 Task: Explore the project management tool and familiarize yourself with its features, including boards, templates, dashboards, and timelines.
Action: Mouse pressed left at (126, 115)
Screenshot: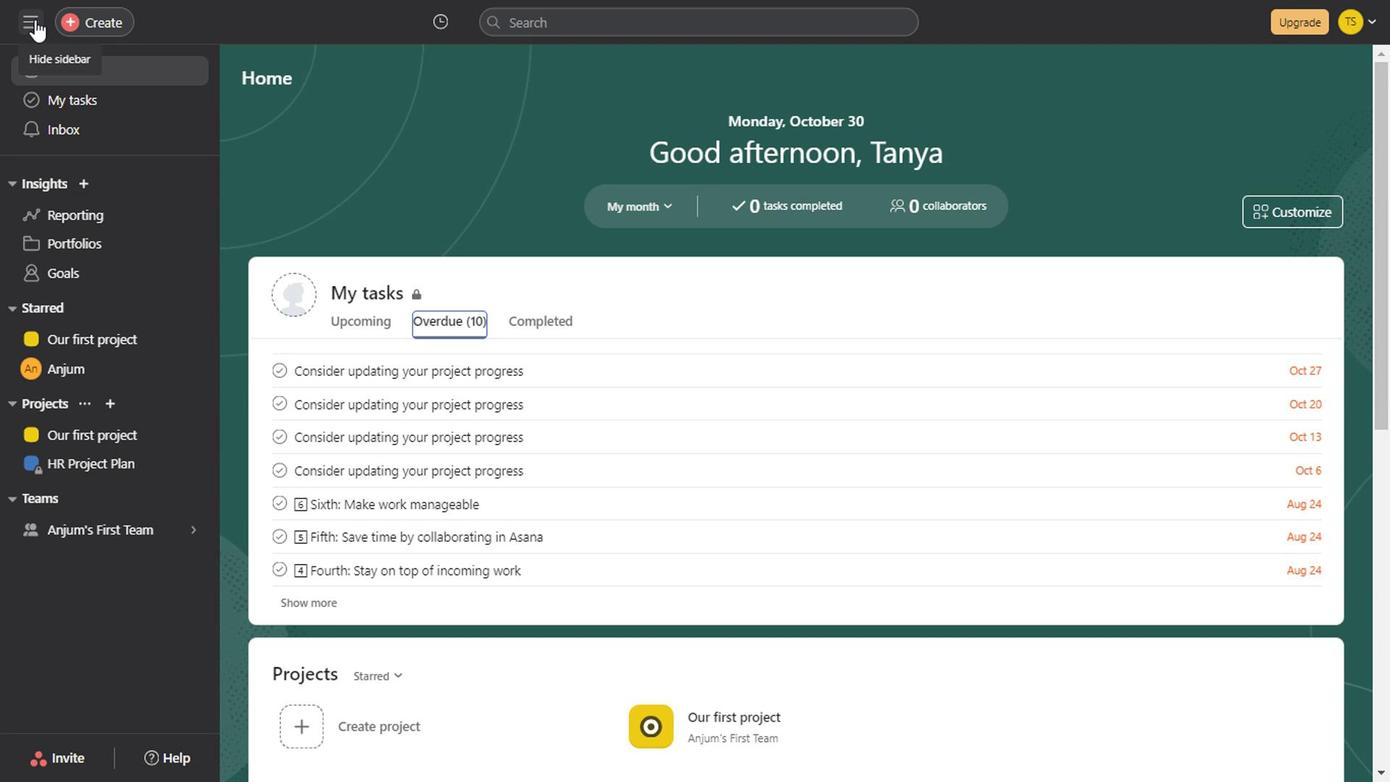 
Action: Mouse pressed left at (126, 115)
Screenshot: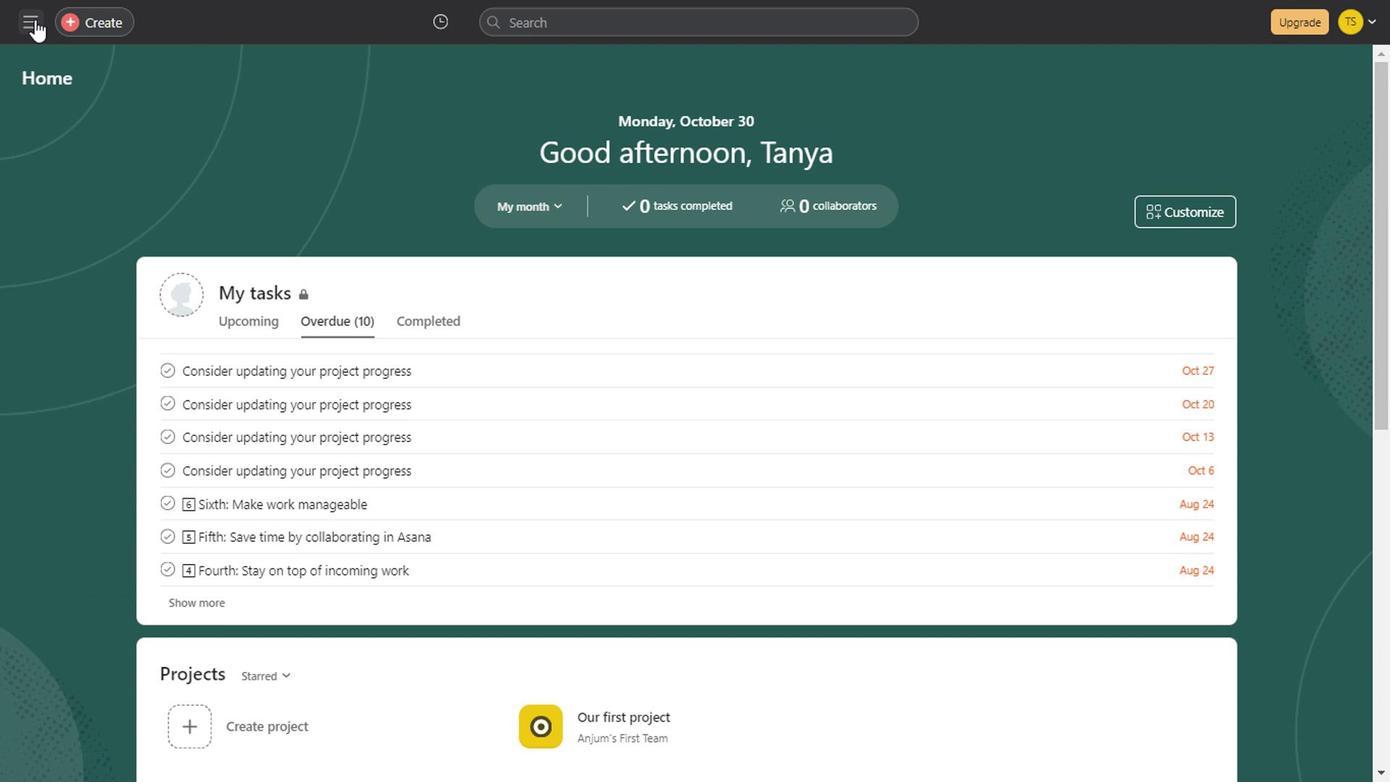 
Action: Mouse moved to (189, 336)
Screenshot: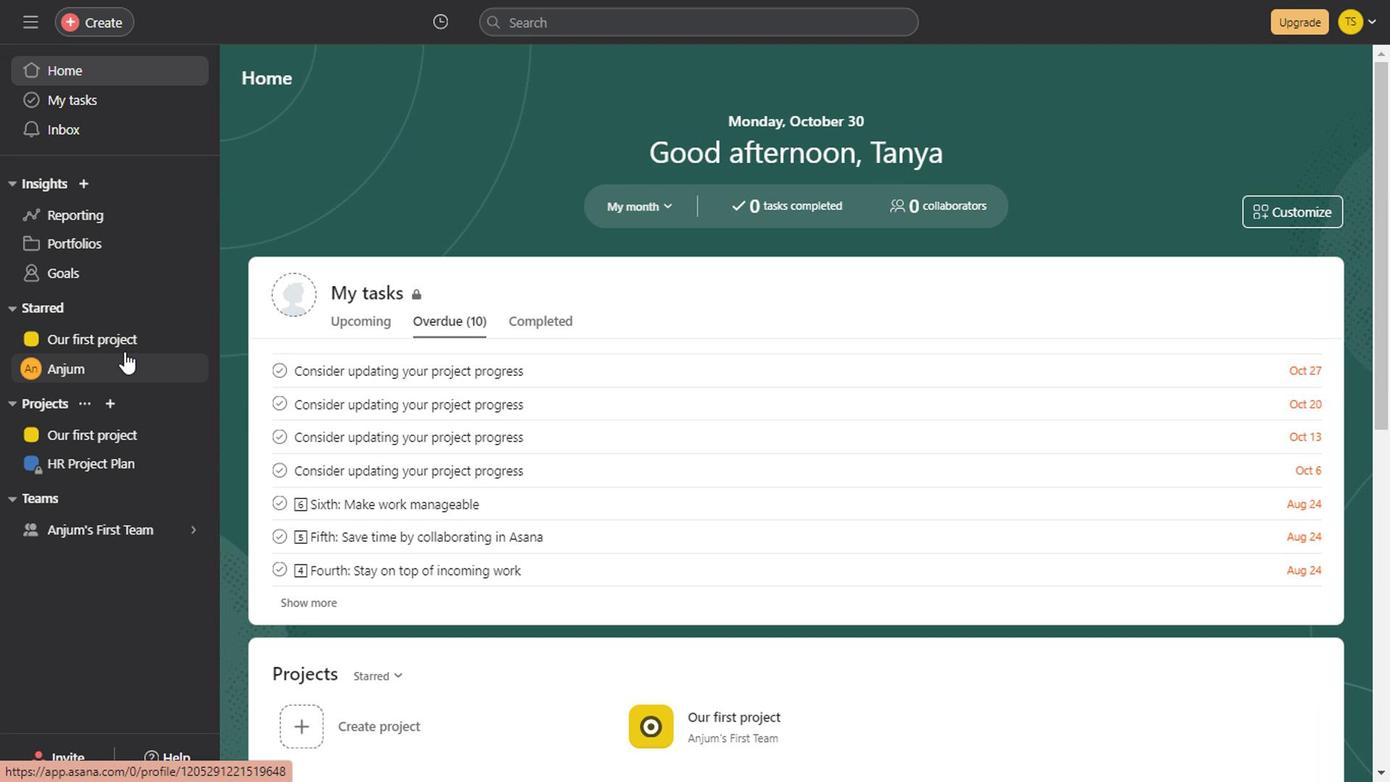 
Action: Mouse pressed left at (189, 336)
Screenshot: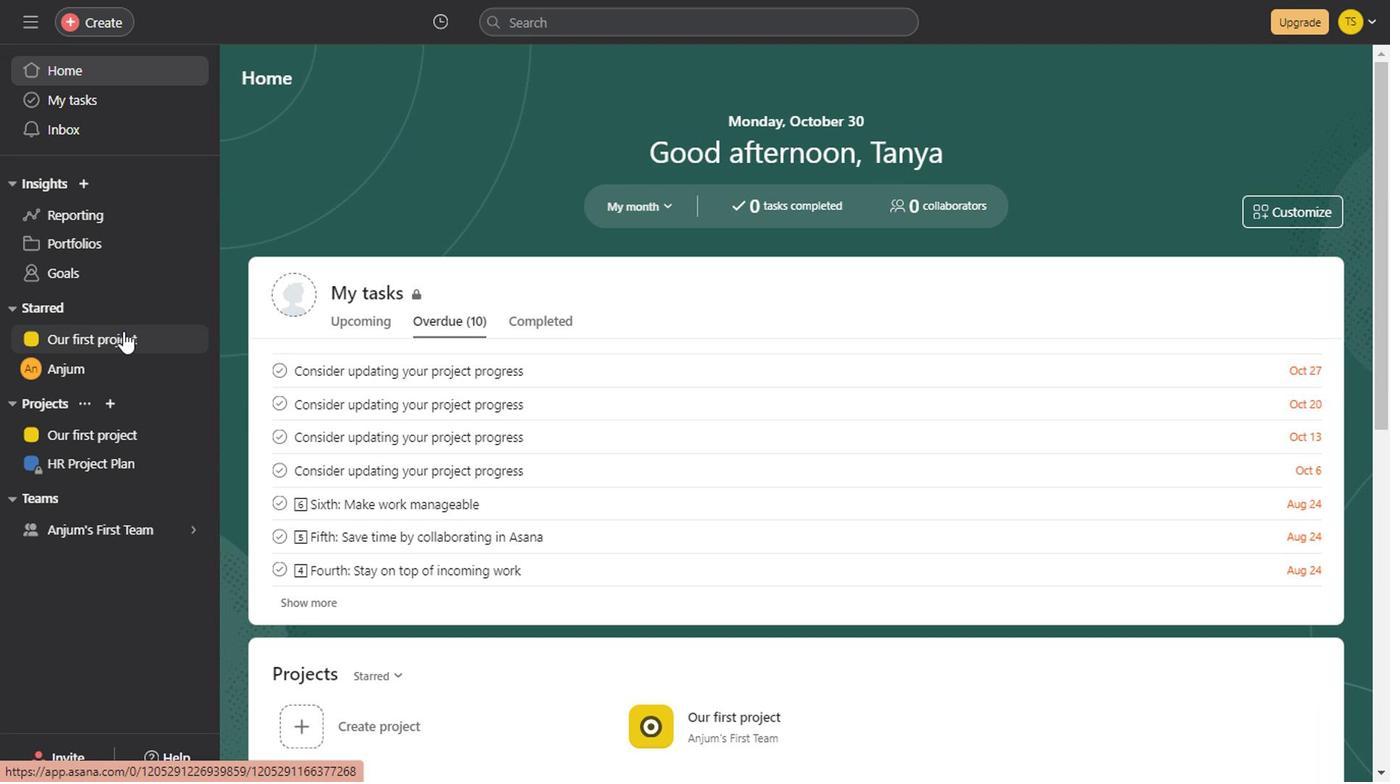 
Action: Mouse moved to (349, 179)
Screenshot: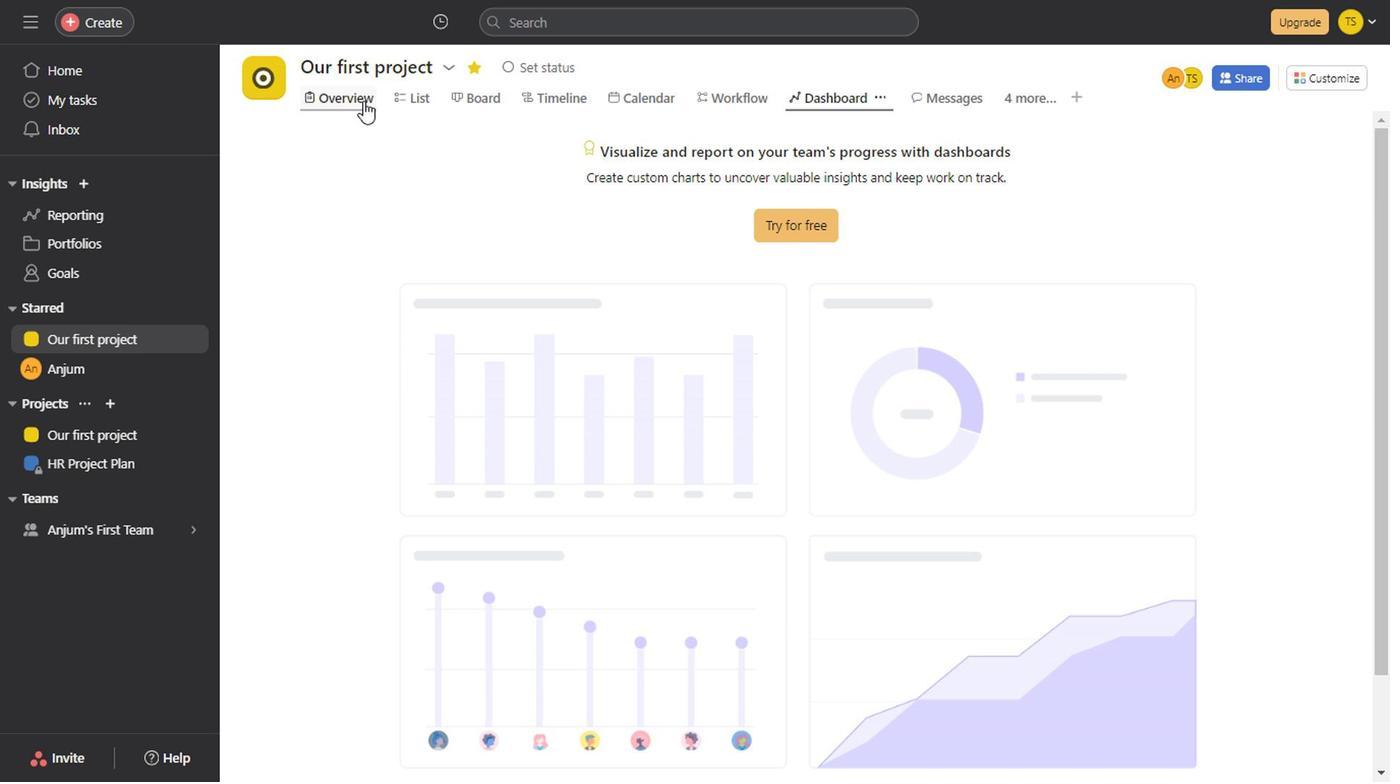 
Action: Mouse pressed left at (349, 179)
Screenshot: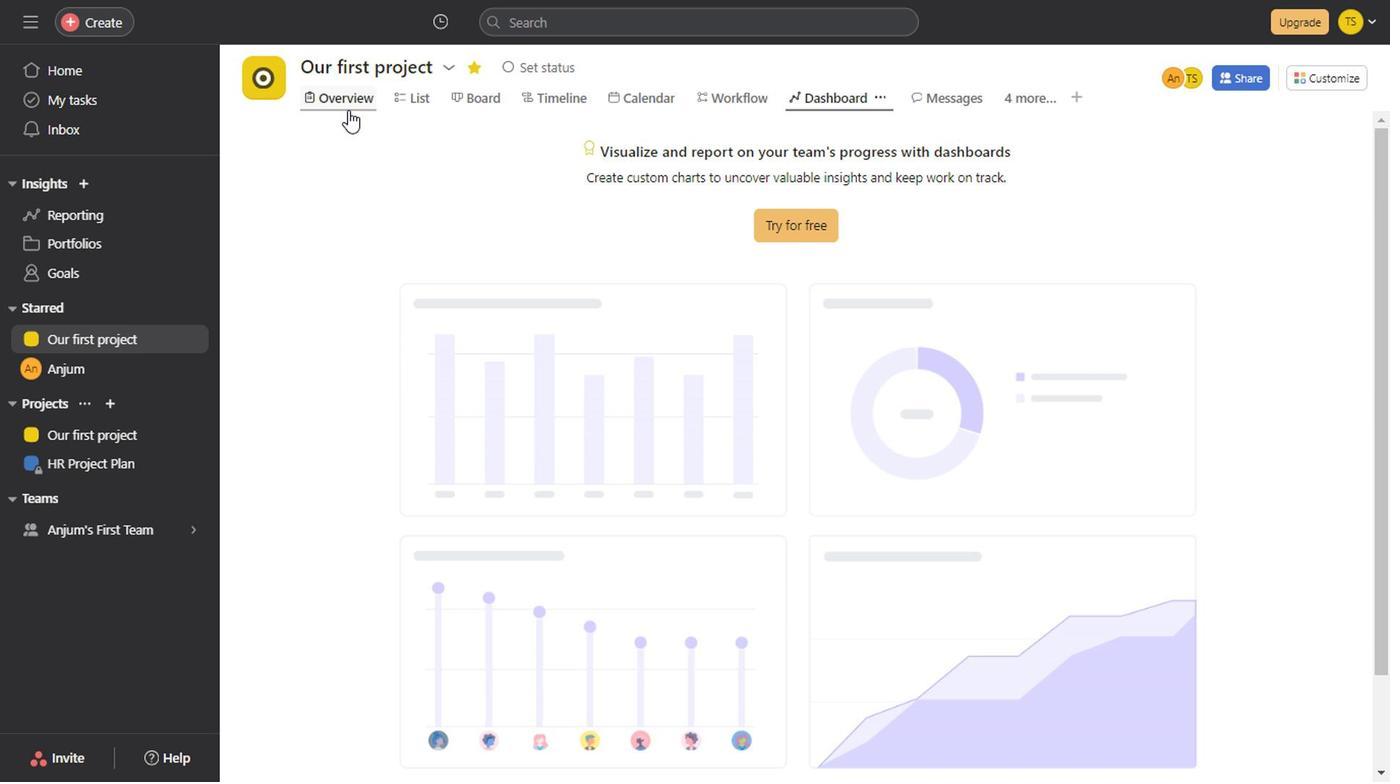 
Action: Mouse moved to (293, 152)
Screenshot: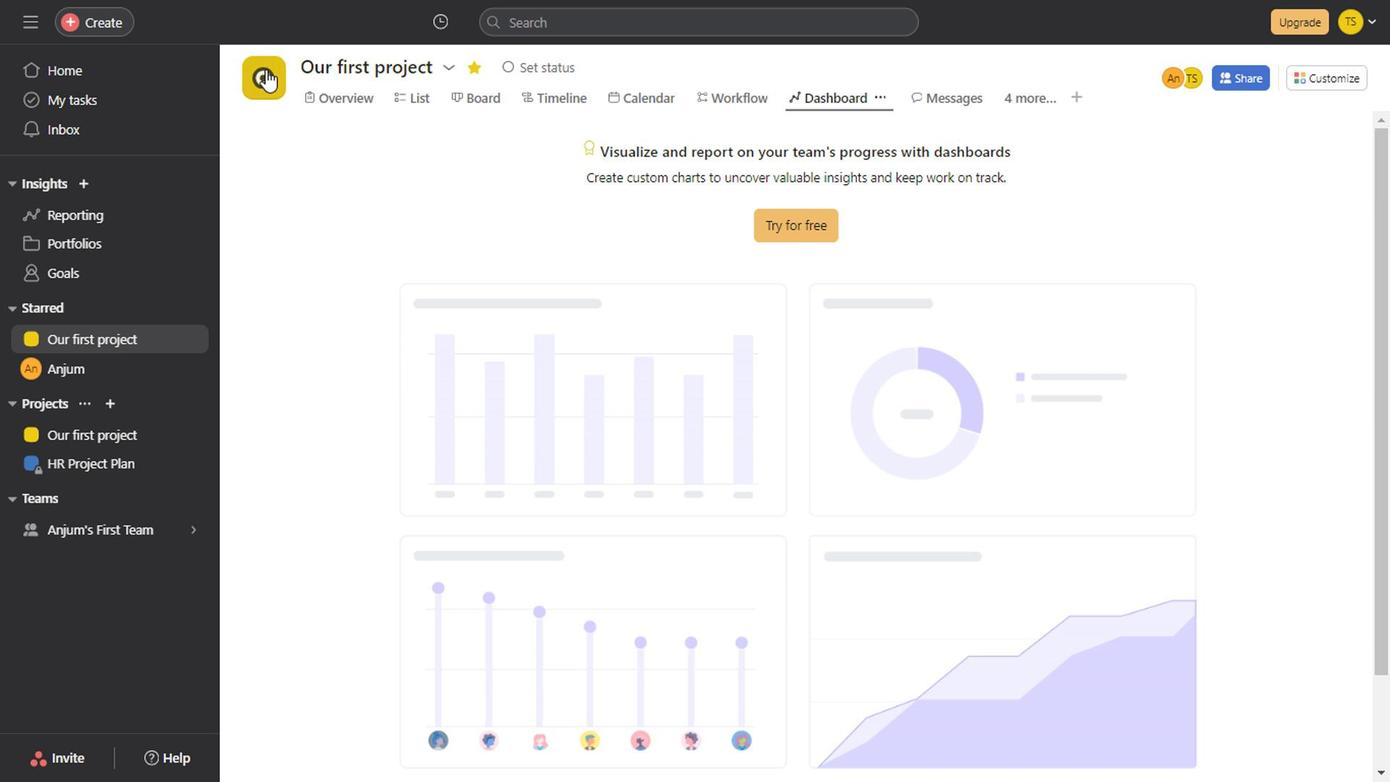 
Action: Mouse pressed left at (293, 152)
Screenshot: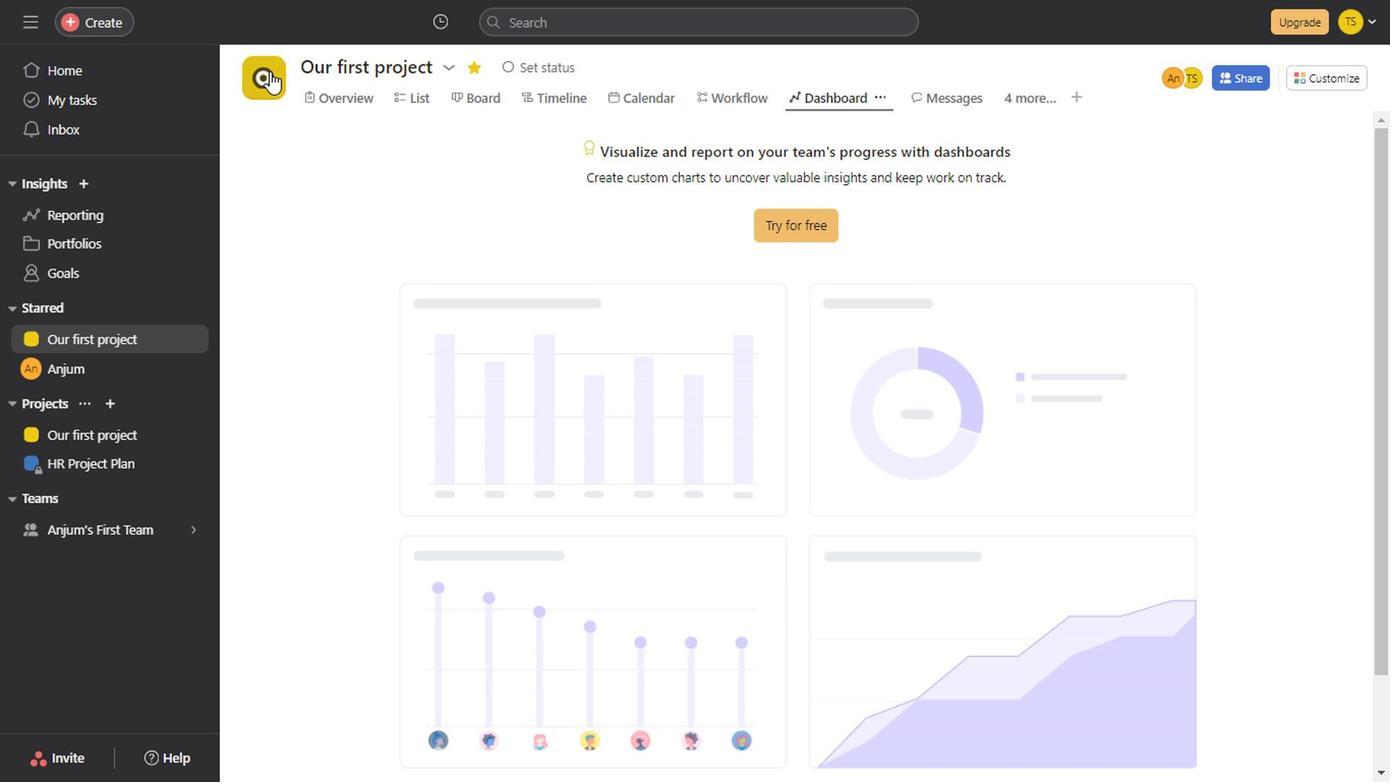 
Action: Mouse moved to (296, 216)
Screenshot: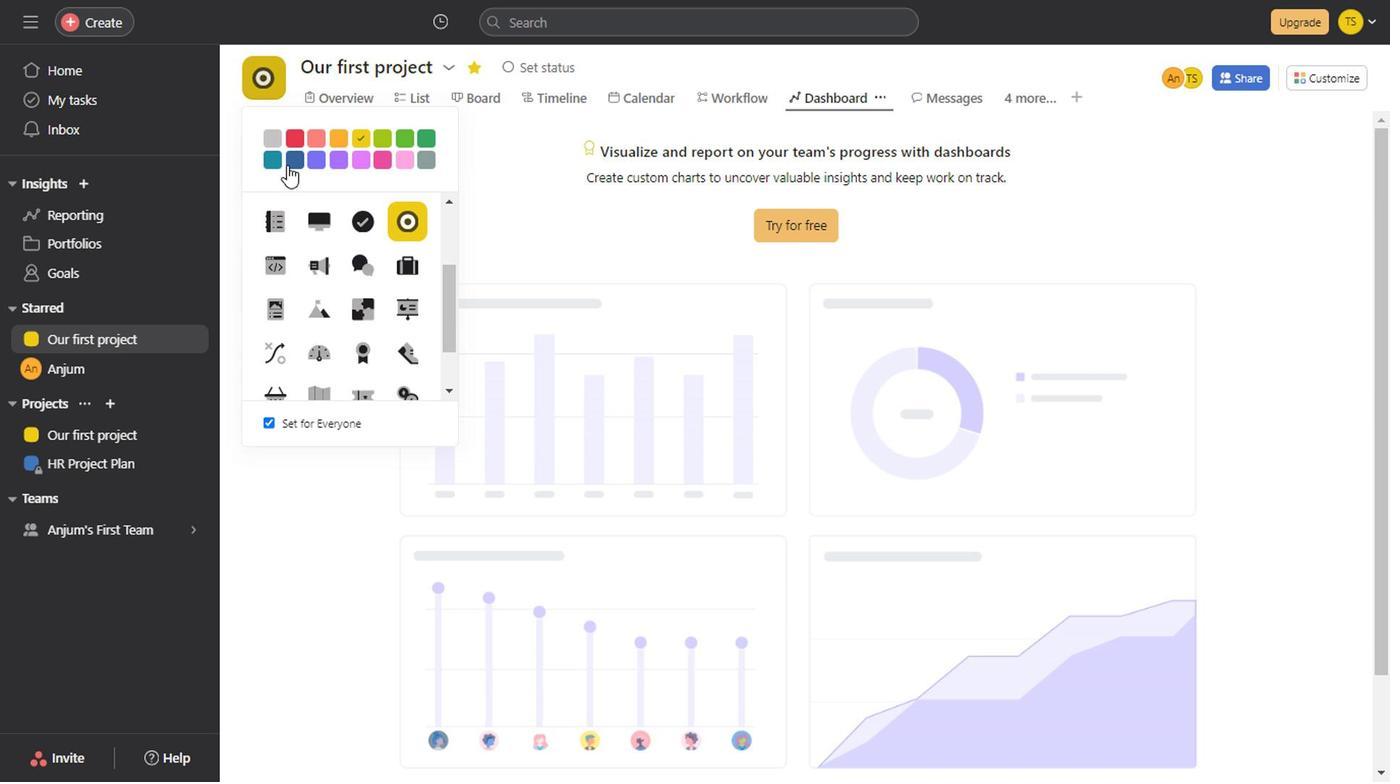 
Action: Mouse pressed left at (296, 216)
Screenshot: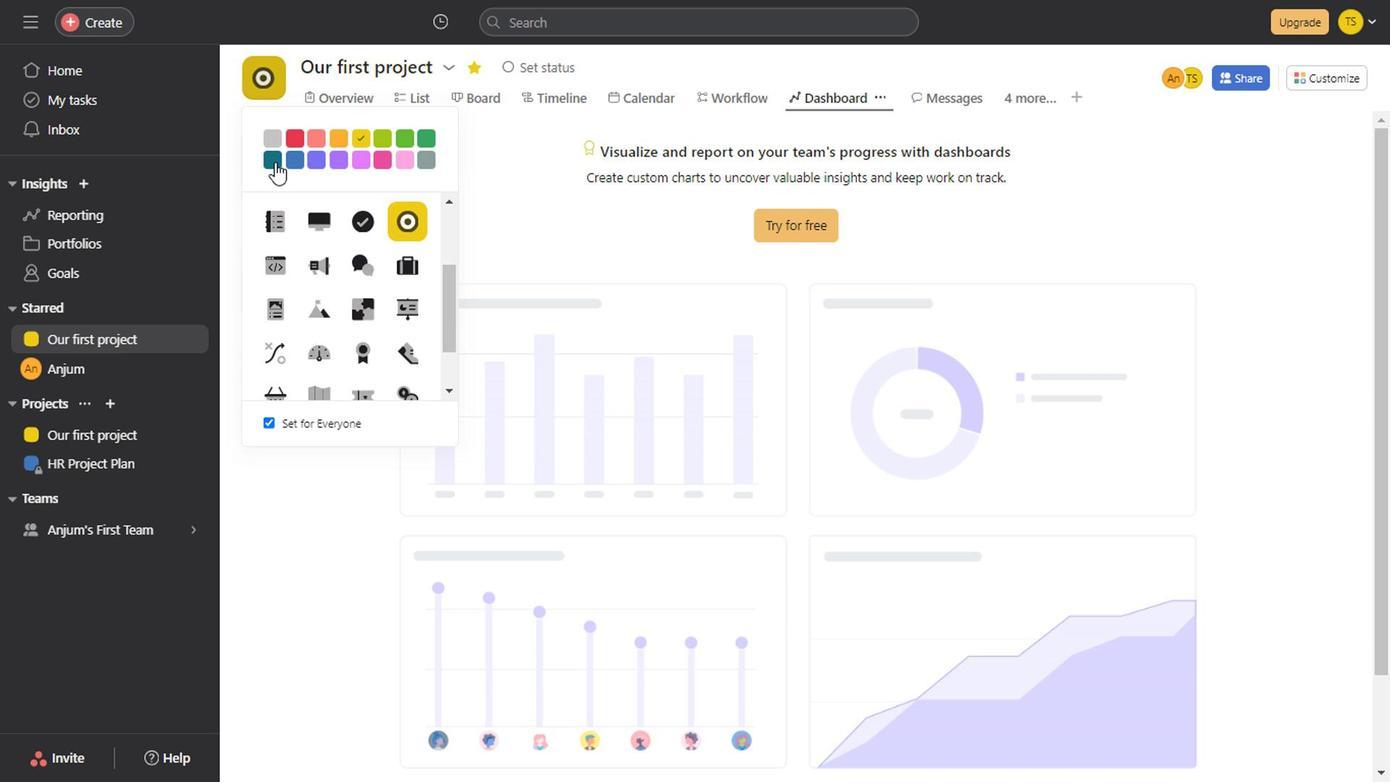 
Action: Mouse moved to (446, 212)
Screenshot: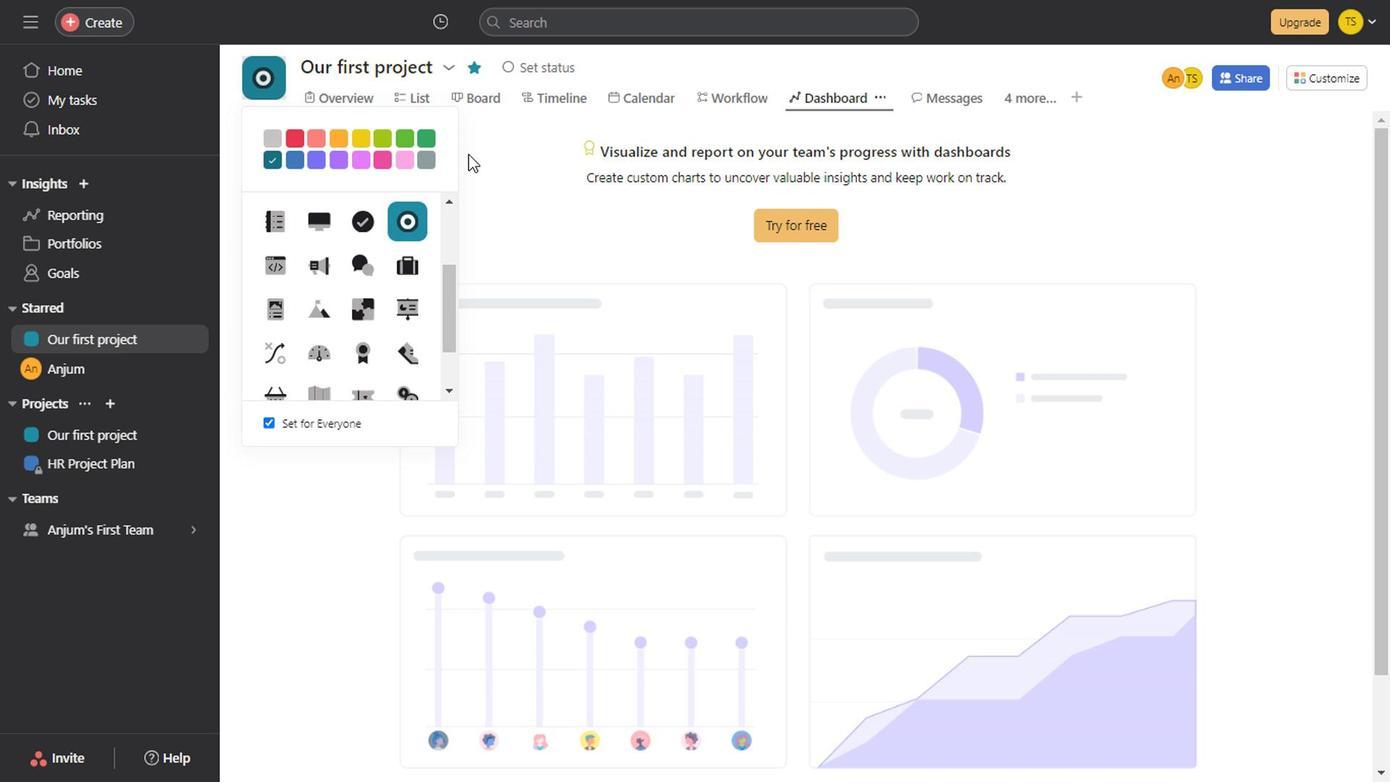 
Action: Mouse pressed left at (446, 212)
Screenshot: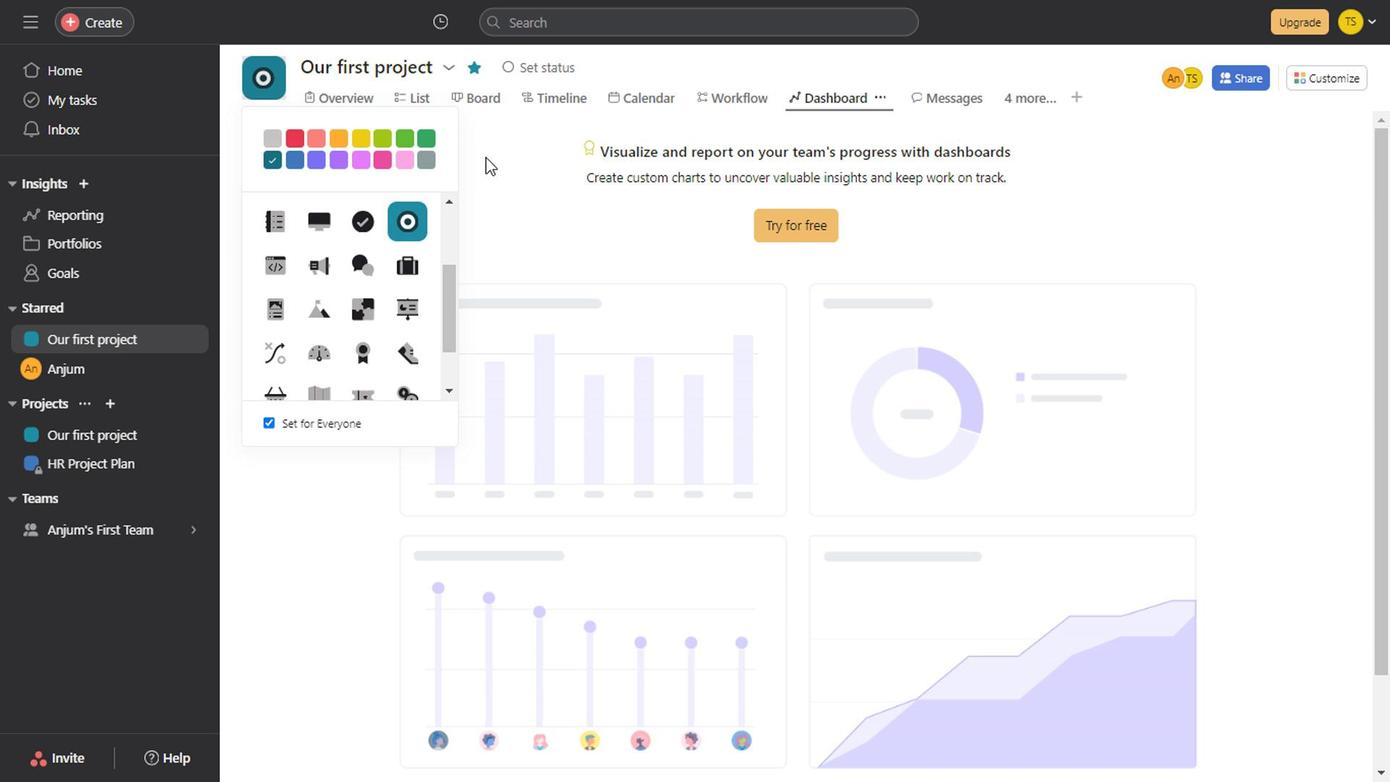 
Action: Mouse moved to (333, 171)
Screenshot: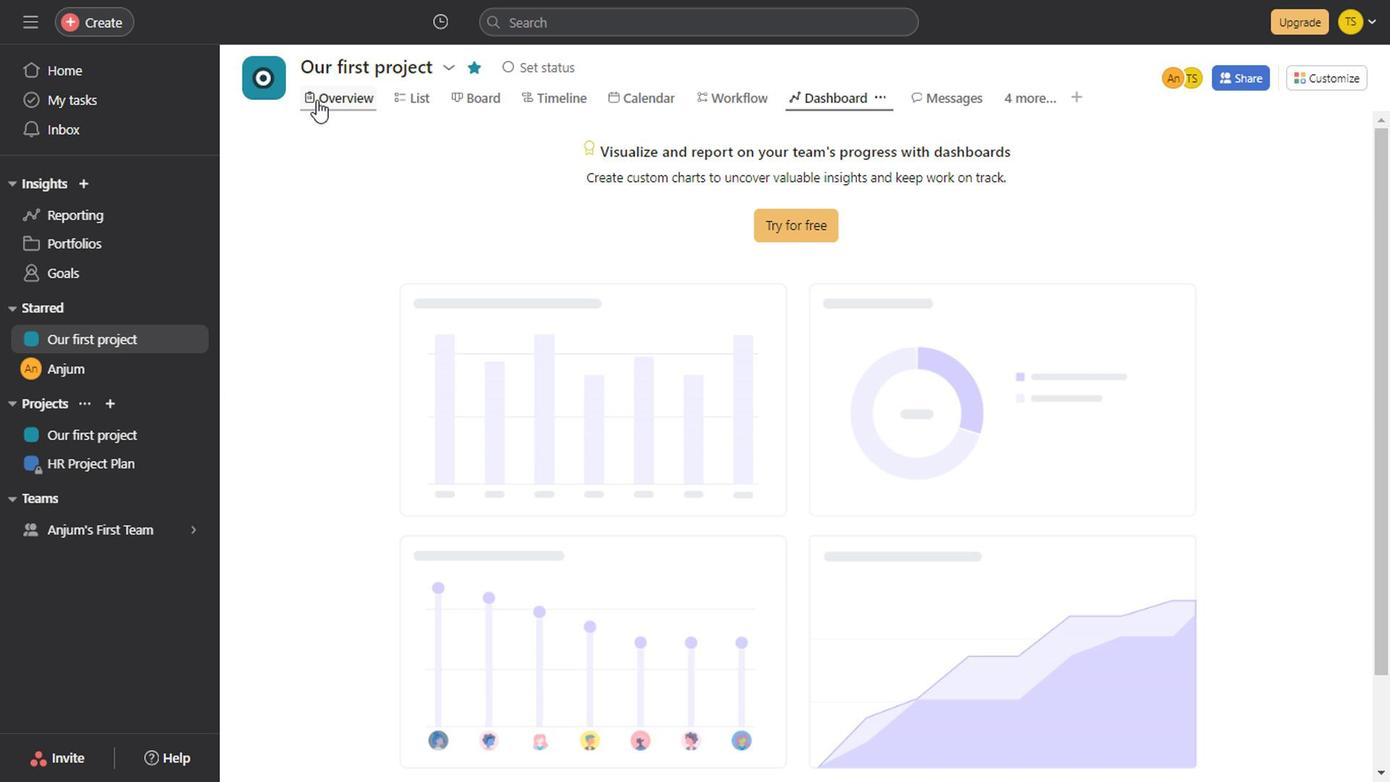 
Action: Mouse pressed left at (333, 171)
Screenshot: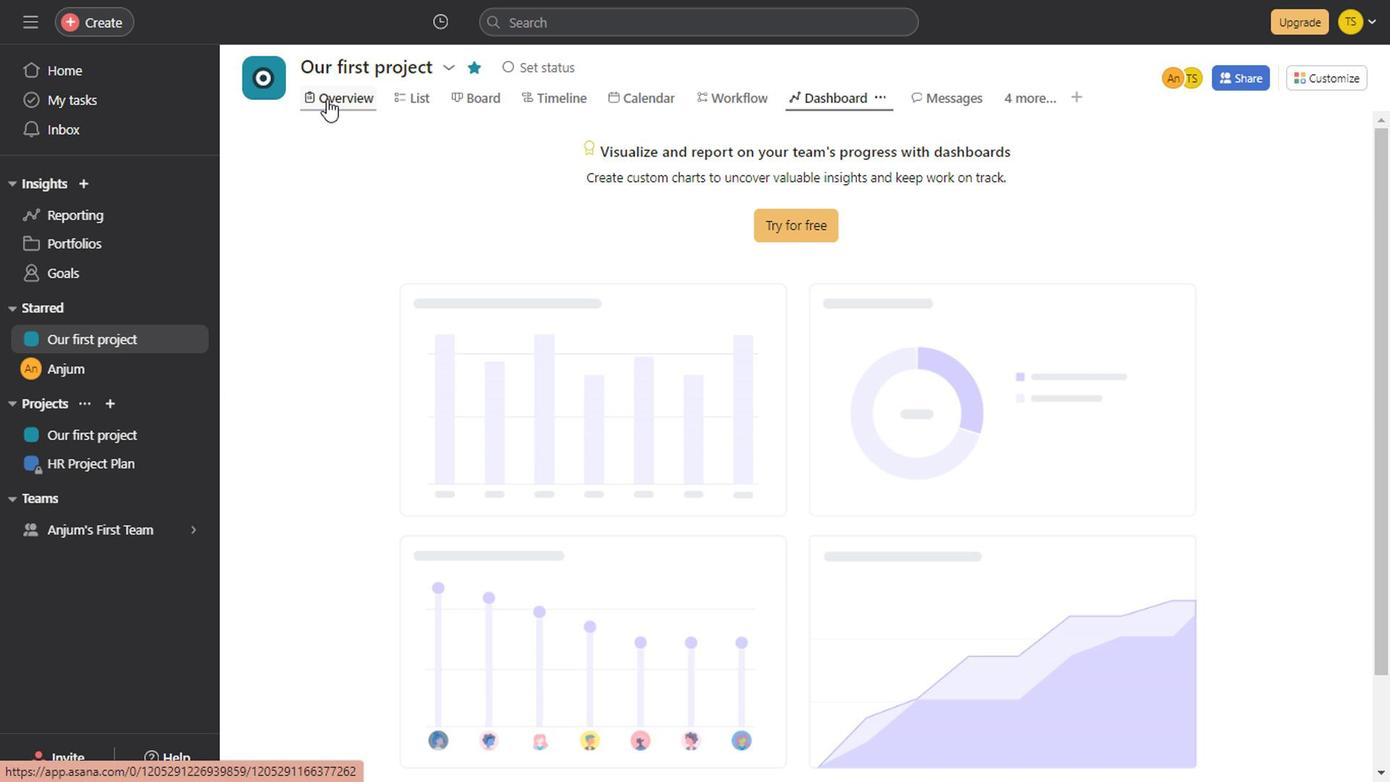 
Action: Mouse moved to (416, 169)
Screenshot: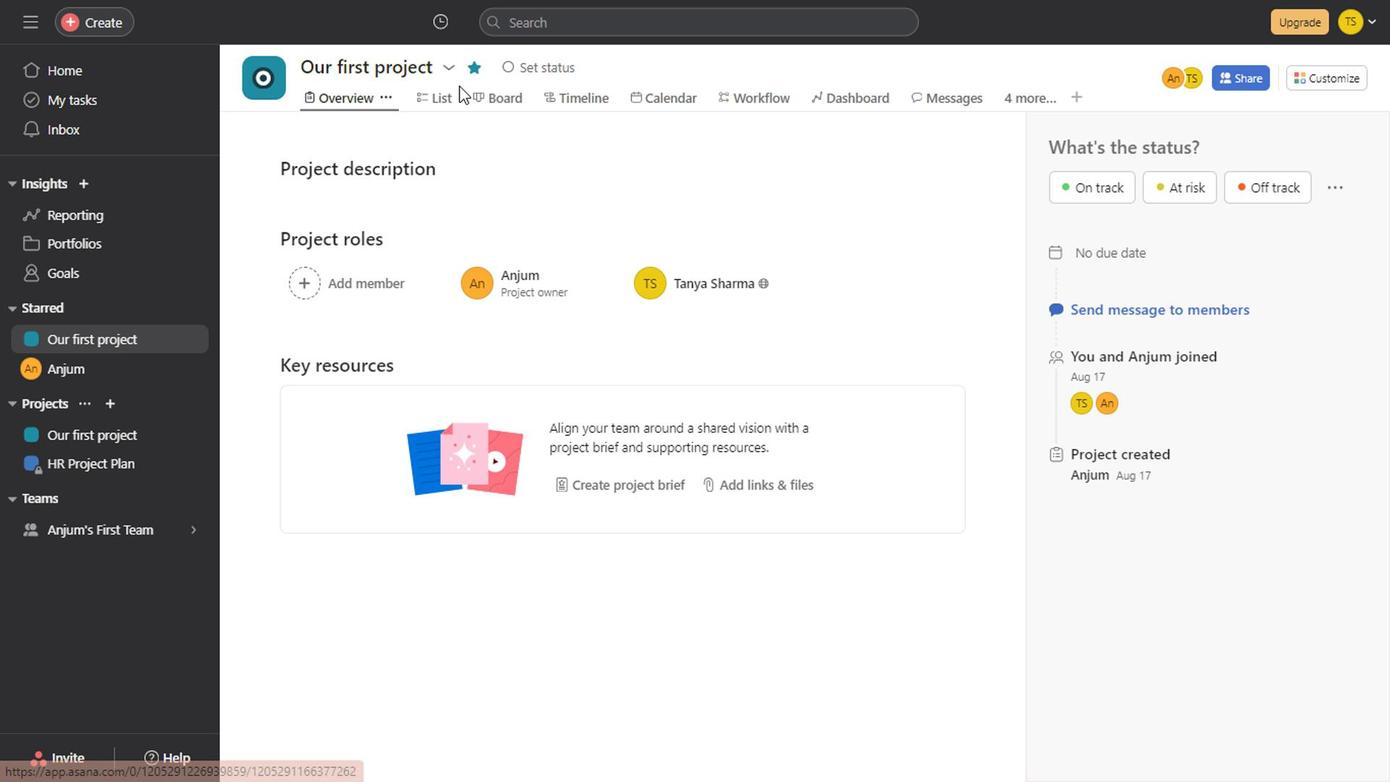 
Action: Mouse pressed left at (416, 169)
Screenshot: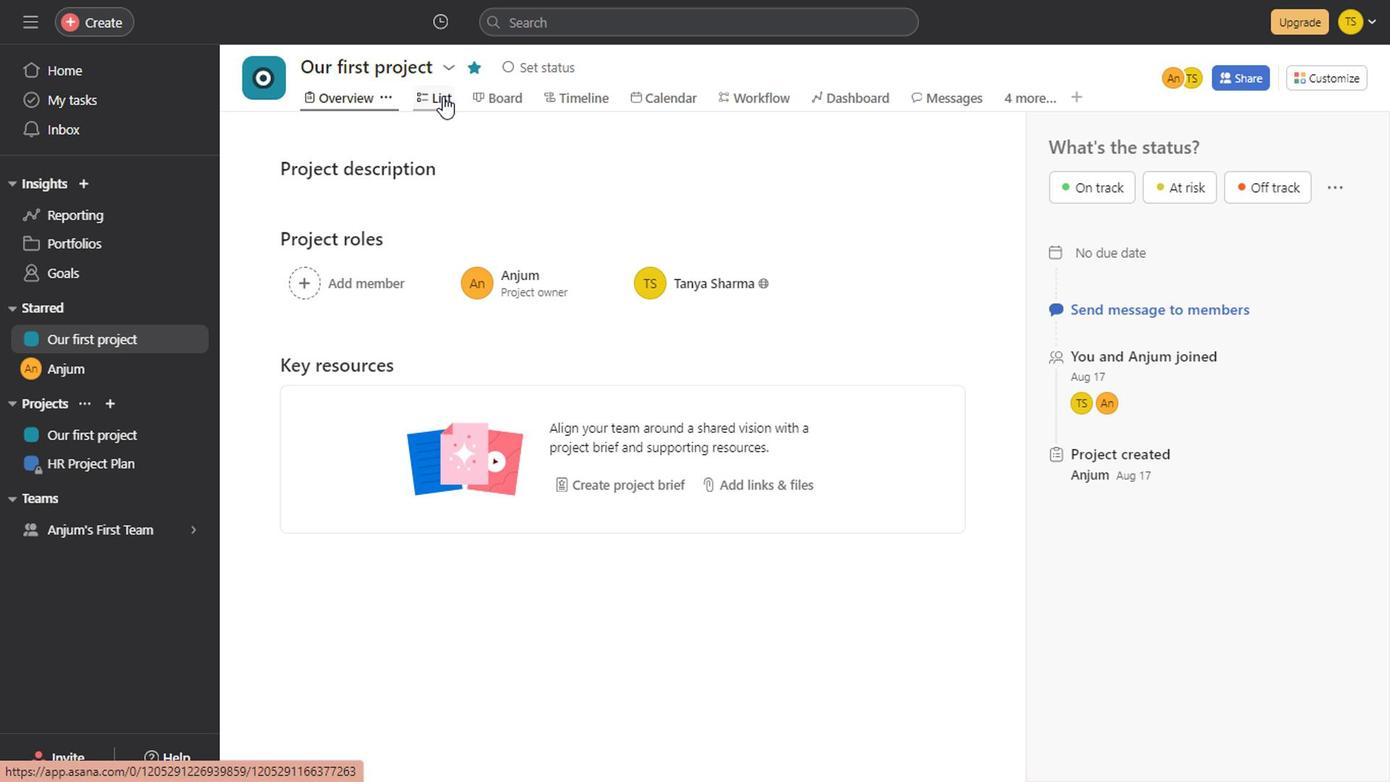 
Action: Mouse moved to (583, 464)
Screenshot: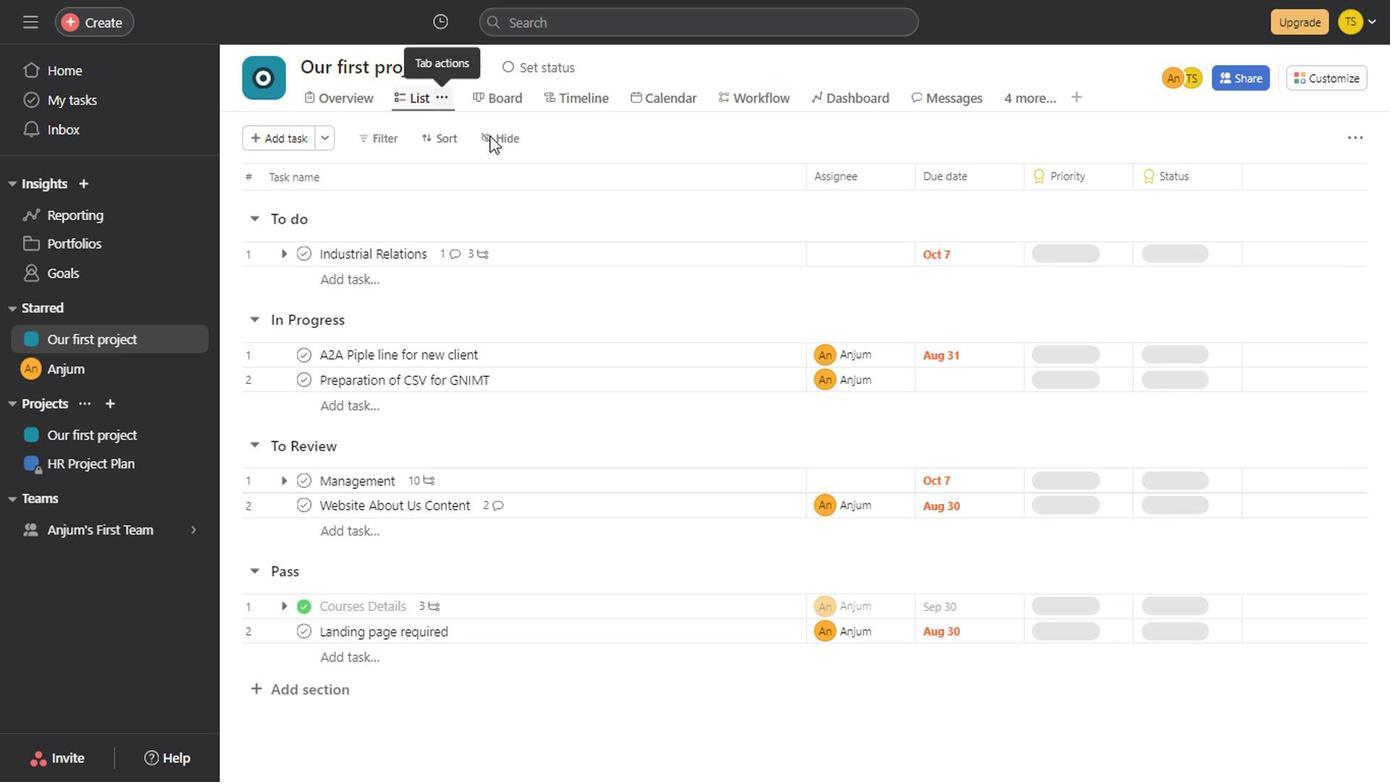 
Action: Mouse scrolled (583, 464) with delta (0, 0)
Screenshot: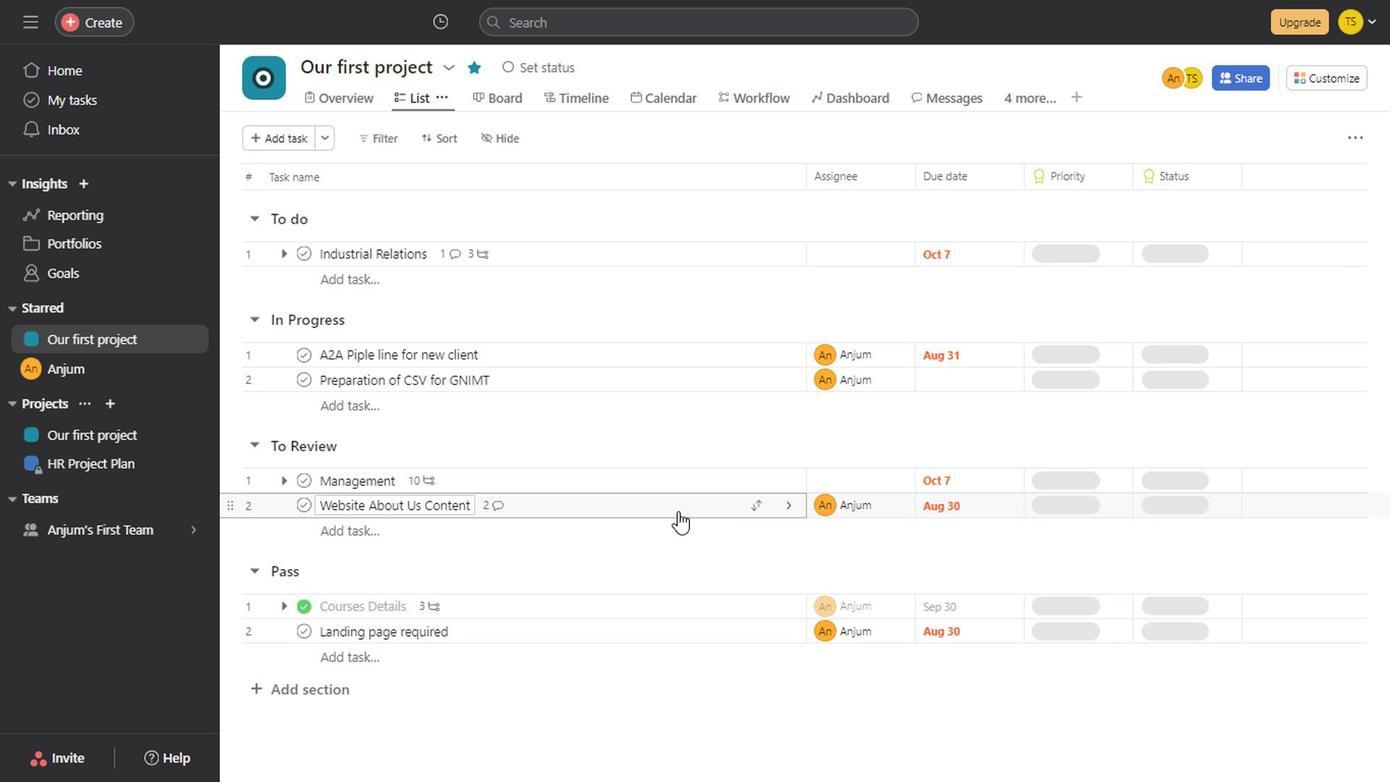 
Action: Mouse scrolled (583, 464) with delta (0, 0)
Screenshot: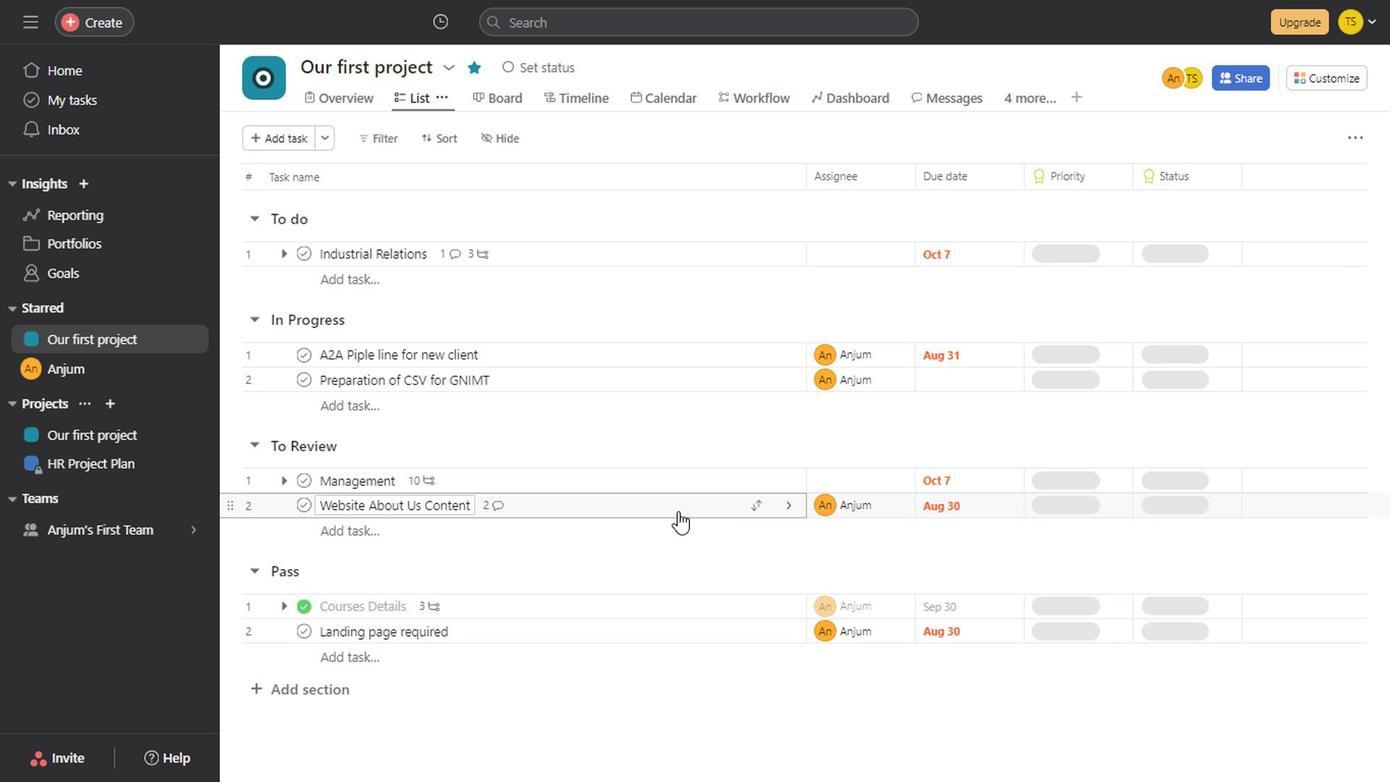 
Action: Mouse scrolled (583, 464) with delta (0, 0)
Screenshot: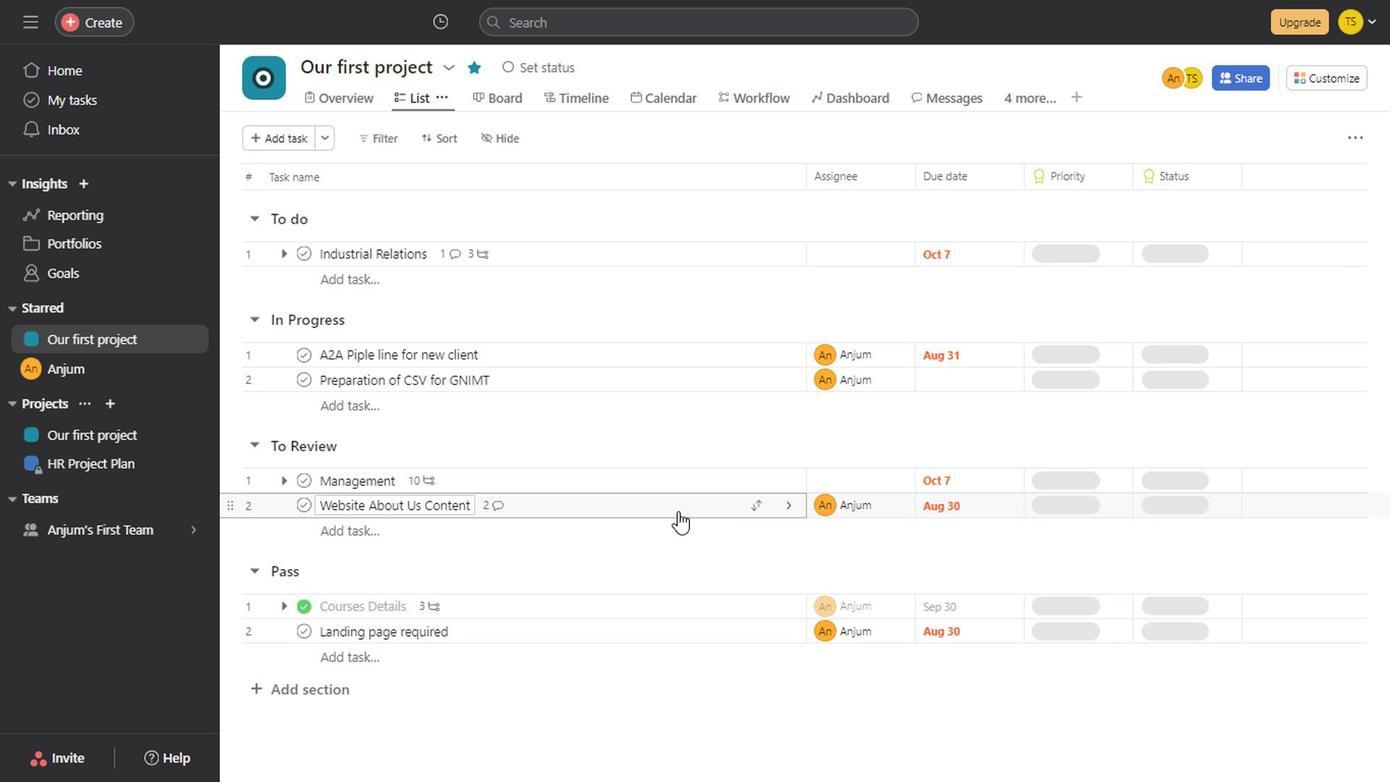 
Action: Mouse scrolled (583, 464) with delta (0, 0)
Screenshot: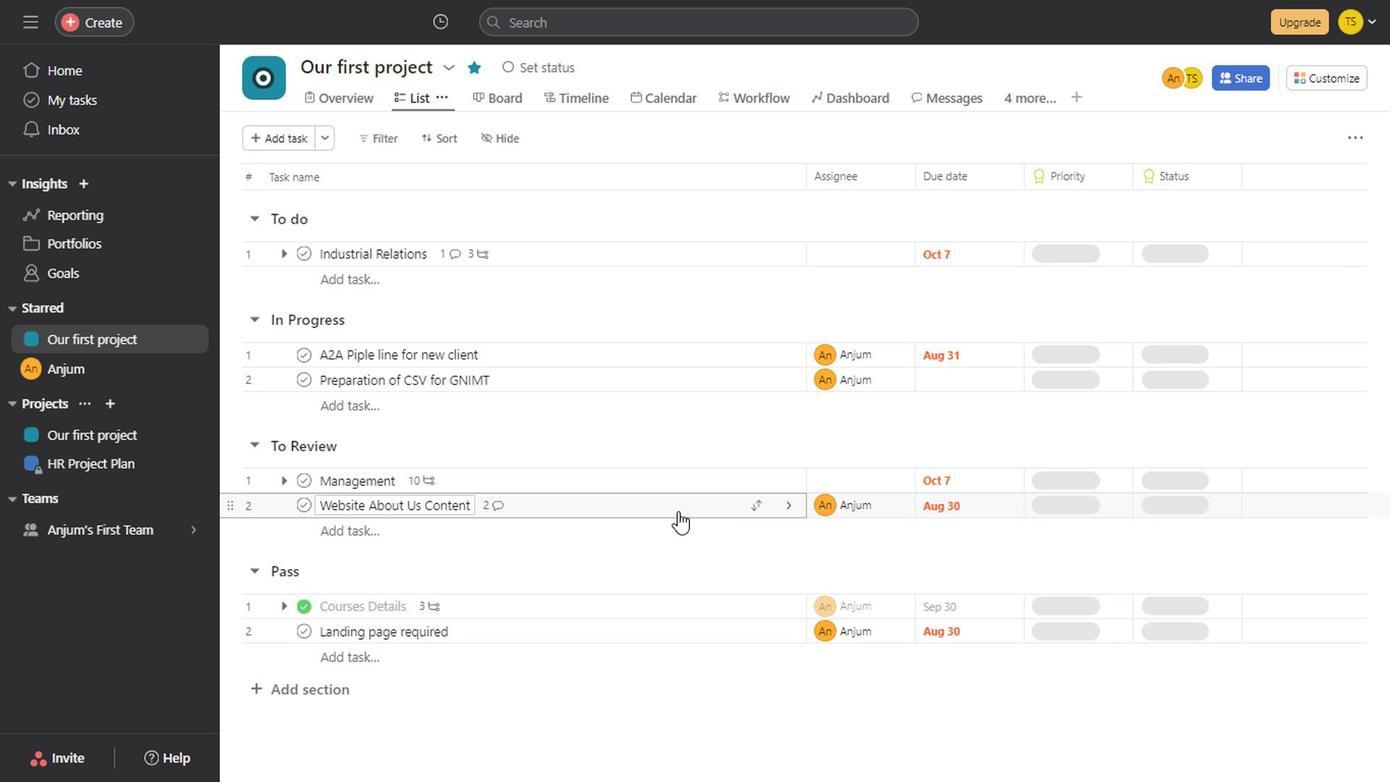 
Action: Mouse scrolled (583, 464) with delta (0, 0)
Screenshot: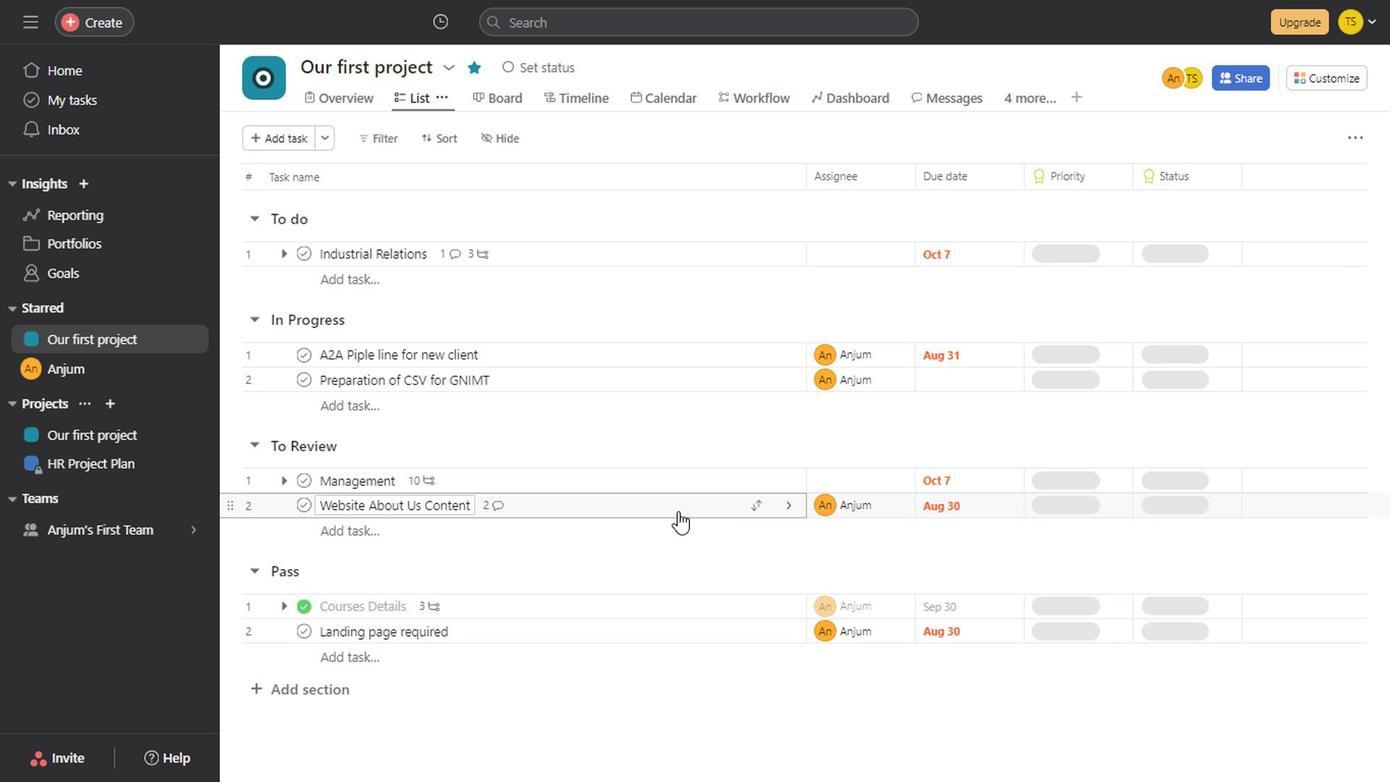
Action: Mouse scrolled (583, 464) with delta (0, 0)
Screenshot: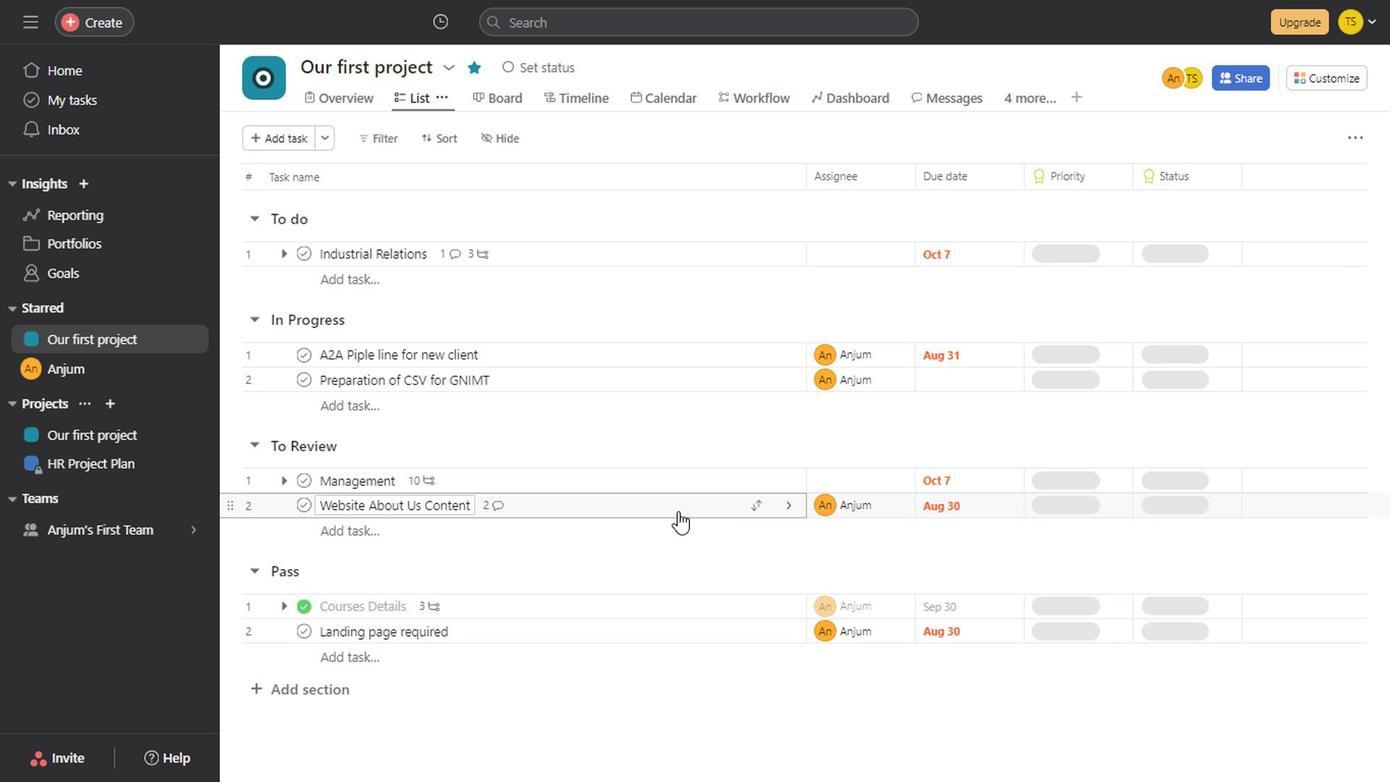 
Action: Mouse scrolled (583, 464) with delta (0, 0)
Screenshot: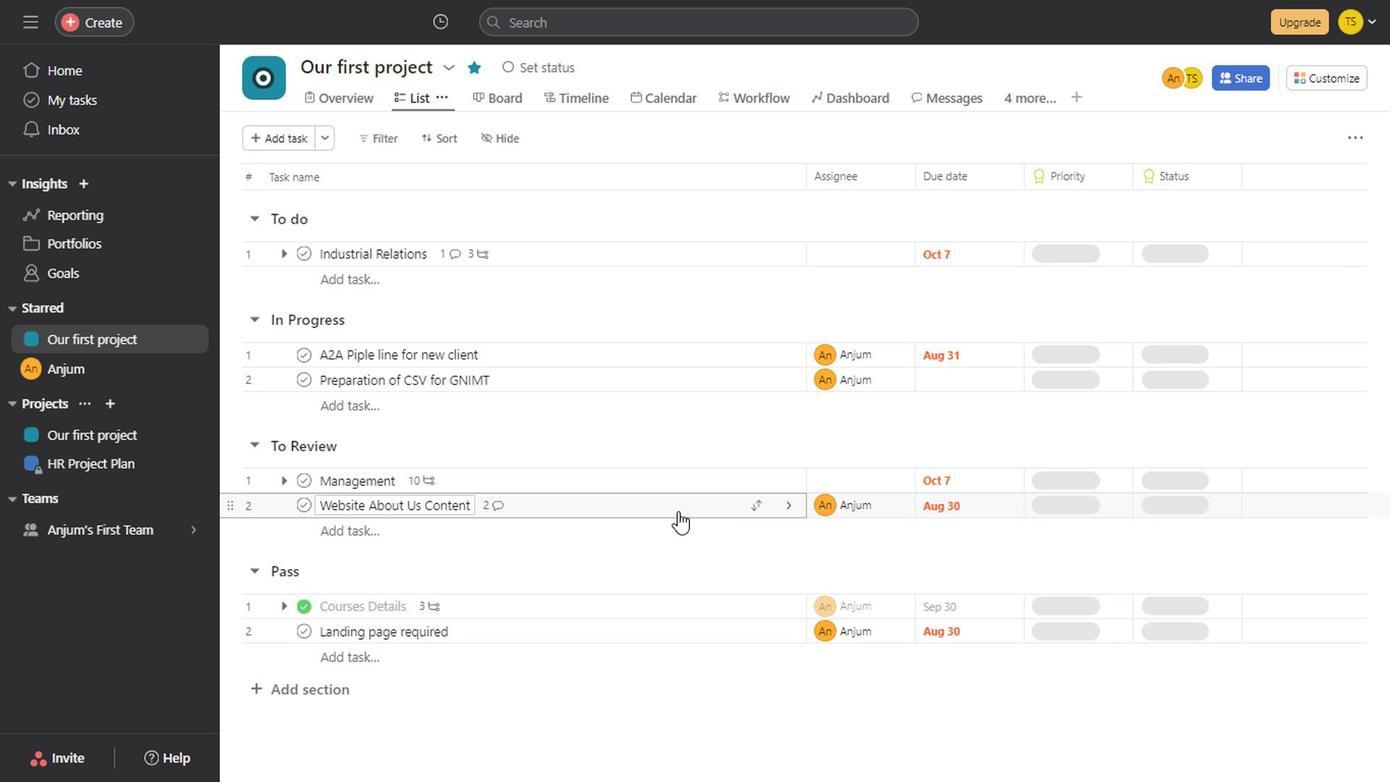 
Action: Mouse scrolled (583, 464) with delta (0, 0)
Screenshot: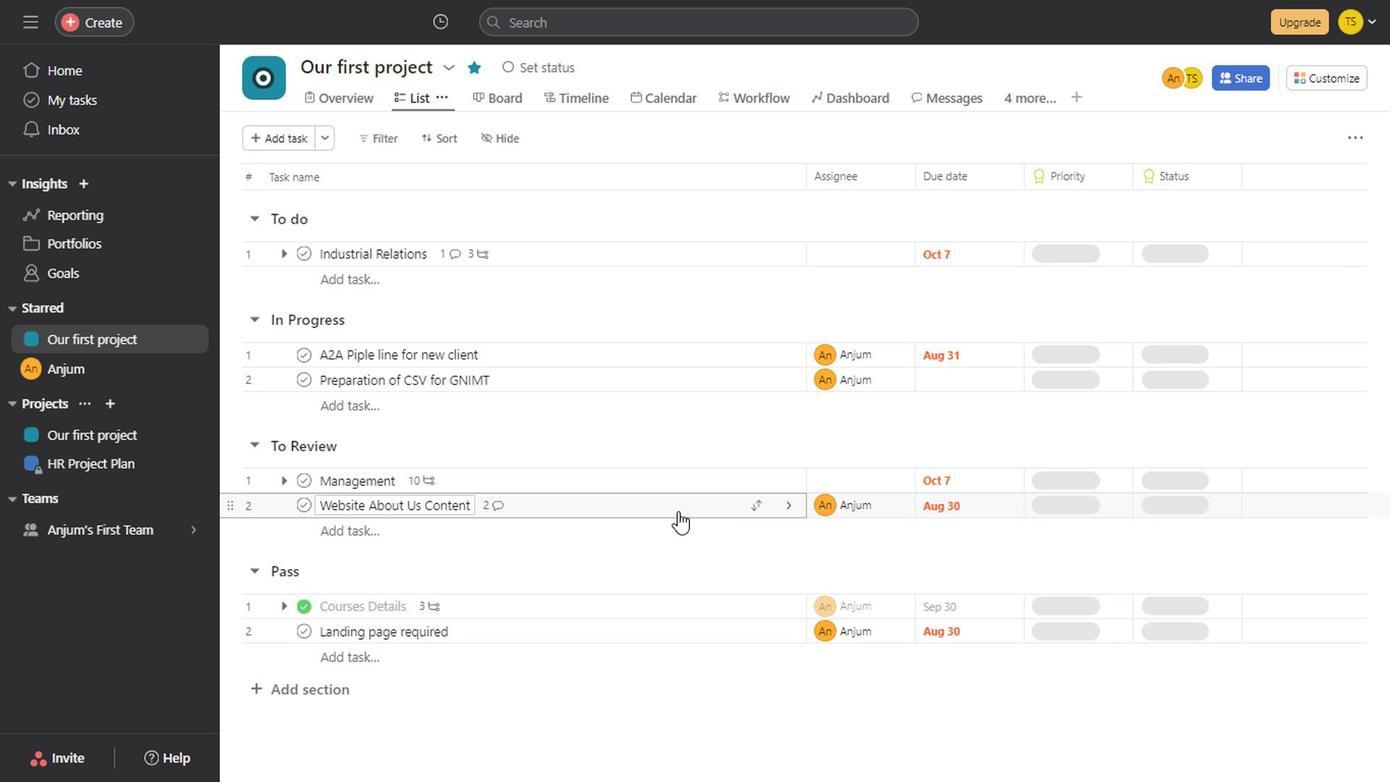 
Action: Mouse scrolled (583, 464) with delta (0, 0)
Screenshot: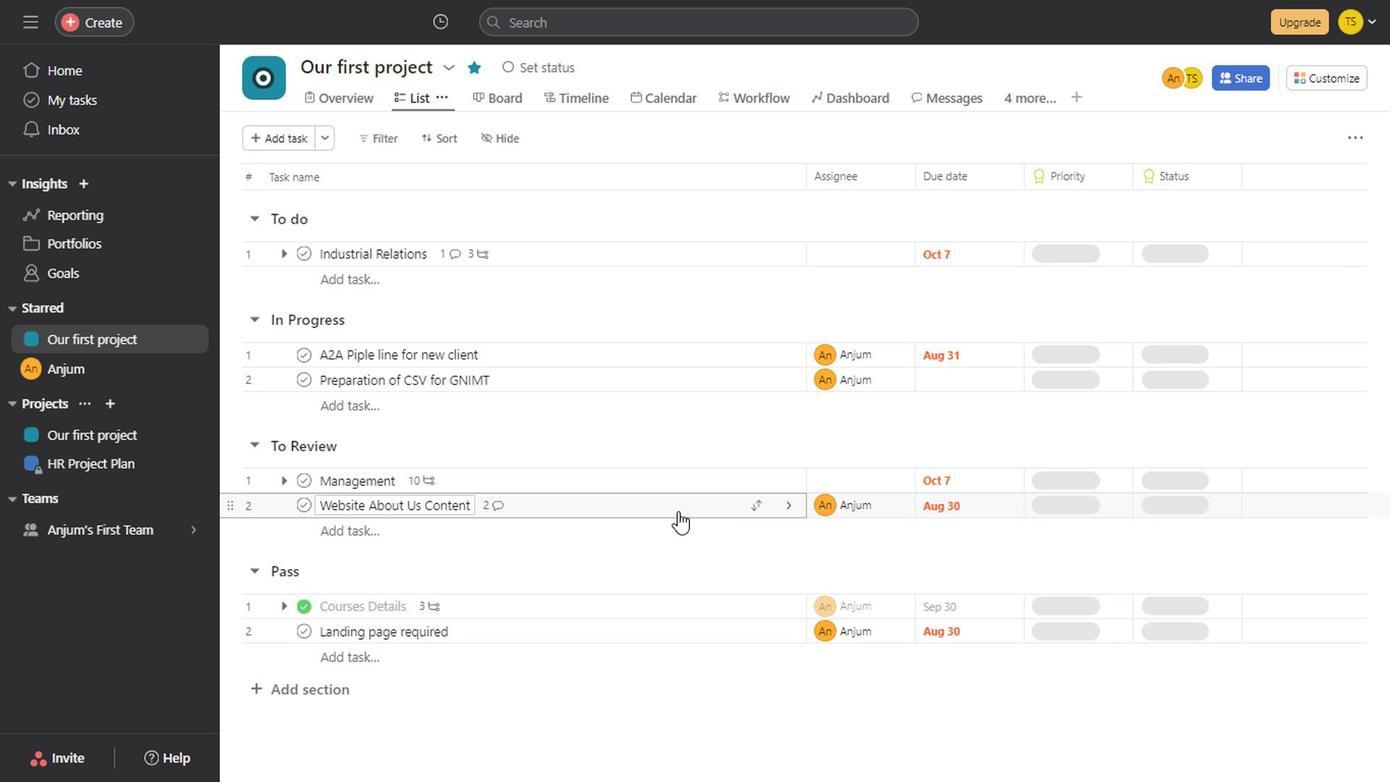 
Action: Mouse scrolled (583, 464) with delta (0, 0)
Screenshot: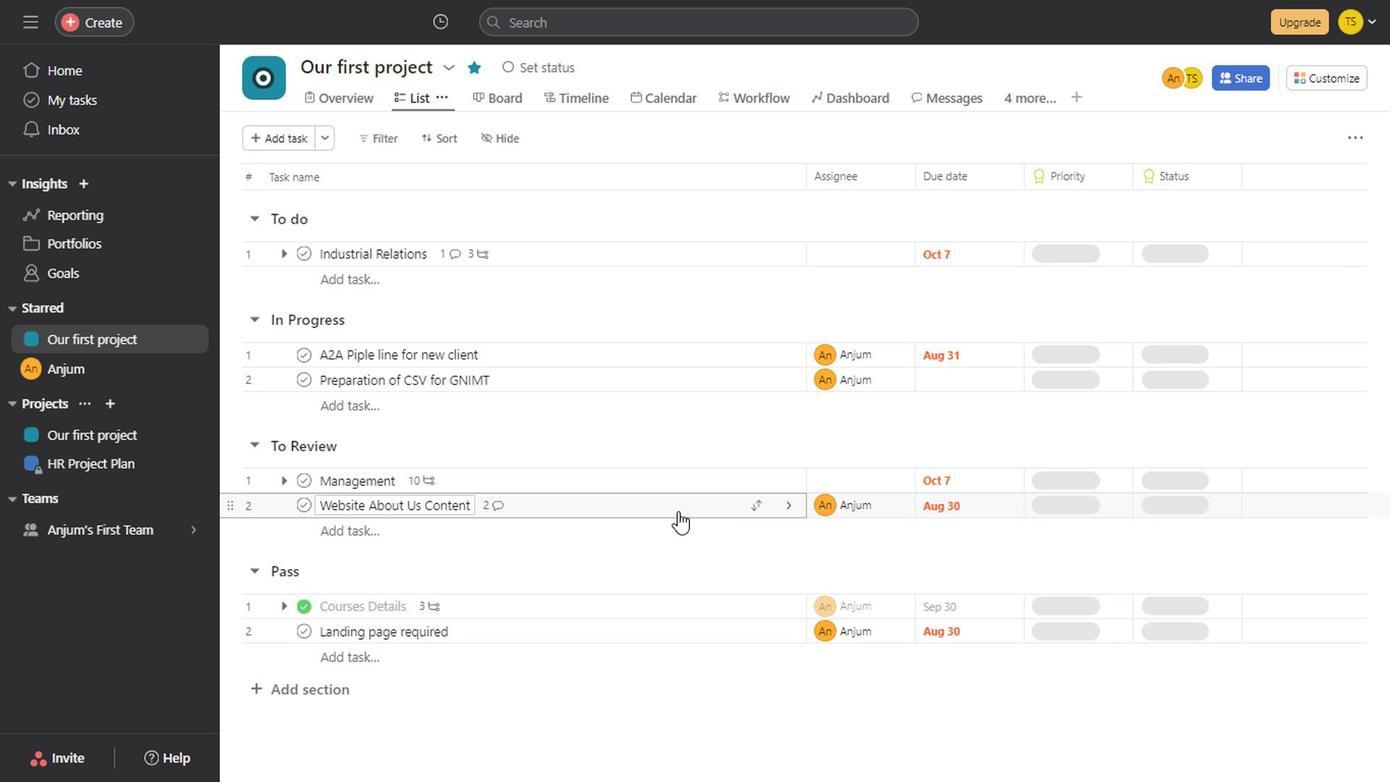 
Action: Mouse scrolled (583, 464) with delta (0, 0)
Screenshot: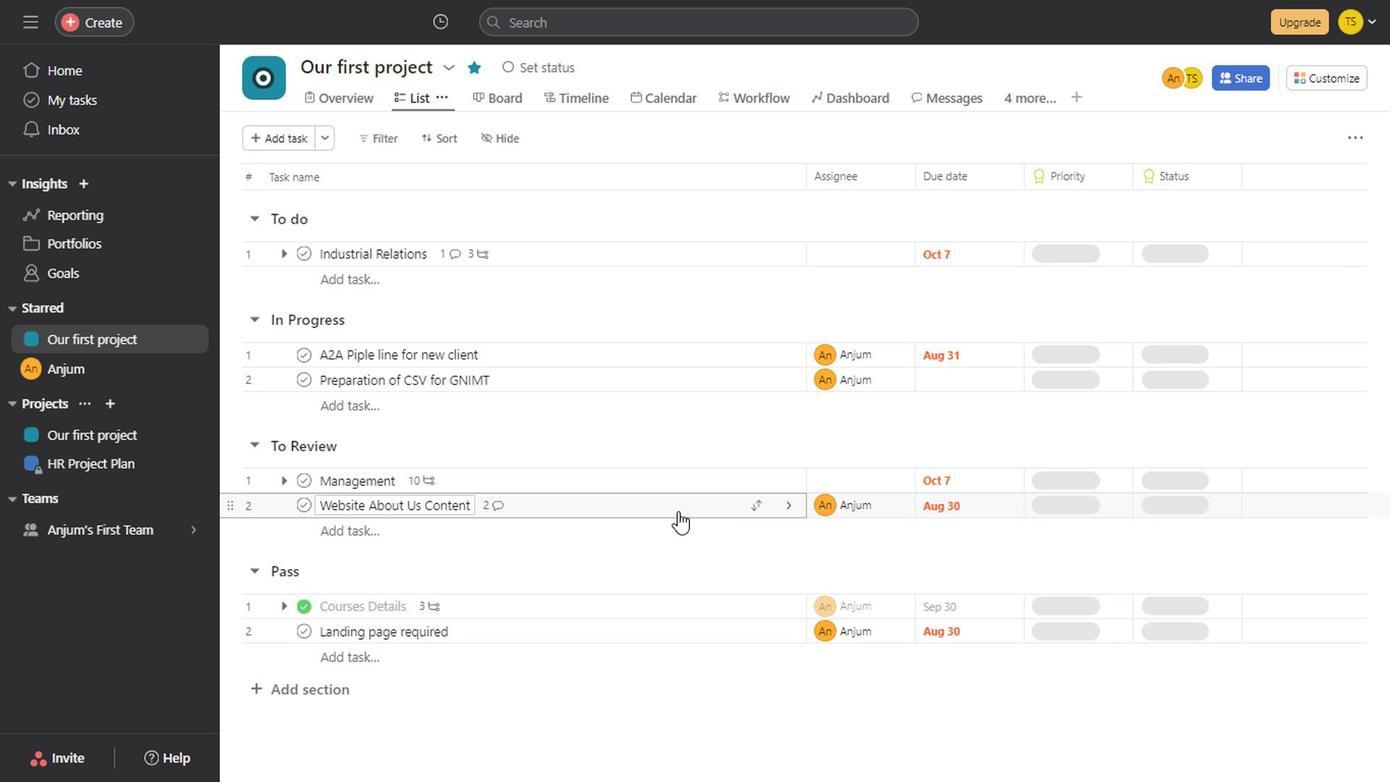 
Action: Mouse scrolled (583, 464) with delta (0, 0)
Screenshot: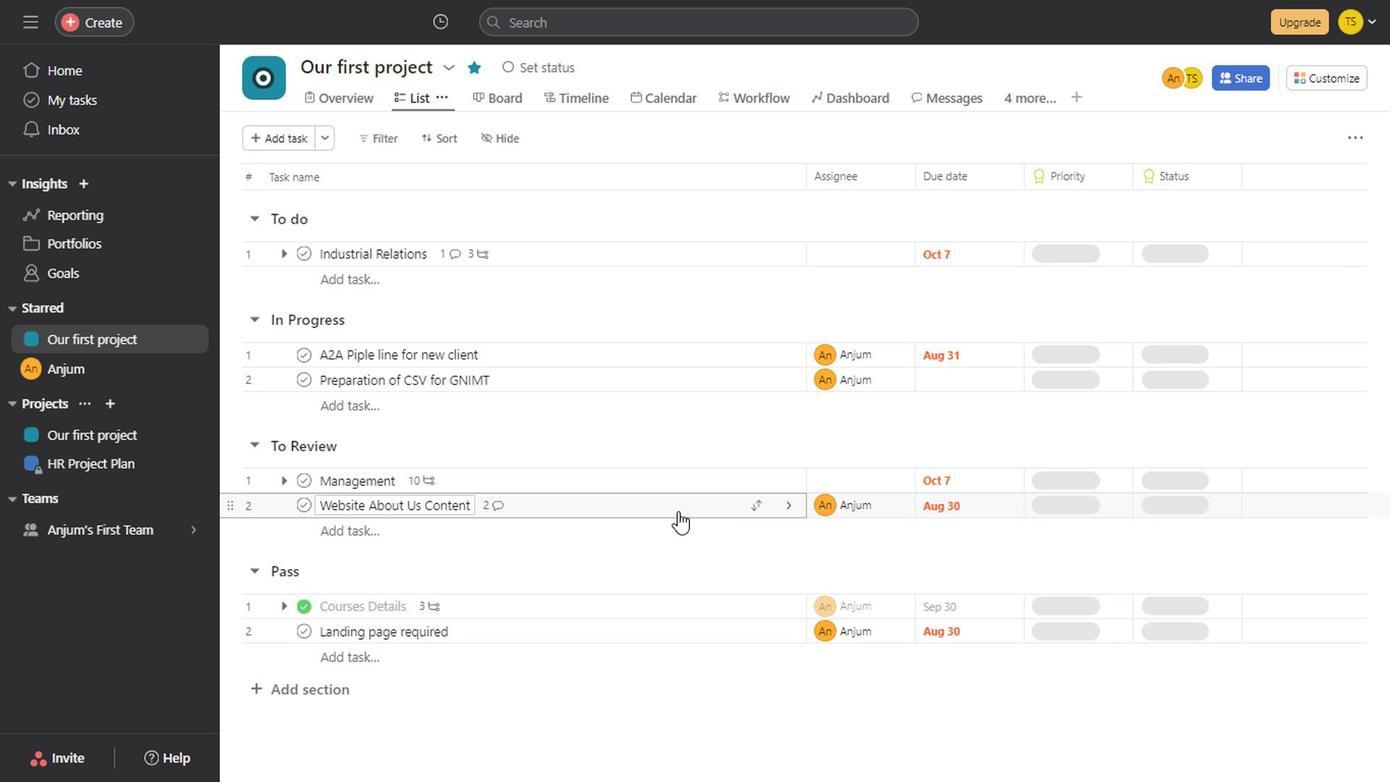 
Action: Mouse scrolled (583, 464) with delta (0, 0)
Screenshot: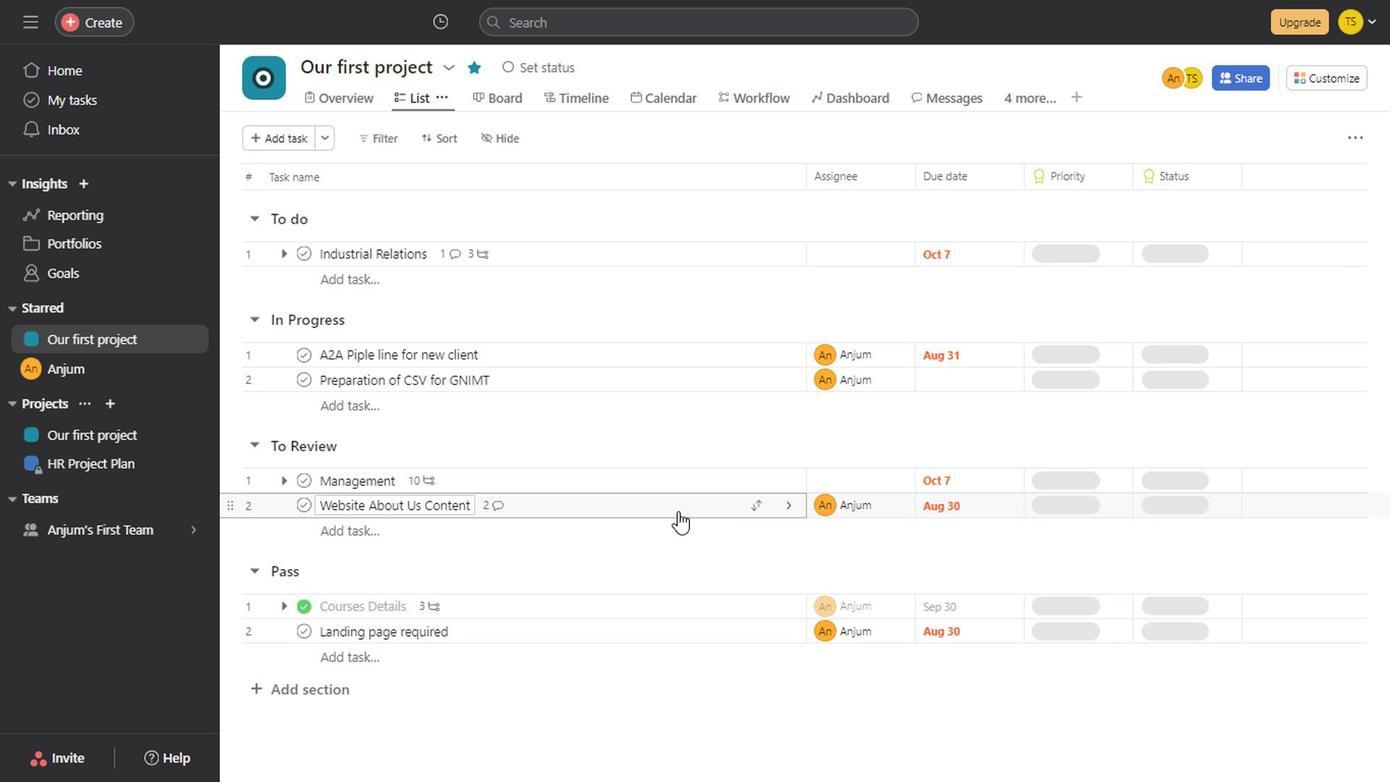 
Action: Mouse moved to (441, 284)
Screenshot: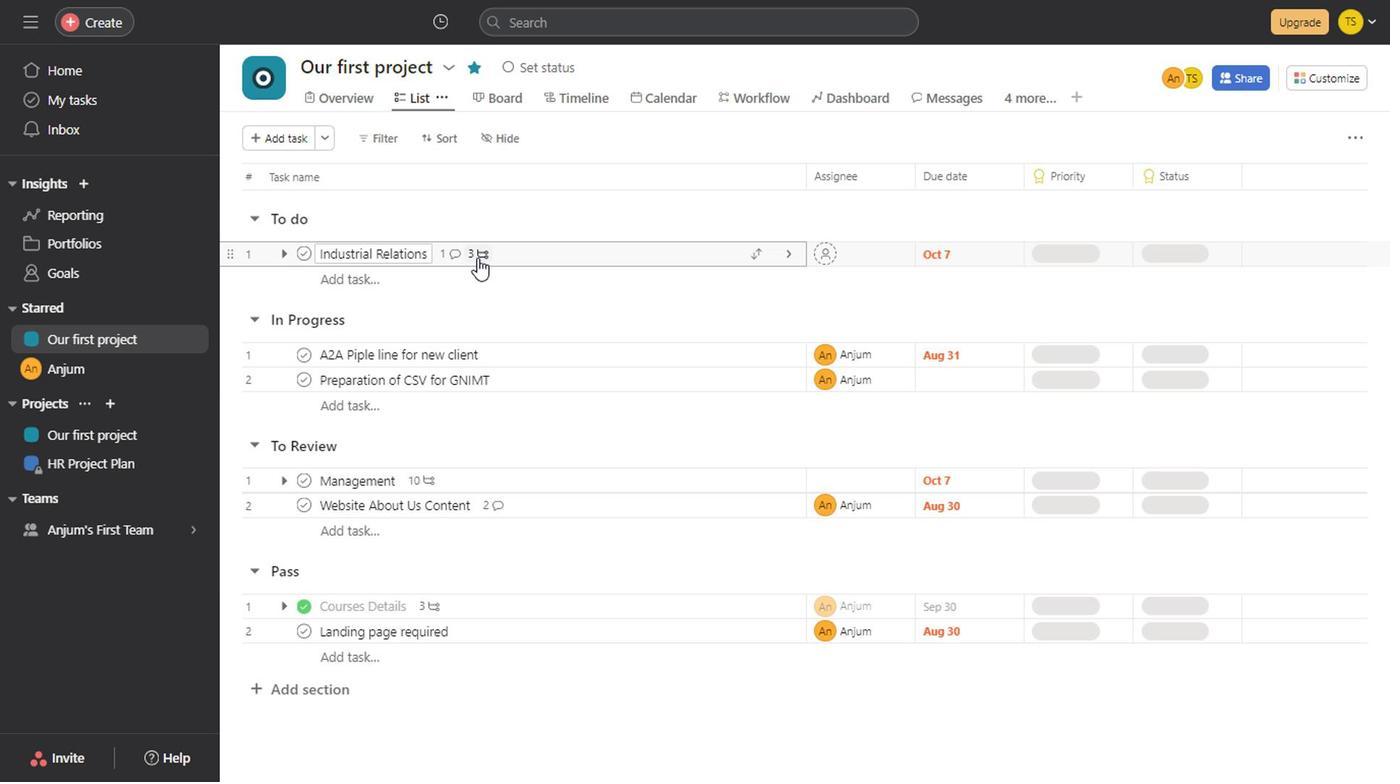 
Action: Mouse pressed left at (441, 284)
Screenshot: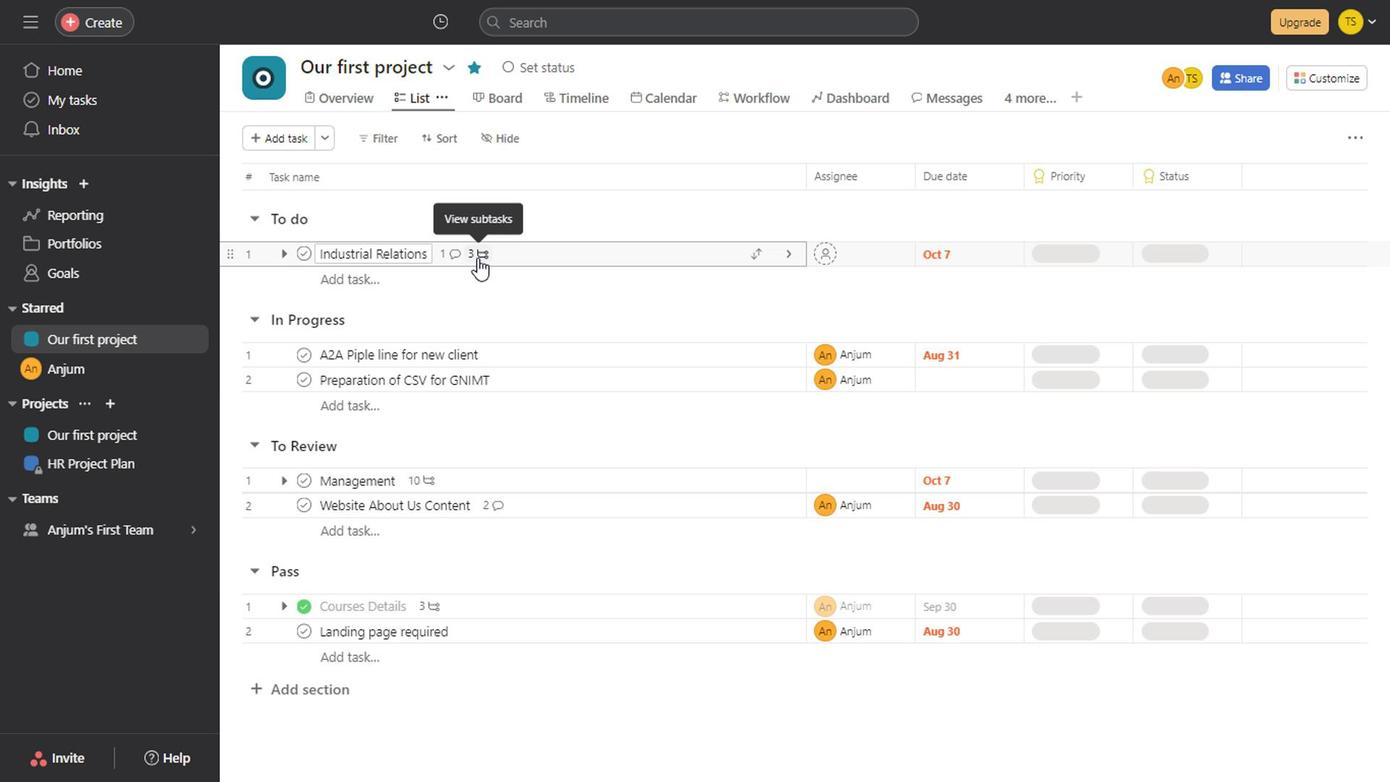 
Action: Mouse moved to (828, 438)
Screenshot: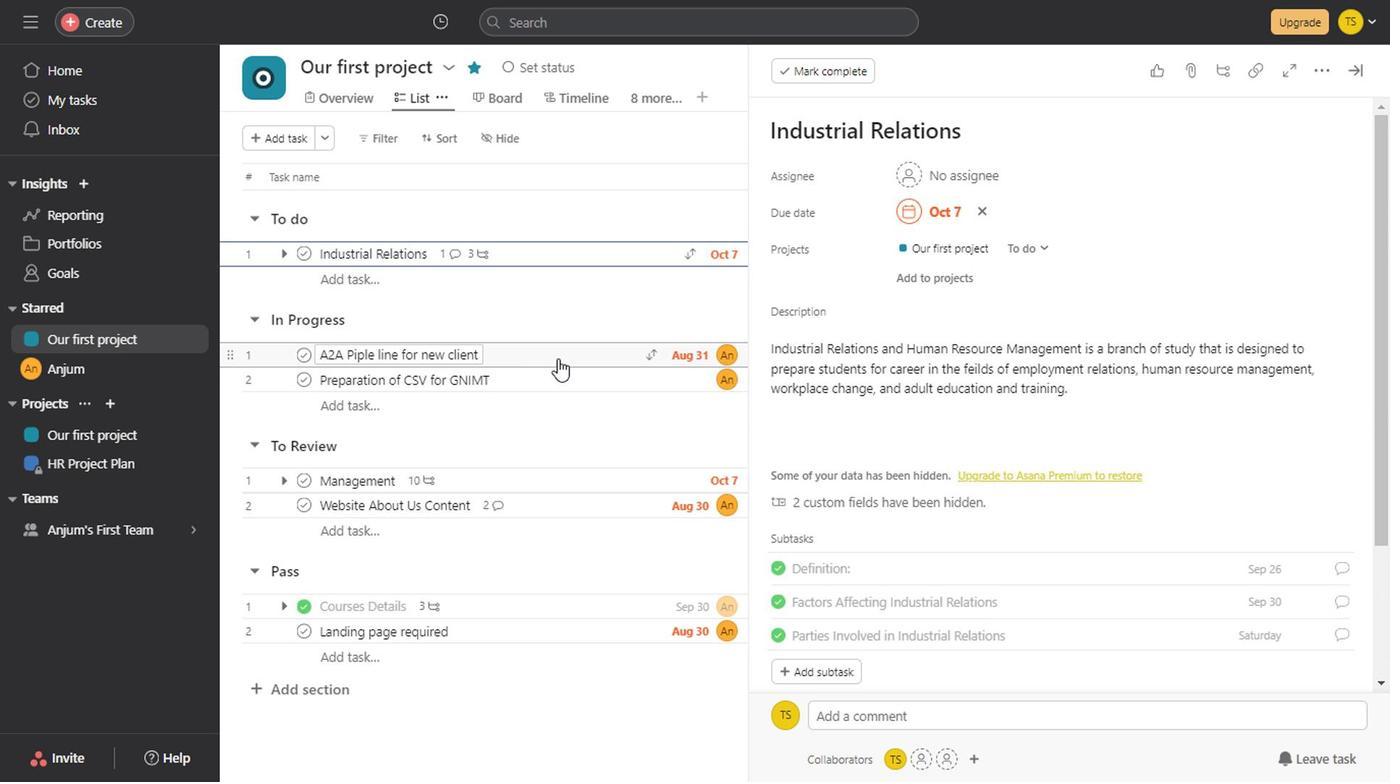 
Action: Mouse scrolled (828, 438) with delta (0, 0)
Screenshot: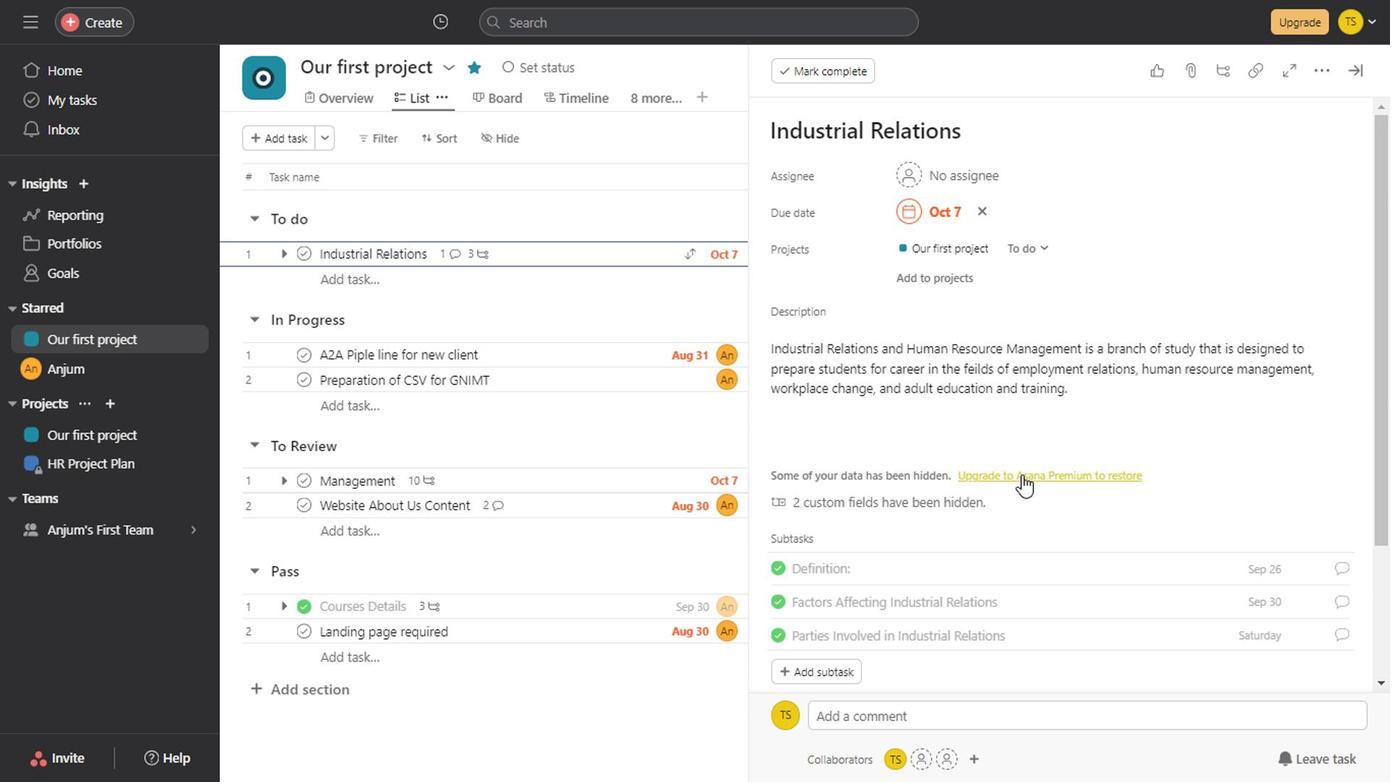 
Action: Mouse scrolled (828, 438) with delta (0, 0)
Screenshot: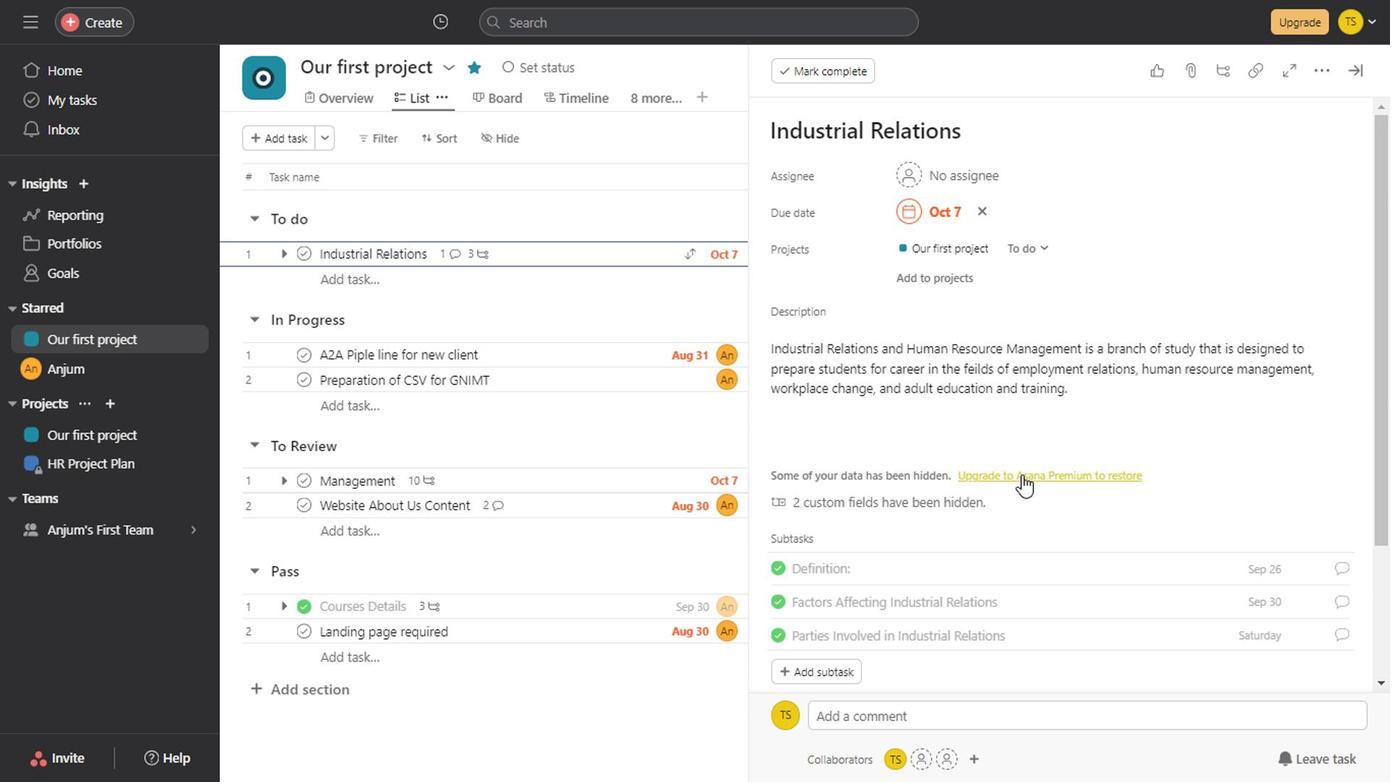 
Action: Mouse scrolled (828, 438) with delta (0, 0)
Screenshot: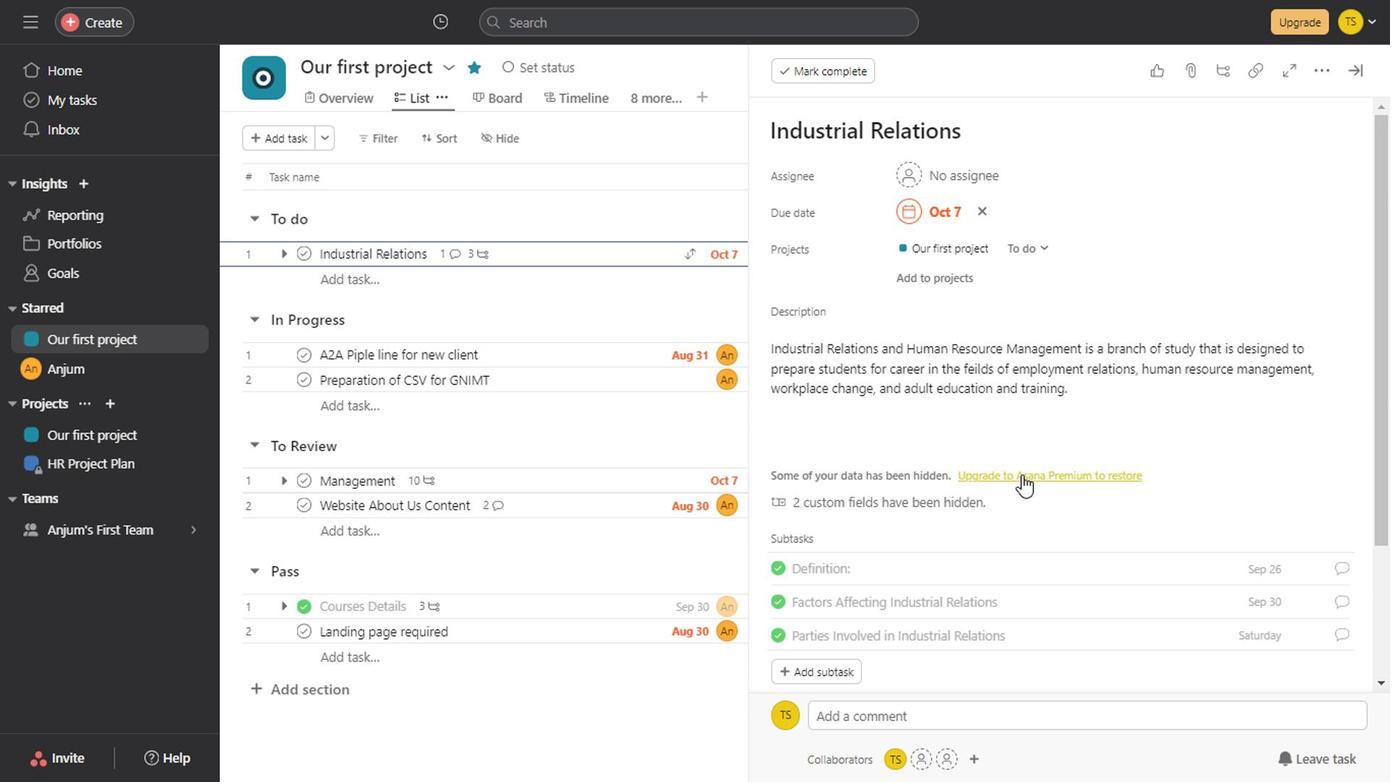 
Action: Mouse scrolled (828, 438) with delta (0, 0)
Screenshot: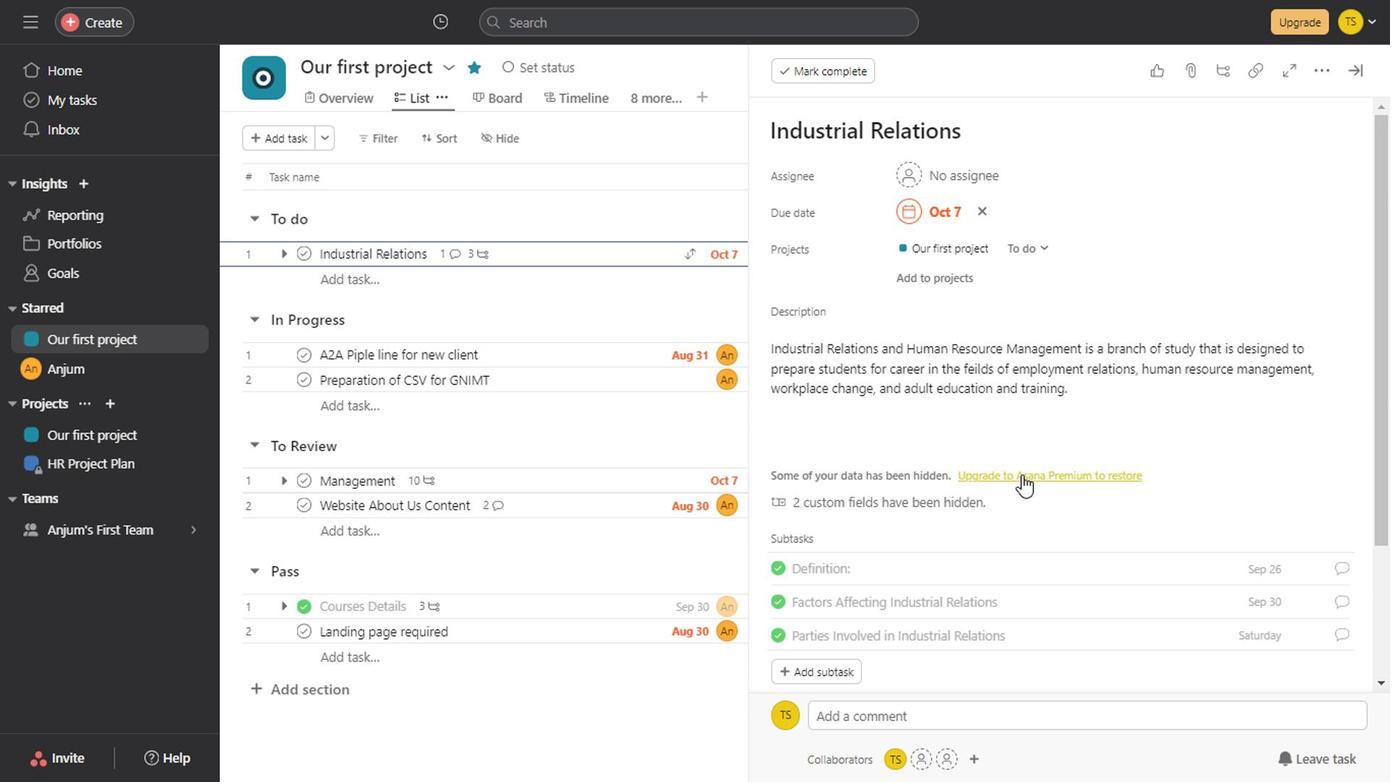 
Action: Mouse scrolled (828, 438) with delta (0, 0)
Screenshot: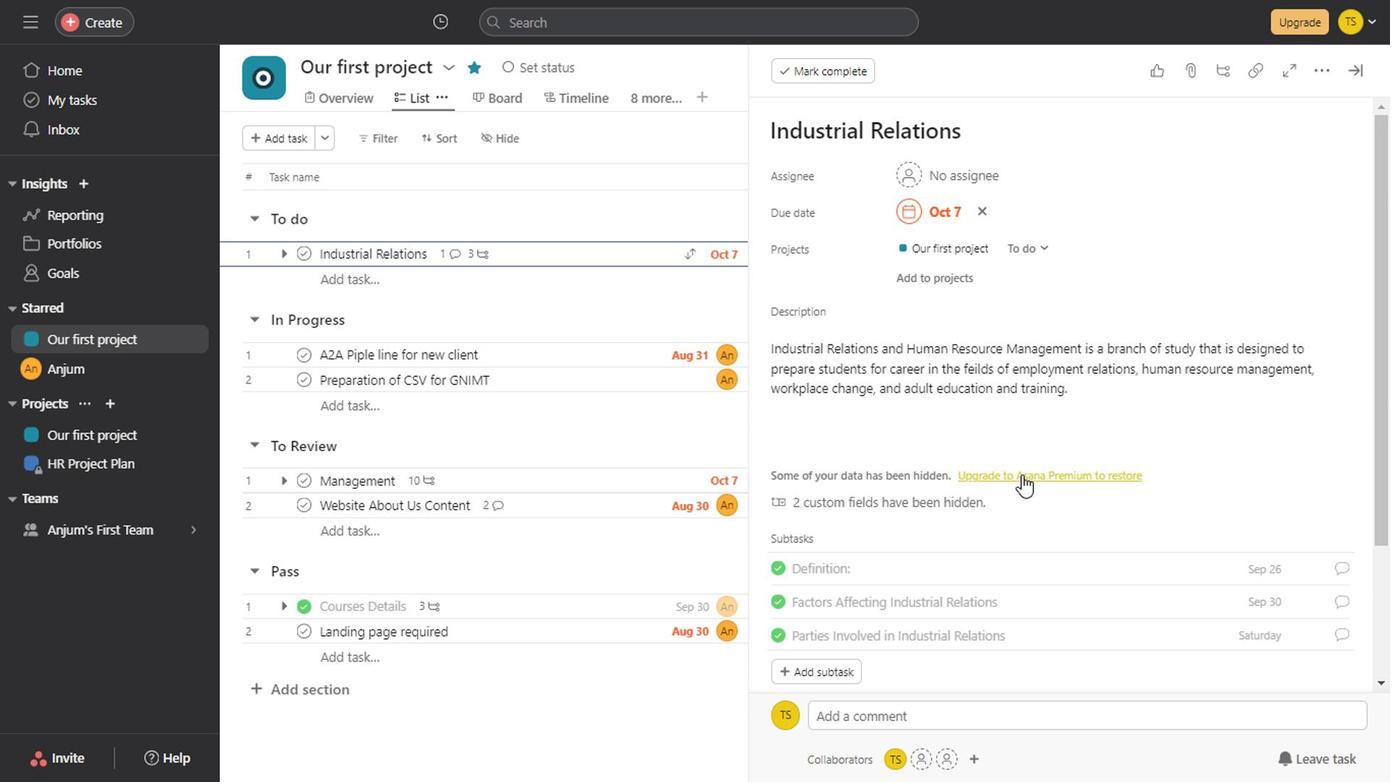 
Action: Mouse scrolled (828, 438) with delta (0, 0)
Screenshot: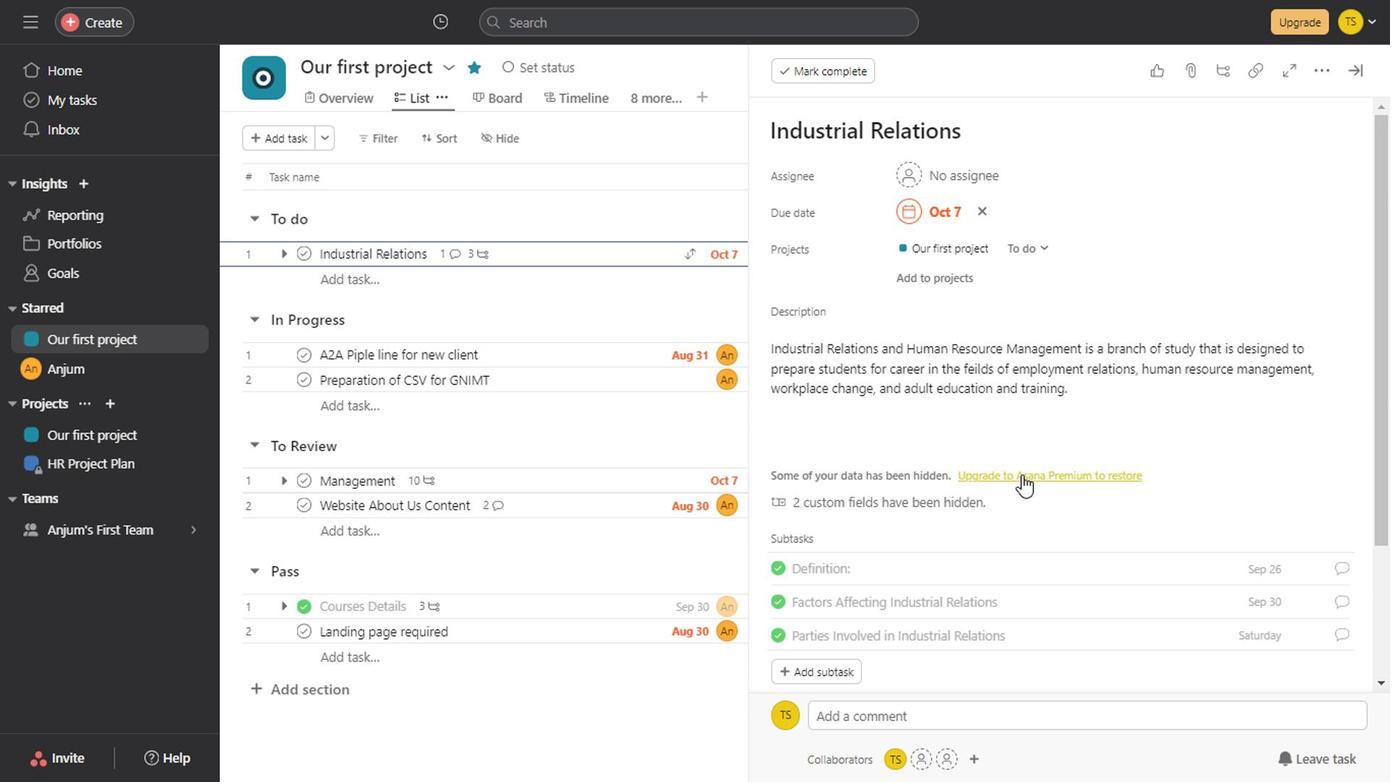 
Action: Mouse scrolled (828, 438) with delta (0, 0)
Screenshot: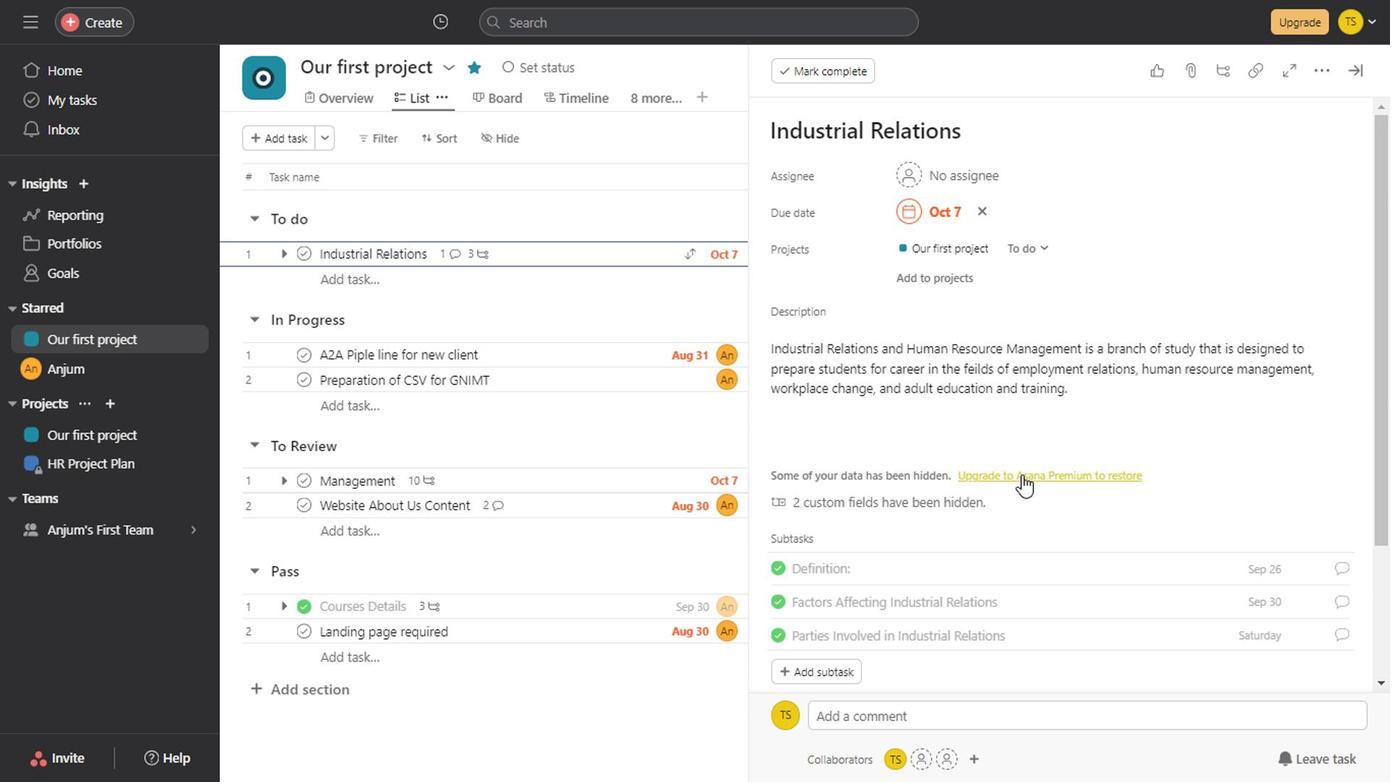 
Action: Mouse scrolled (828, 438) with delta (0, 0)
Screenshot: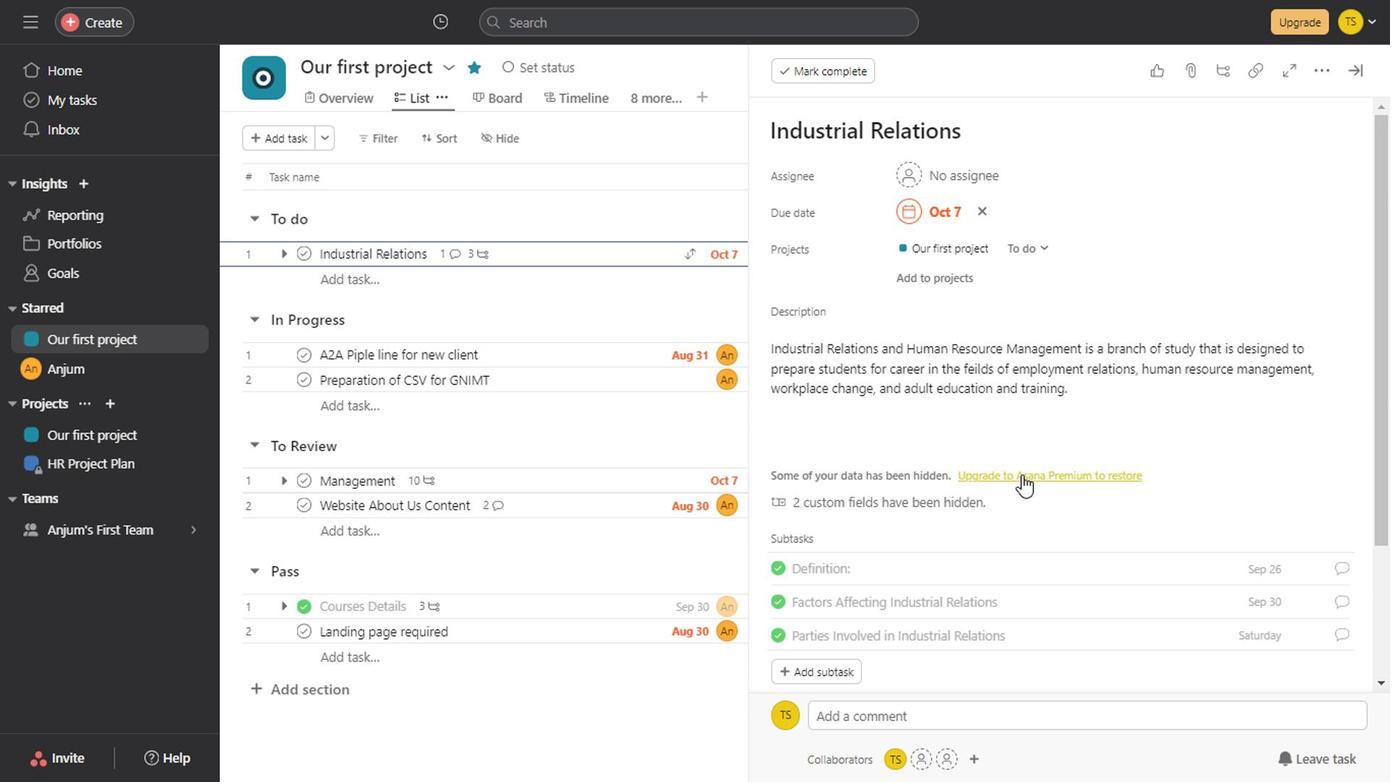 
Action: Mouse scrolled (828, 438) with delta (0, 0)
Screenshot: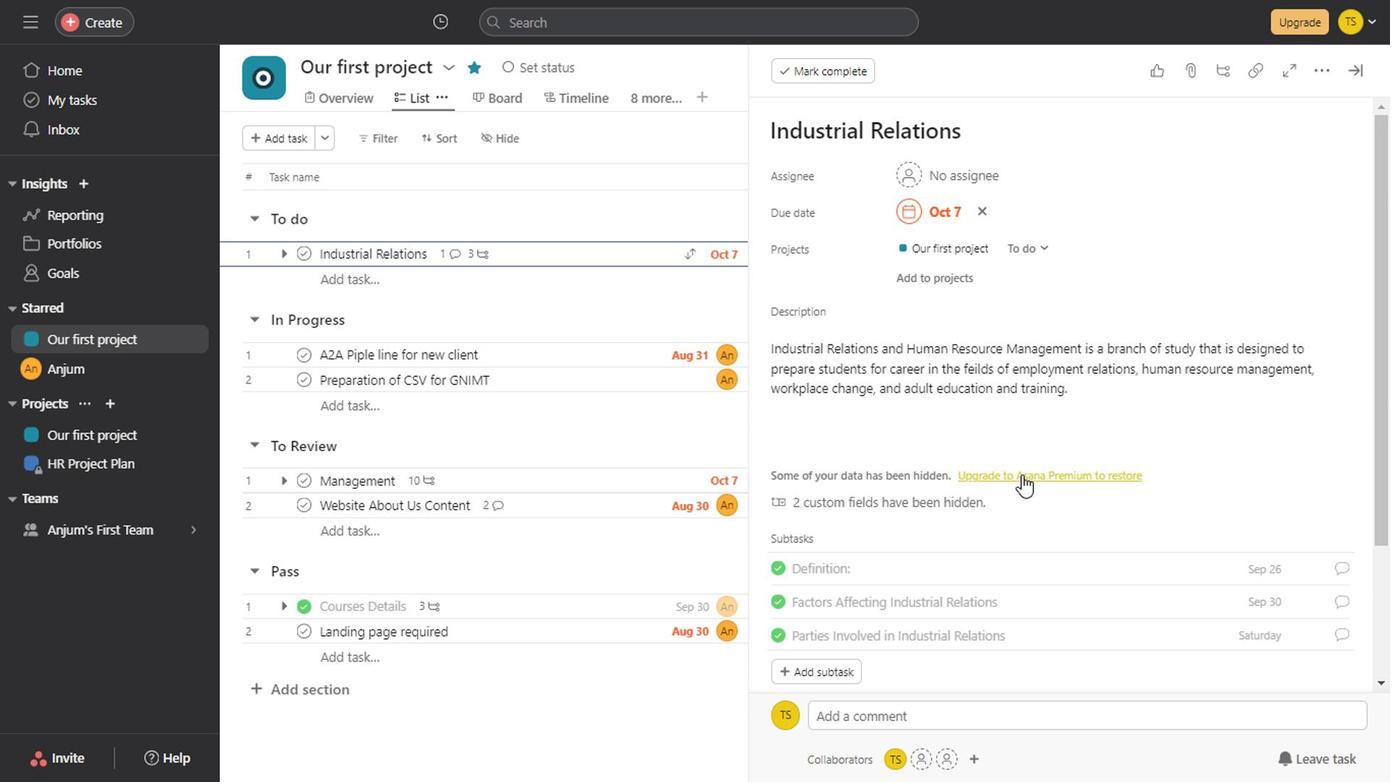 
Action: Mouse scrolled (828, 438) with delta (0, 0)
Screenshot: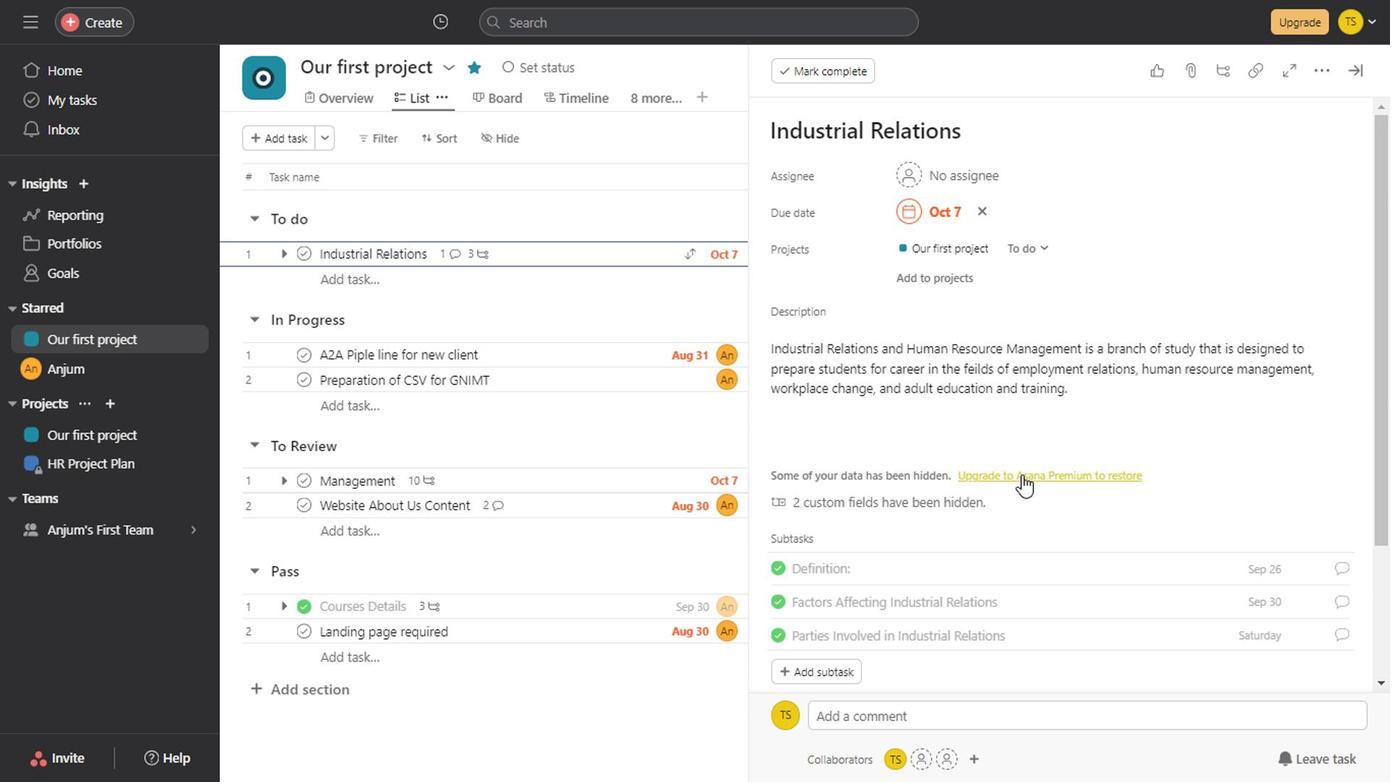 
Action: Mouse scrolled (828, 438) with delta (0, 0)
Screenshot: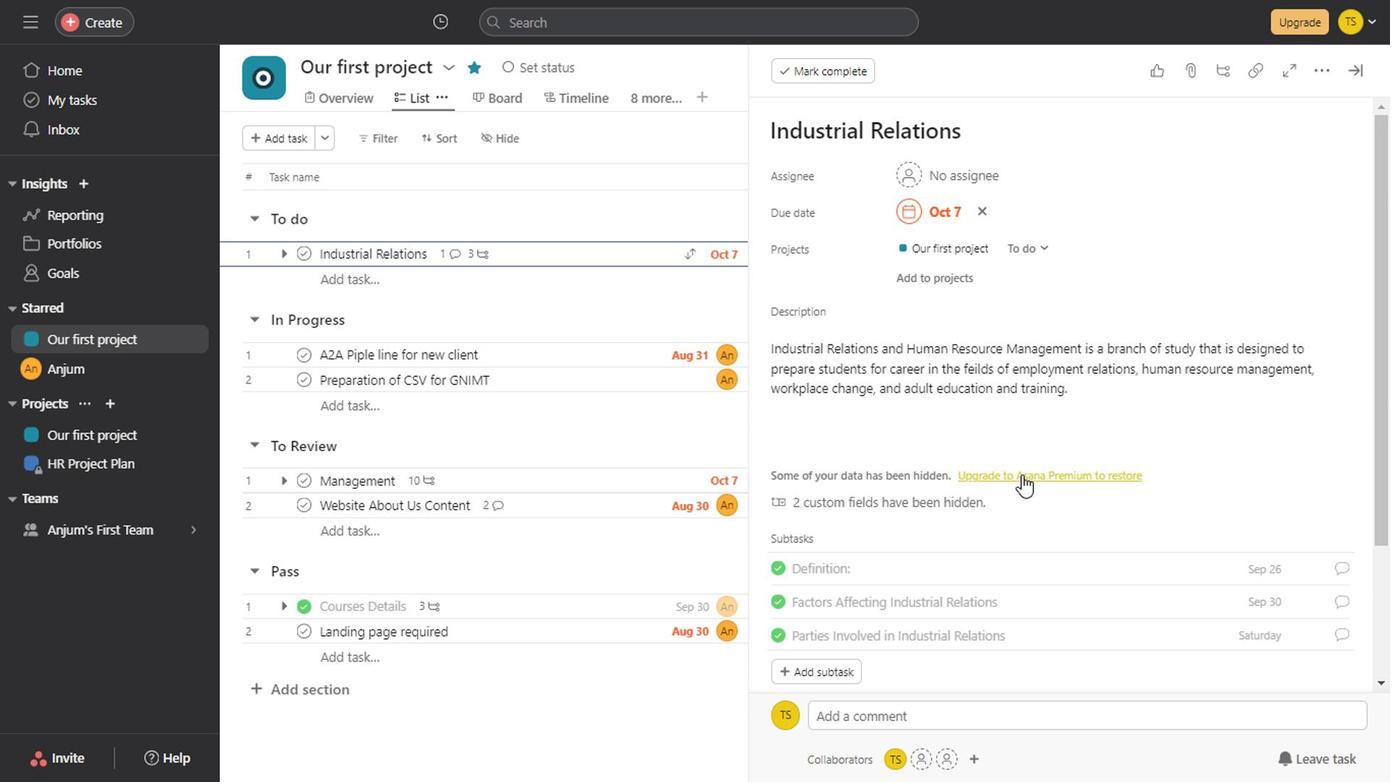 
Action: Mouse scrolled (828, 438) with delta (0, 0)
Screenshot: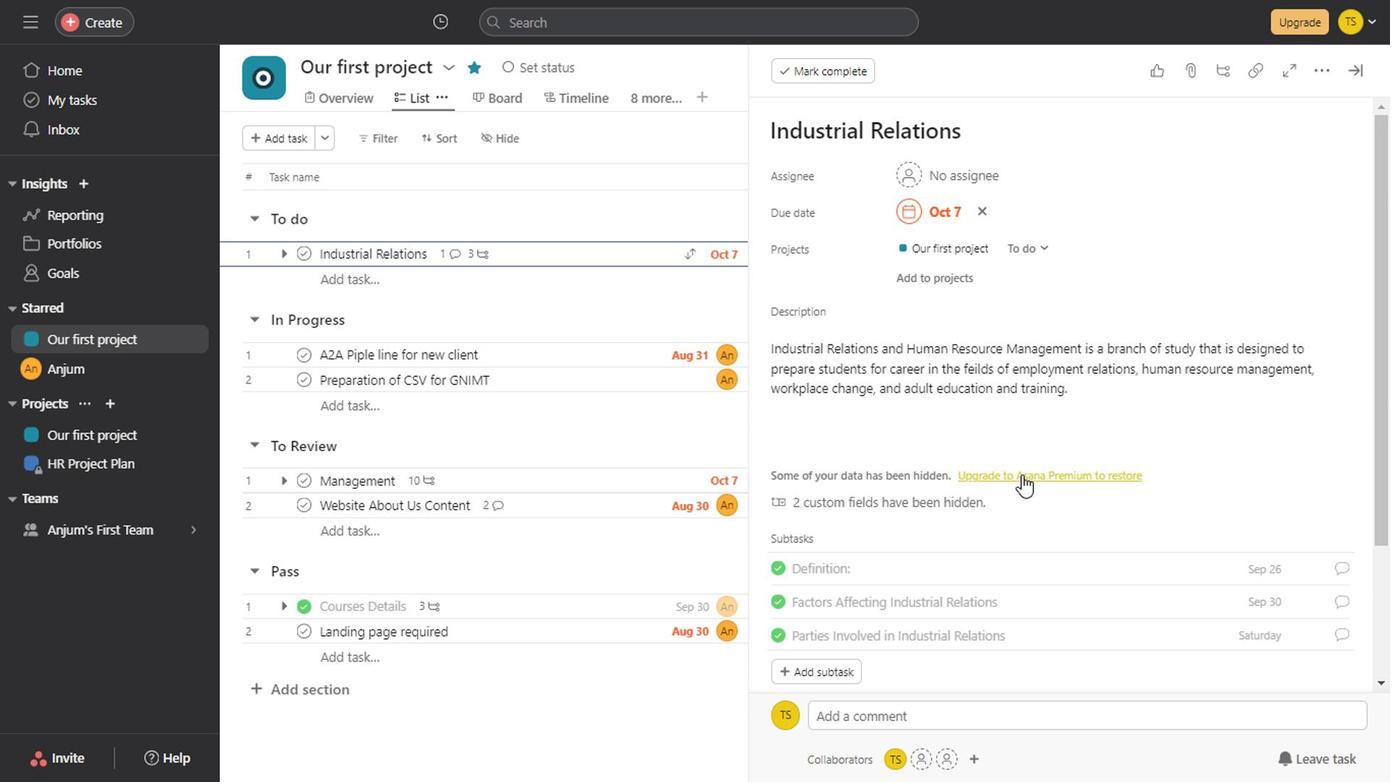 
Action: Mouse scrolled (828, 438) with delta (0, 0)
Screenshot: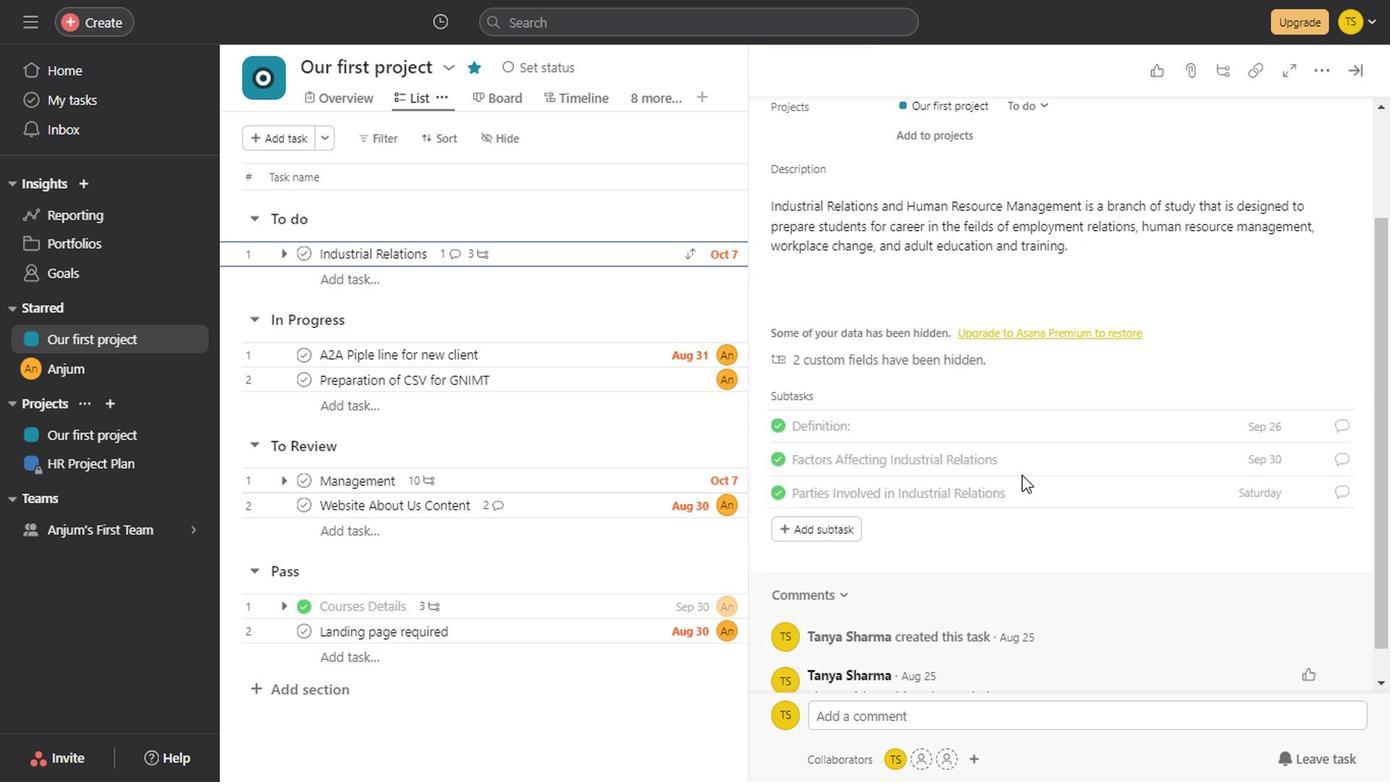 
Action: Mouse scrolled (828, 438) with delta (0, 0)
Screenshot: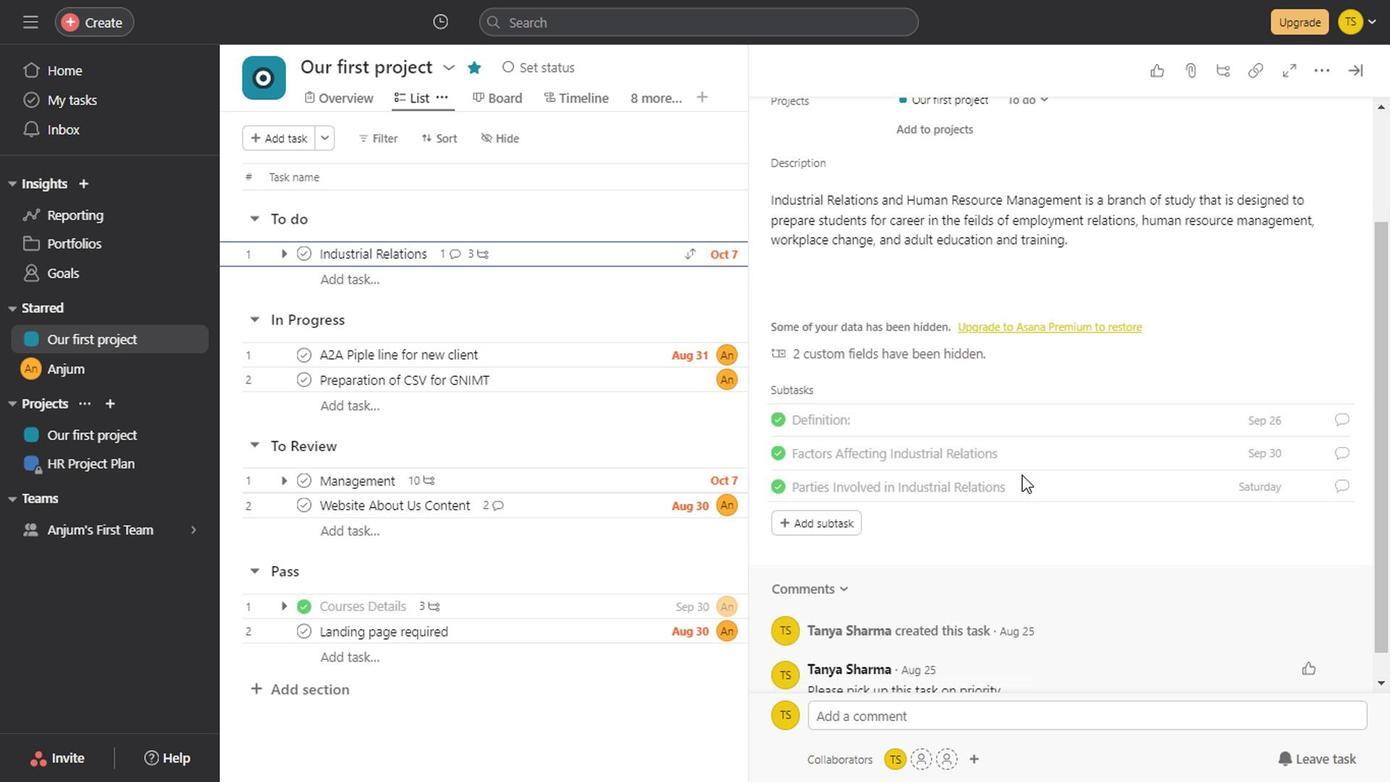 
Action: Mouse scrolled (828, 438) with delta (0, 0)
Screenshot: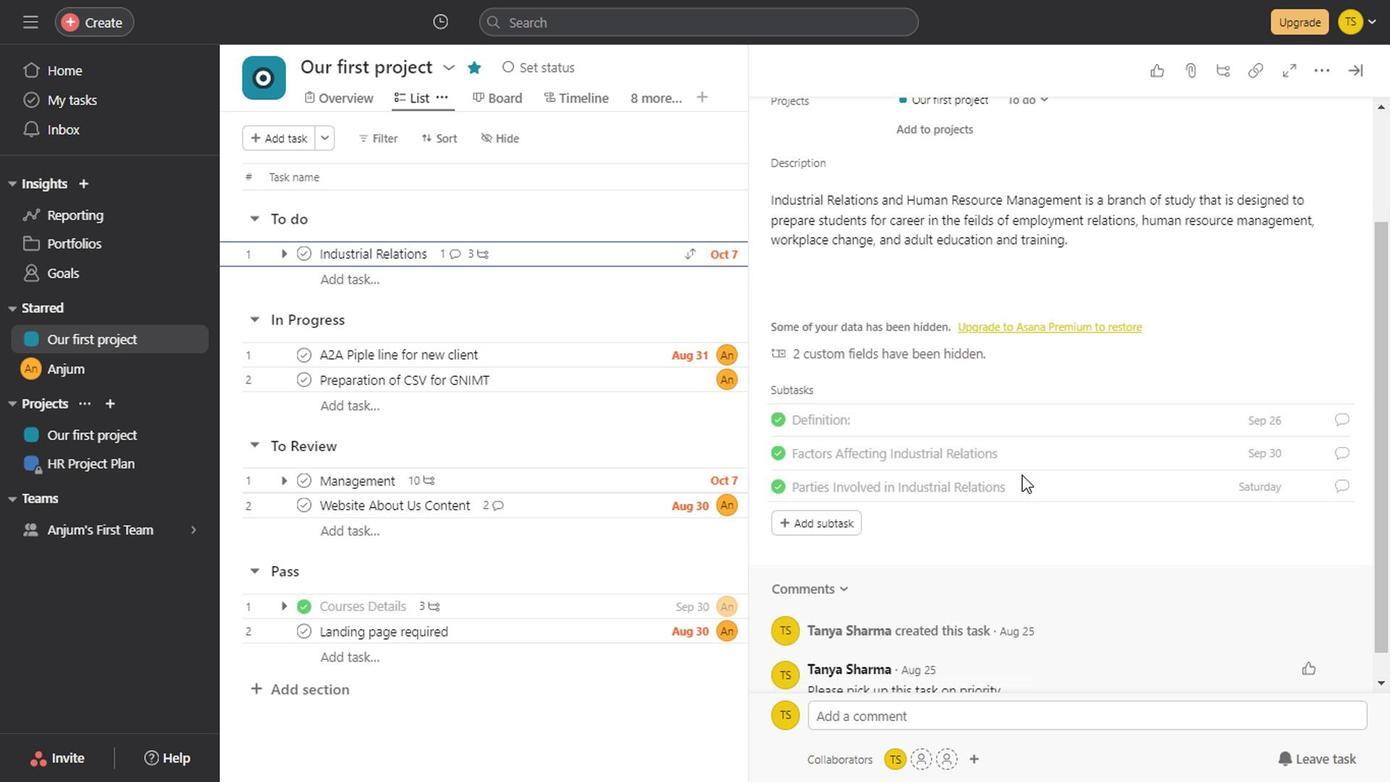 
Action: Mouse scrolled (828, 438) with delta (0, 0)
Screenshot: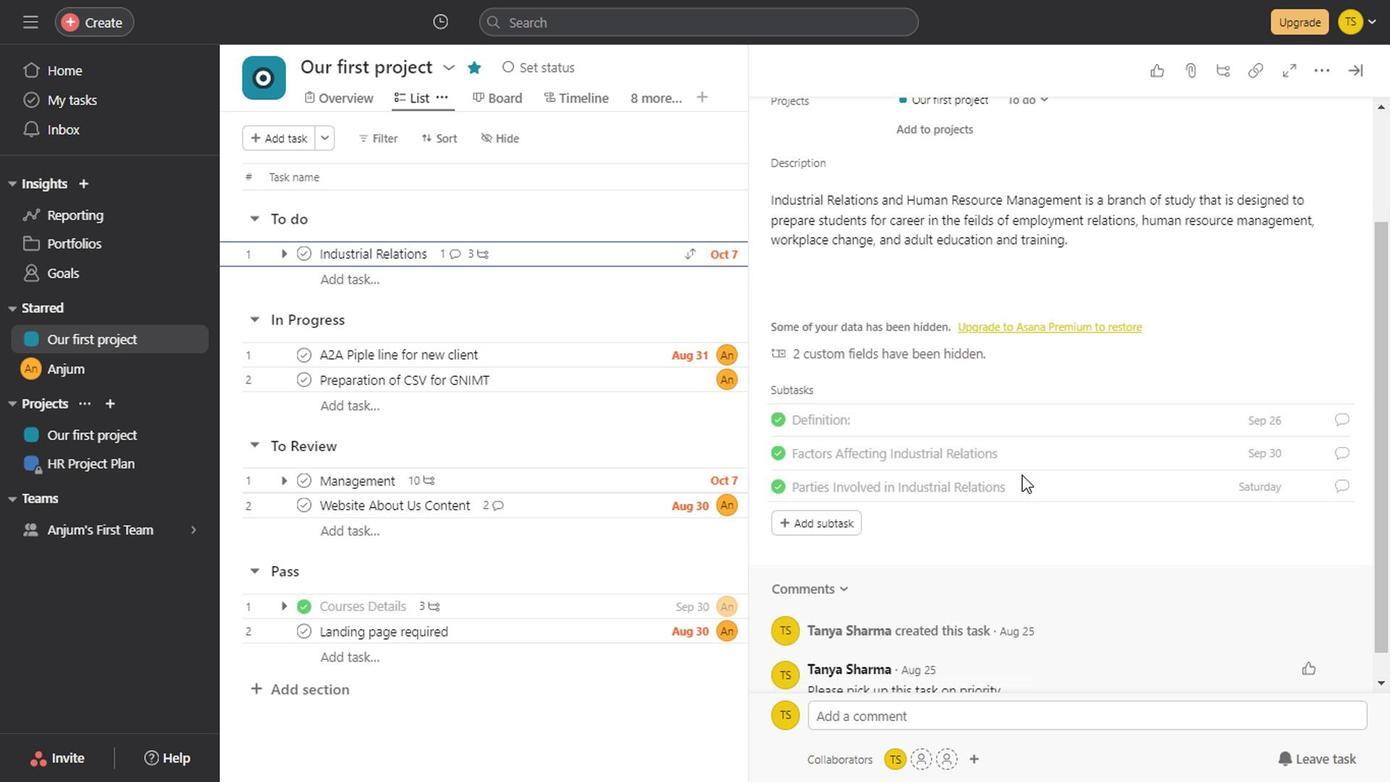 
Action: Mouse scrolled (828, 438) with delta (0, 0)
Screenshot: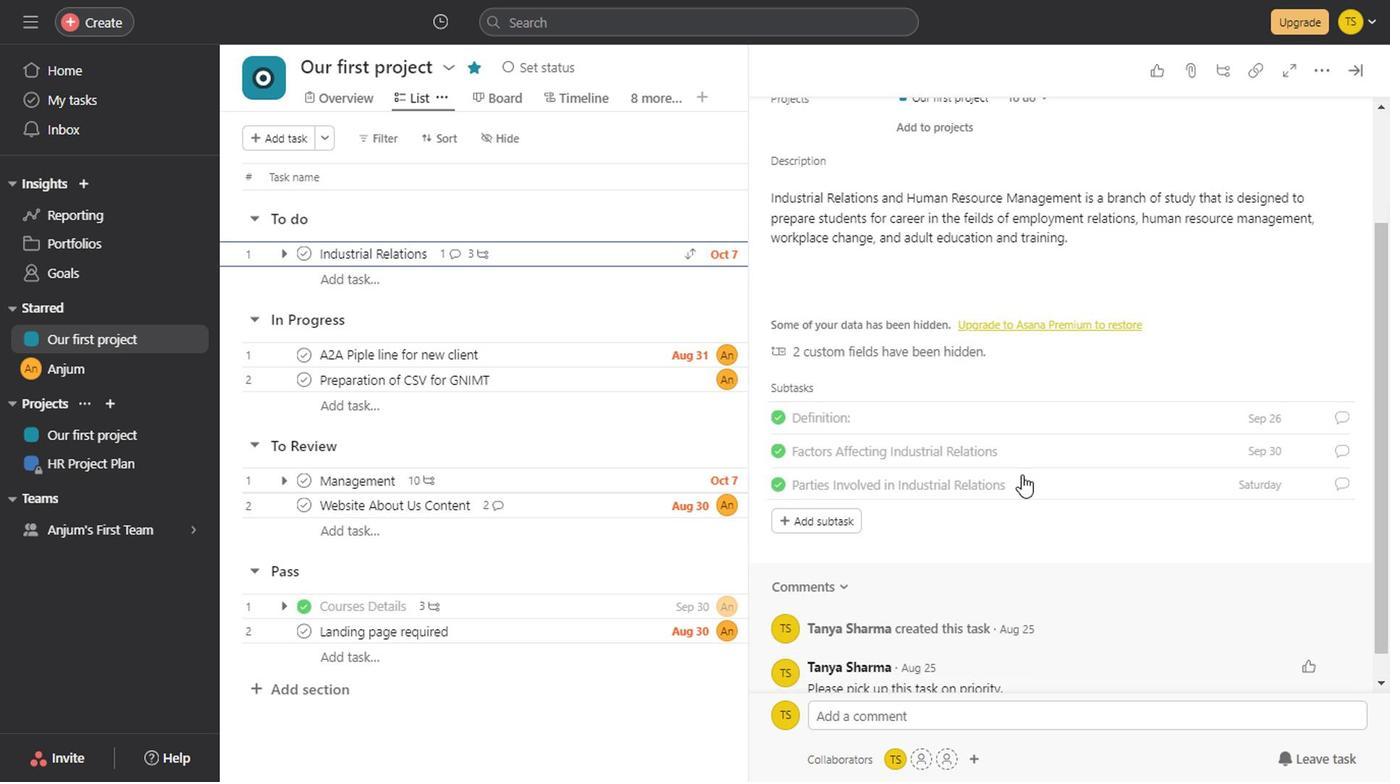 
Action: Mouse scrolled (828, 438) with delta (0, 0)
Screenshot: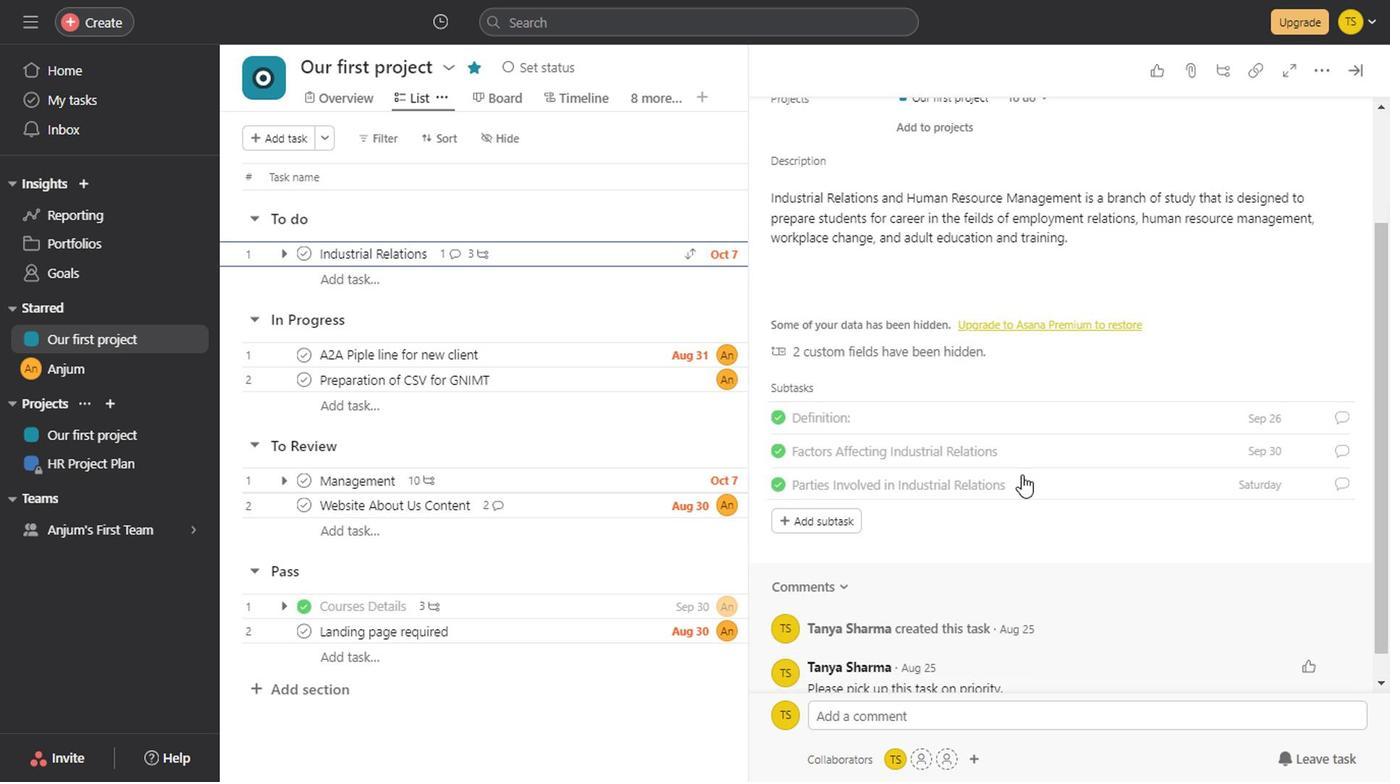 
Action: Mouse scrolled (828, 438) with delta (0, 0)
Screenshot: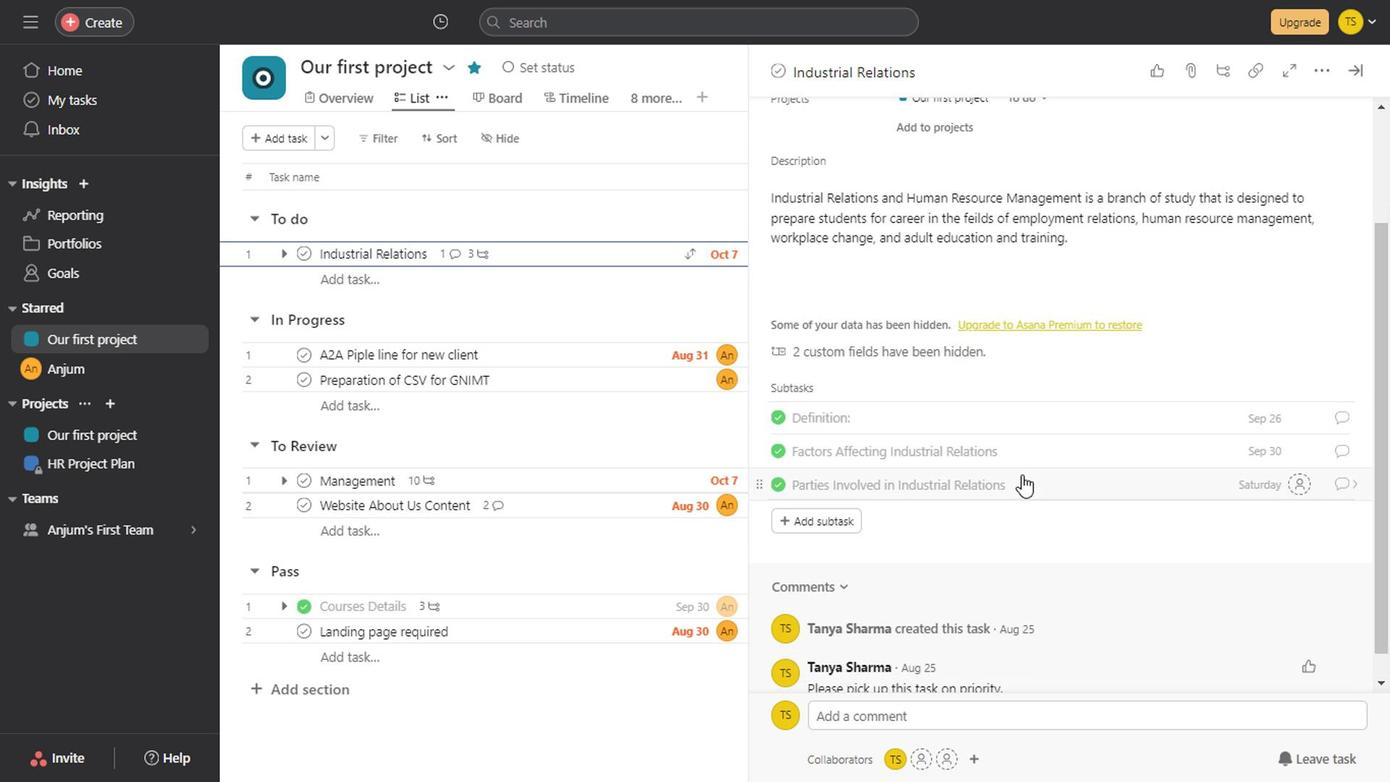 
Action: Mouse scrolled (828, 438) with delta (0, 0)
Screenshot: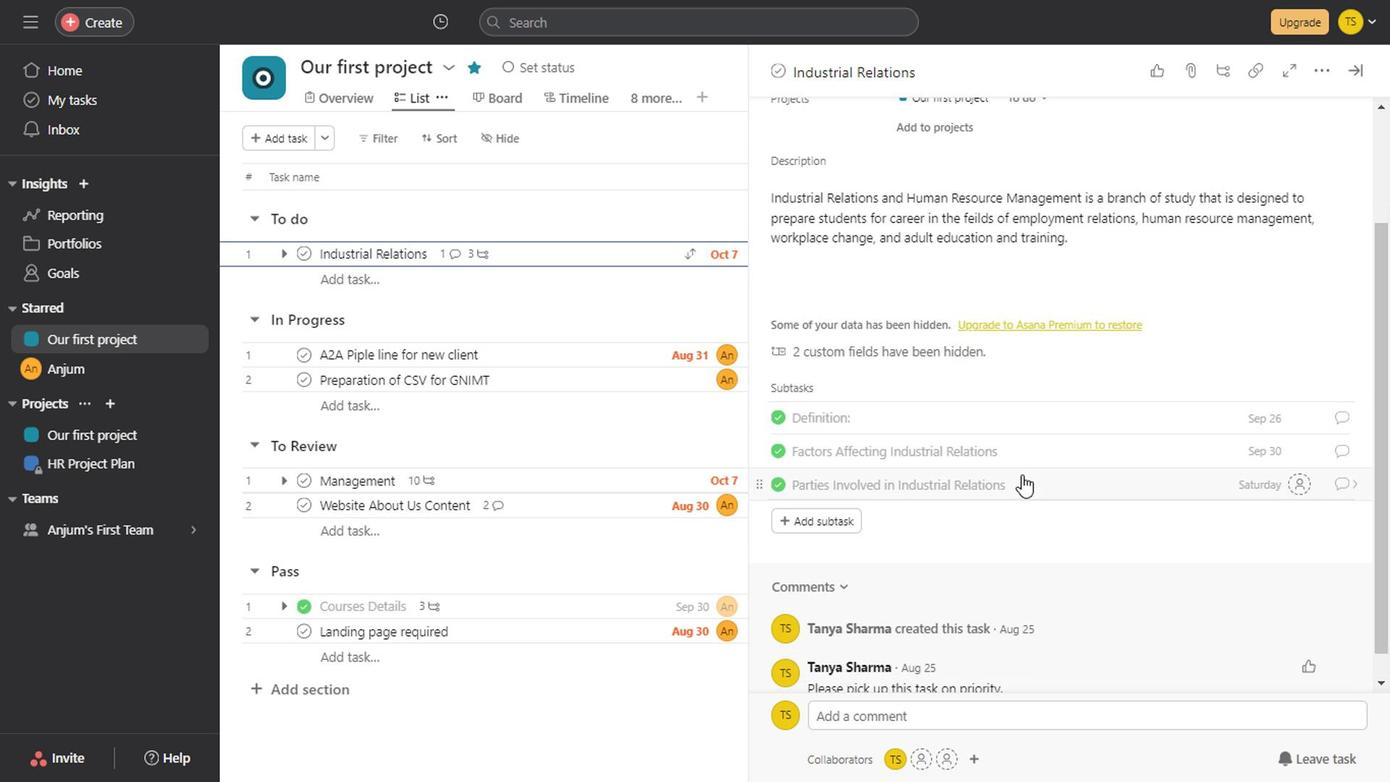 
Action: Mouse scrolled (828, 438) with delta (0, 0)
Screenshot: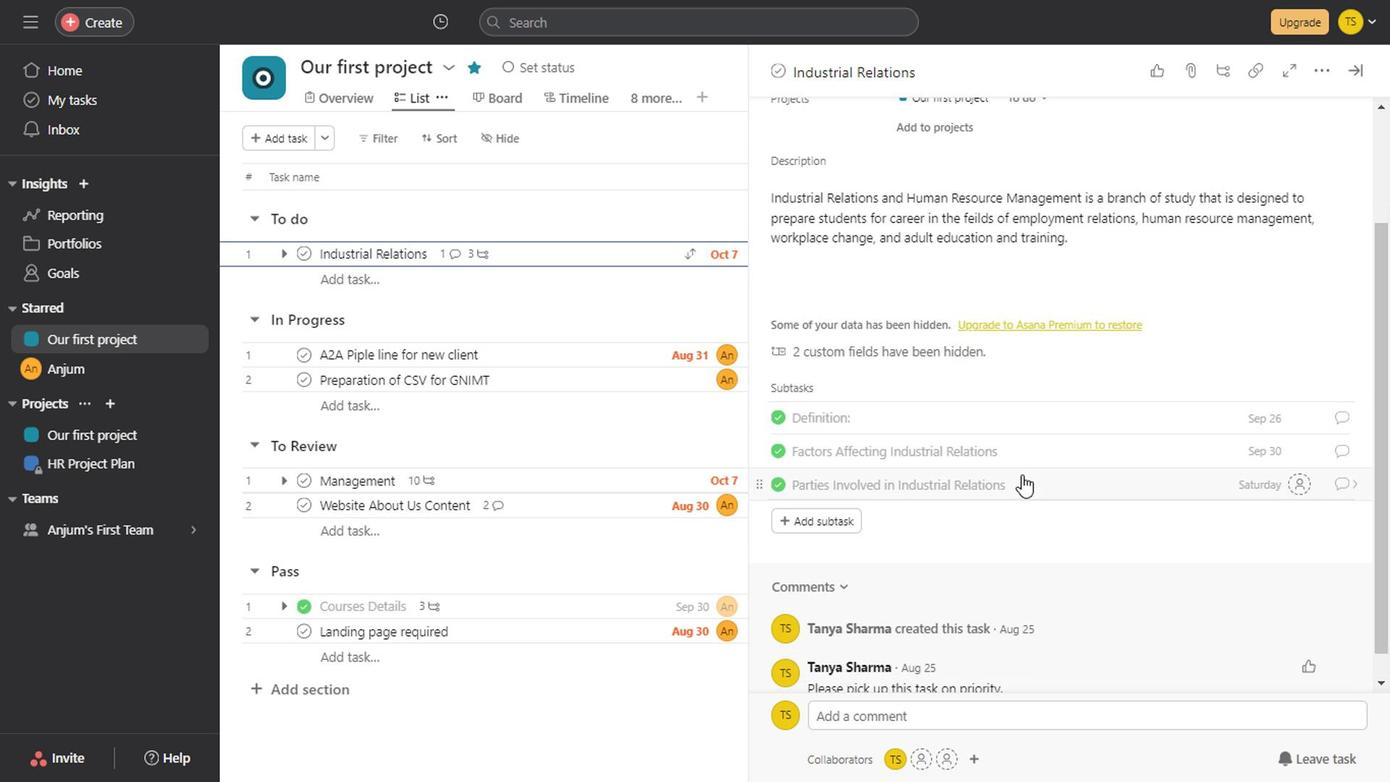 
Action: Mouse moved to (489, 351)
Screenshot: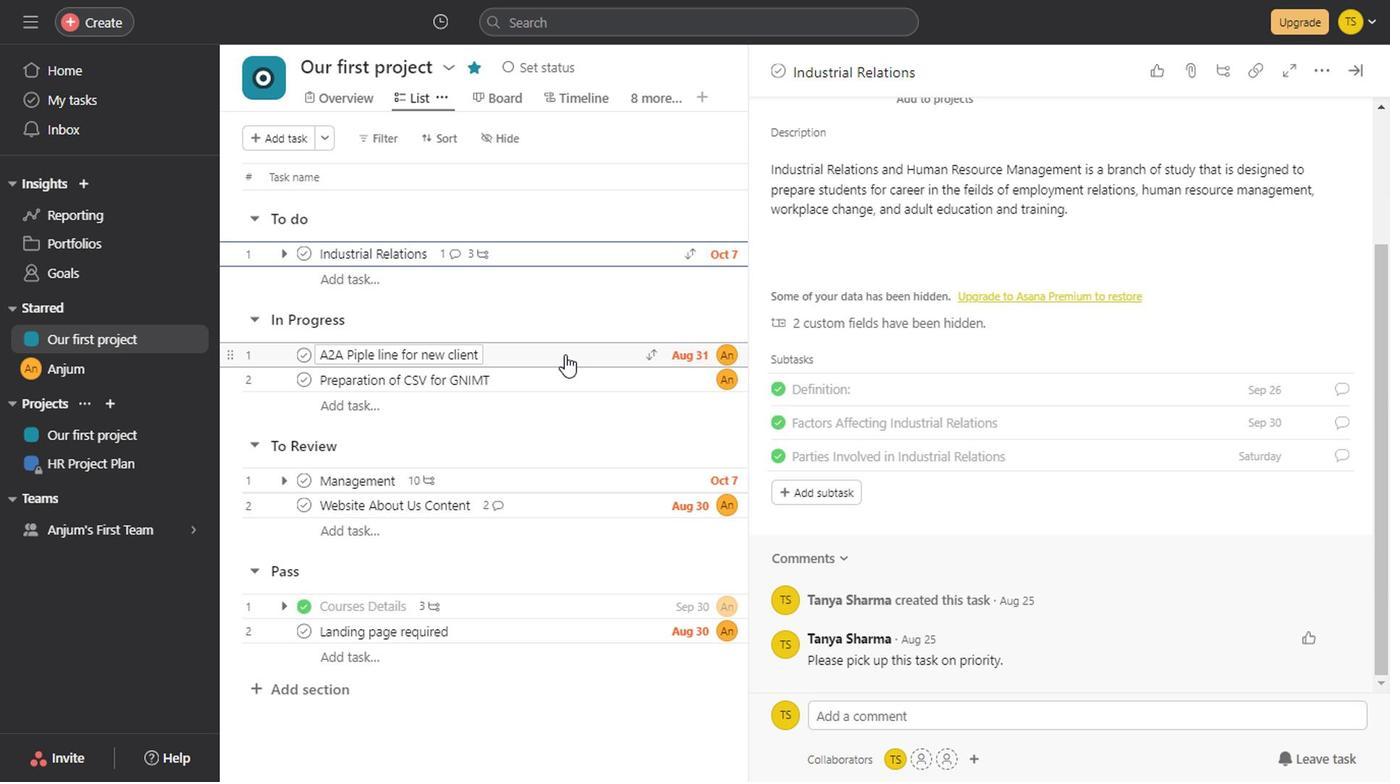 
Action: Mouse pressed left at (489, 351)
Screenshot: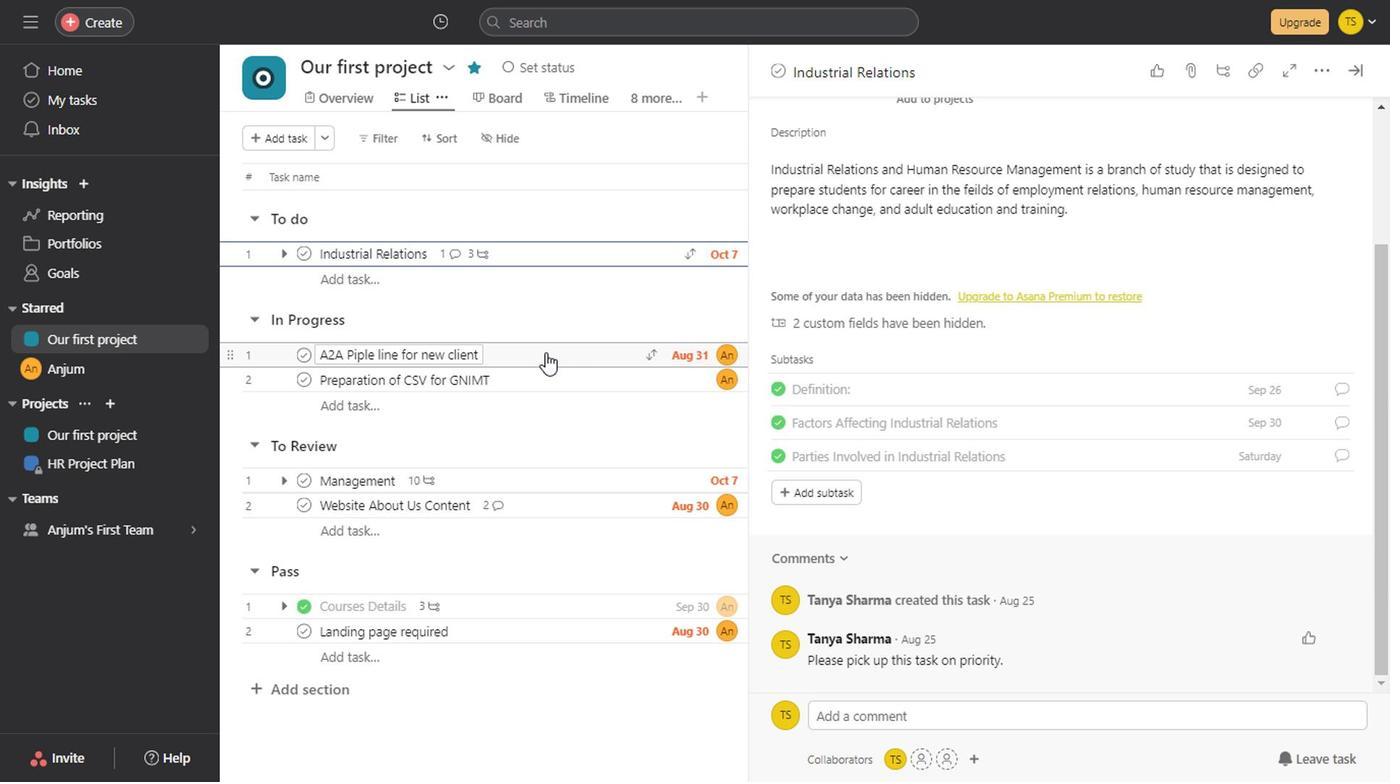 
Action: Mouse moved to (1016, 394)
Screenshot: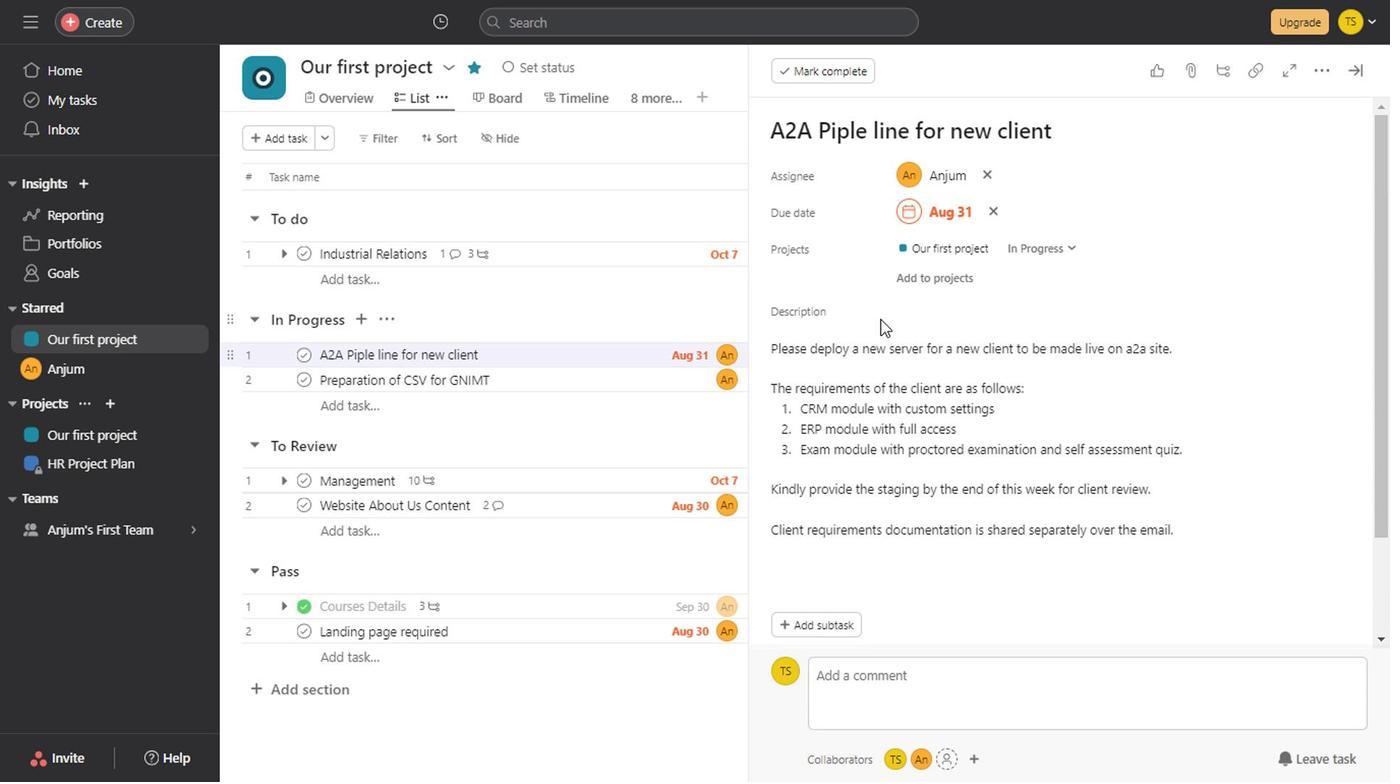 
Action: Mouse scrolled (1016, 393) with delta (0, 0)
Screenshot: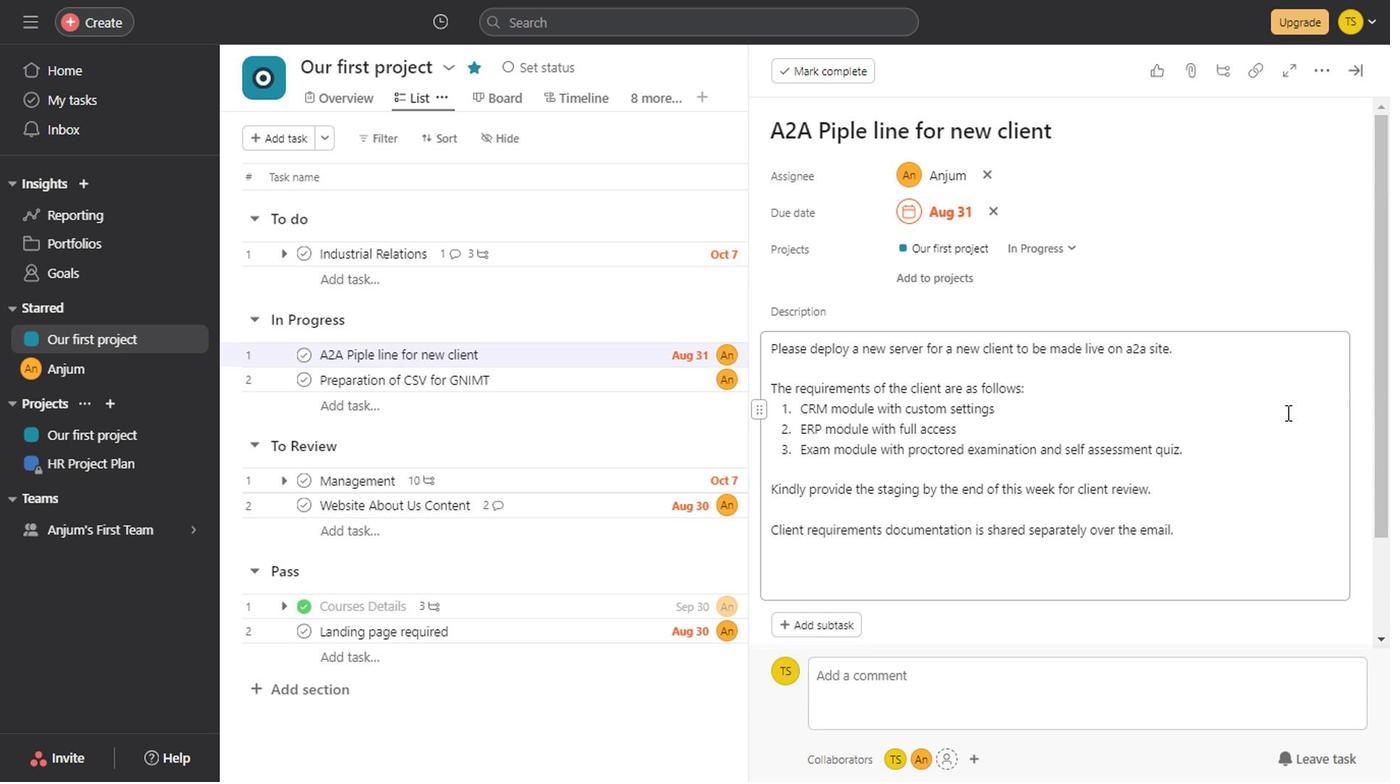 
Action: Mouse scrolled (1016, 393) with delta (0, 0)
Screenshot: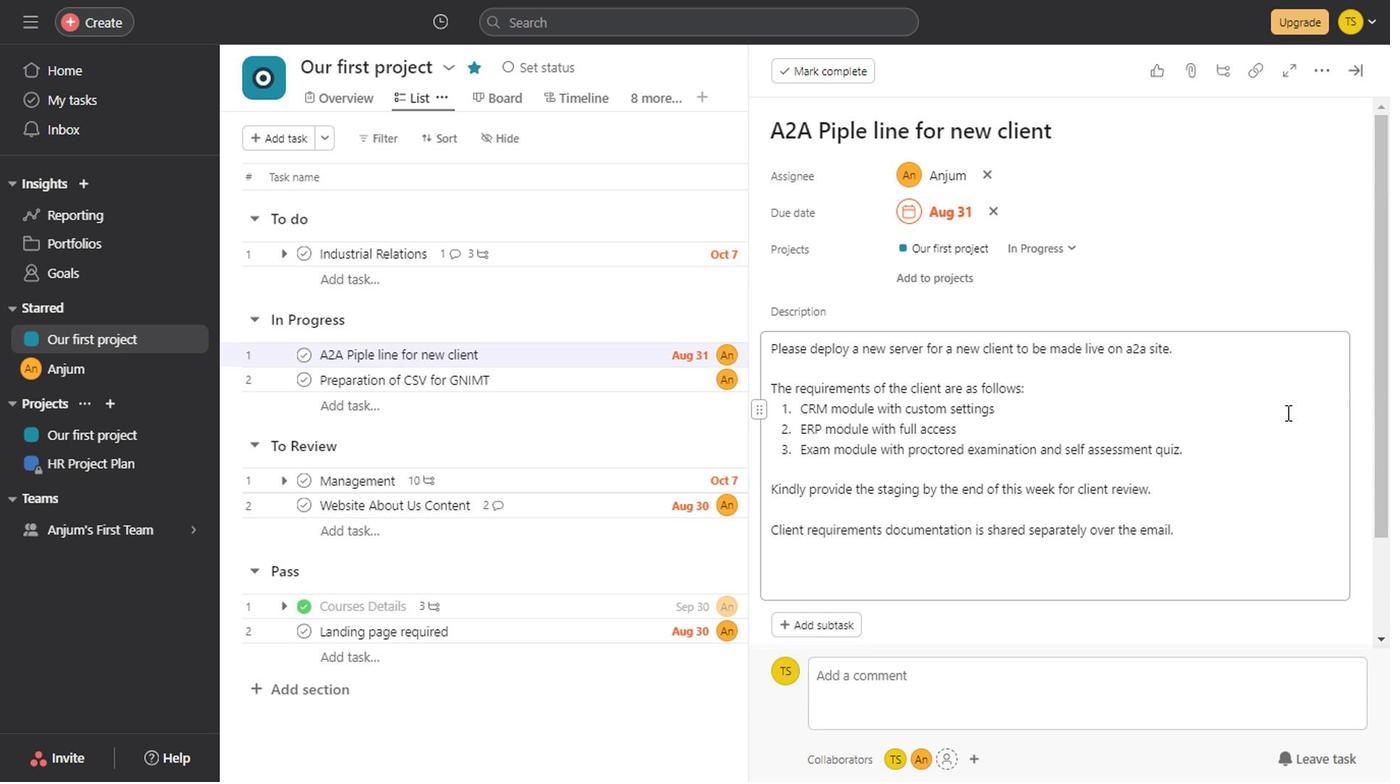 
Action: Mouse scrolled (1016, 393) with delta (0, 0)
Screenshot: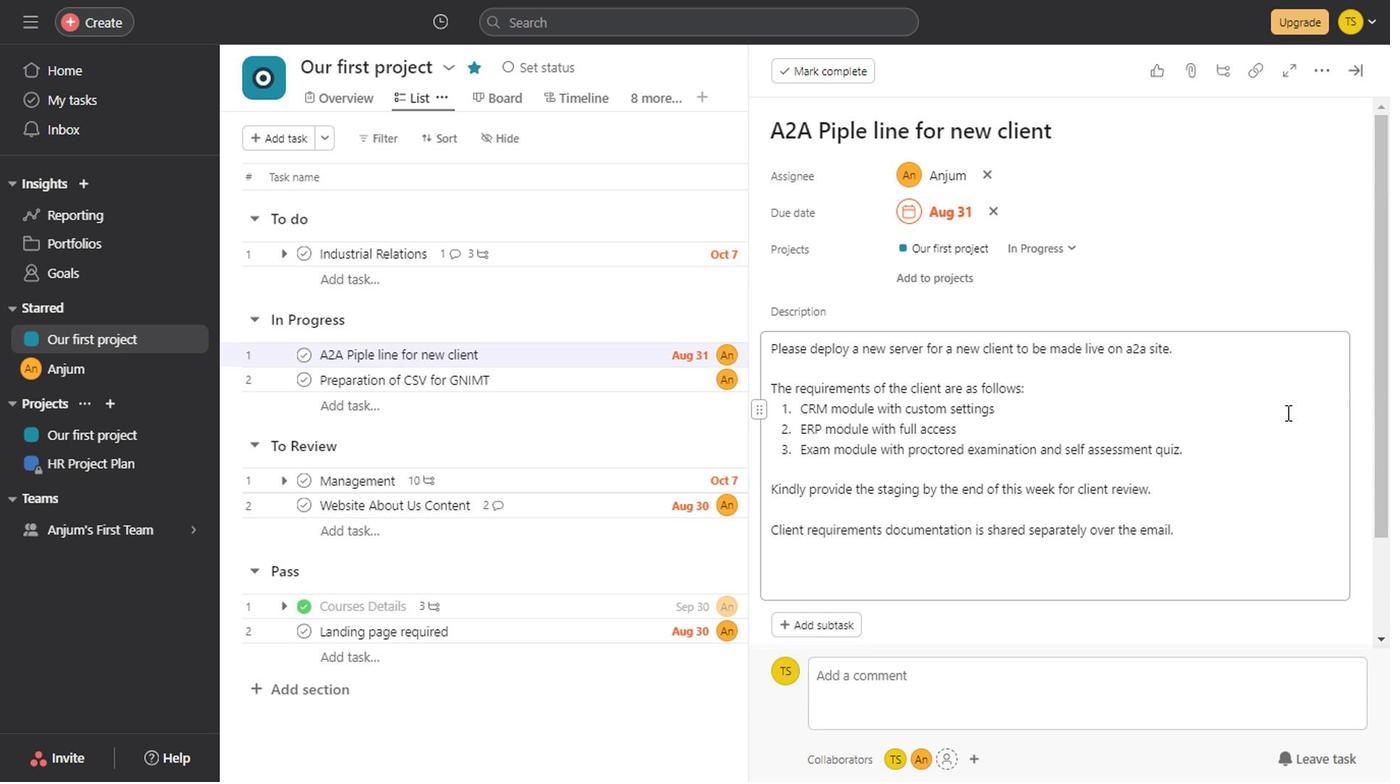 
Action: Mouse scrolled (1016, 393) with delta (0, 0)
Screenshot: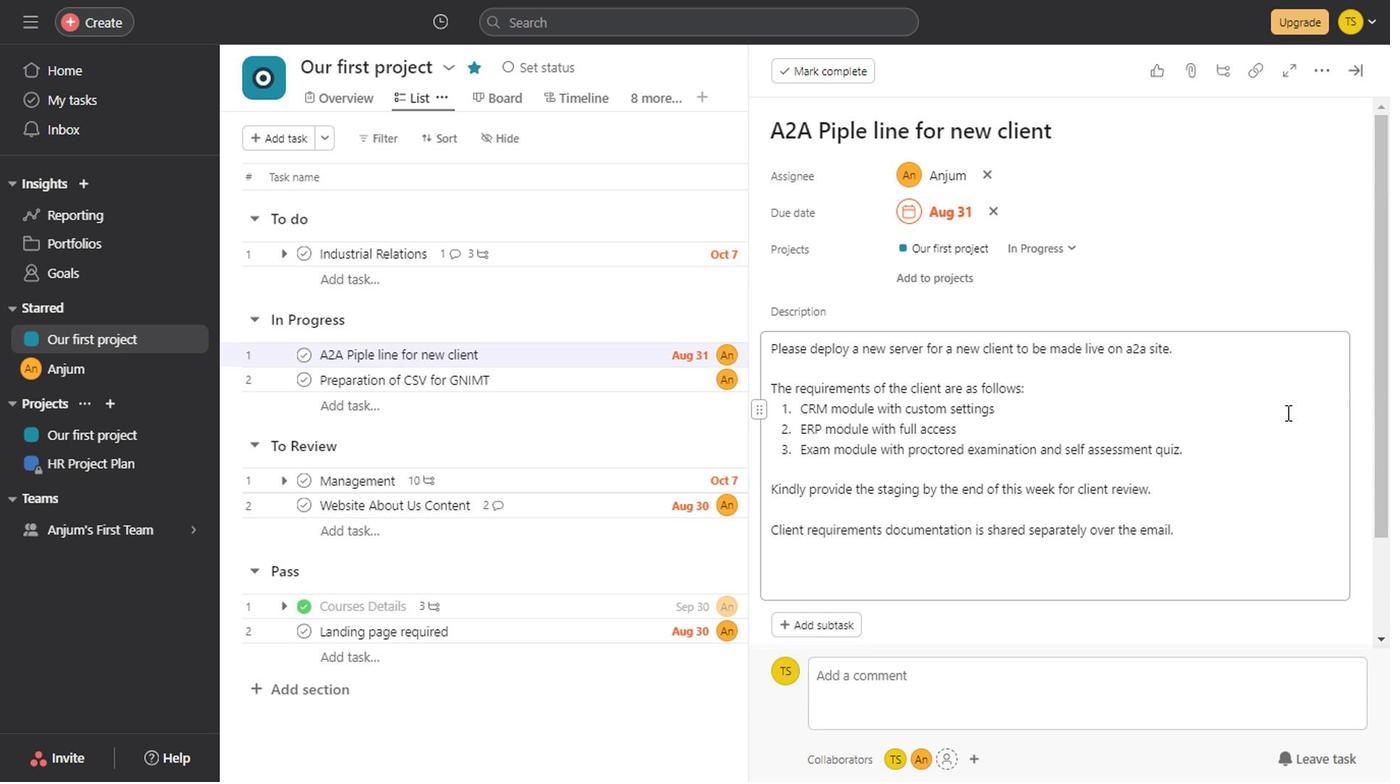 
Action: Mouse scrolled (1016, 393) with delta (0, 0)
Screenshot: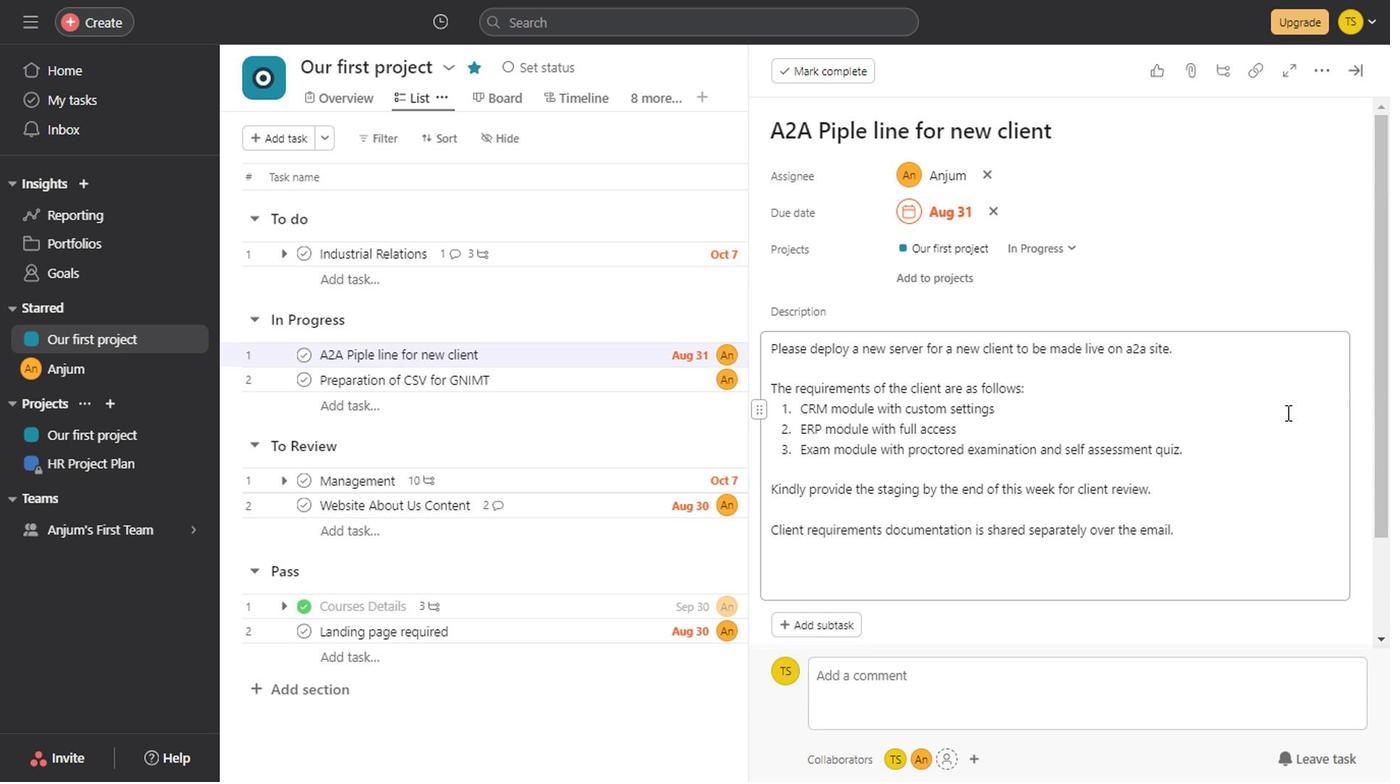 
Action: Mouse scrolled (1016, 393) with delta (0, 0)
Screenshot: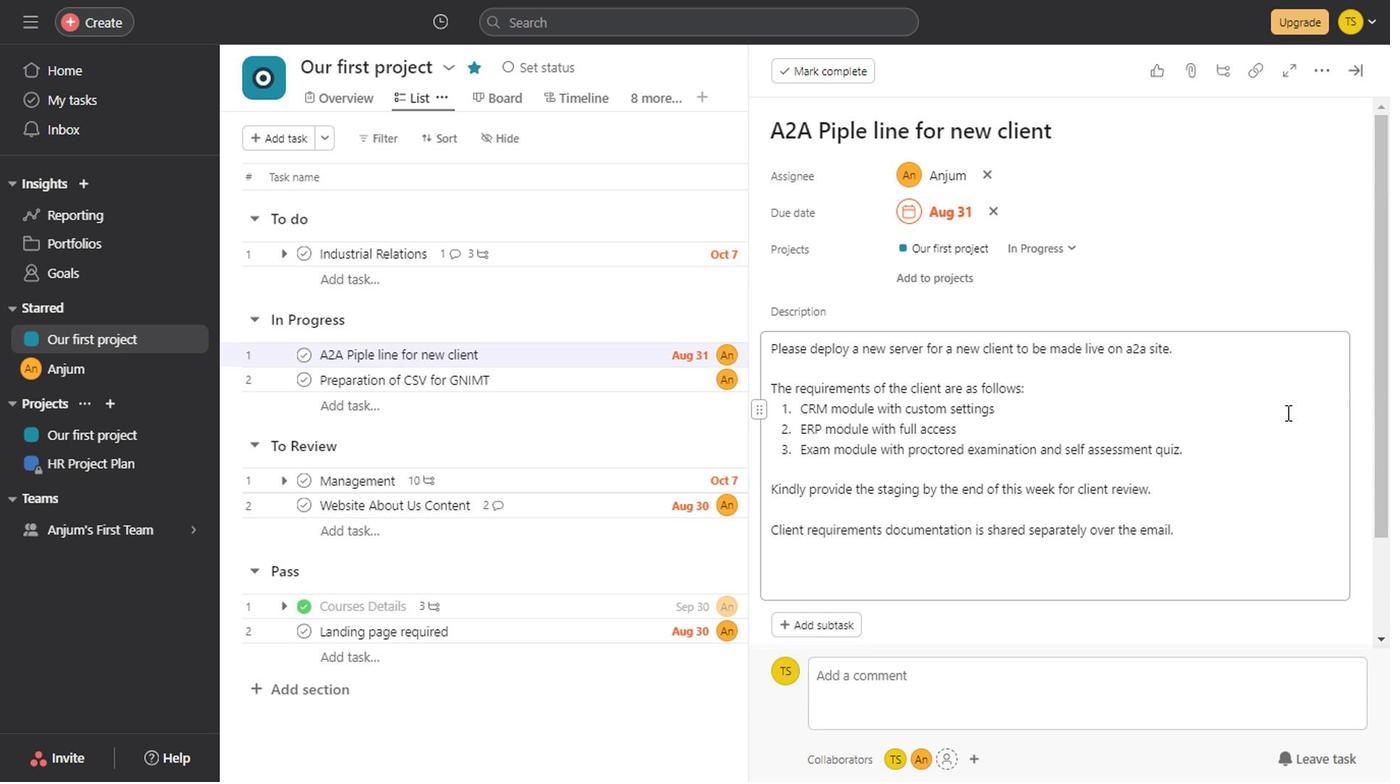 
Action: Mouse scrolled (1016, 393) with delta (0, 0)
Screenshot: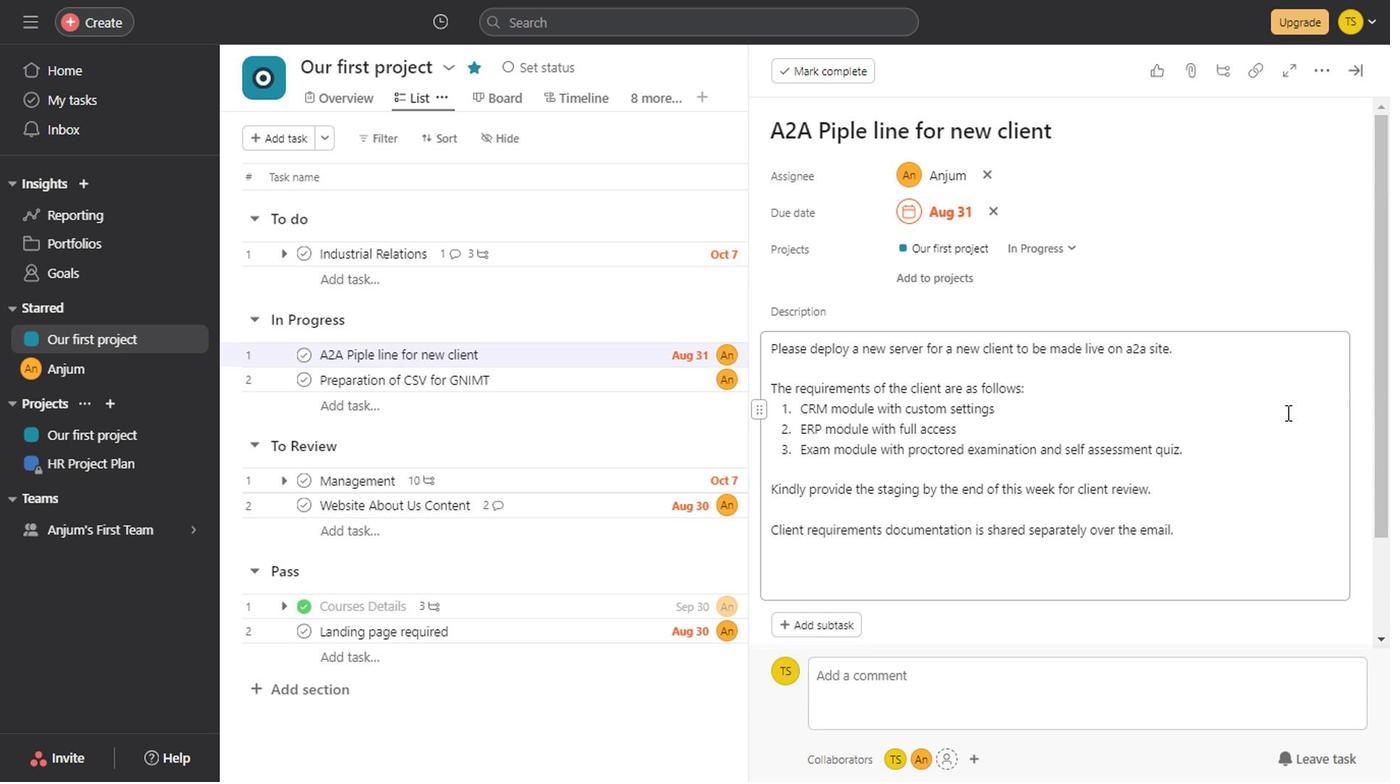 
Action: Mouse scrolled (1016, 393) with delta (0, 0)
Screenshot: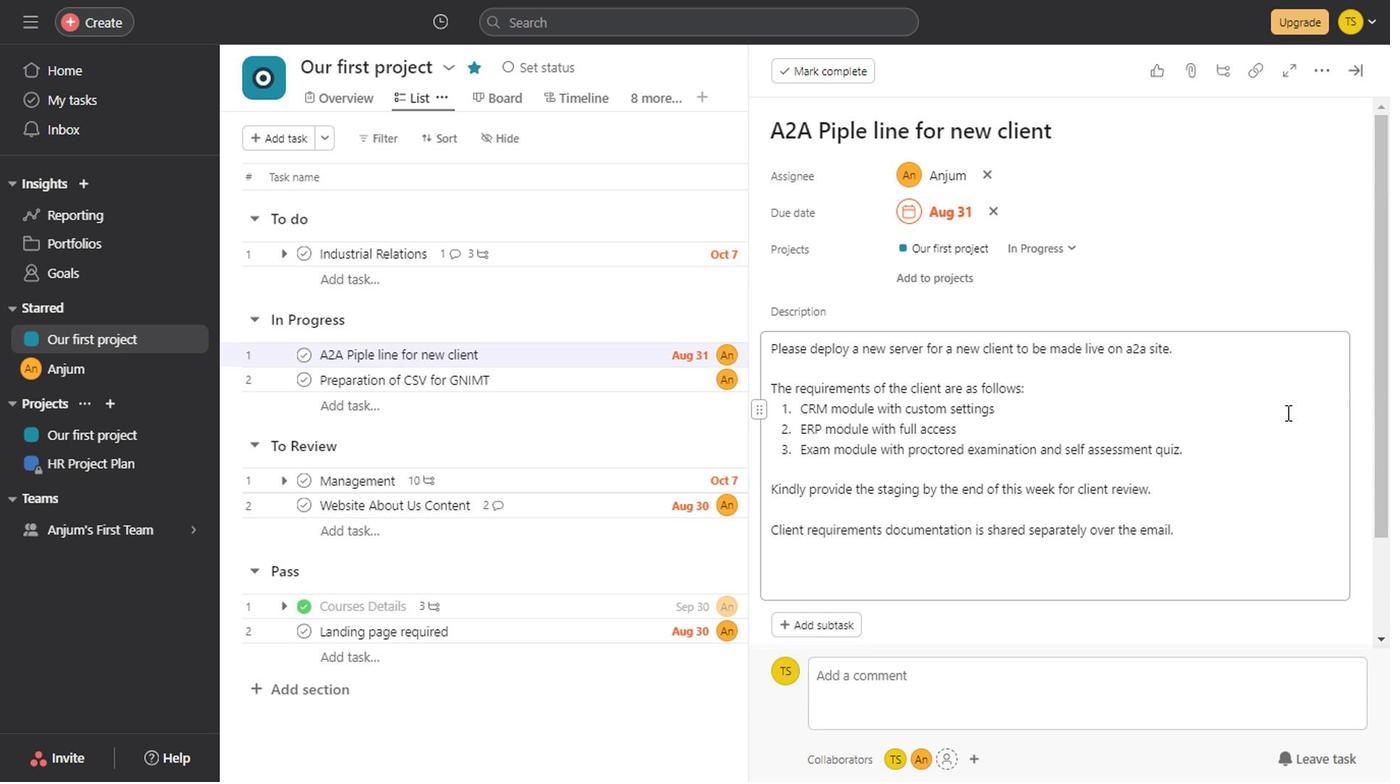 
Action: Mouse scrolled (1016, 393) with delta (0, 0)
Screenshot: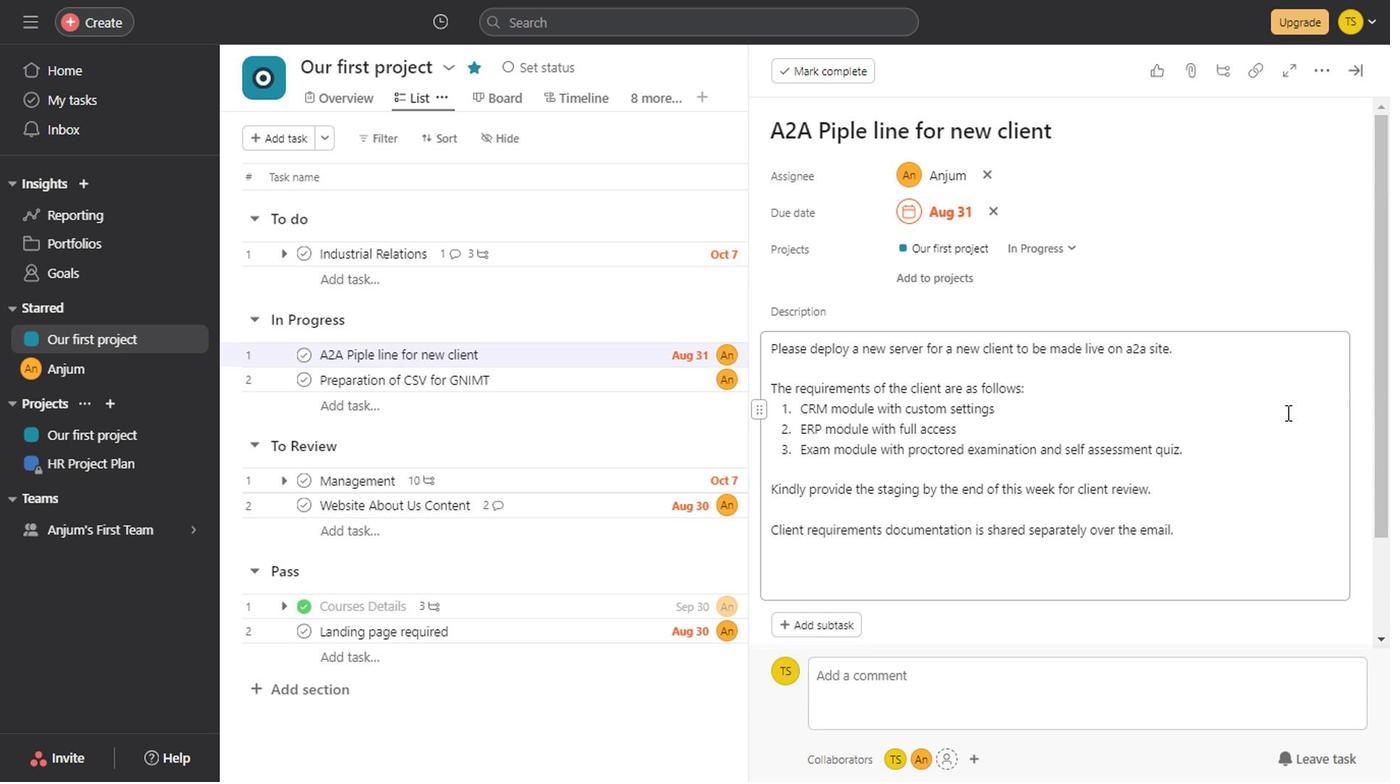 
Action: Mouse scrolled (1016, 393) with delta (0, 0)
Screenshot: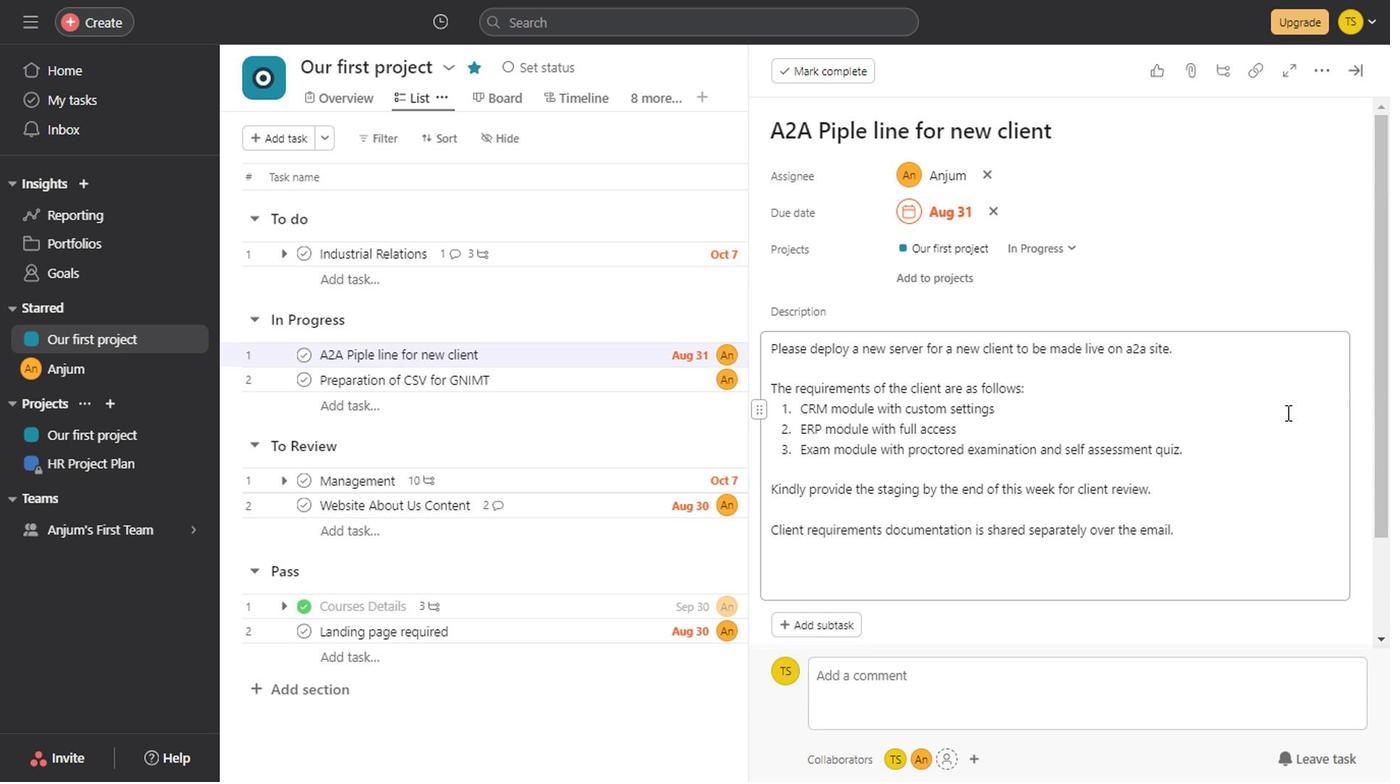 
Action: Mouse scrolled (1016, 393) with delta (0, 0)
Screenshot: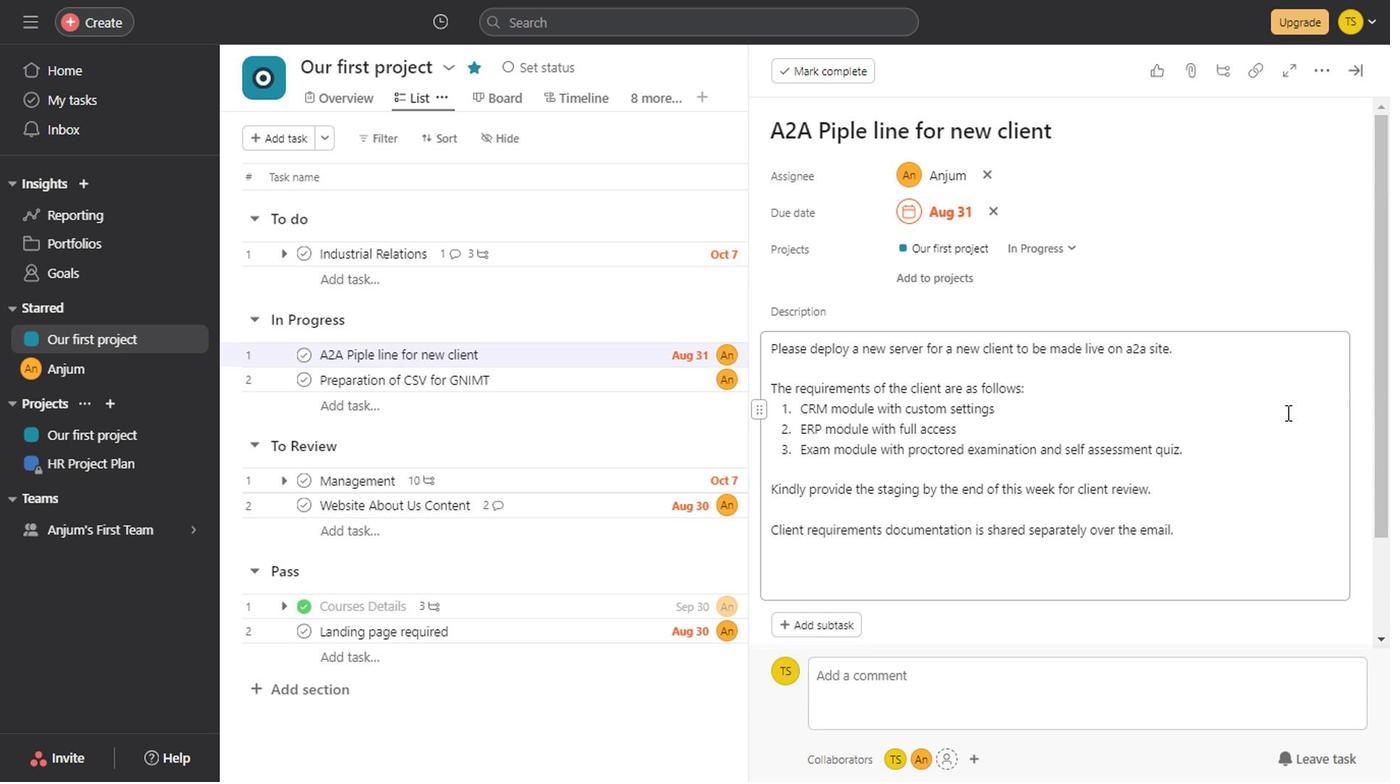 
Action: Mouse scrolled (1016, 393) with delta (0, 0)
Screenshot: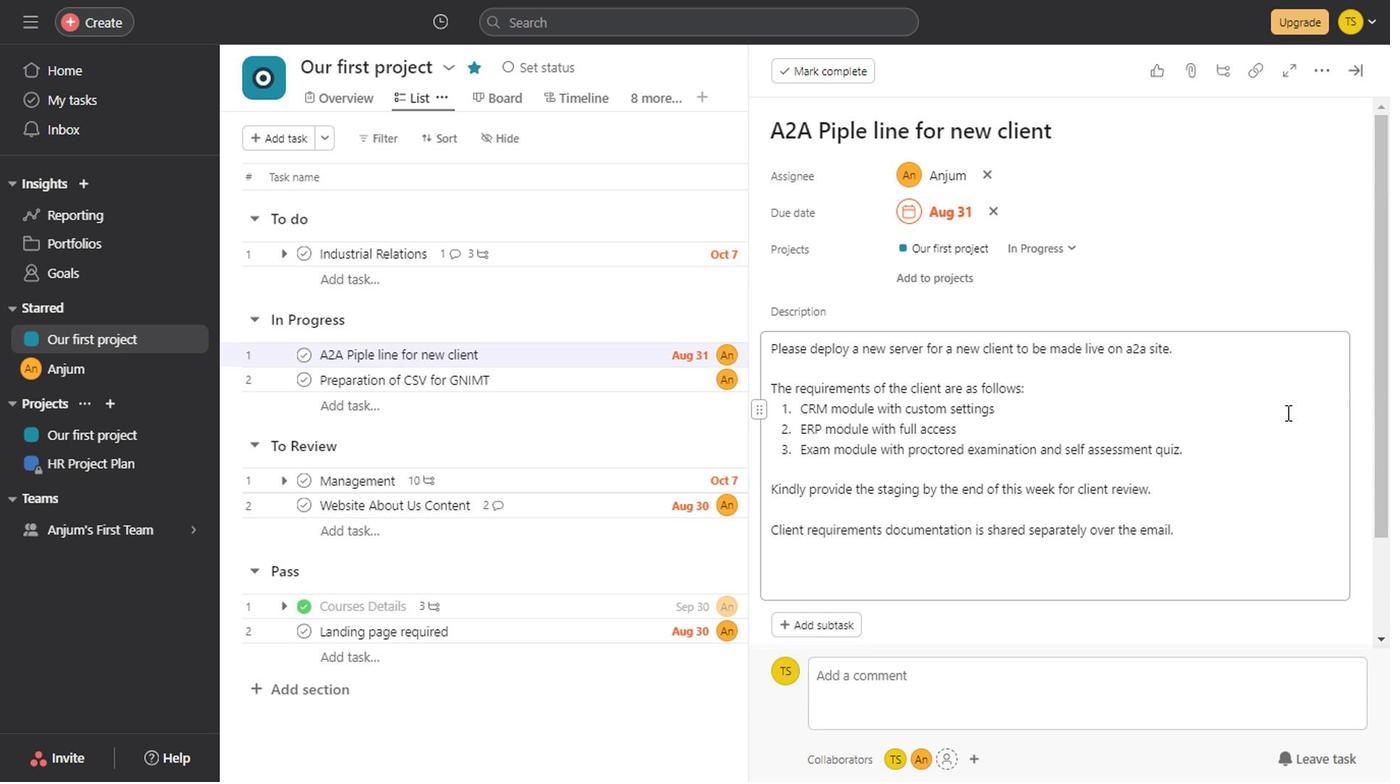 
Action: Mouse scrolled (1016, 393) with delta (0, 0)
Screenshot: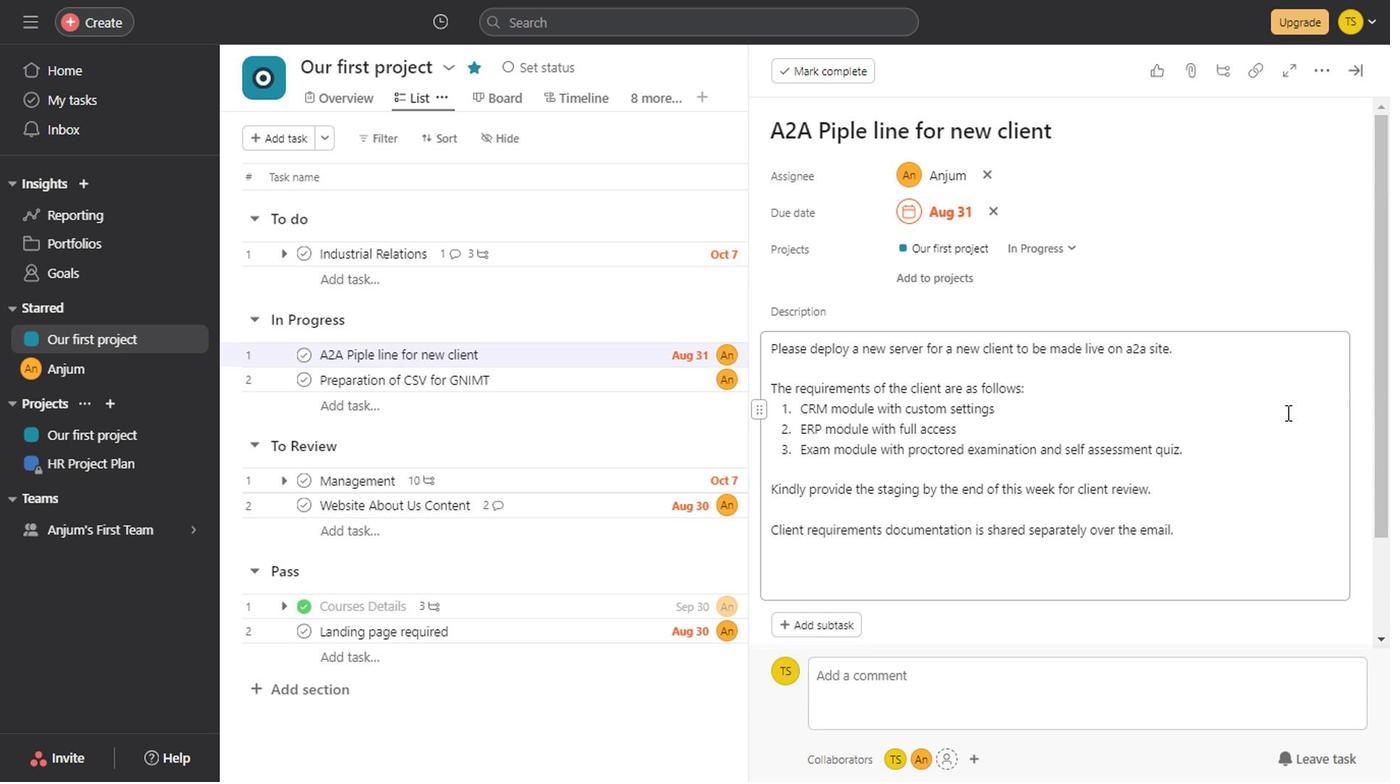 
Action: Mouse scrolled (1016, 393) with delta (0, 0)
Screenshot: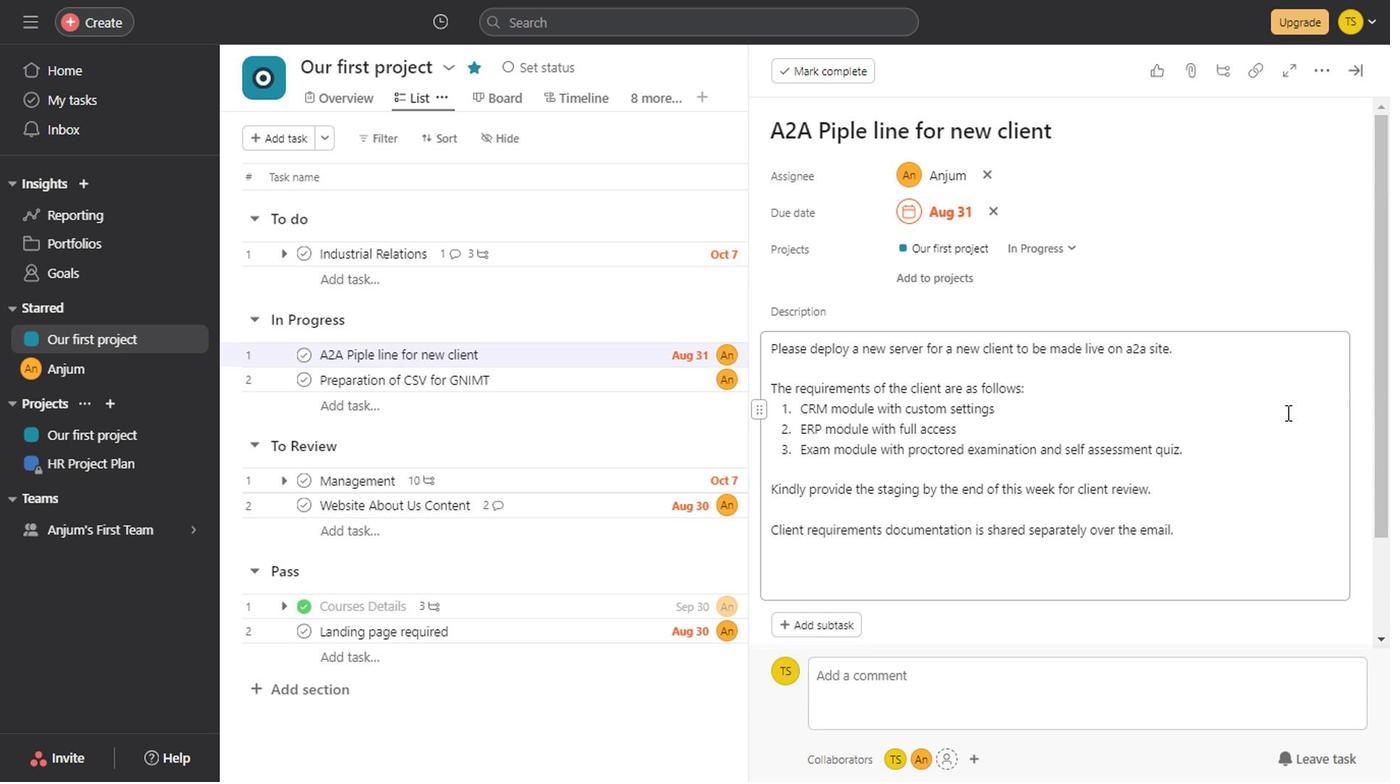 
Action: Mouse scrolled (1016, 395) with delta (0, 0)
Screenshot: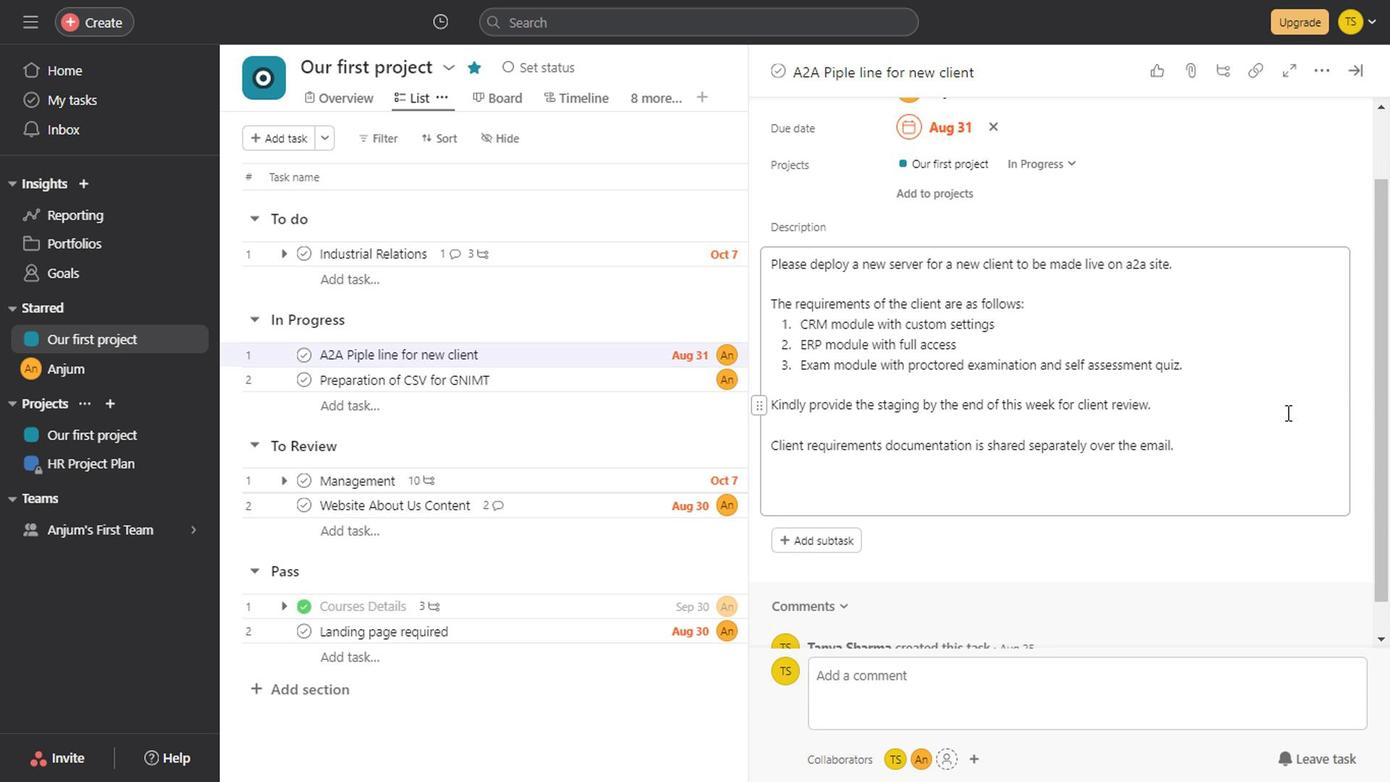 
Action: Mouse moved to (493, 364)
Screenshot: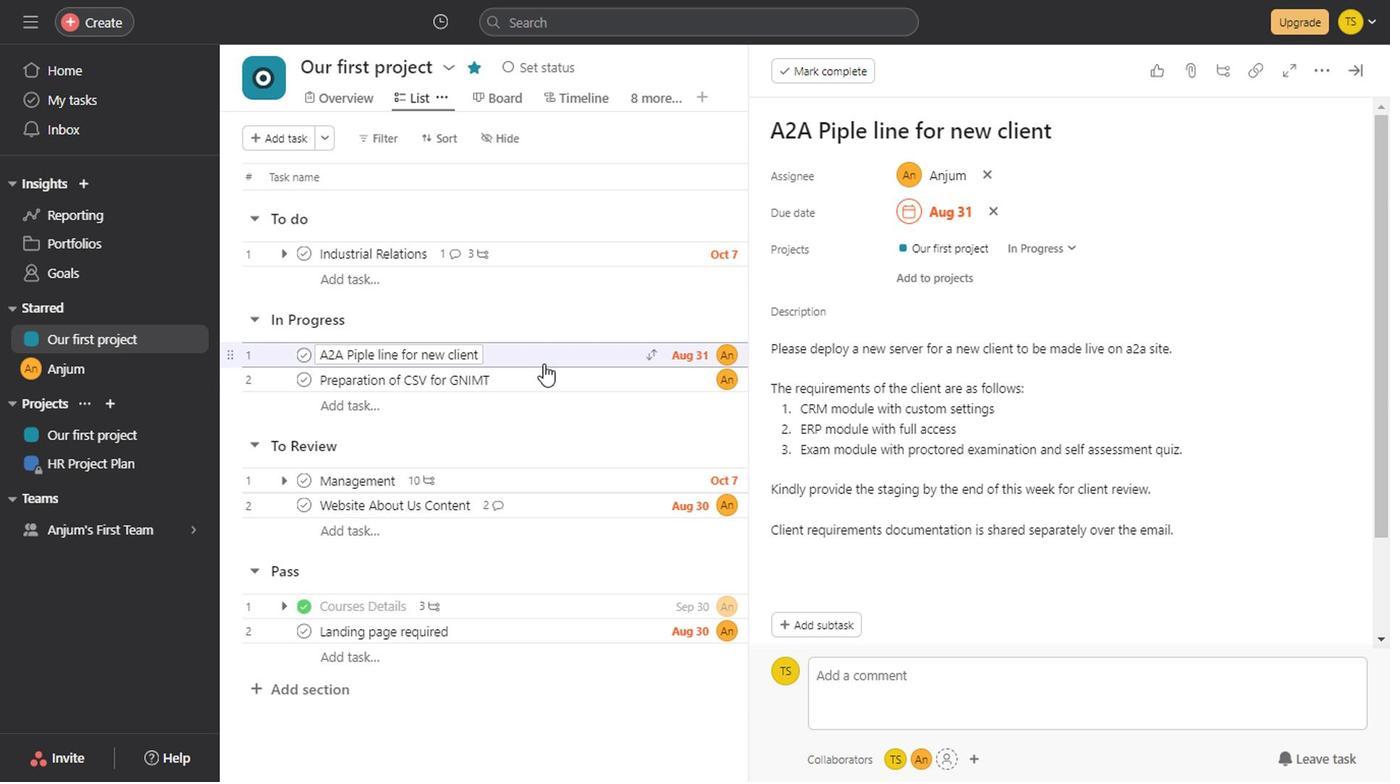 
Action: Mouse pressed left at (493, 364)
Screenshot: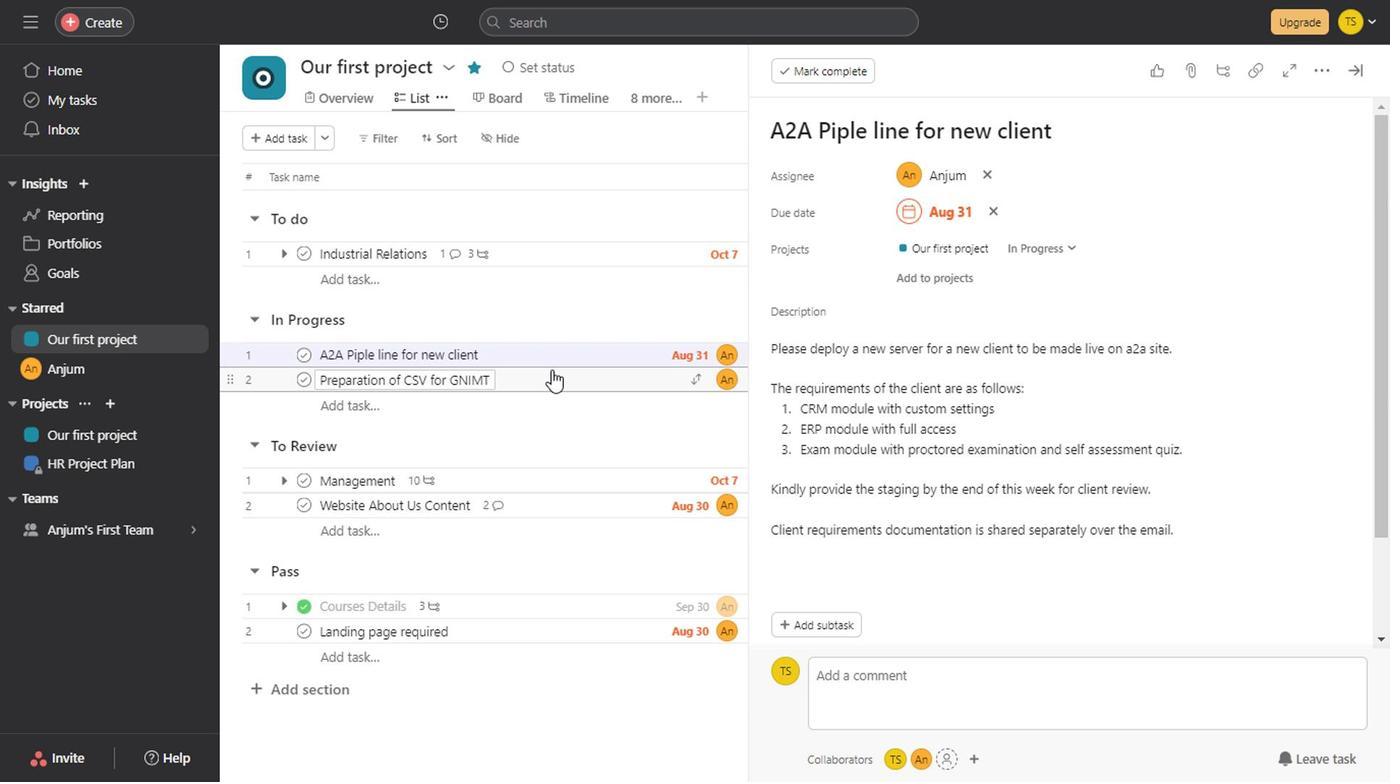 
Action: Mouse moved to (945, 509)
Screenshot: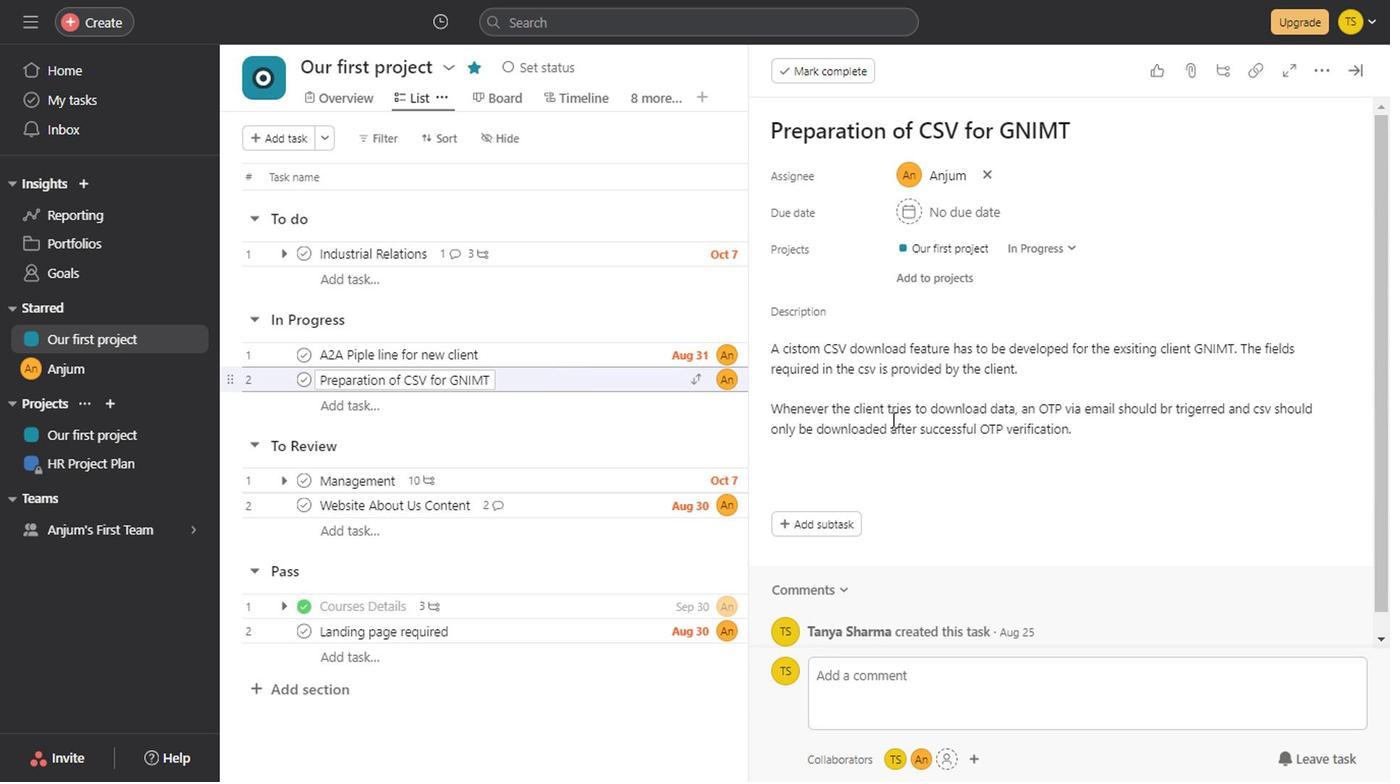 
Action: Mouse scrolled (945, 509) with delta (0, 0)
Screenshot: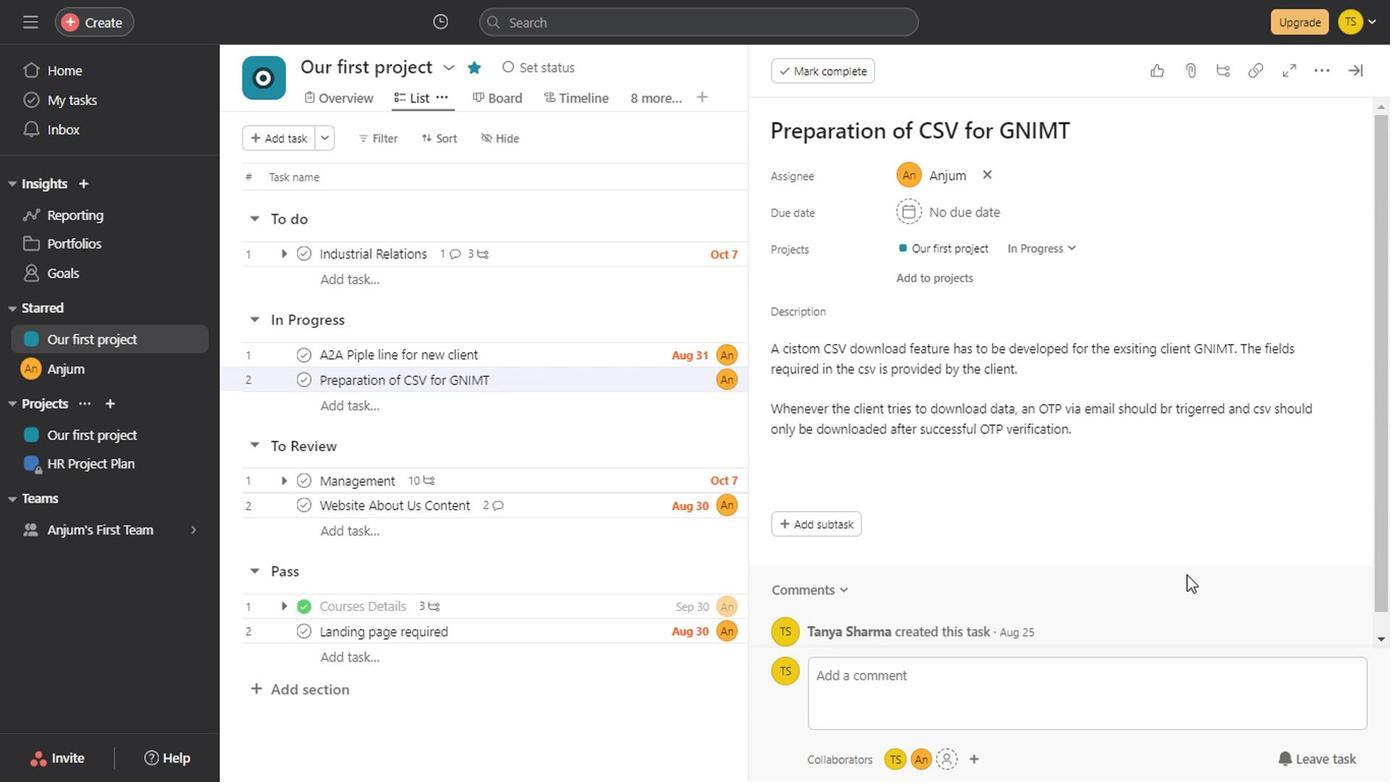 
Action: Mouse scrolled (945, 509) with delta (0, 0)
Screenshot: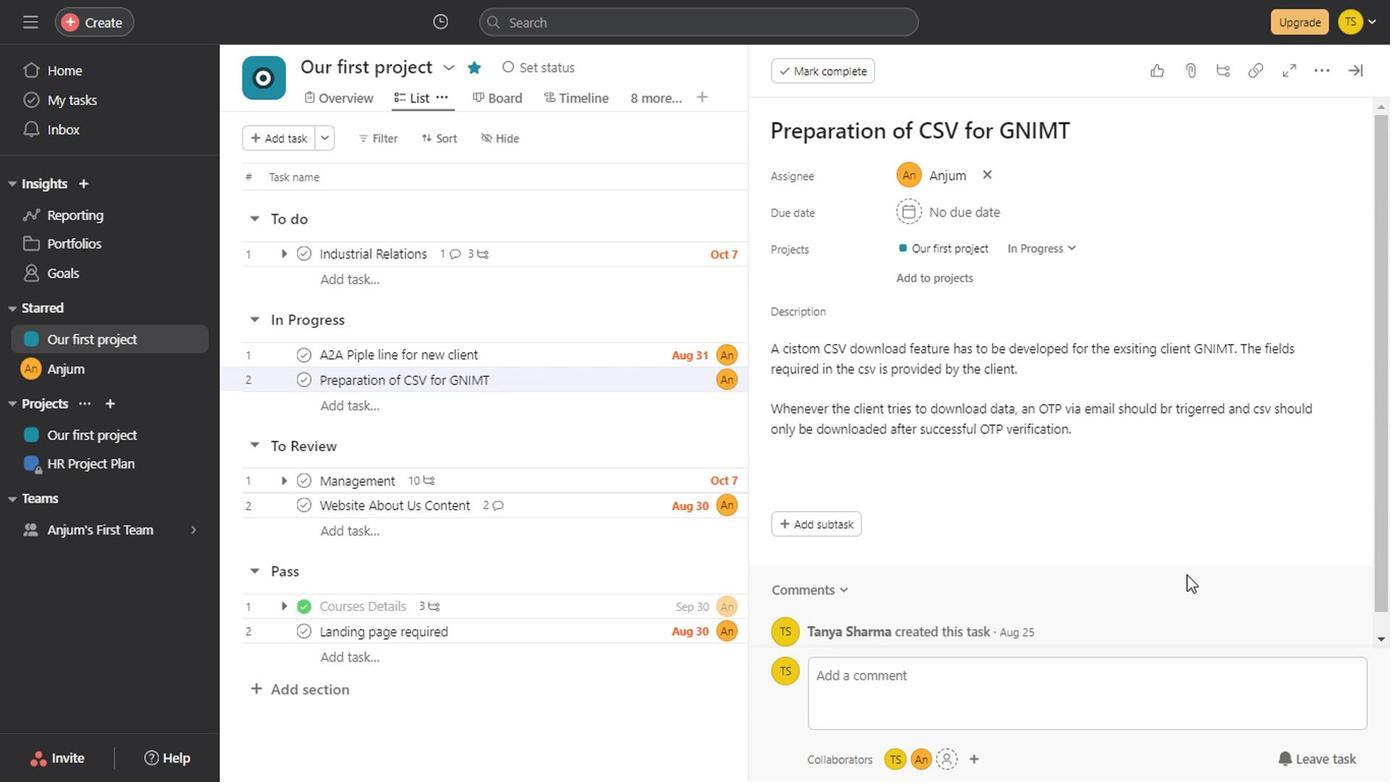 
Action: Mouse scrolled (945, 509) with delta (0, 0)
Screenshot: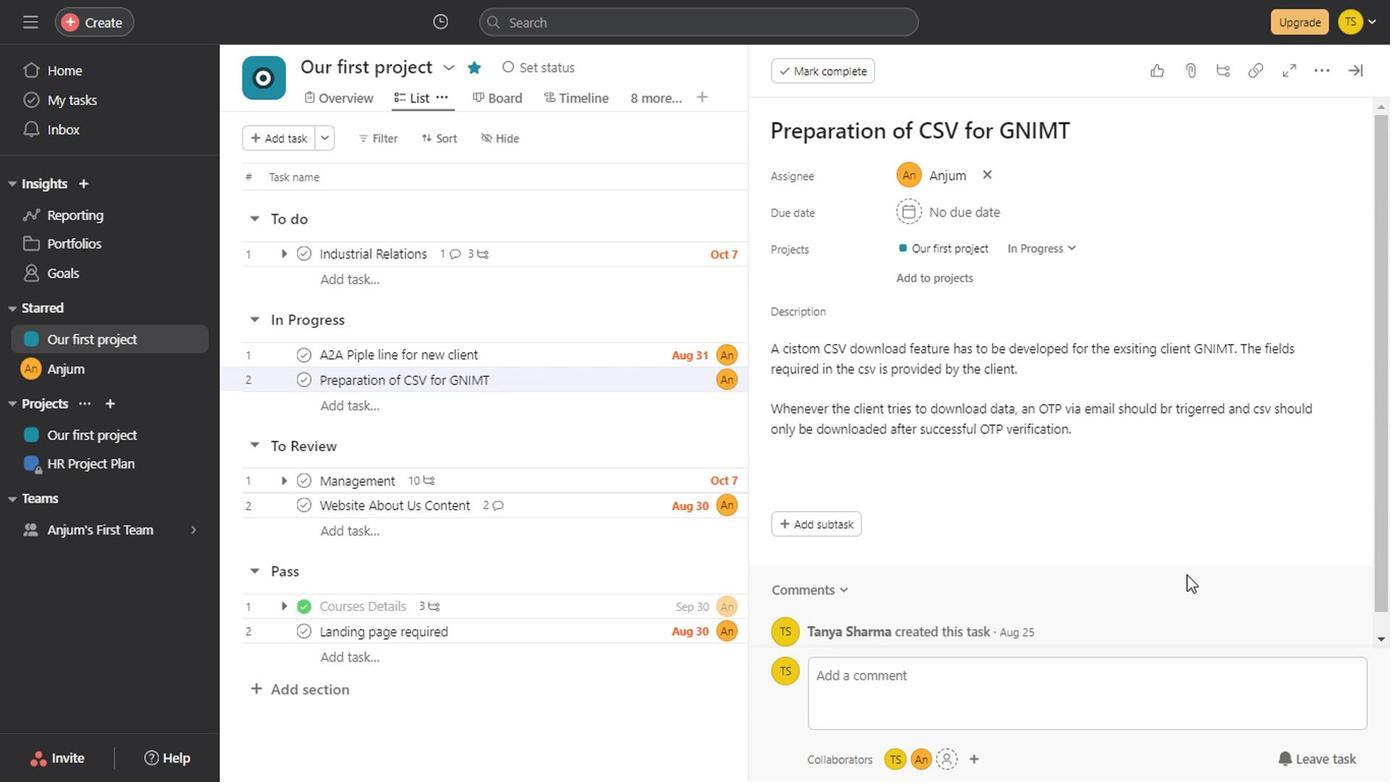 
Action: Mouse scrolled (945, 509) with delta (0, 0)
Screenshot: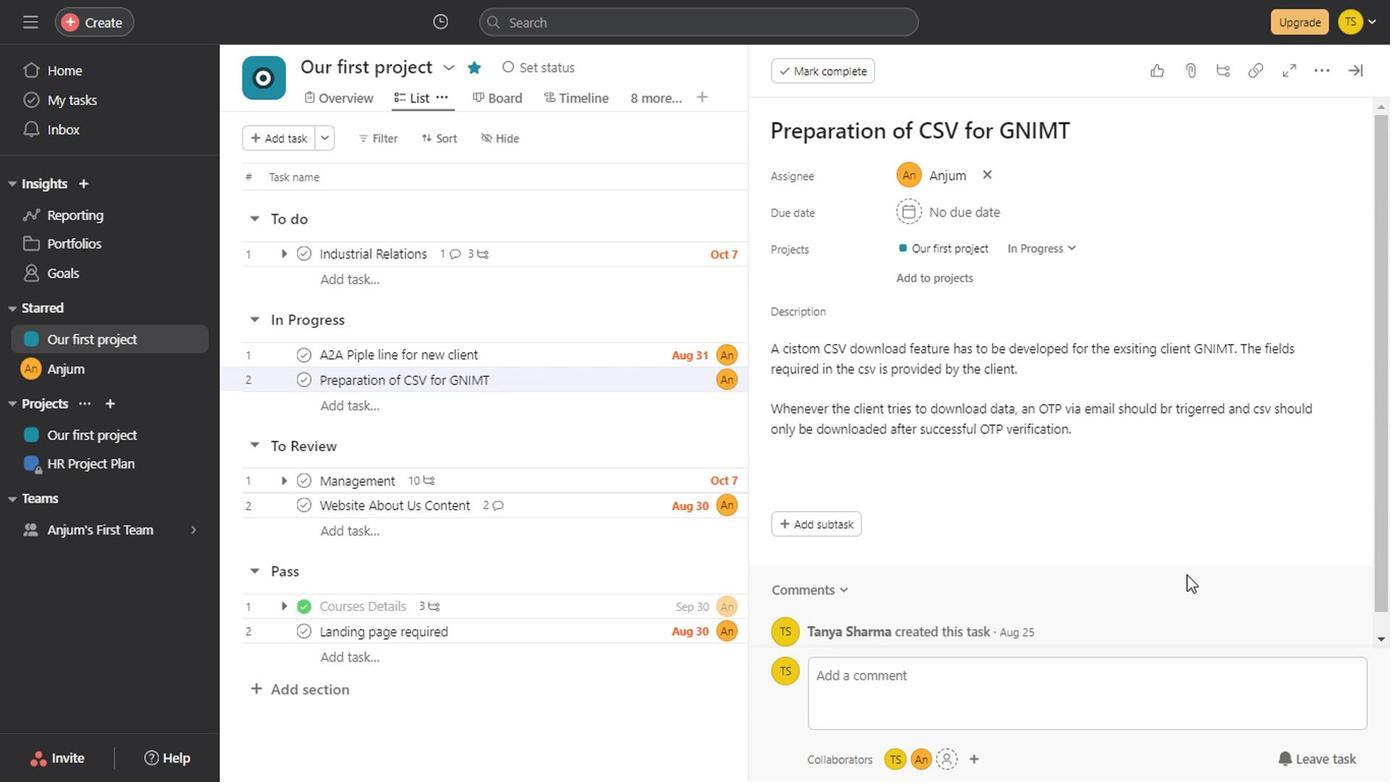 
Action: Mouse scrolled (945, 509) with delta (0, 0)
Screenshot: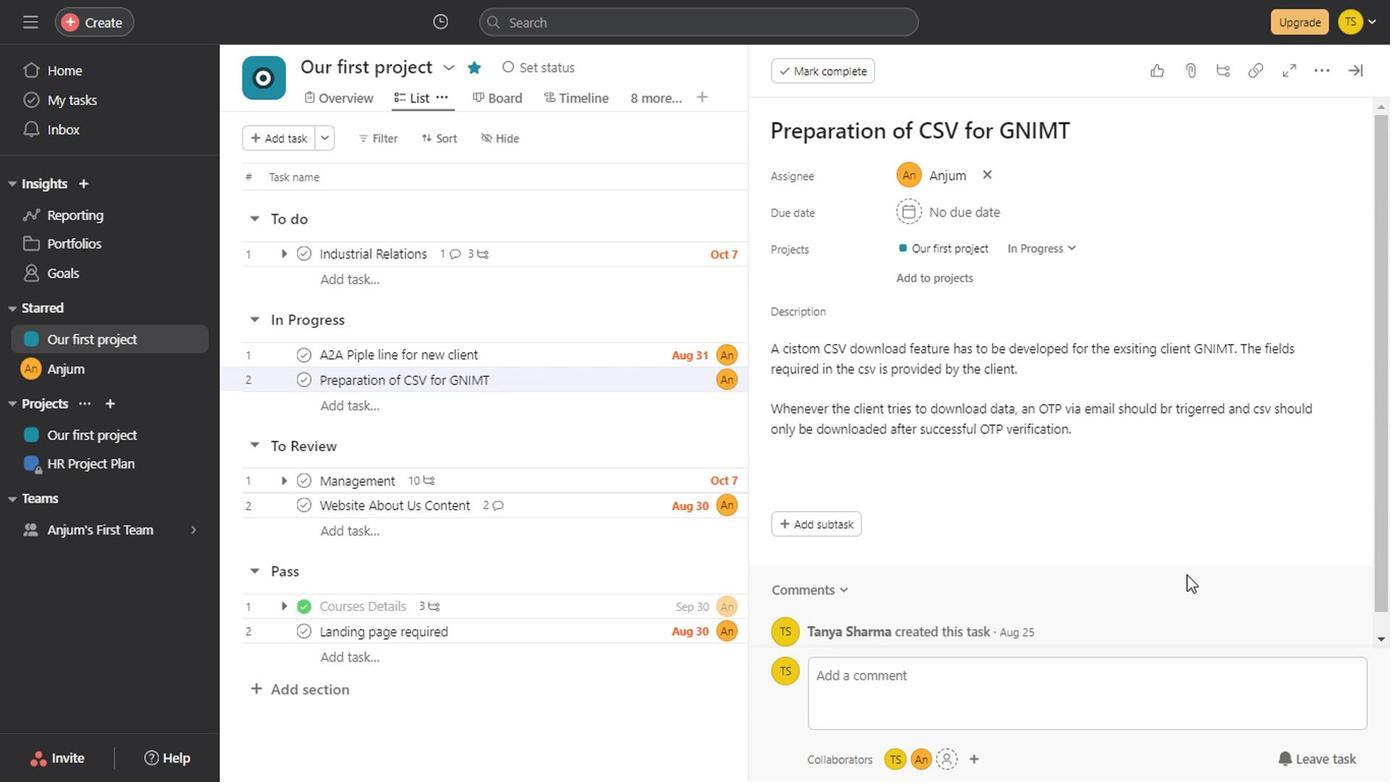 
Action: Mouse scrolled (945, 509) with delta (0, 0)
Screenshot: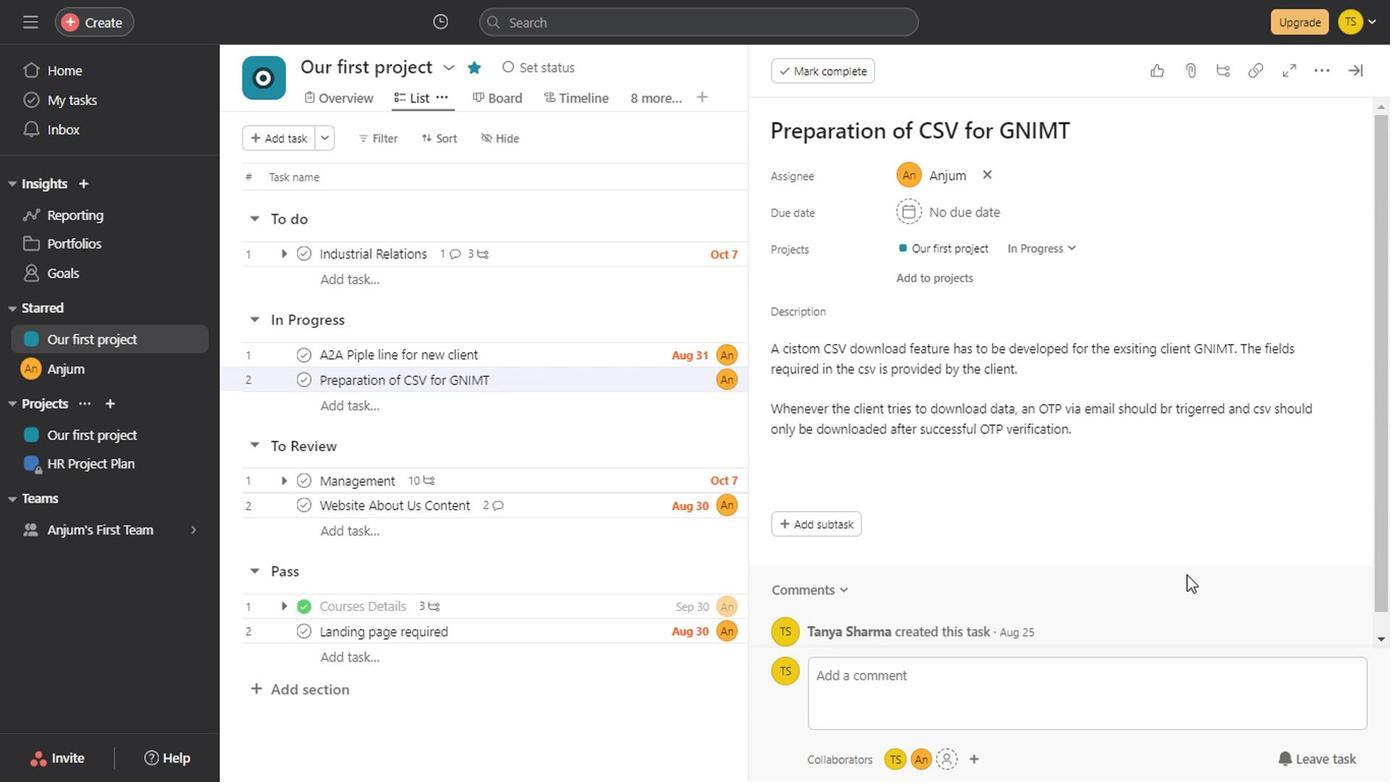 
Action: Mouse scrolled (945, 509) with delta (0, 0)
Screenshot: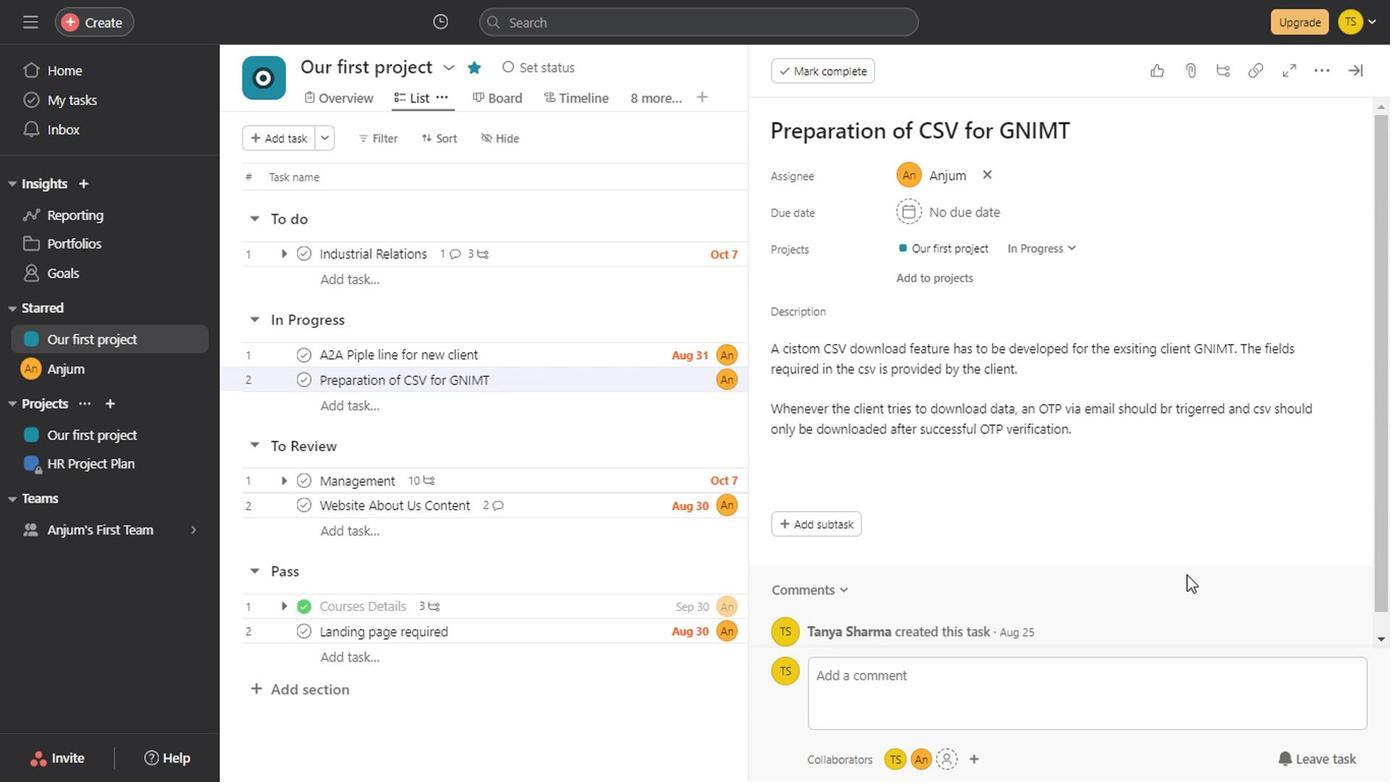 
Action: Mouse scrolled (945, 509) with delta (0, 0)
Screenshot: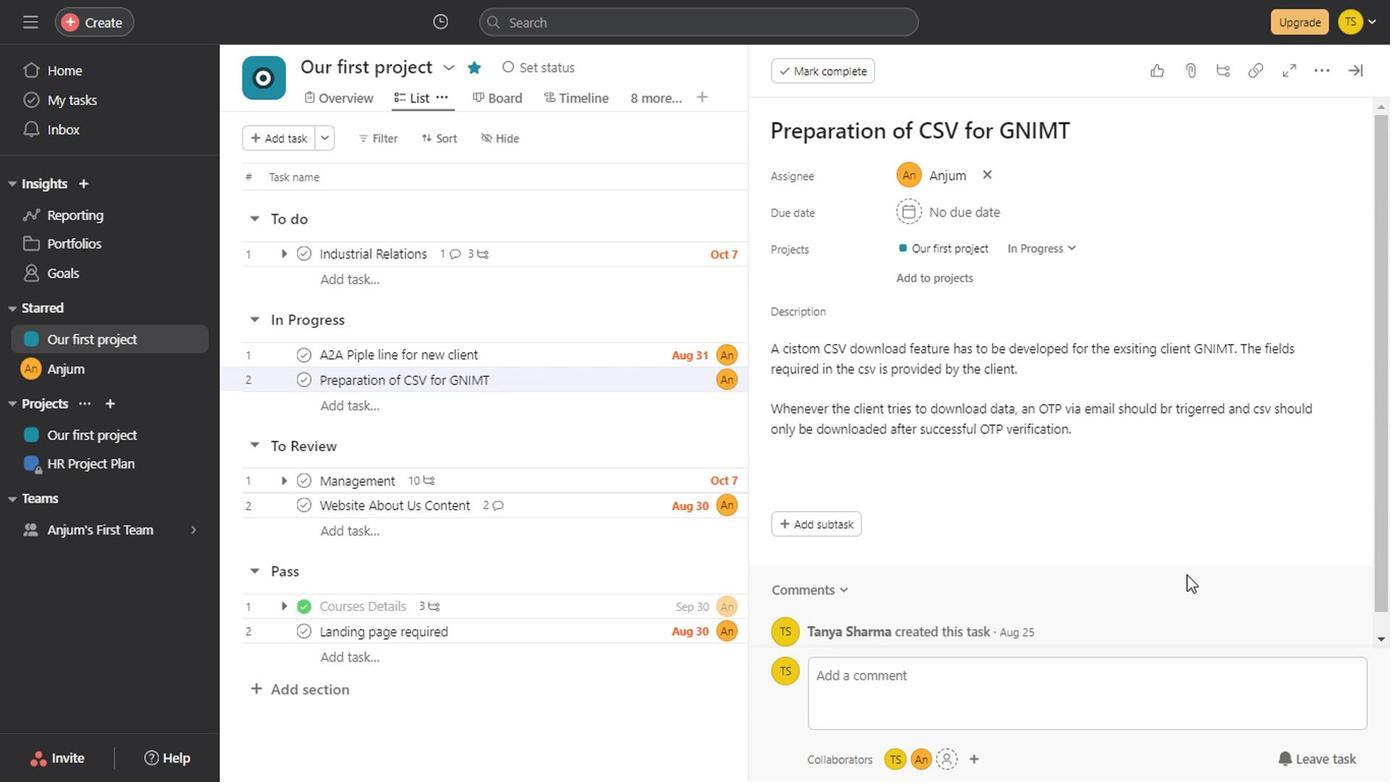 
Action: Mouse scrolled (945, 509) with delta (0, 0)
Screenshot: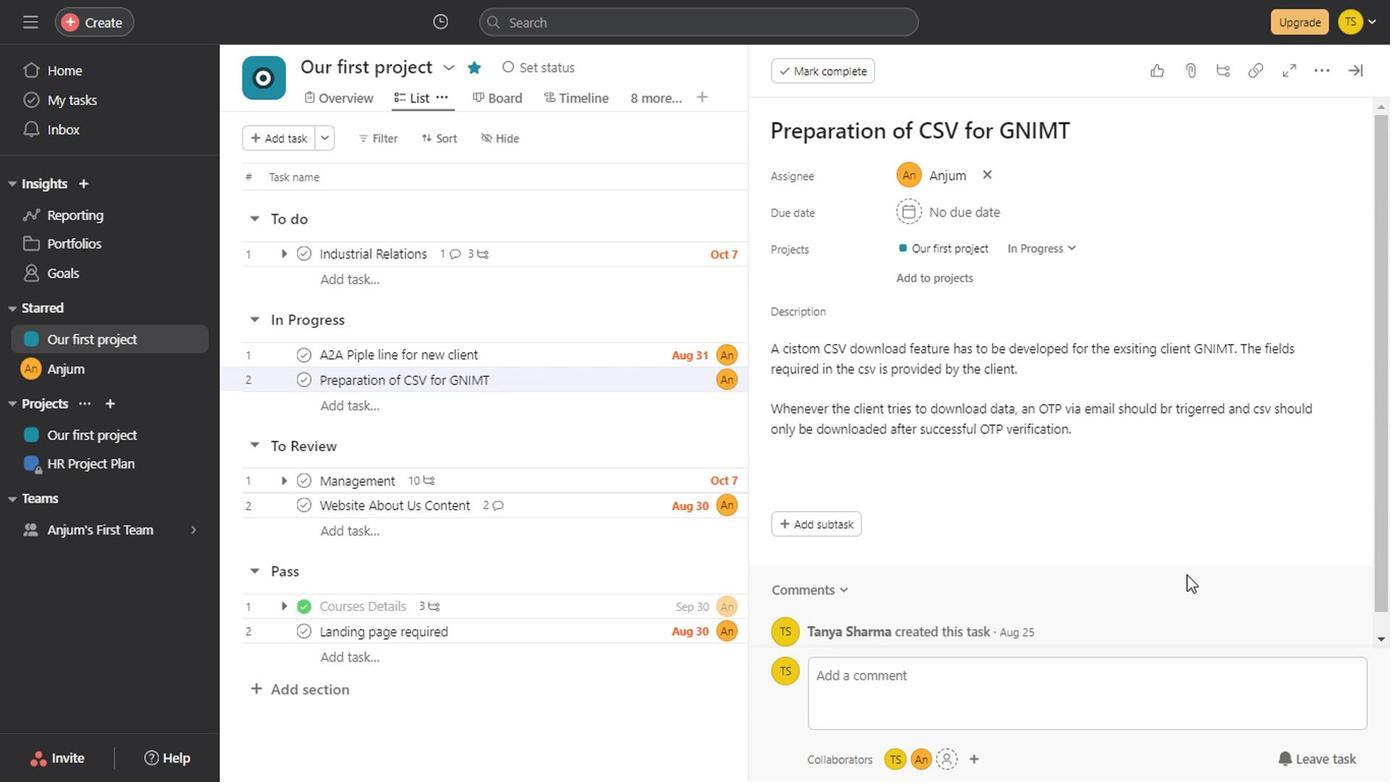 
Action: Mouse scrolled (945, 509) with delta (0, 0)
Screenshot: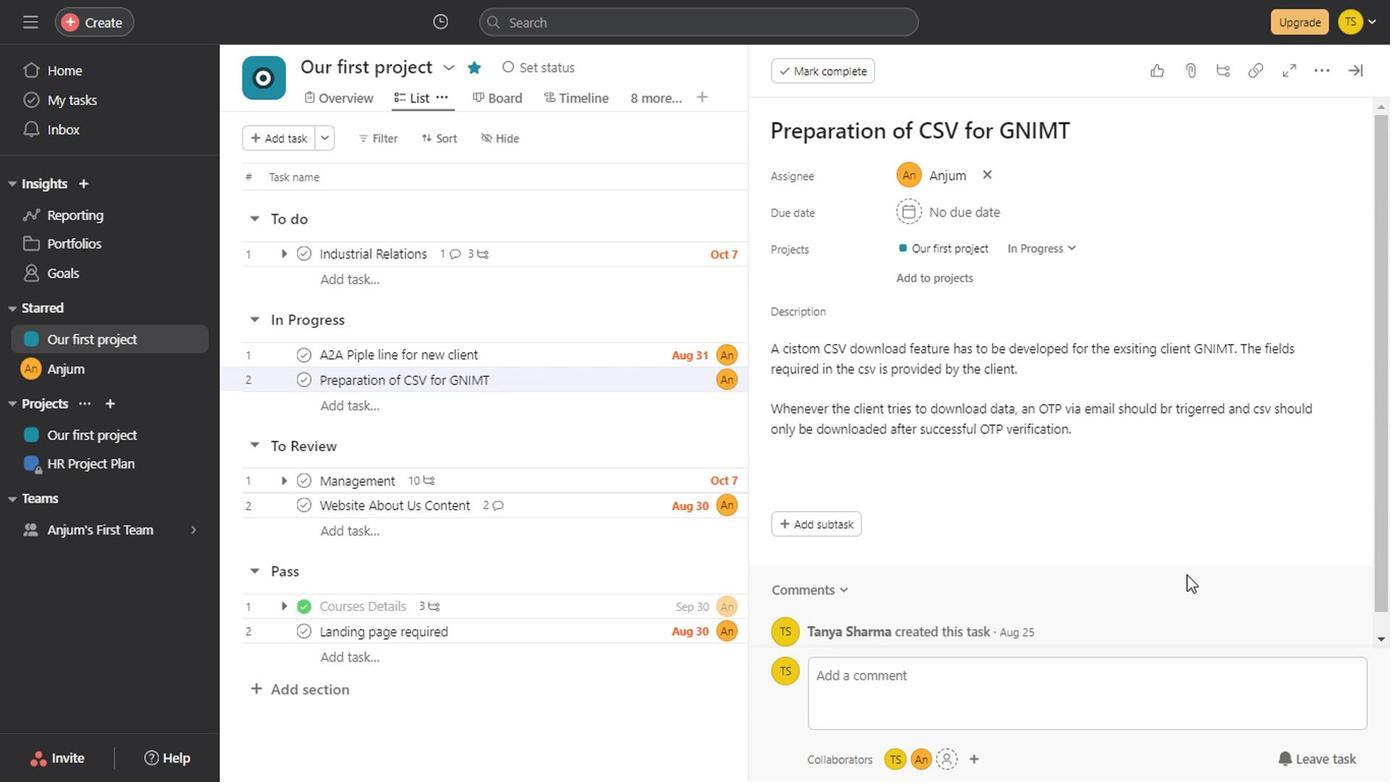 
Action: Mouse scrolled (945, 509) with delta (0, 0)
Screenshot: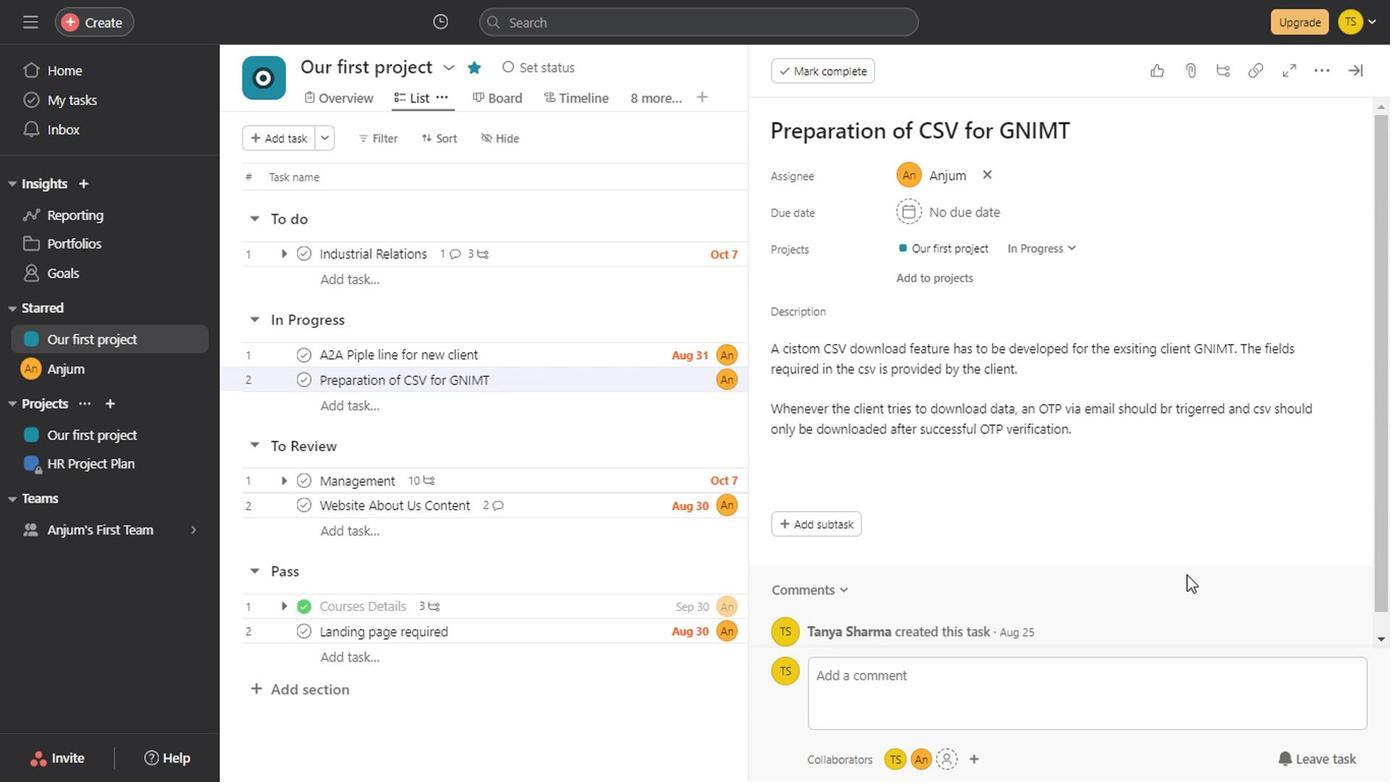 
Action: Mouse moved to (499, 441)
Screenshot: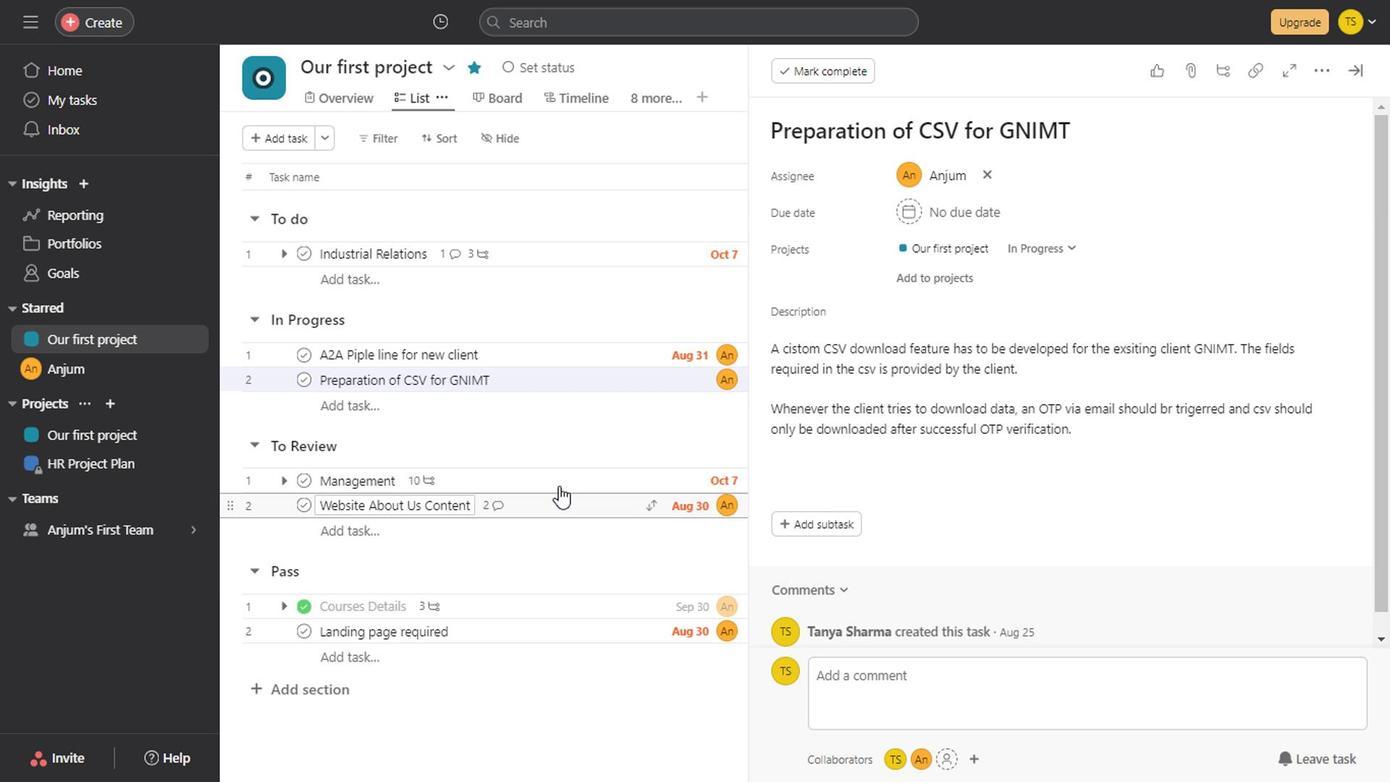
Action: Mouse pressed left at (499, 441)
Screenshot: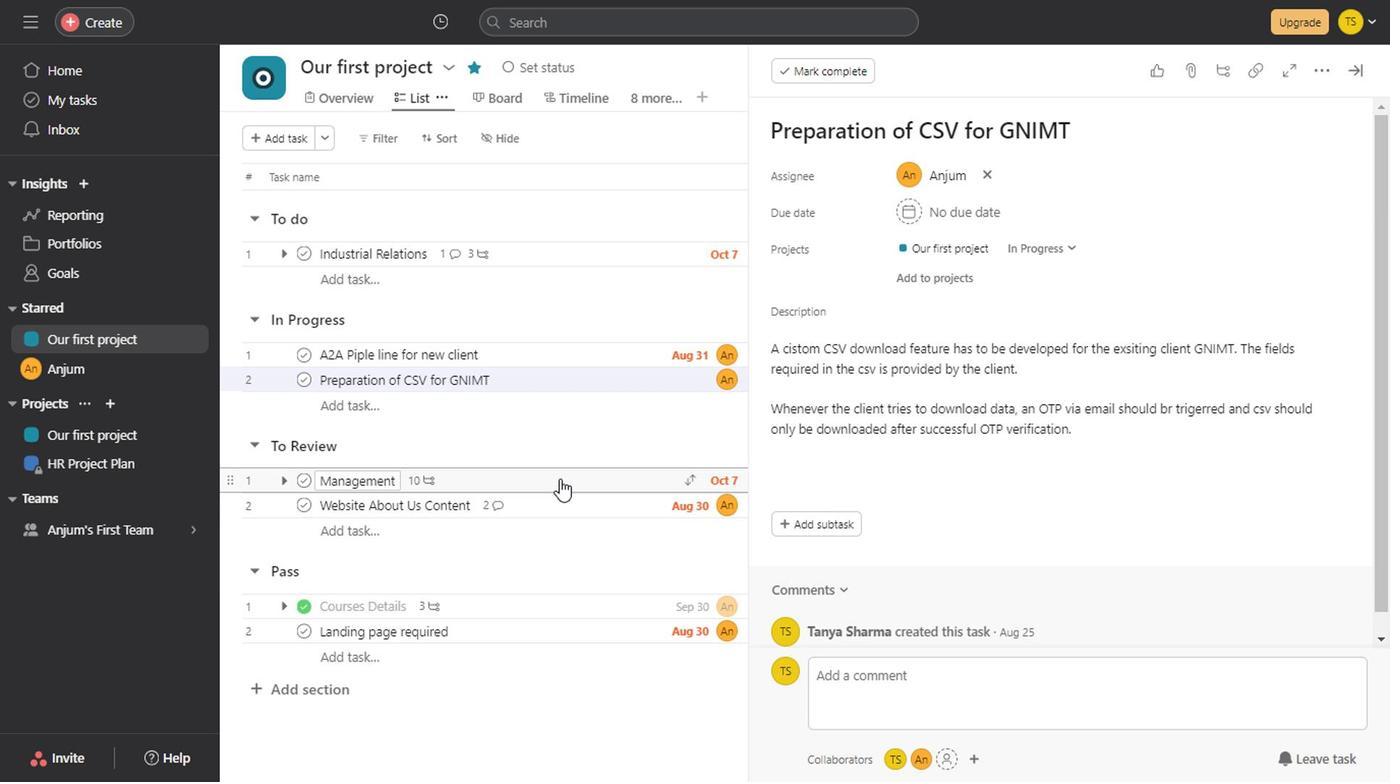 
Action: Mouse moved to (913, 484)
Screenshot: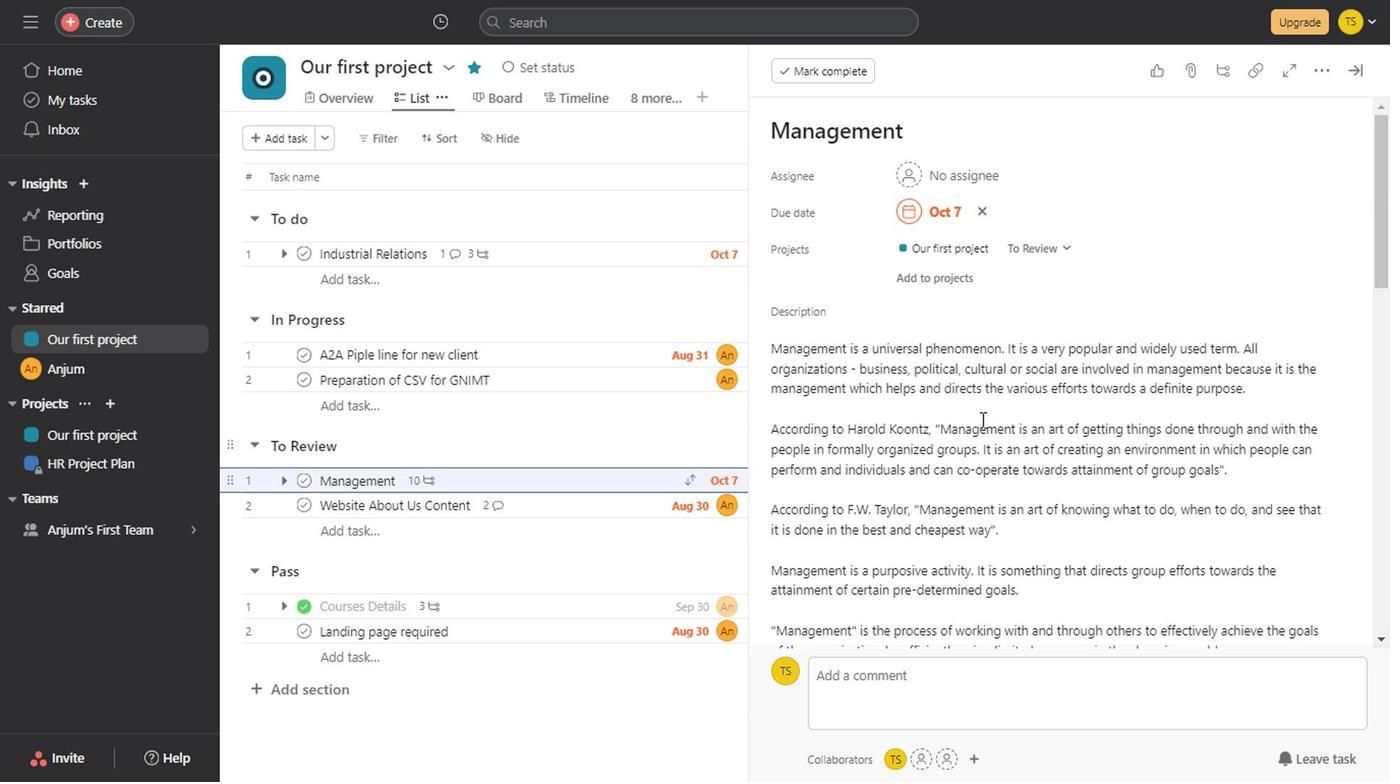 
Action: Mouse scrolled (913, 483) with delta (0, 0)
Screenshot: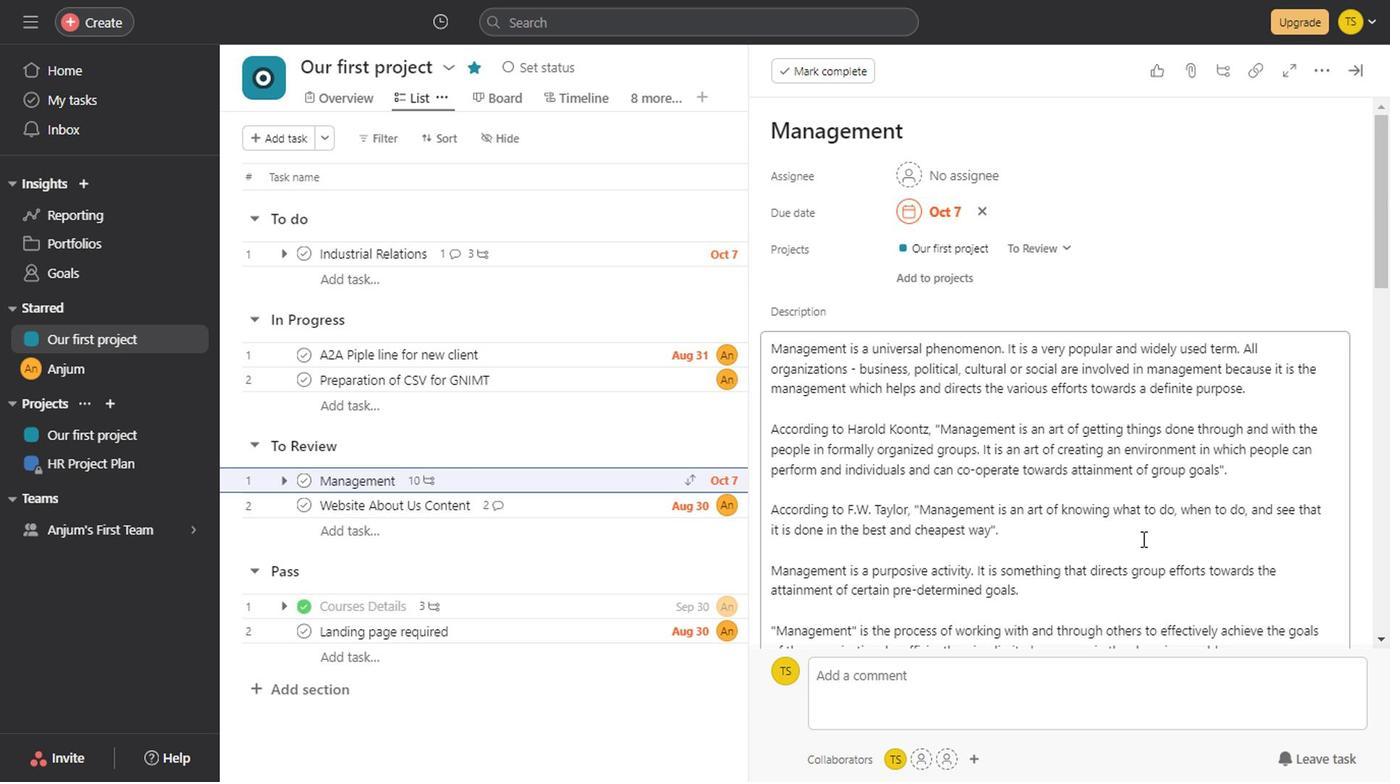 
Action: Mouse scrolled (913, 483) with delta (0, 0)
Screenshot: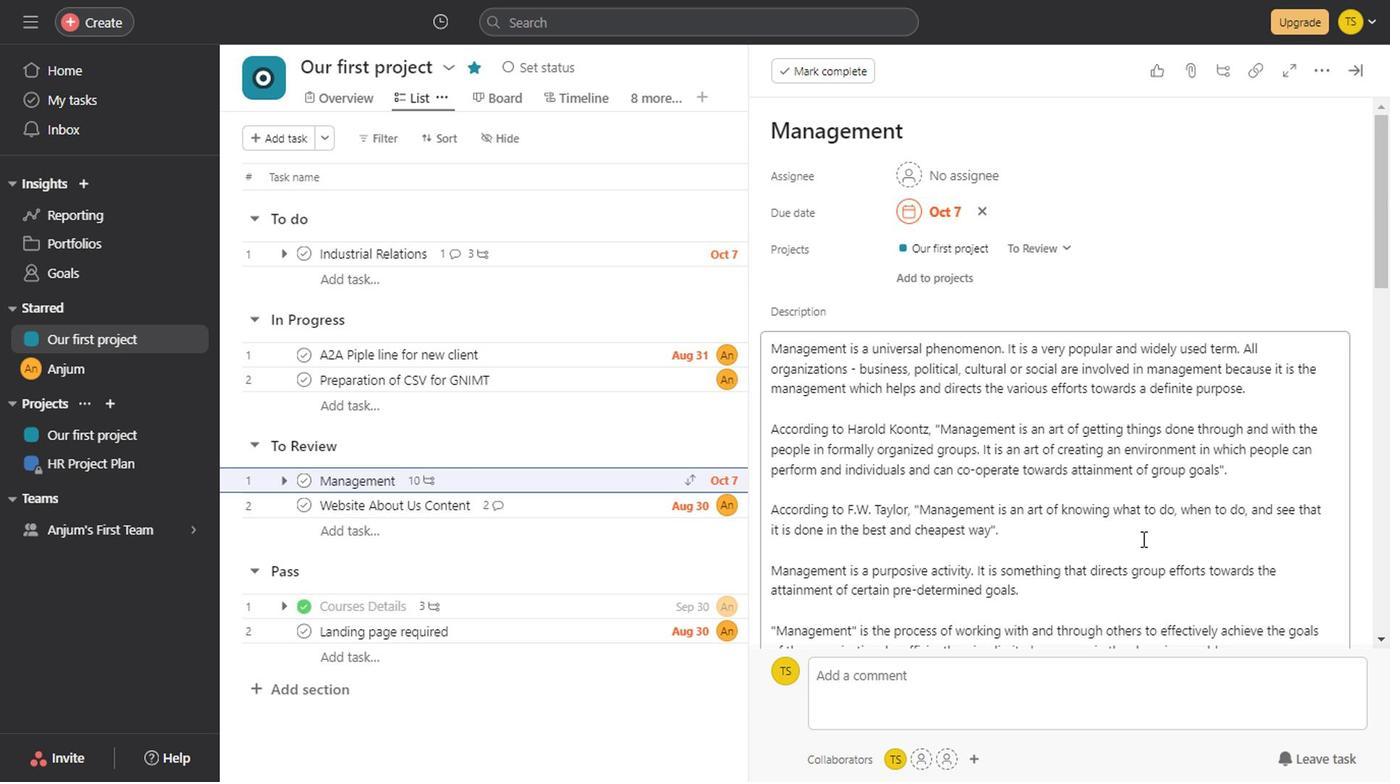 
Action: Mouse scrolled (913, 483) with delta (0, 0)
Screenshot: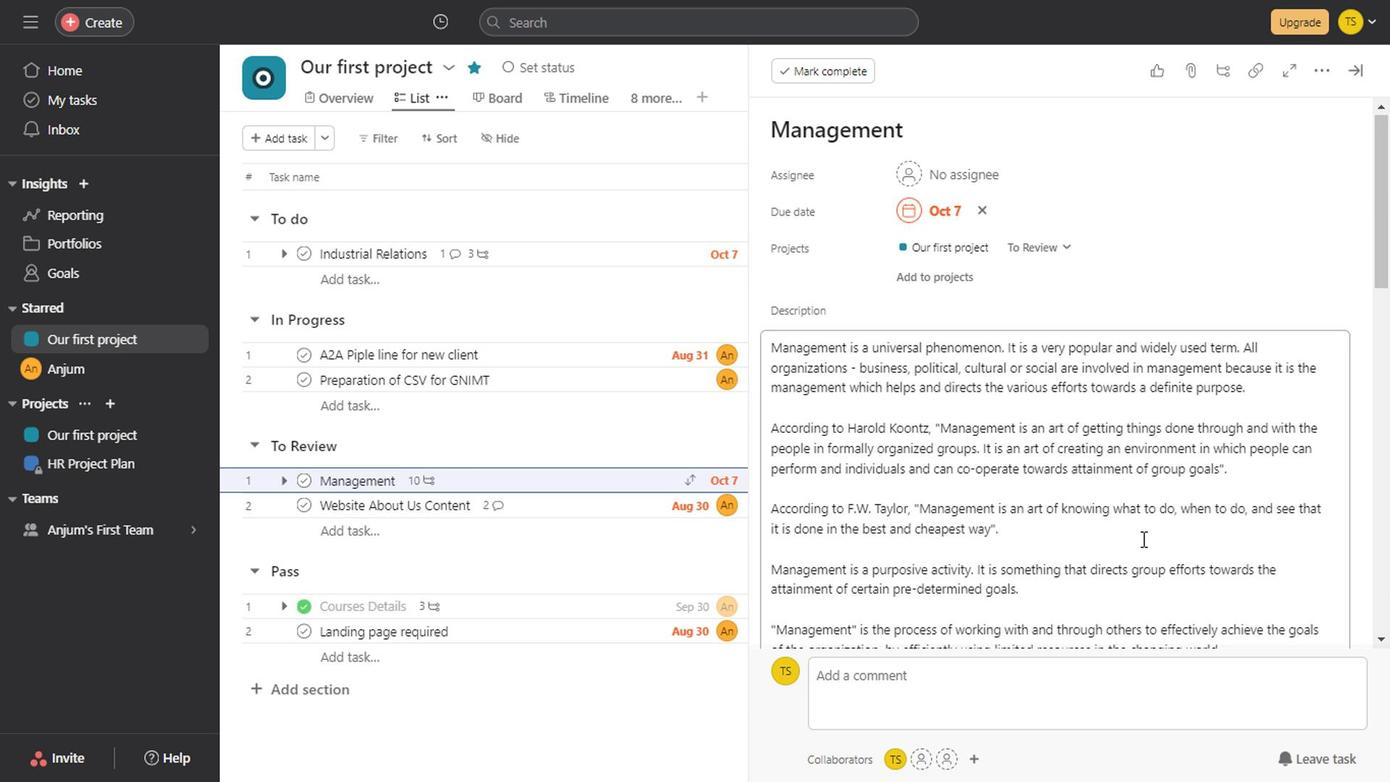 
Action: Mouse scrolled (913, 483) with delta (0, 0)
Screenshot: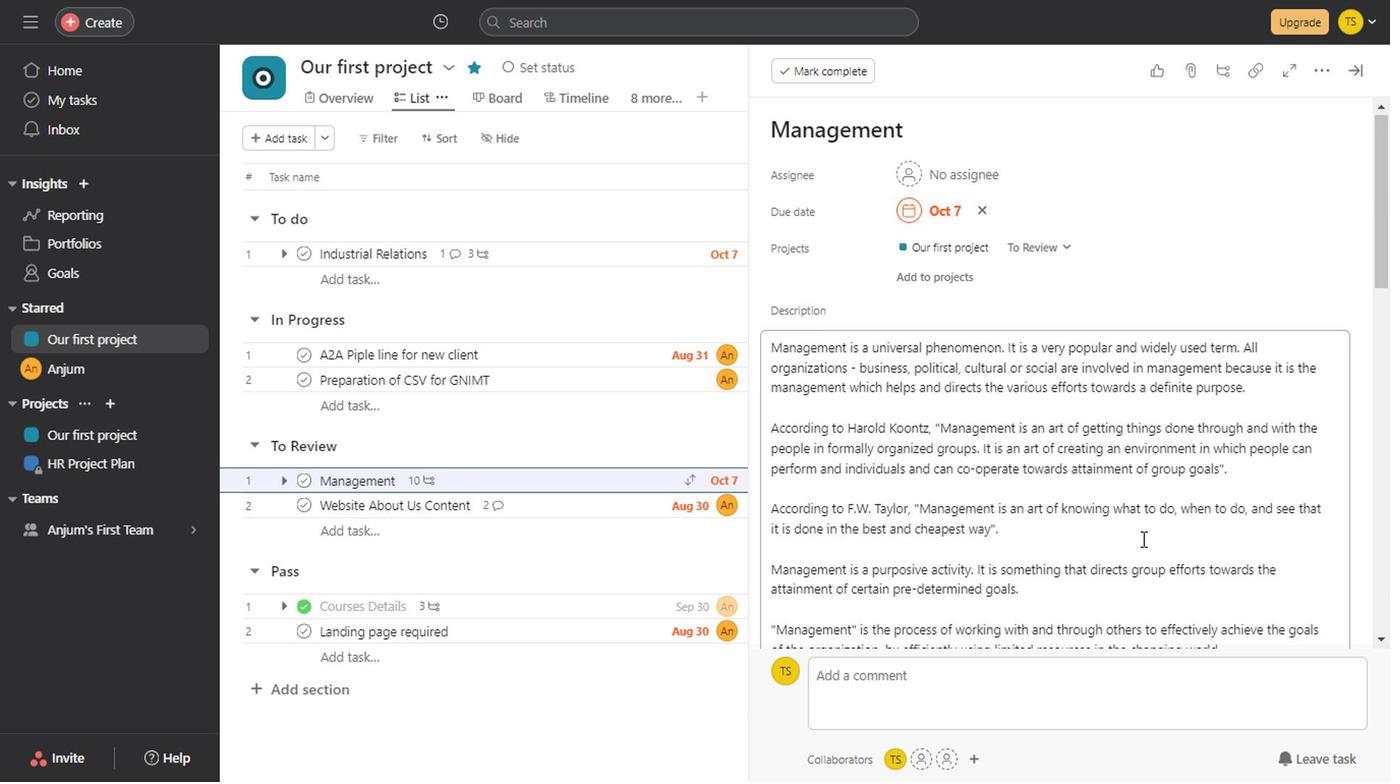 
Action: Mouse scrolled (913, 483) with delta (0, 0)
Screenshot: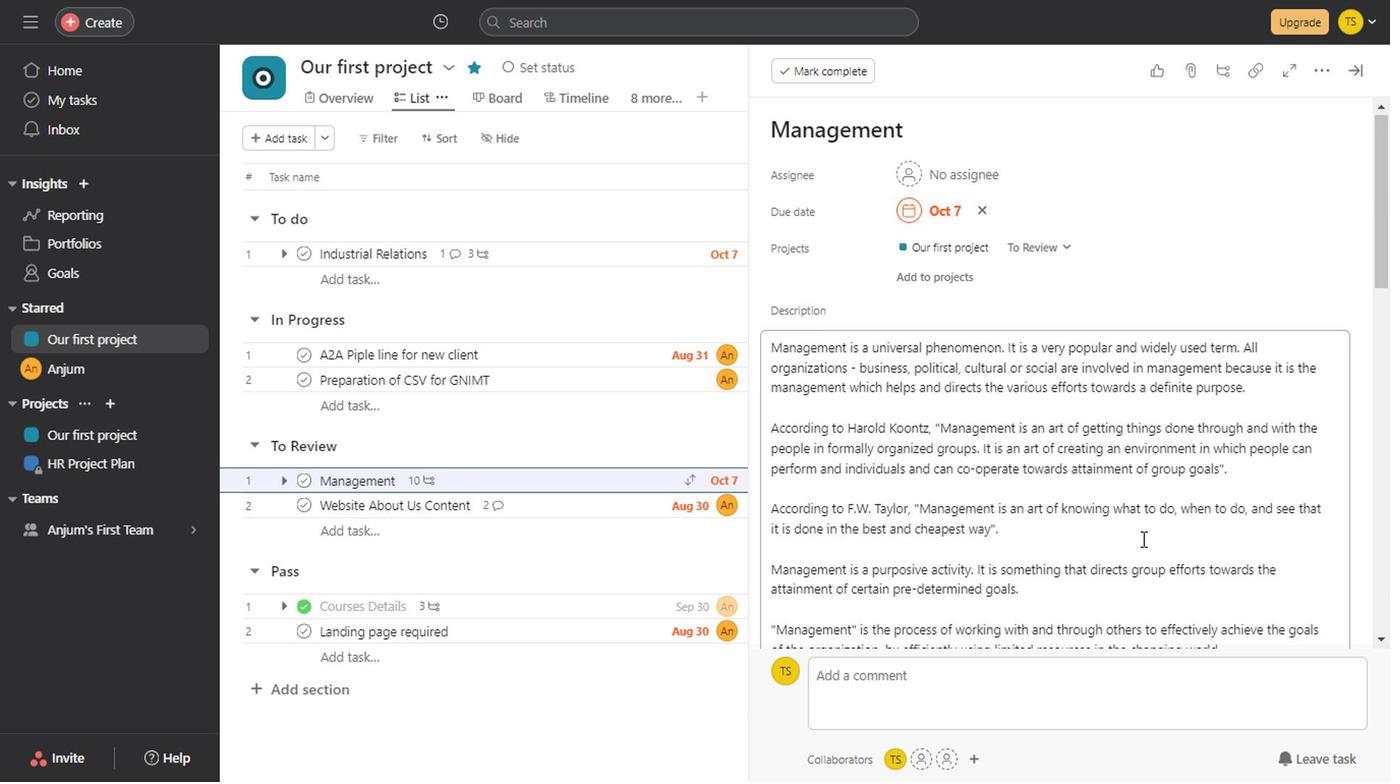 
Action: Mouse scrolled (913, 483) with delta (0, 0)
Screenshot: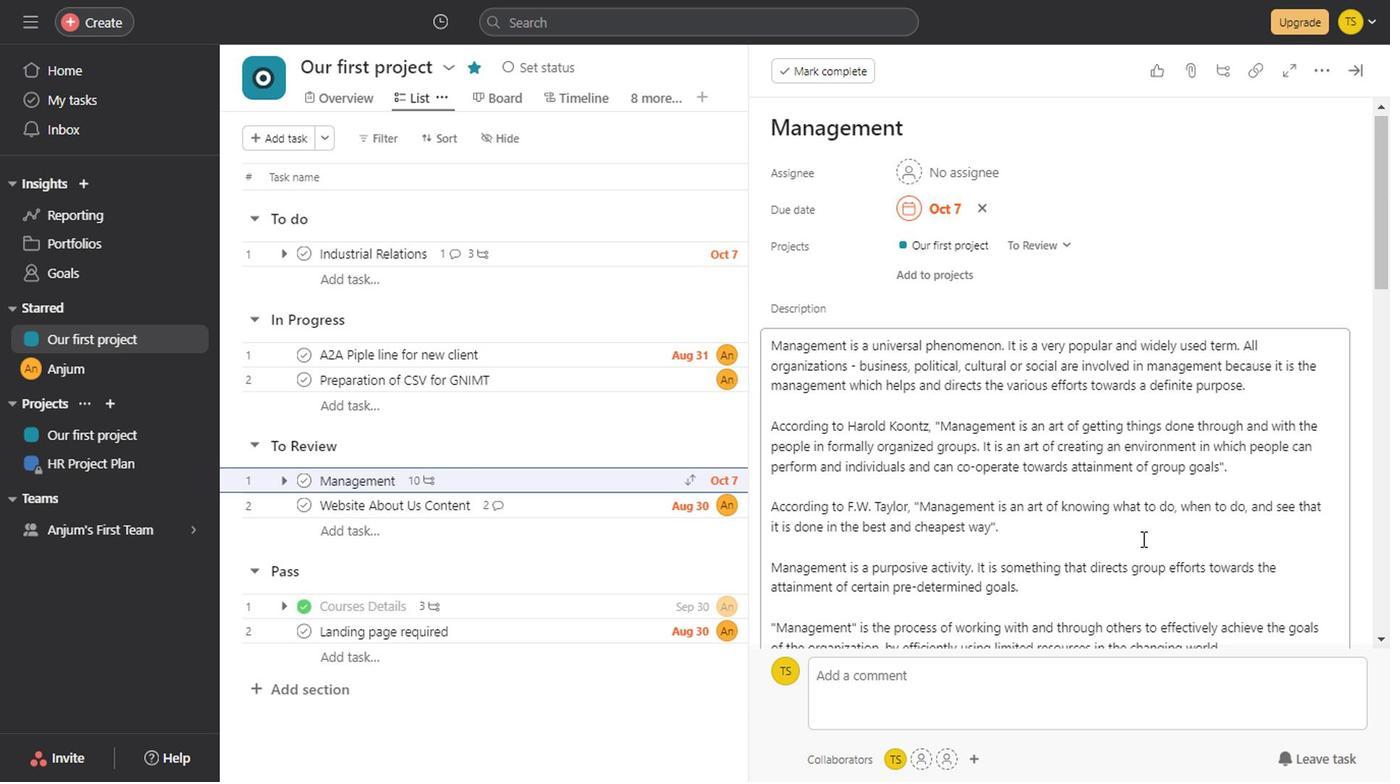 
Action: Mouse scrolled (913, 483) with delta (0, 0)
Screenshot: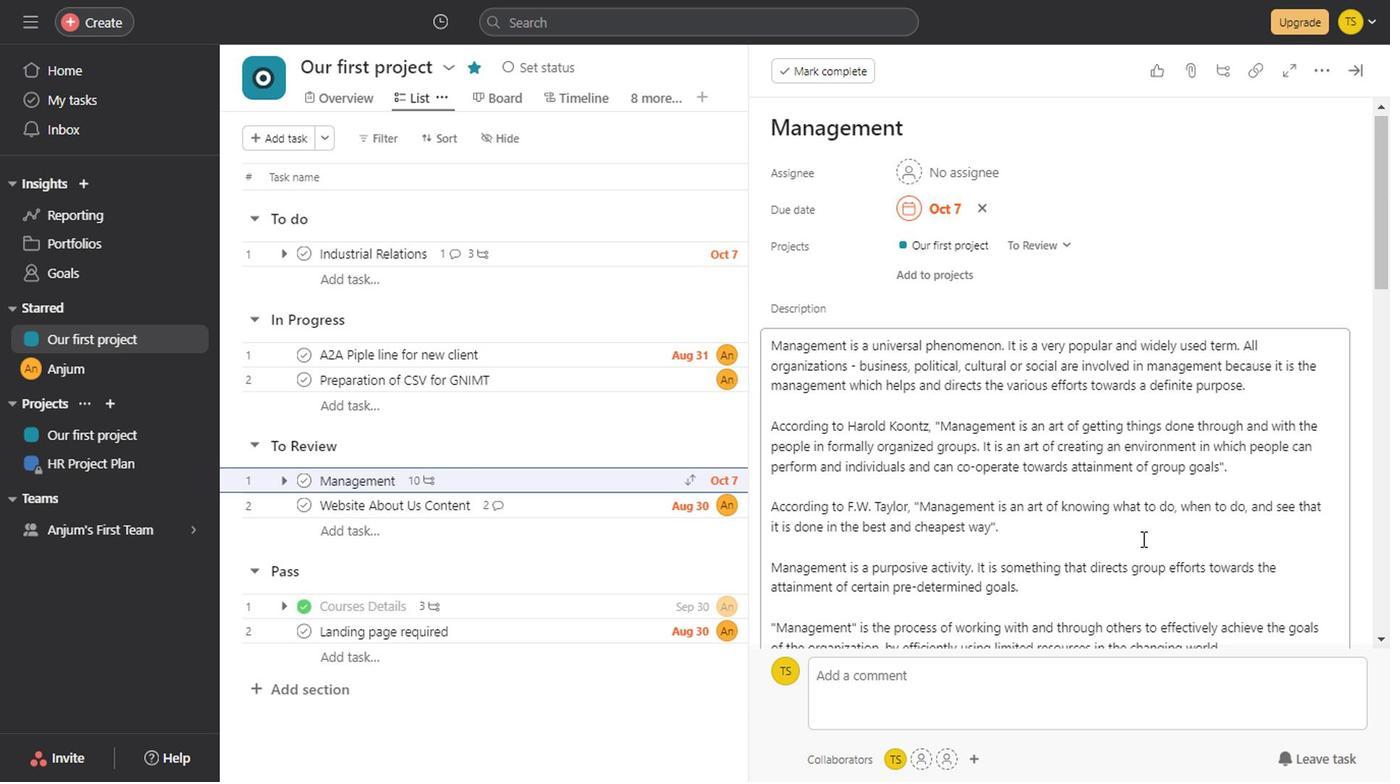 
Action: Mouse scrolled (913, 483) with delta (0, 0)
Screenshot: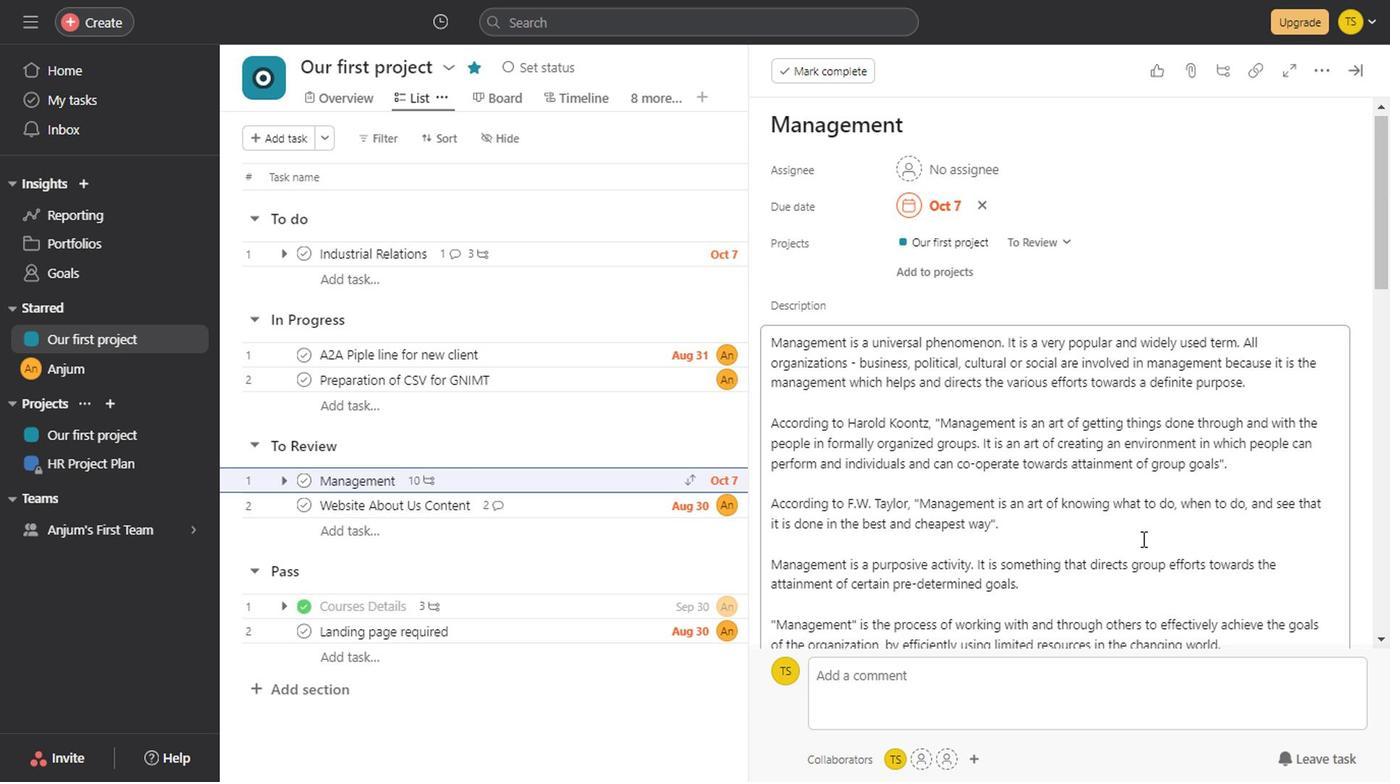 
Action: Mouse scrolled (913, 483) with delta (0, 0)
Screenshot: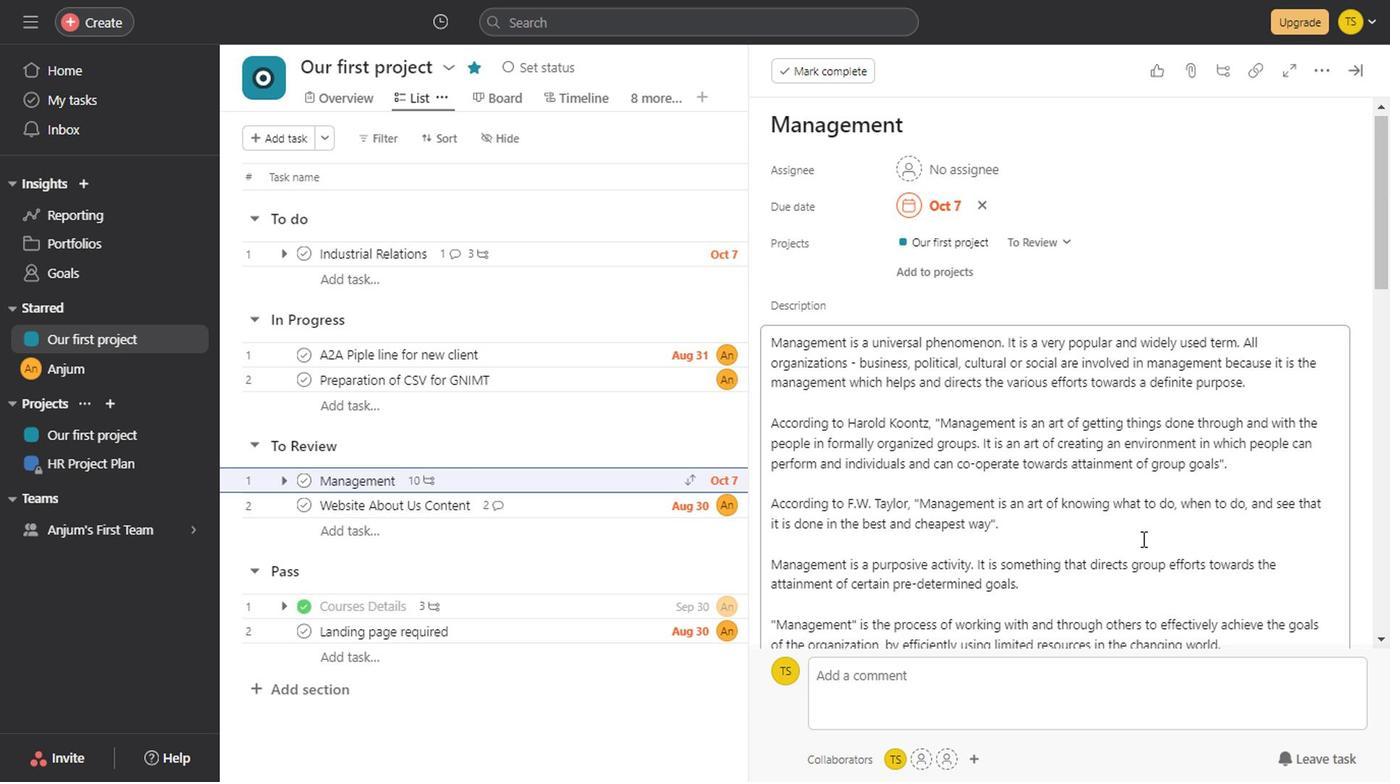 
Action: Mouse scrolled (913, 483) with delta (0, 0)
Screenshot: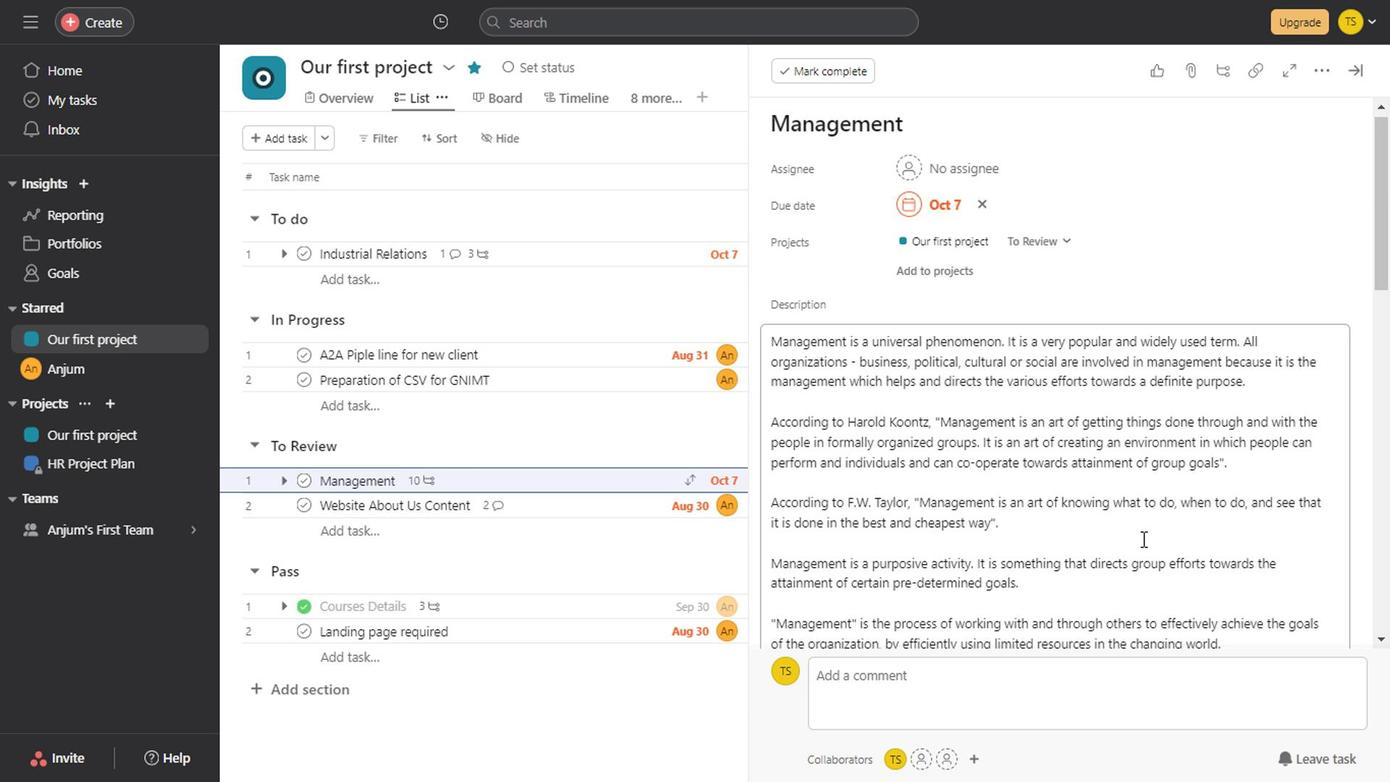 
Action: Mouse scrolled (913, 483) with delta (0, 0)
Screenshot: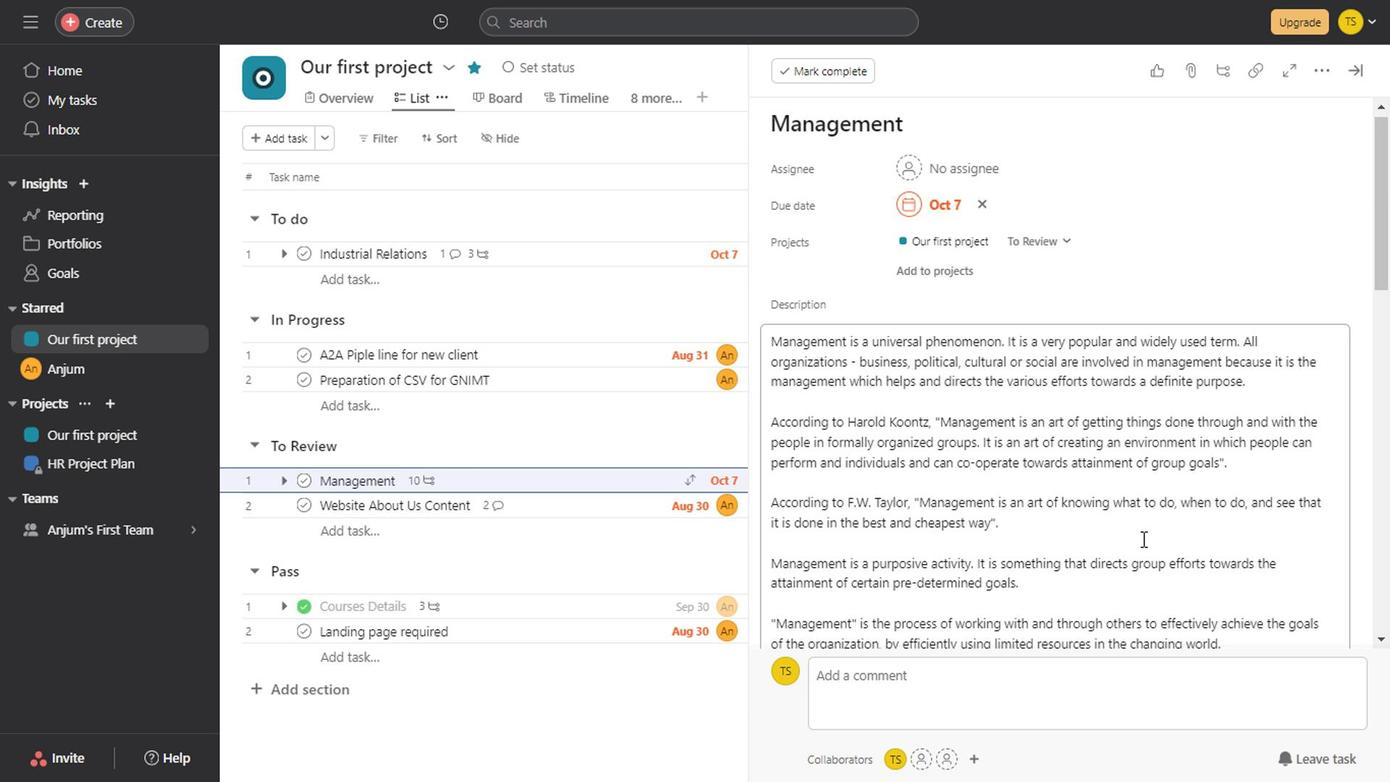 
Action: Mouse scrolled (913, 483) with delta (0, 0)
Screenshot: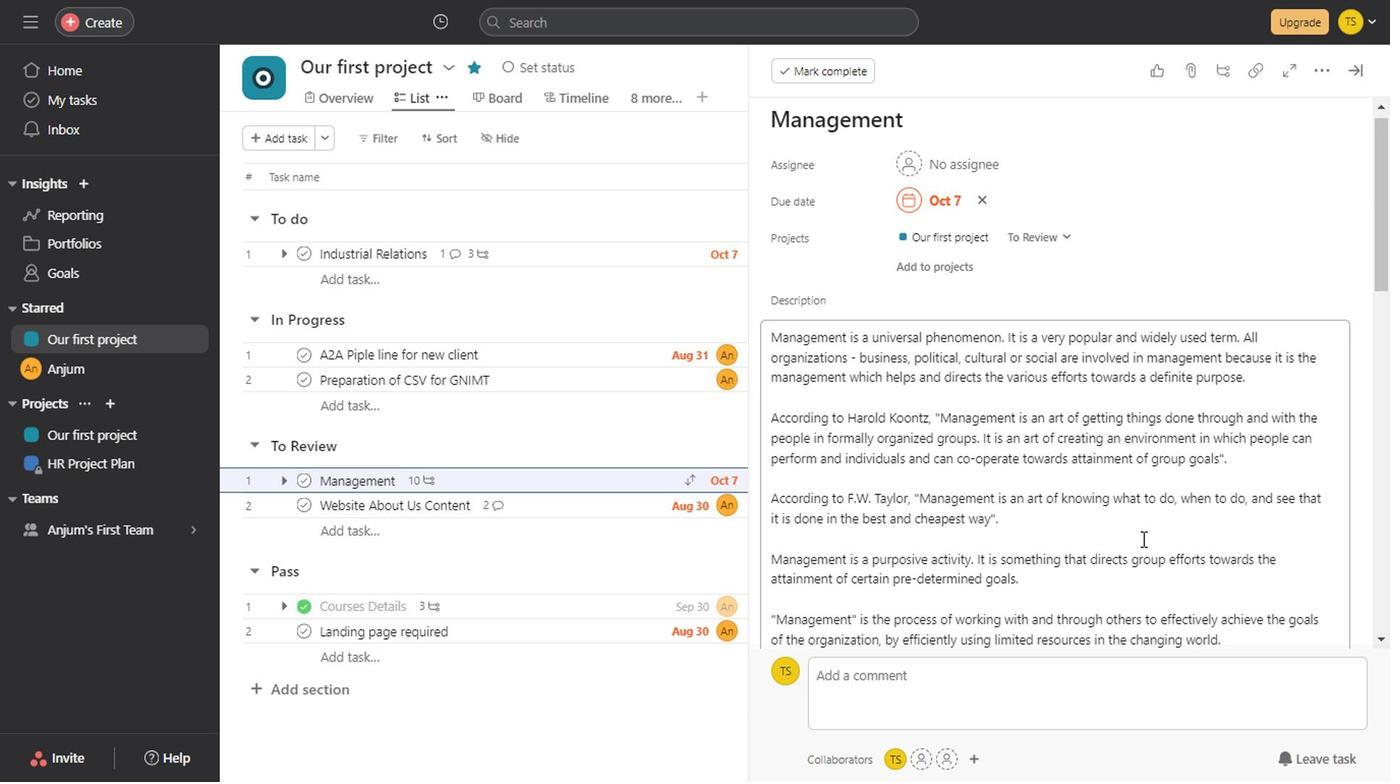 
Action: Mouse scrolled (913, 483) with delta (0, 0)
Screenshot: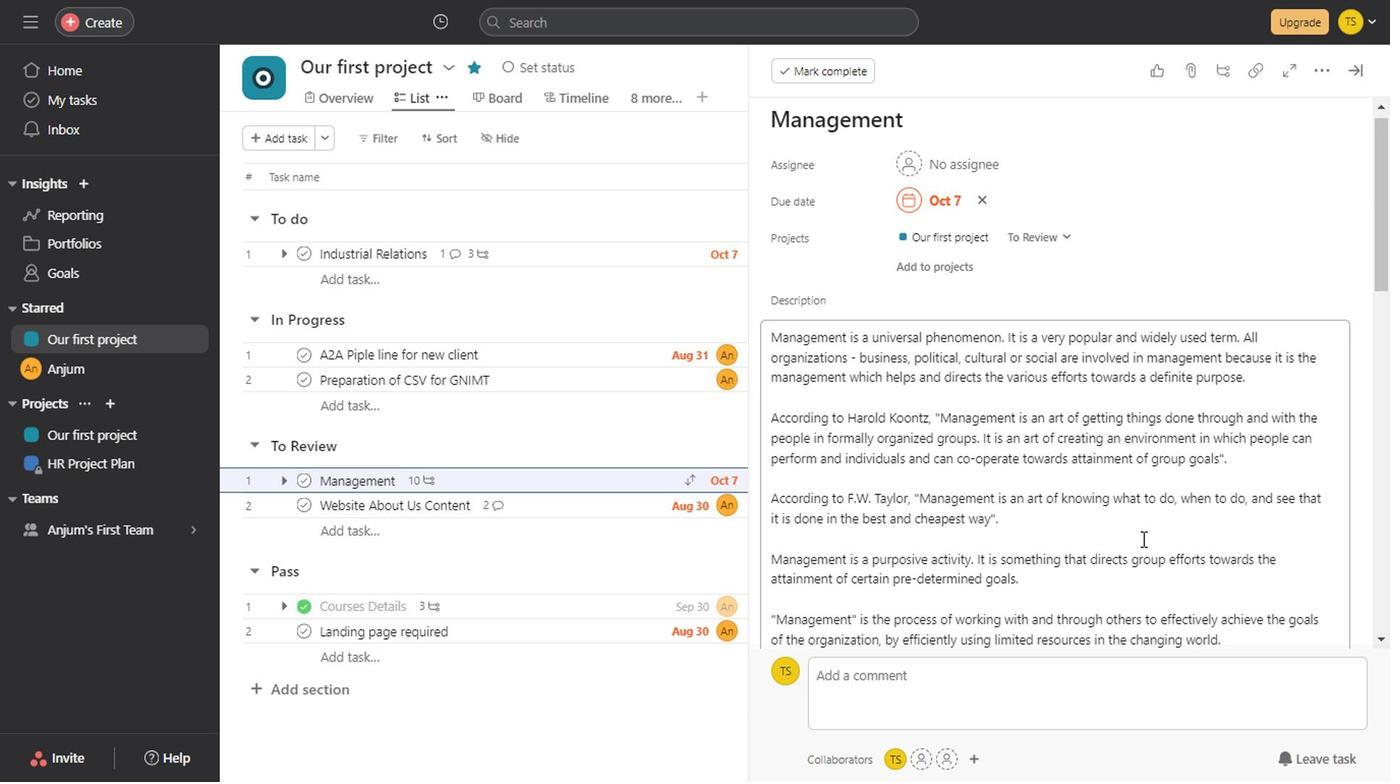 
Action: Mouse scrolled (913, 483) with delta (0, 0)
Screenshot: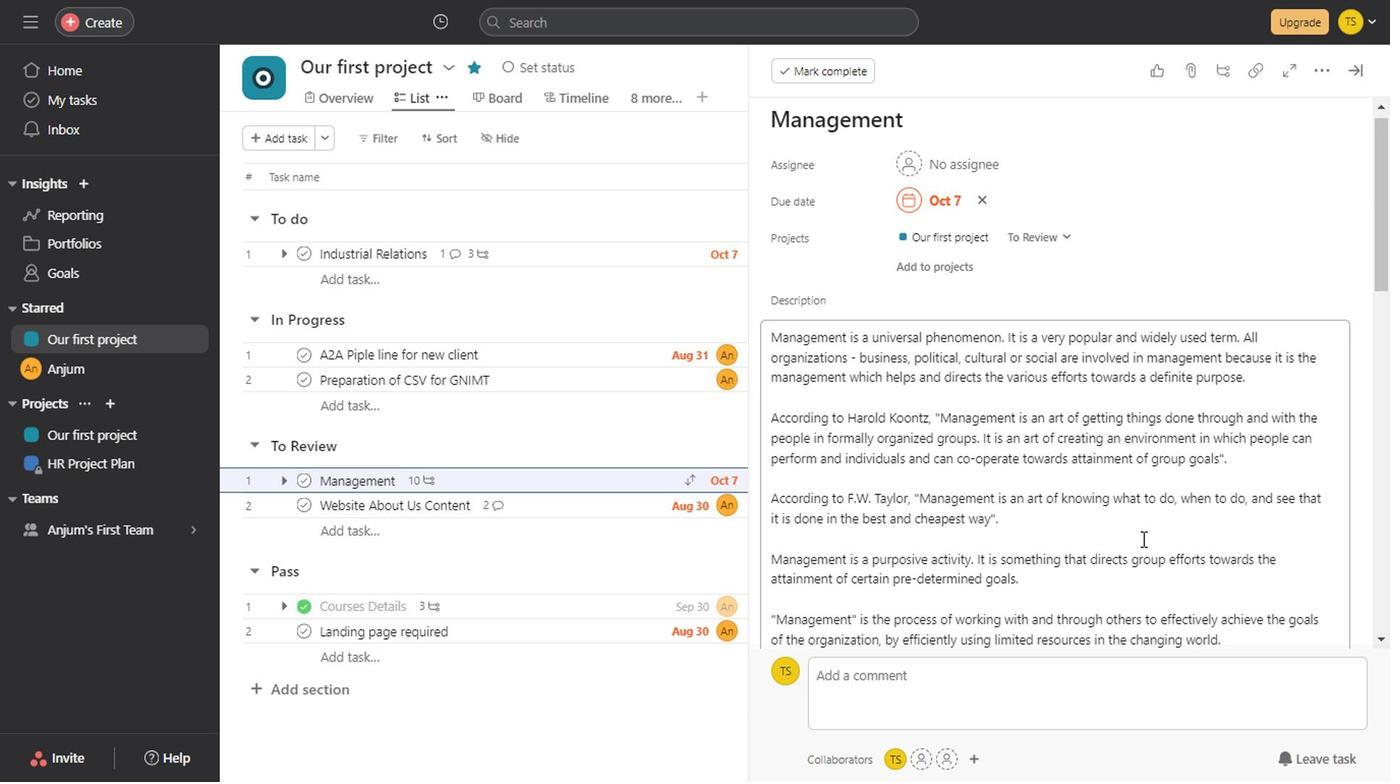 
Action: Mouse scrolled (913, 483) with delta (0, 0)
Screenshot: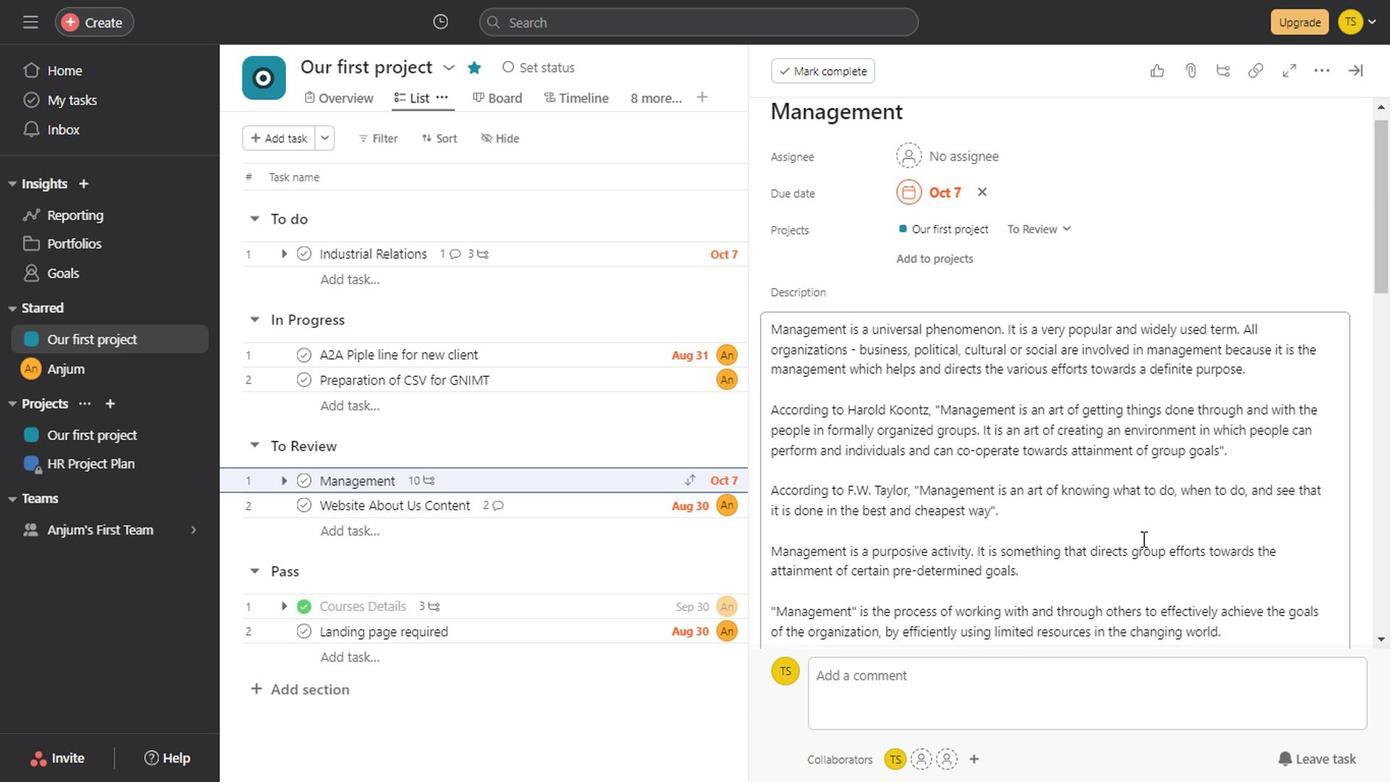 
Action: Mouse scrolled (913, 483) with delta (0, -1)
Screenshot: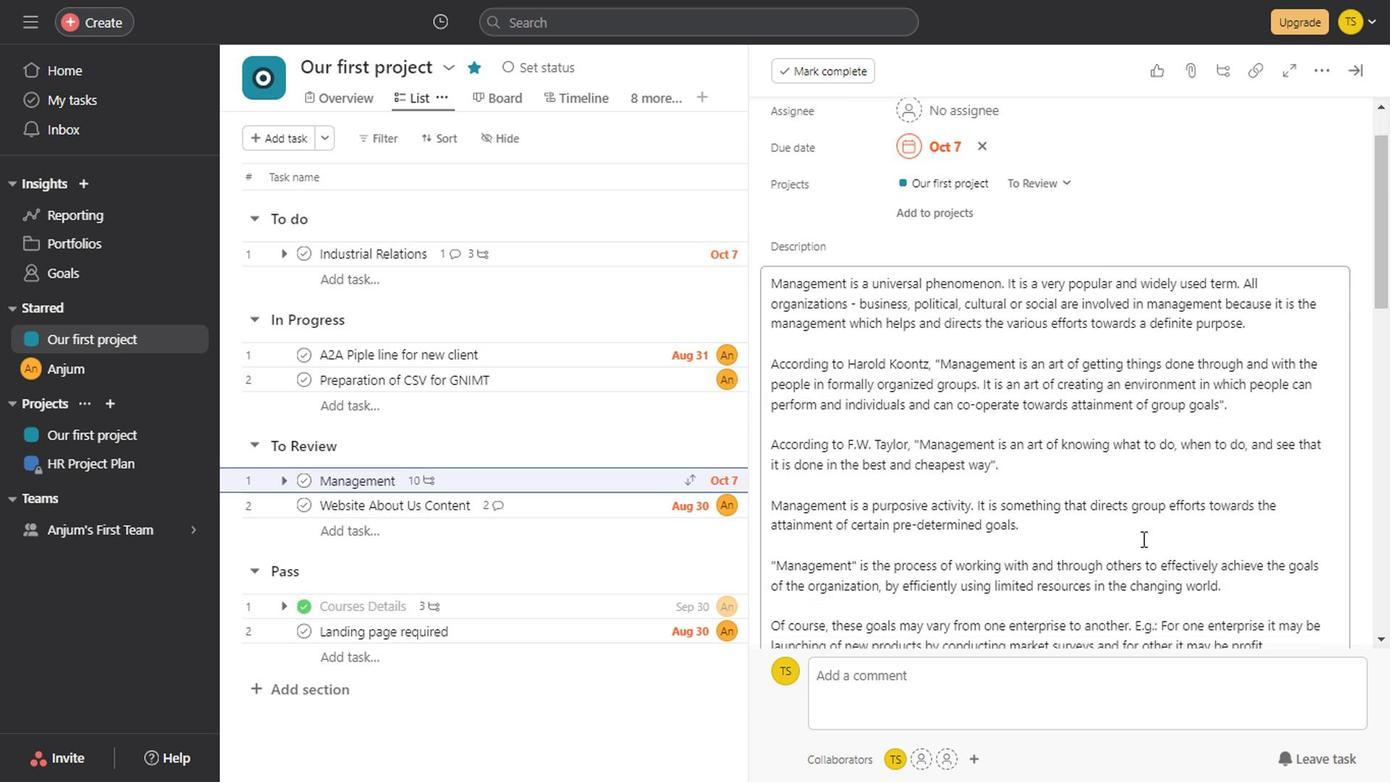 
Action: Mouse scrolled (913, 483) with delta (0, 0)
Screenshot: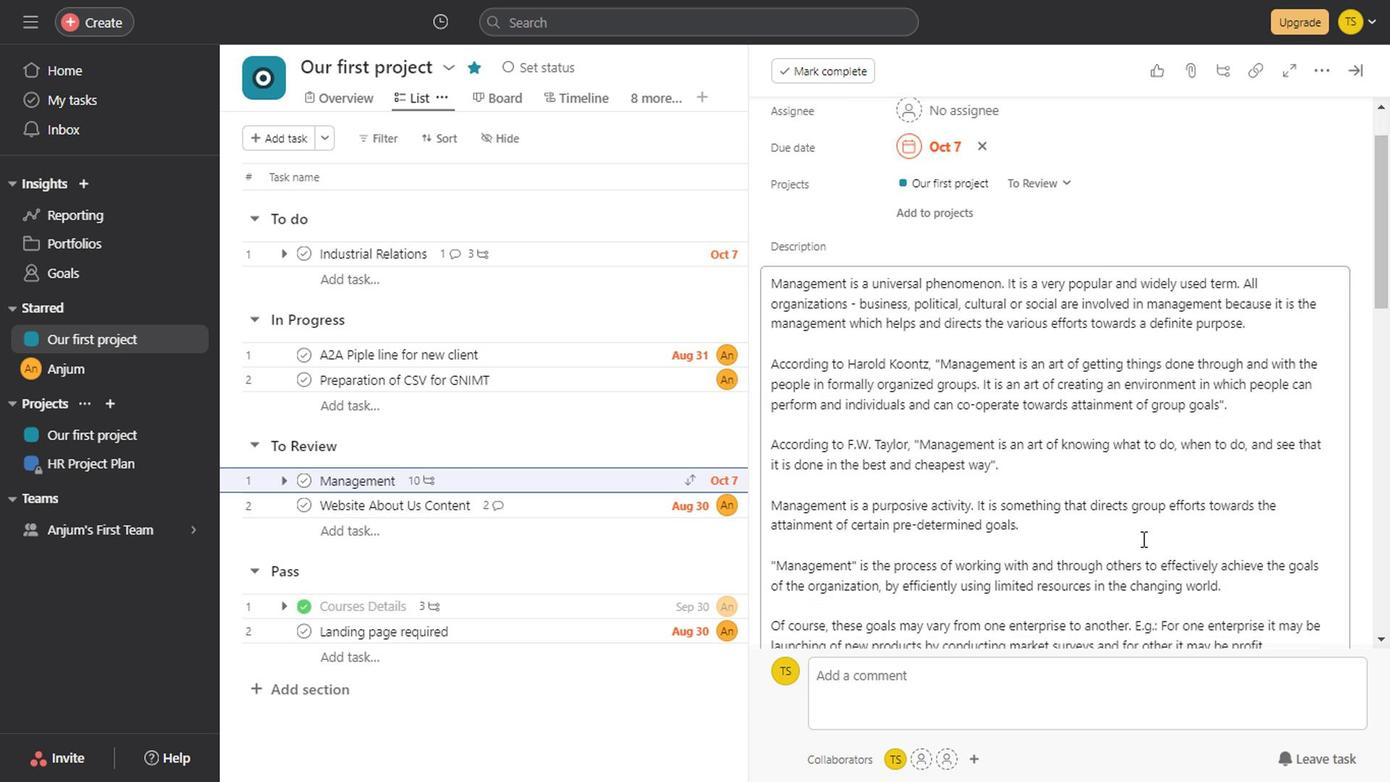 
Action: Mouse scrolled (913, 483) with delta (0, 0)
Screenshot: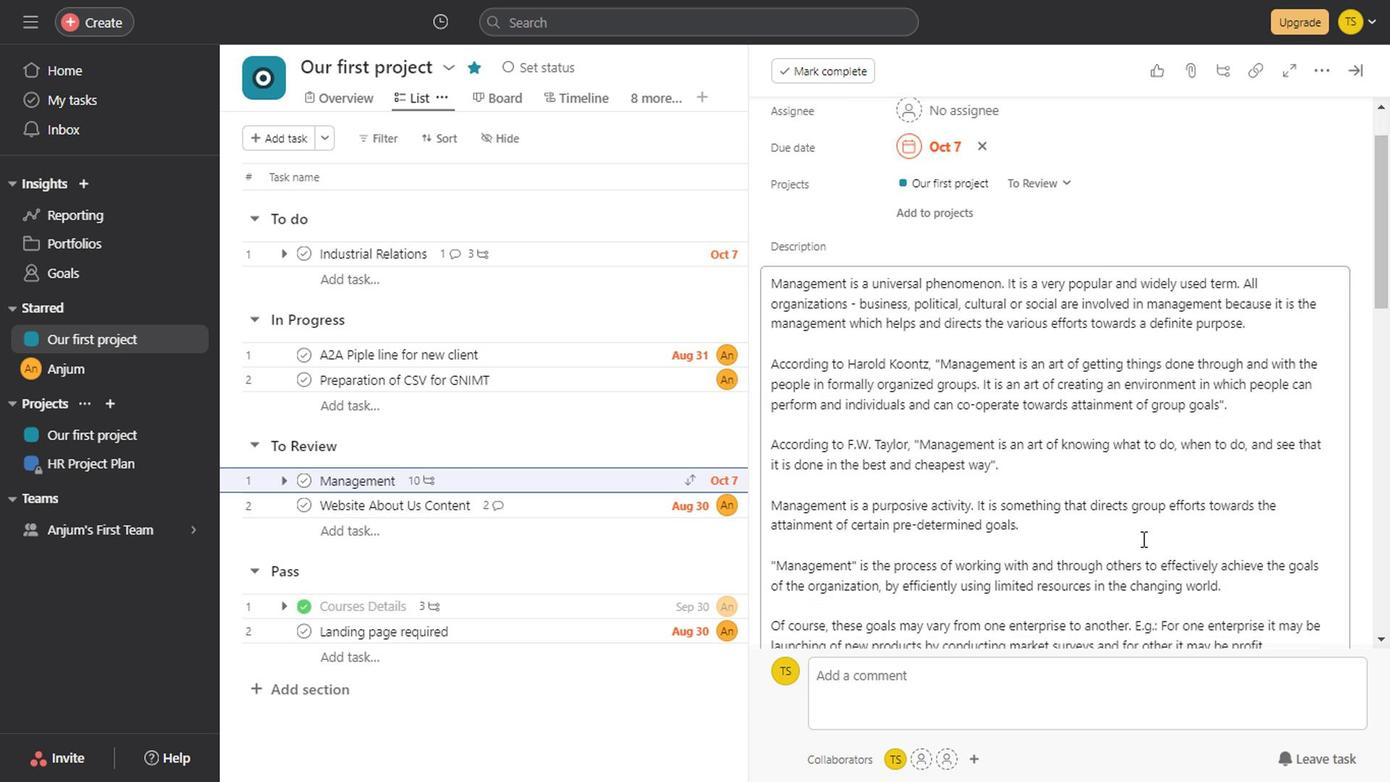 
Action: Mouse scrolled (913, 483) with delta (0, 0)
Screenshot: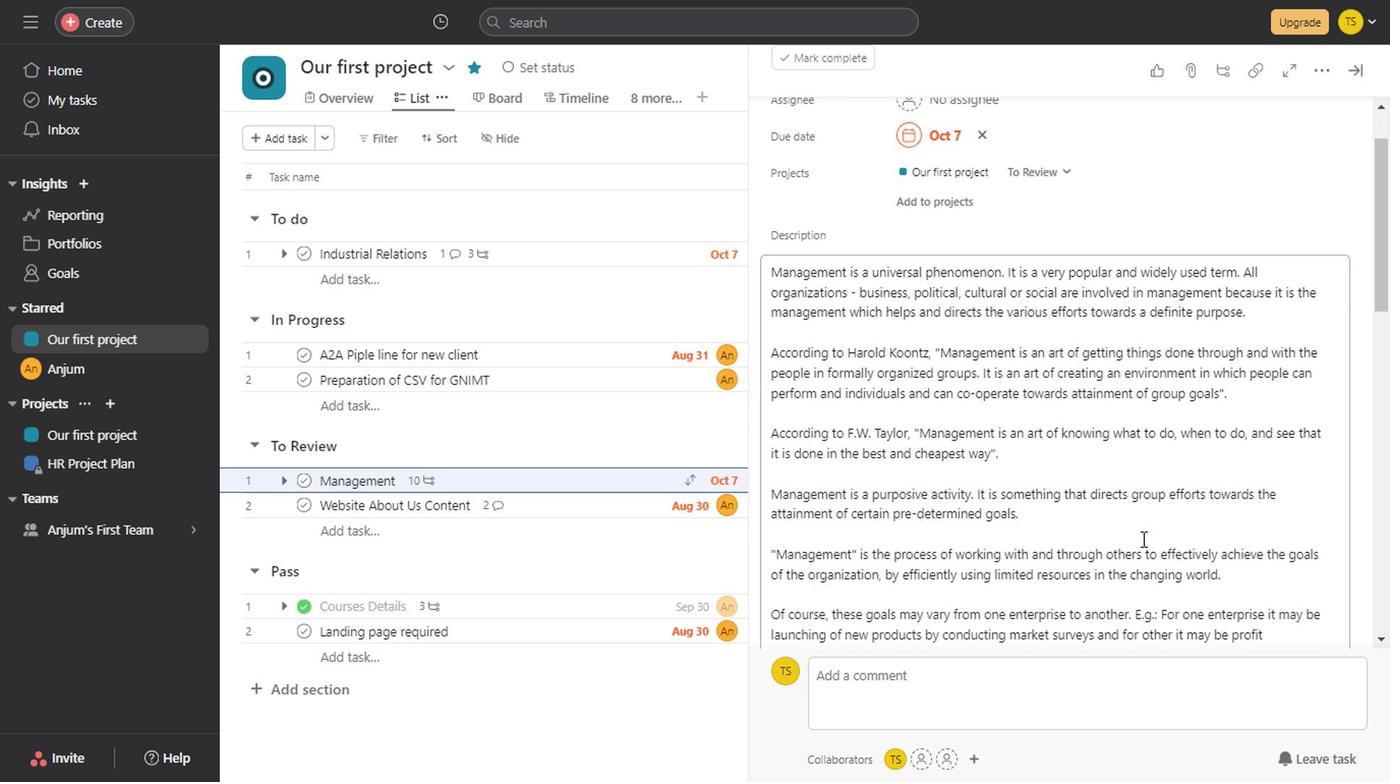 
Action: Mouse scrolled (913, 483) with delta (0, 0)
Screenshot: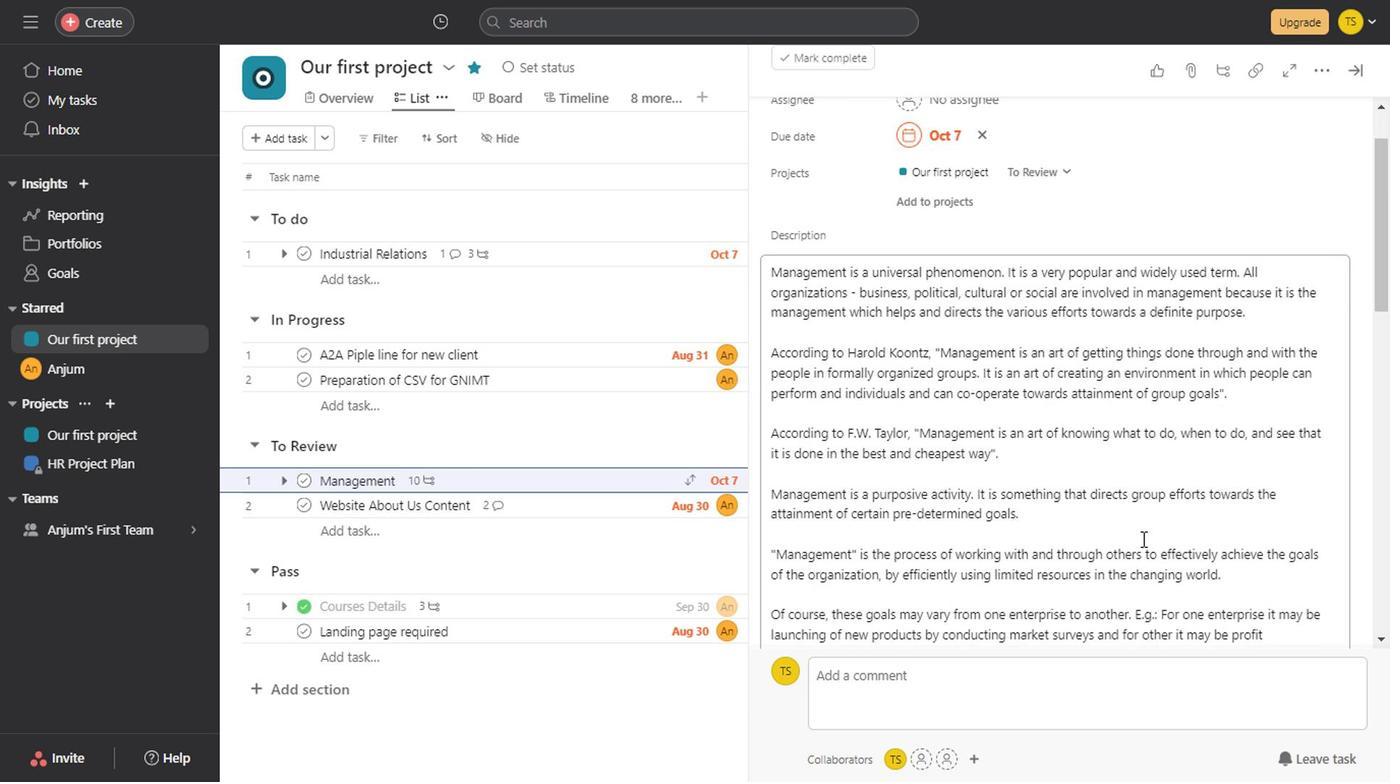 
Action: Mouse scrolled (913, 483) with delta (0, 0)
Screenshot: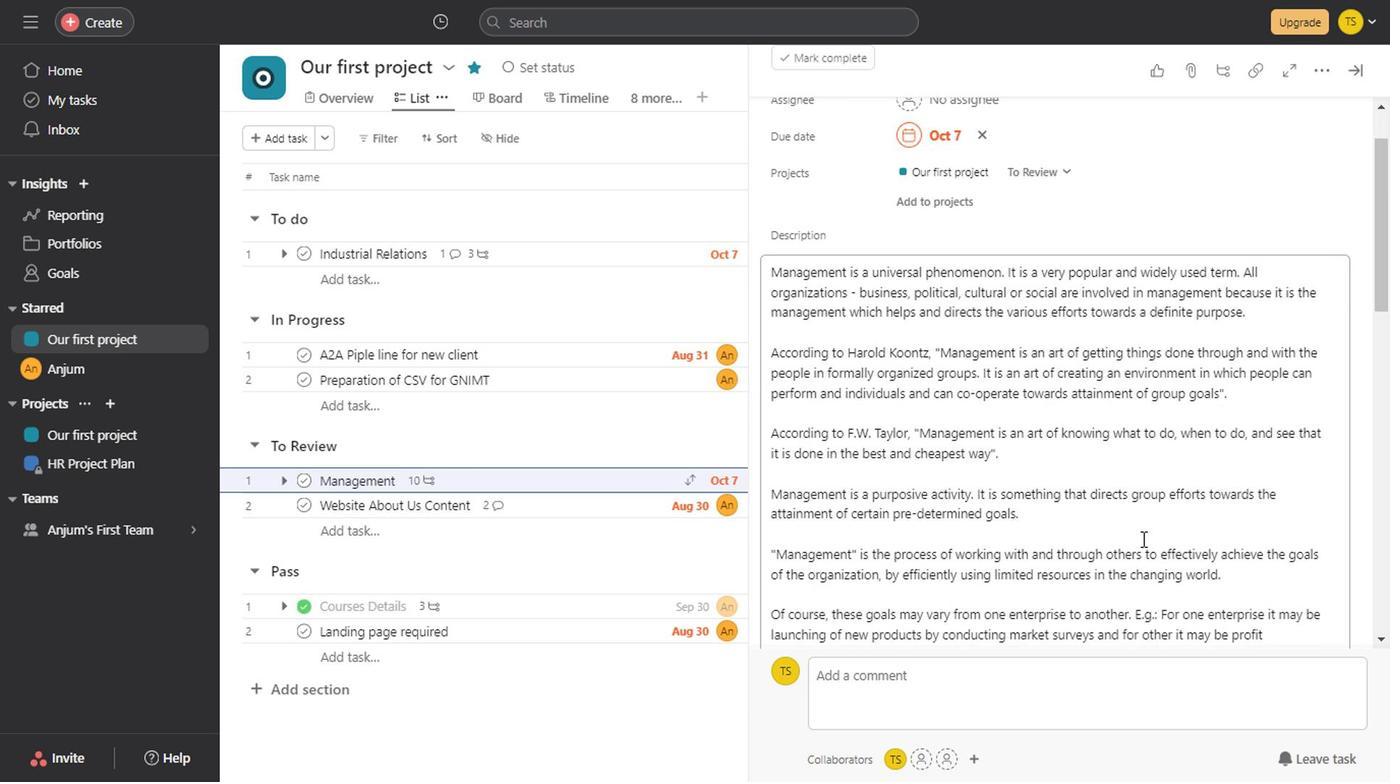 
Action: Mouse moved to (898, 480)
Screenshot: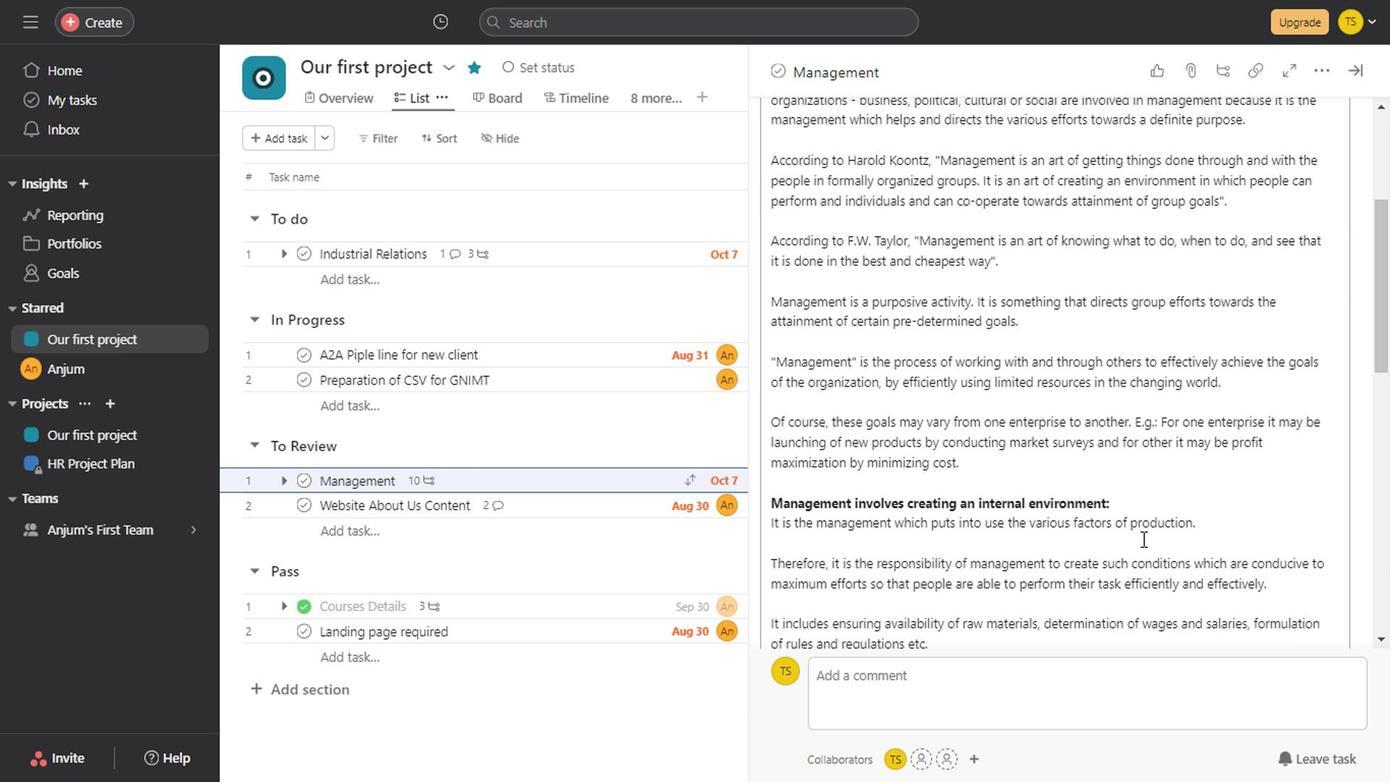 
Action: Mouse scrolled (898, 479) with delta (0, 0)
Screenshot: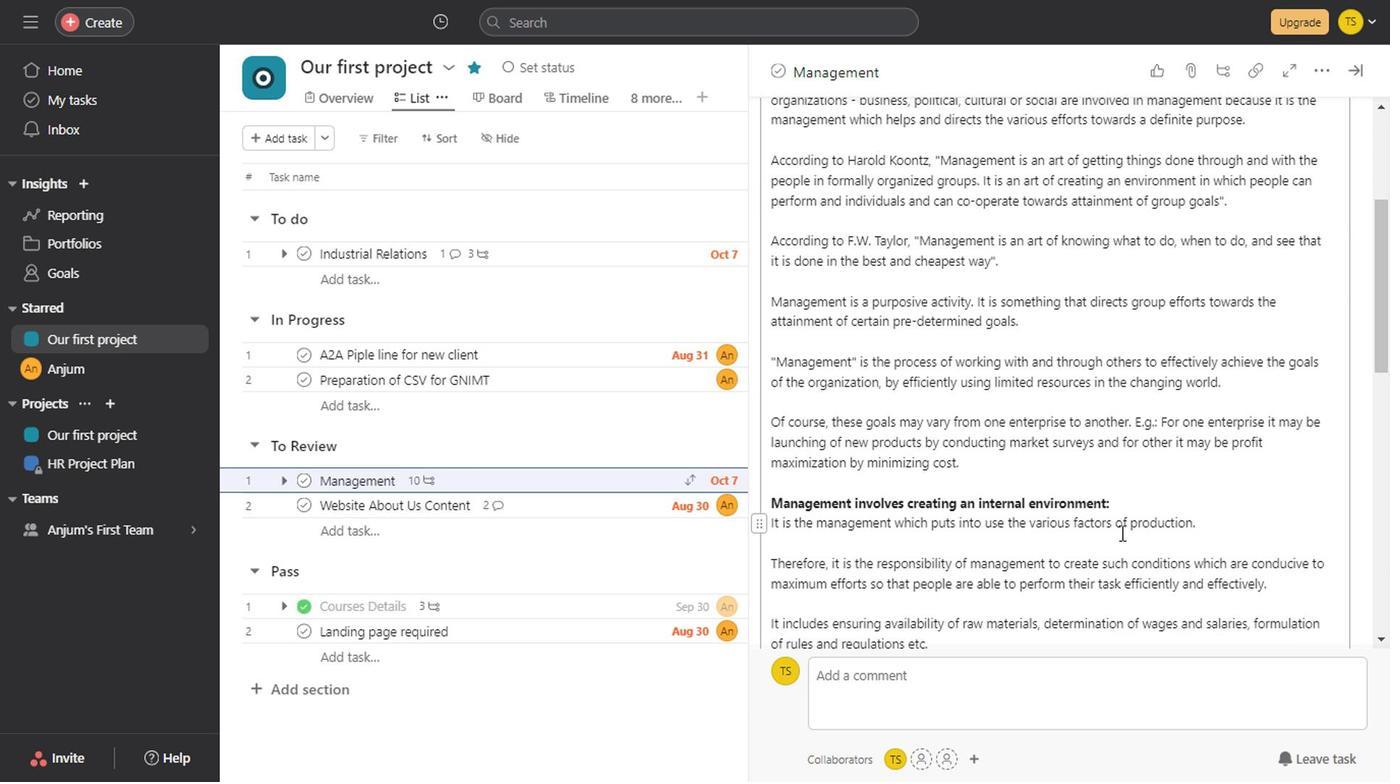 
Action: Mouse scrolled (898, 479) with delta (0, 0)
Screenshot: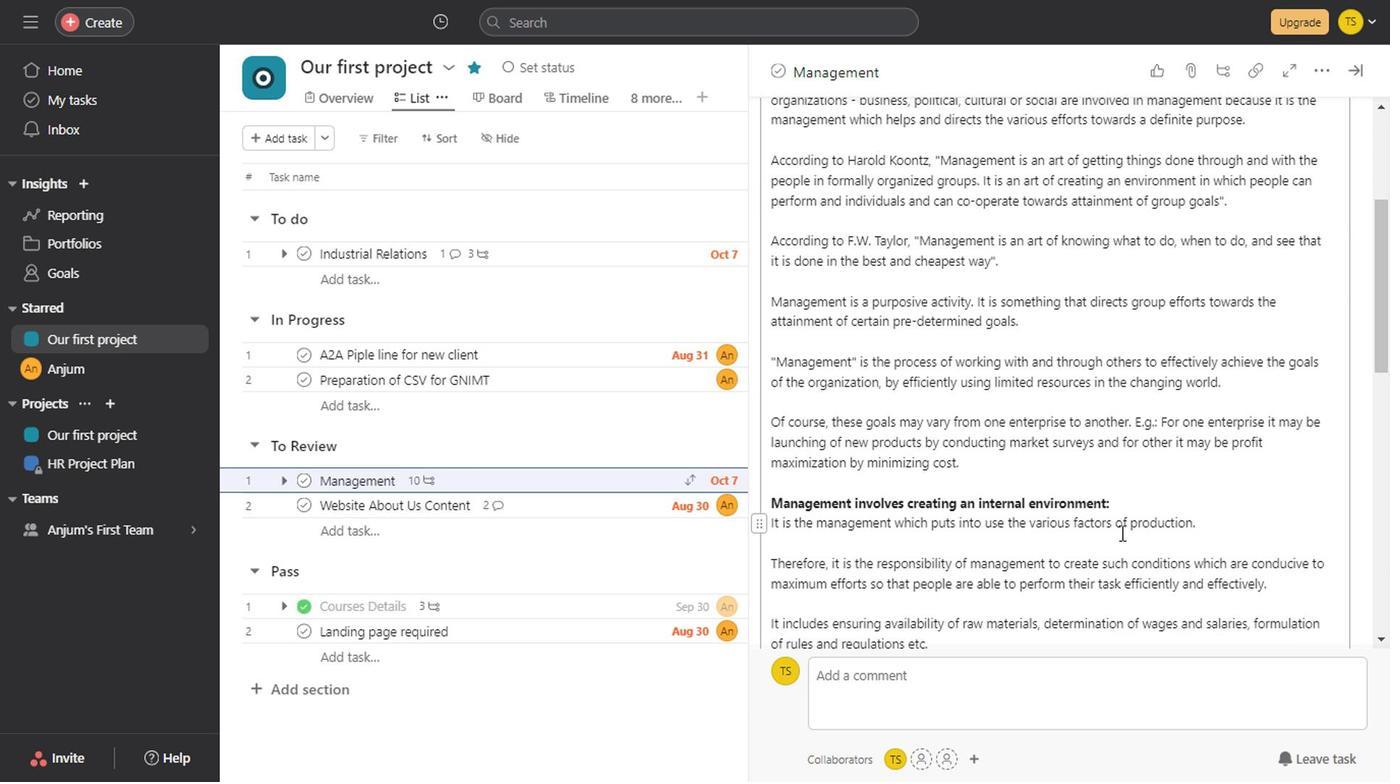 
Action: Mouse scrolled (898, 479) with delta (0, 0)
Screenshot: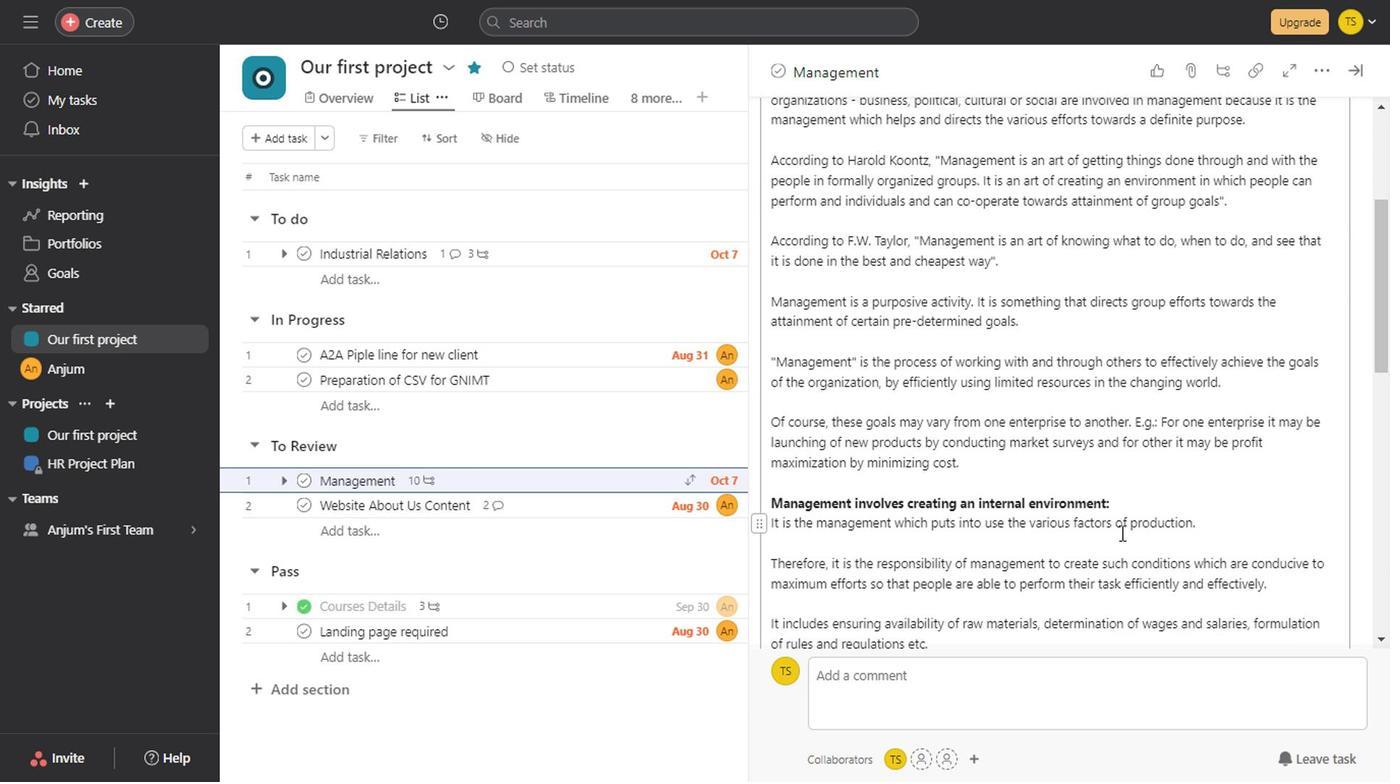 
Action: Mouse scrolled (898, 479) with delta (0, 0)
Screenshot: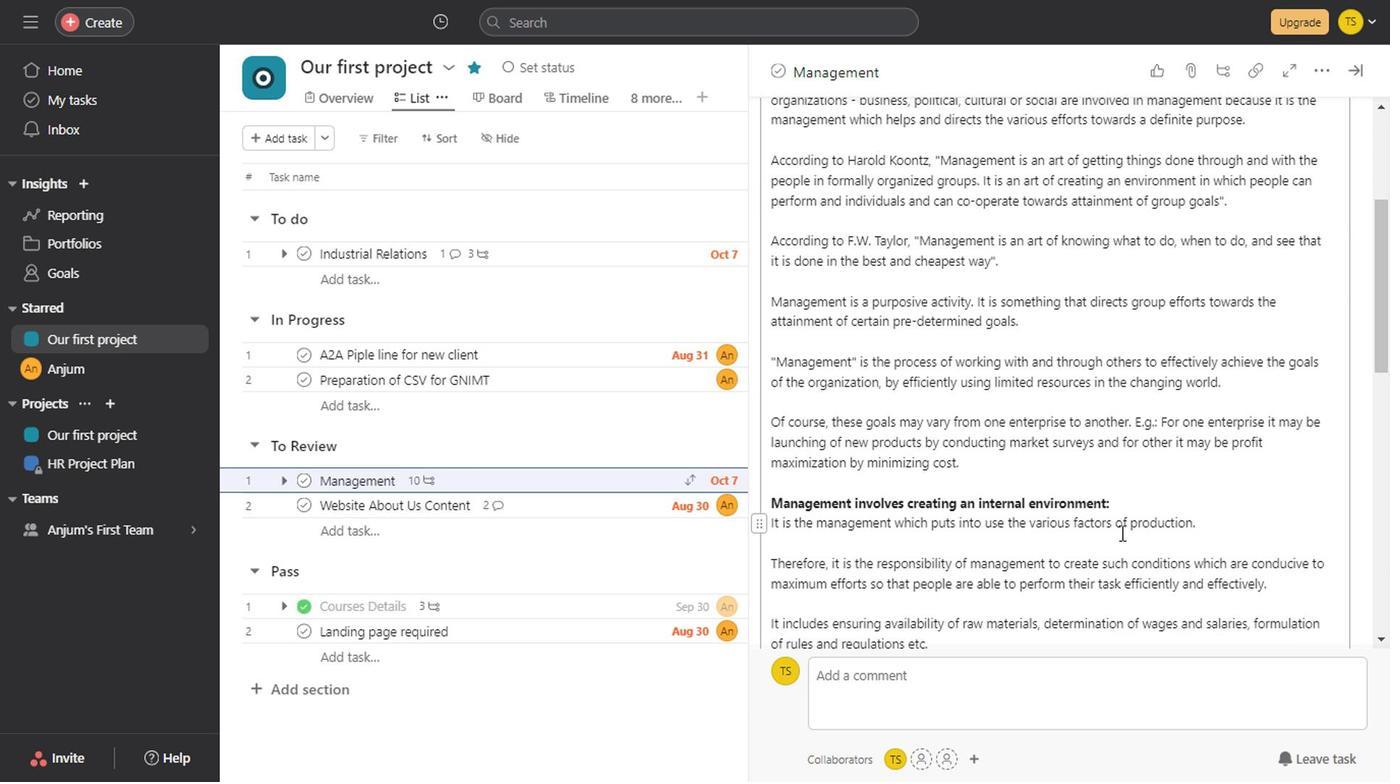 
Action: Mouse scrolled (898, 479) with delta (0, 0)
Screenshot: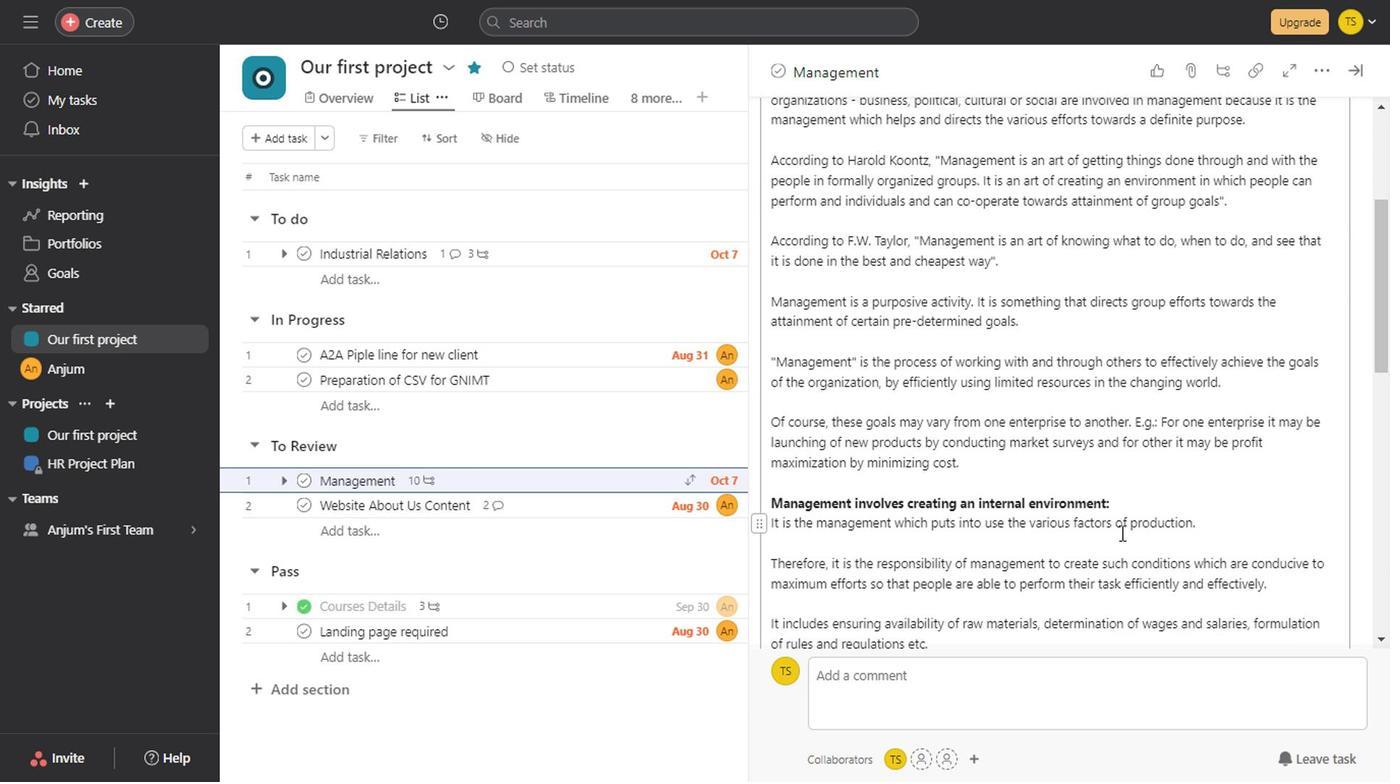 
Action: Mouse scrolled (898, 479) with delta (0, 0)
Screenshot: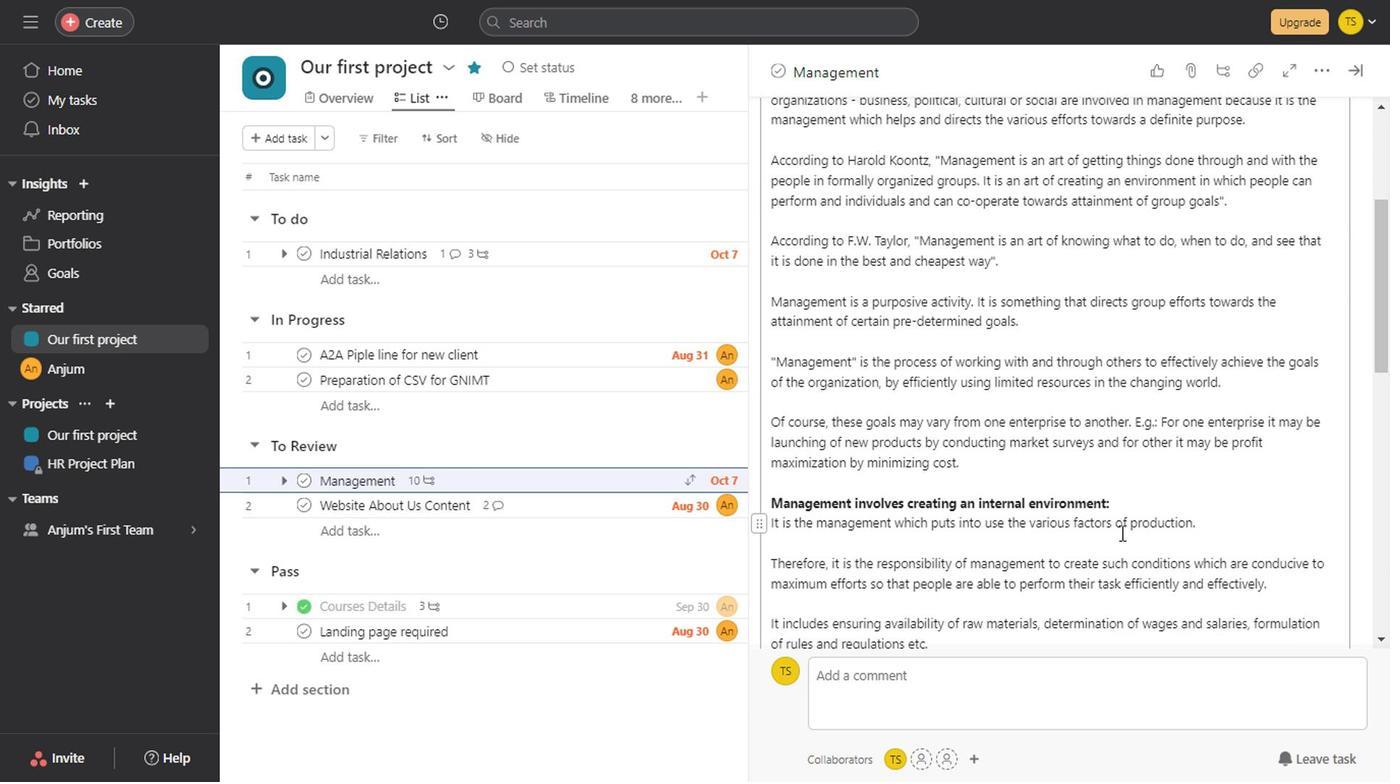 
Action: Mouse scrolled (898, 479) with delta (0, 0)
Screenshot: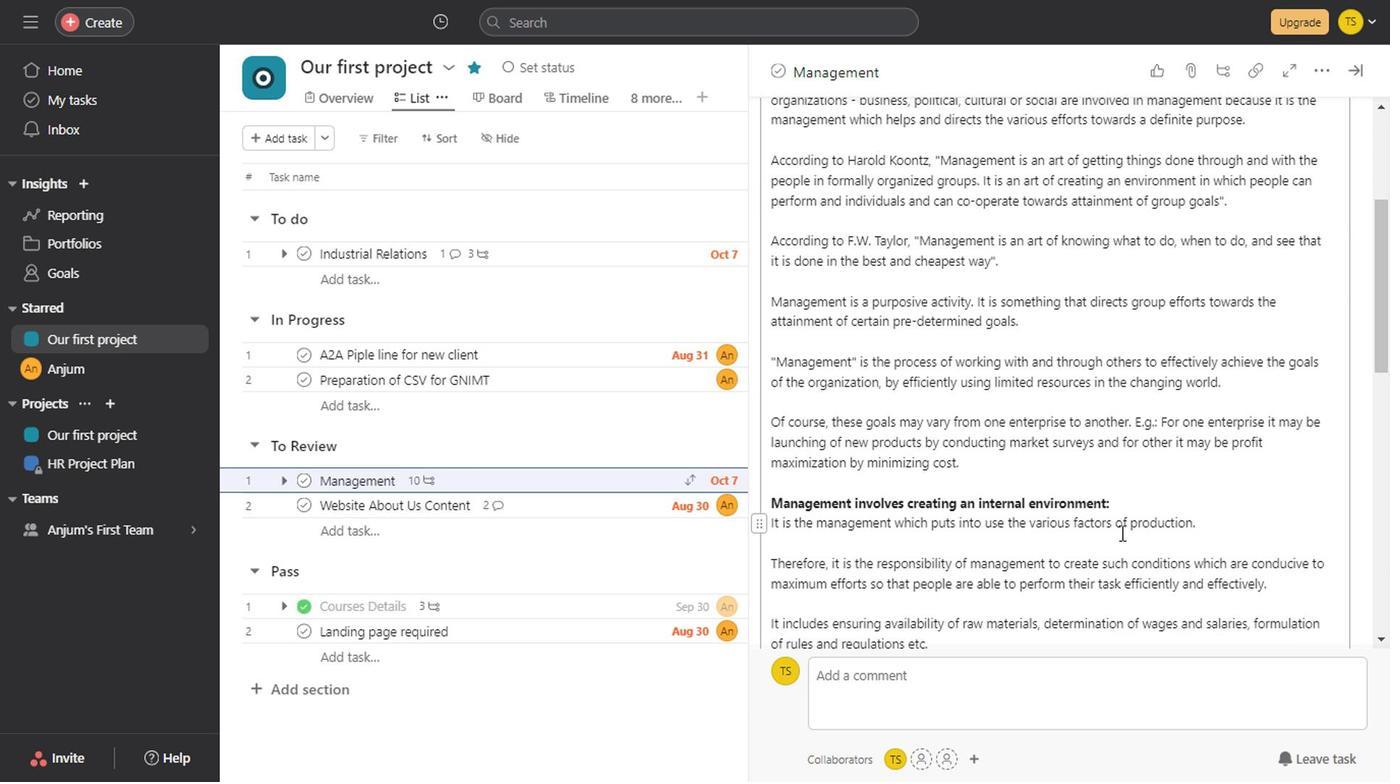 
Action: Mouse scrolled (898, 479) with delta (0, 0)
Screenshot: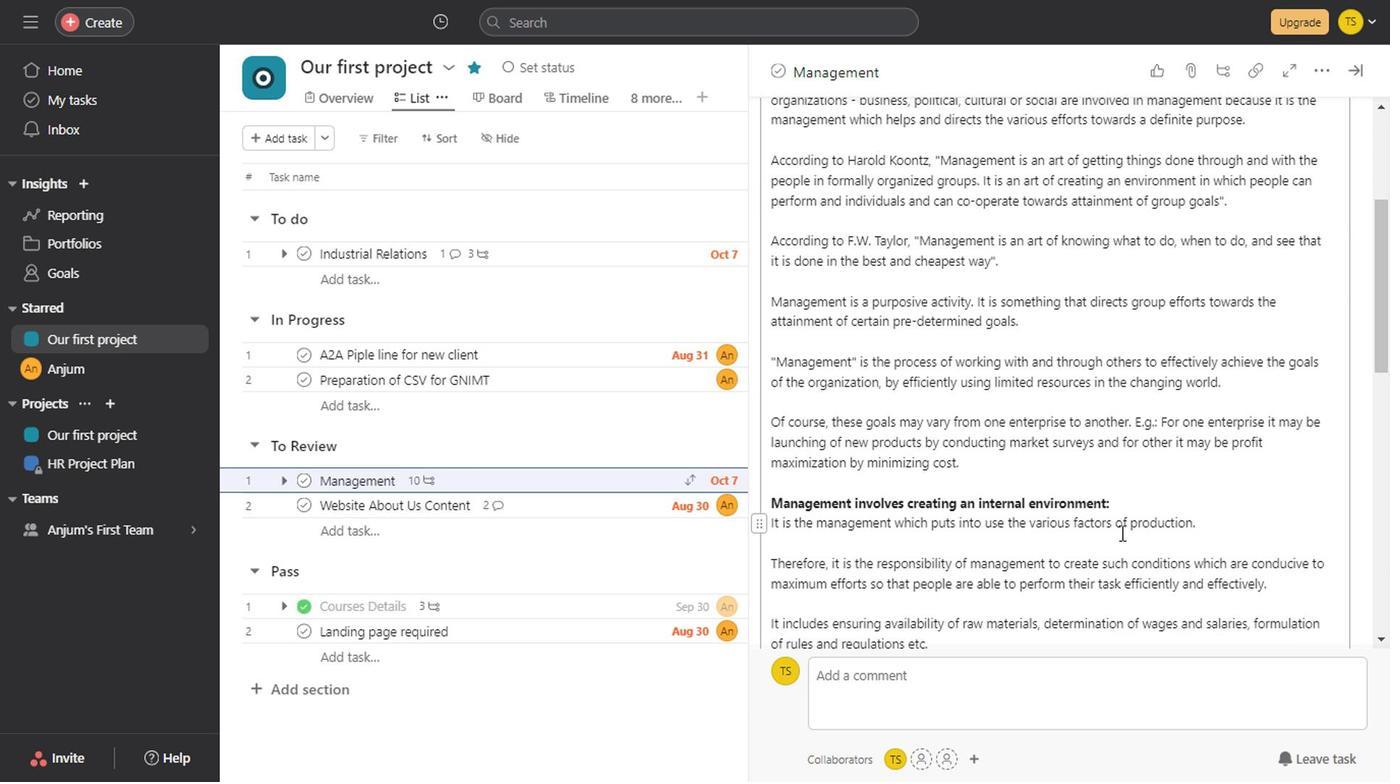 
Action: Mouse scrolled (898, 479) with delta (0, 0)
Screenshot: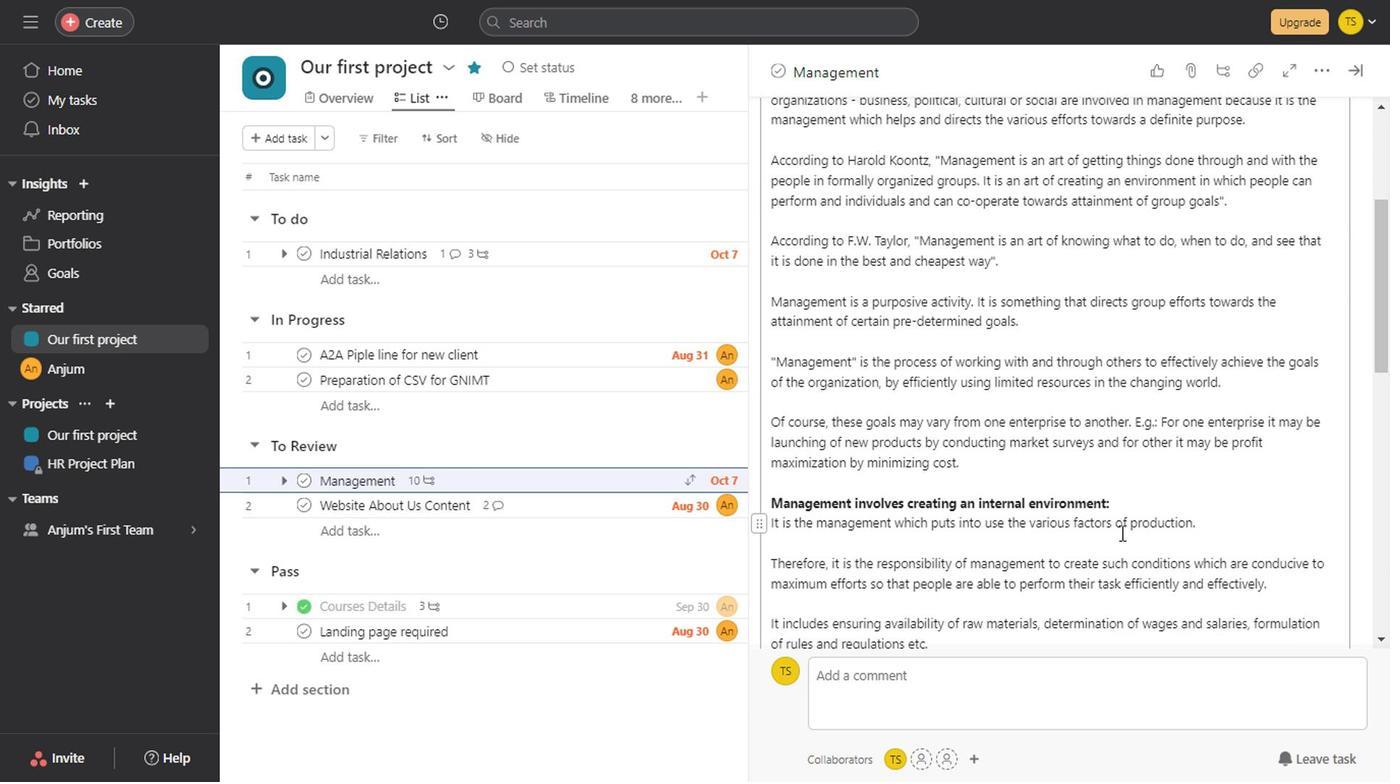 
Action: Mouse scrolled (898, 479) with delta (0, 0)
Screenshot: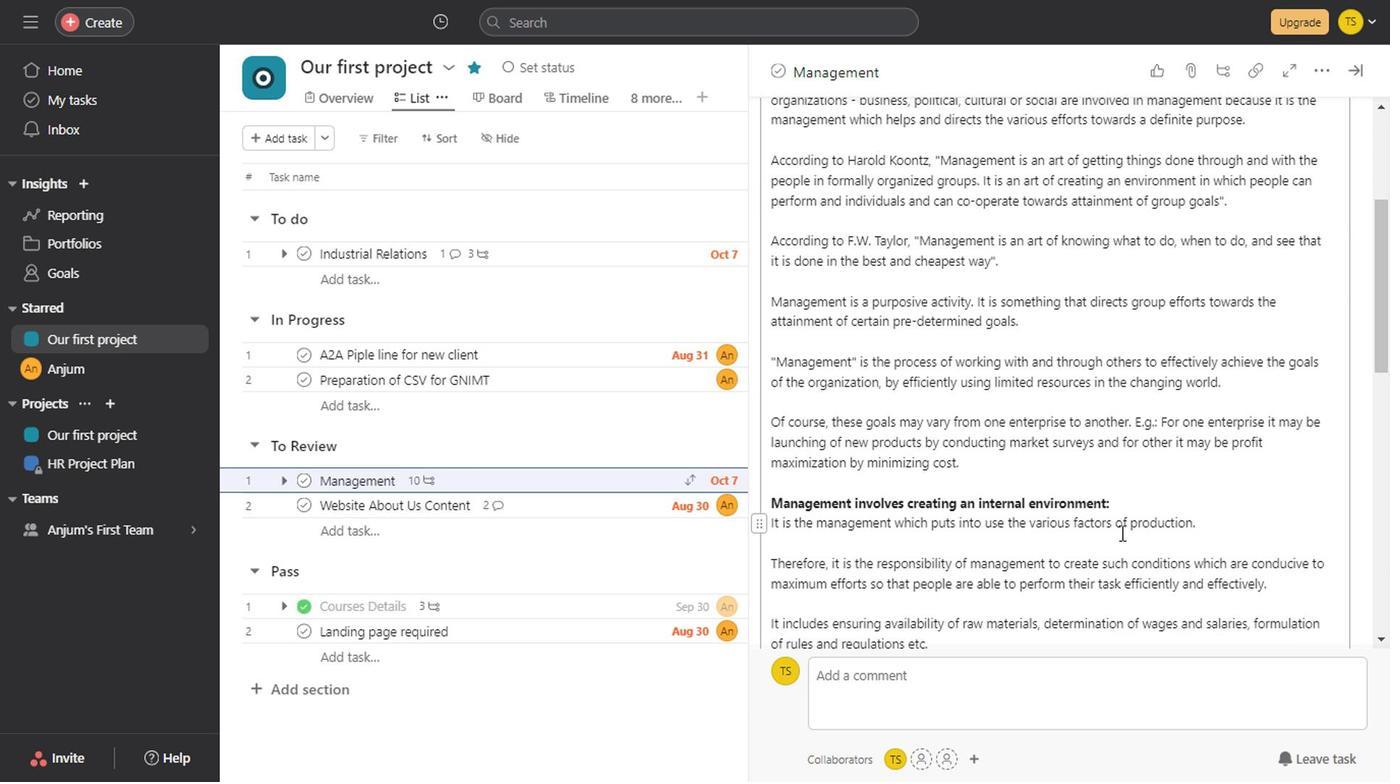
Action: Mouse scrolled (898, 479) with delta (0, 0)
Screenshot: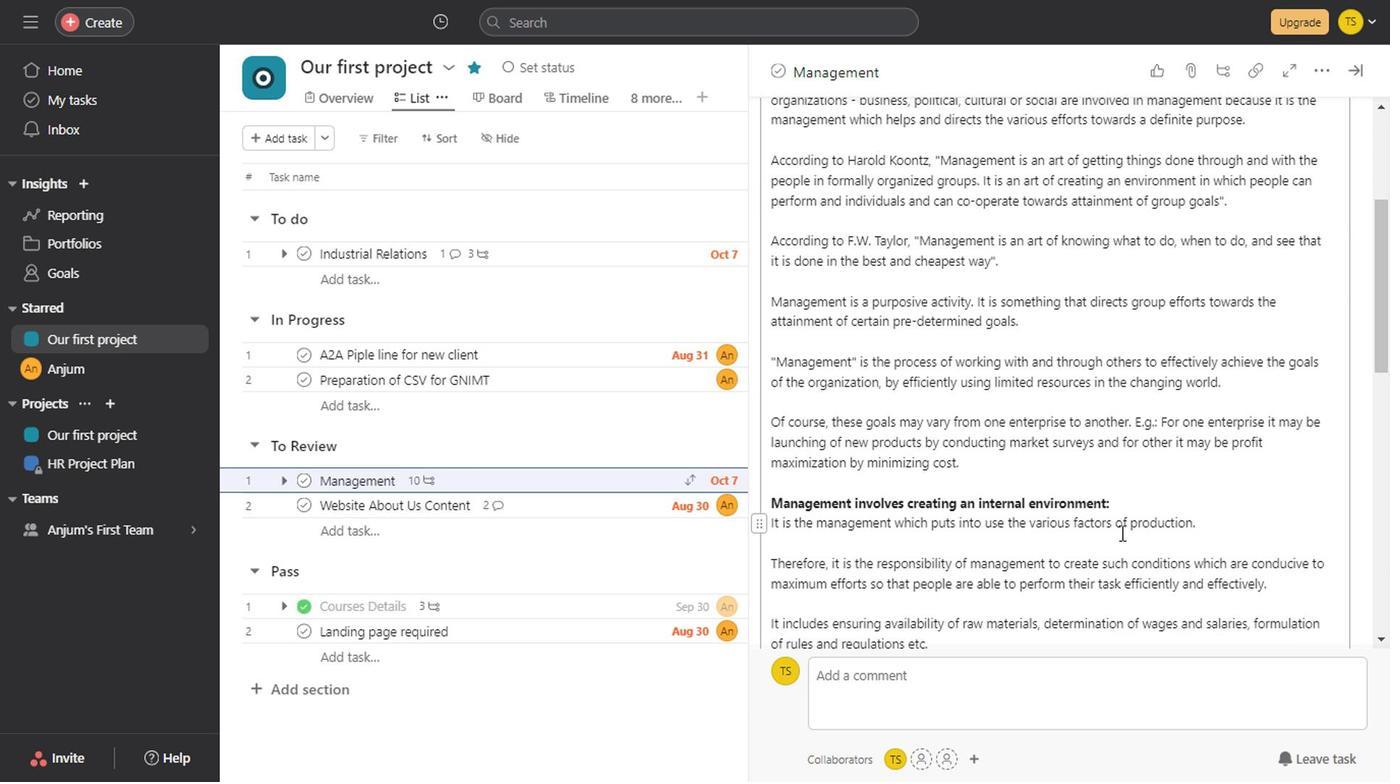 
Action: Mouse scrolled (898, 479) with delta (0, 0)
Screenshot: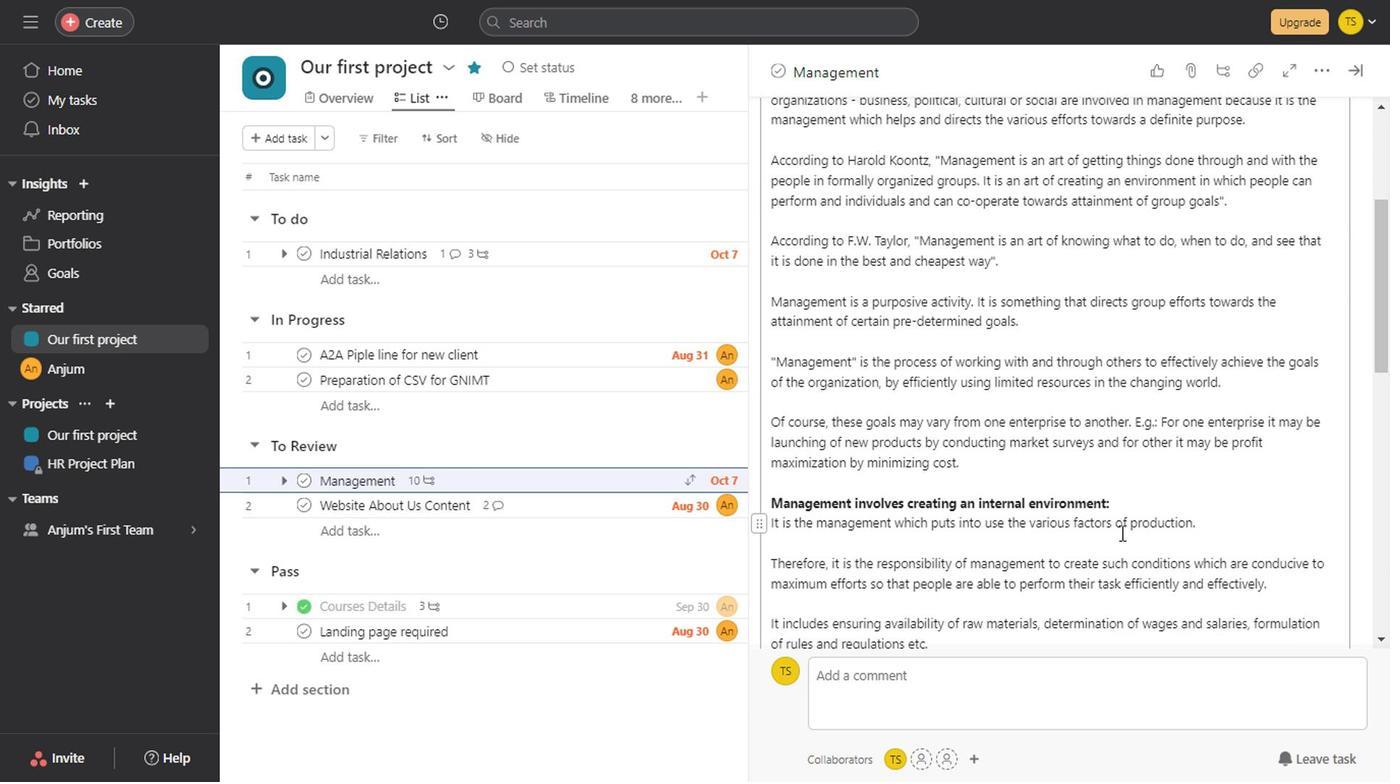 
Action: Mouse scrolled (898, 479) with delta (0, 0)
Screenshot: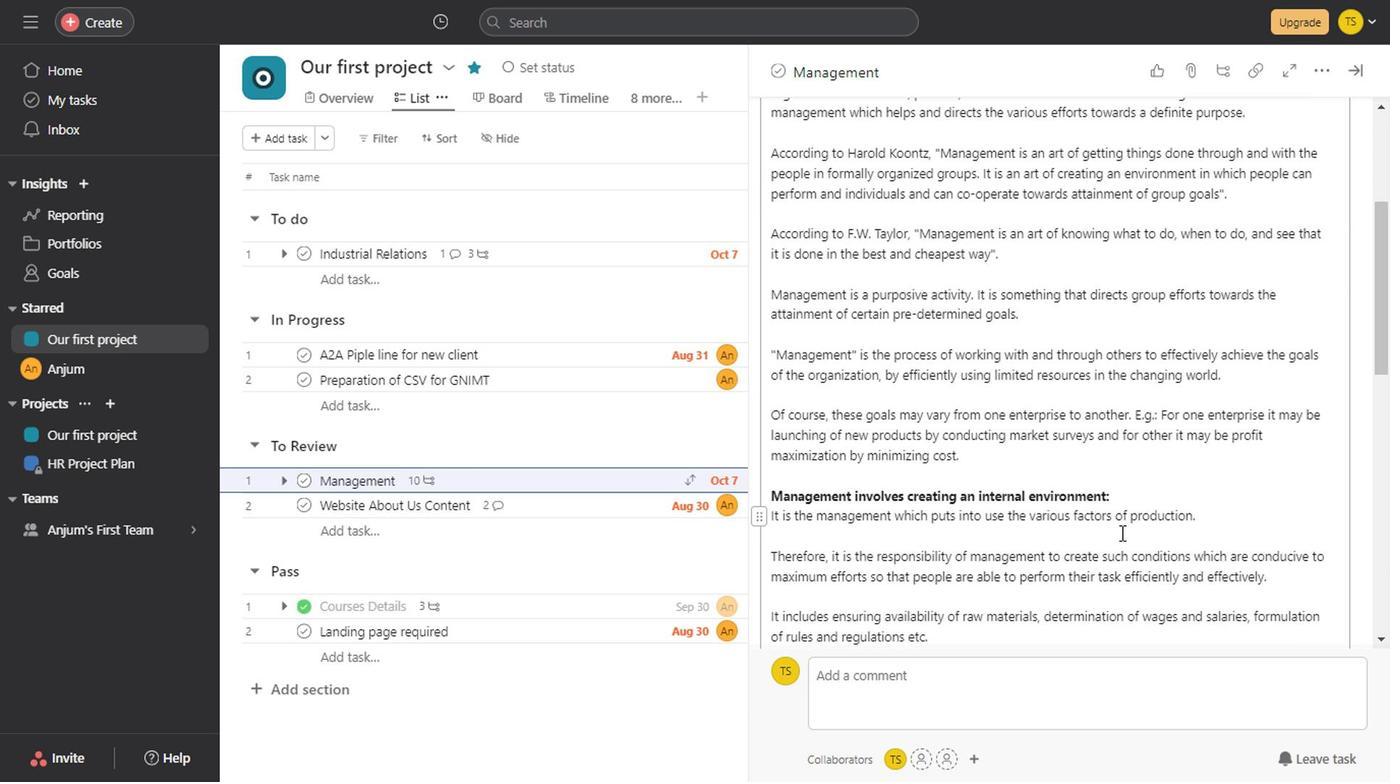 
Action: Mouse scrolled (898, 479) with delta (0, 0)
Screenshot: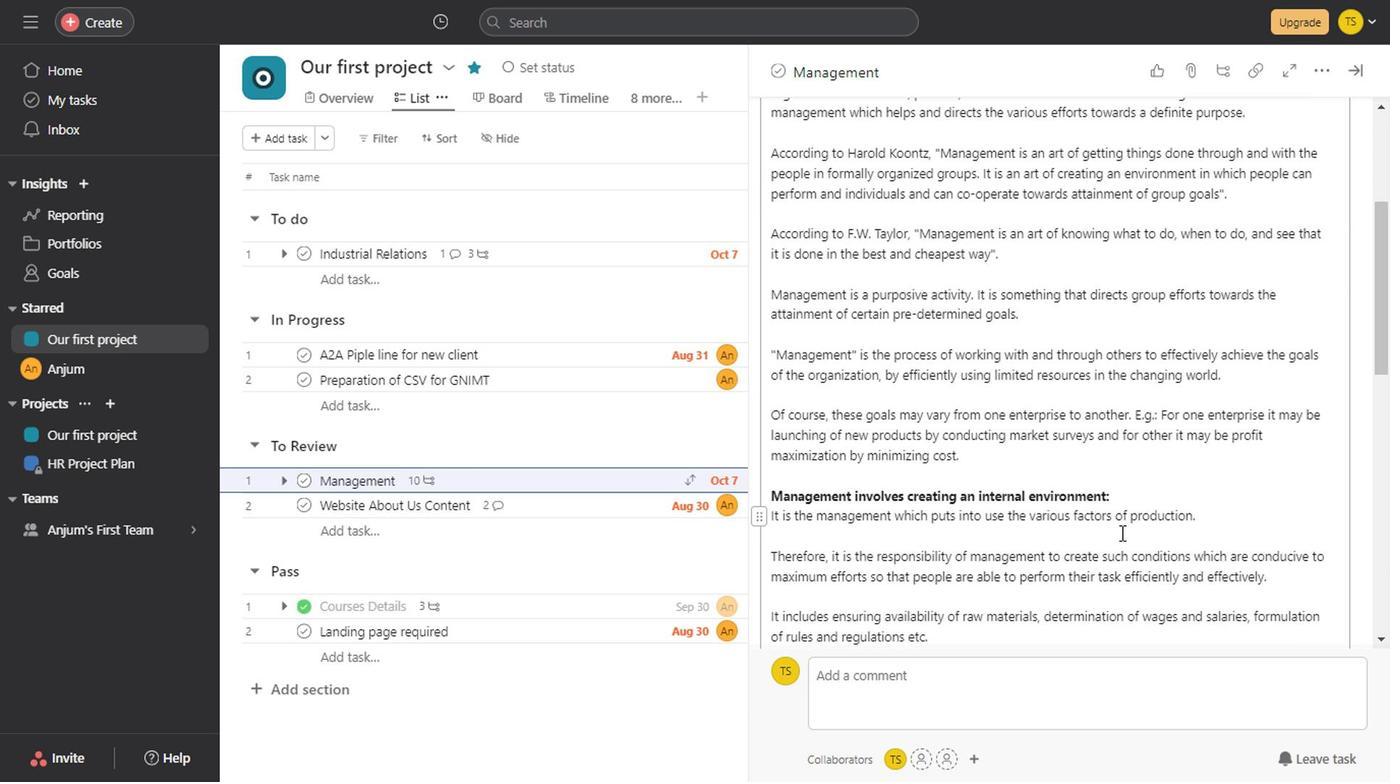 
Action: Mouse scrolled (898, 479) with delta (0, 0)
Screenshot: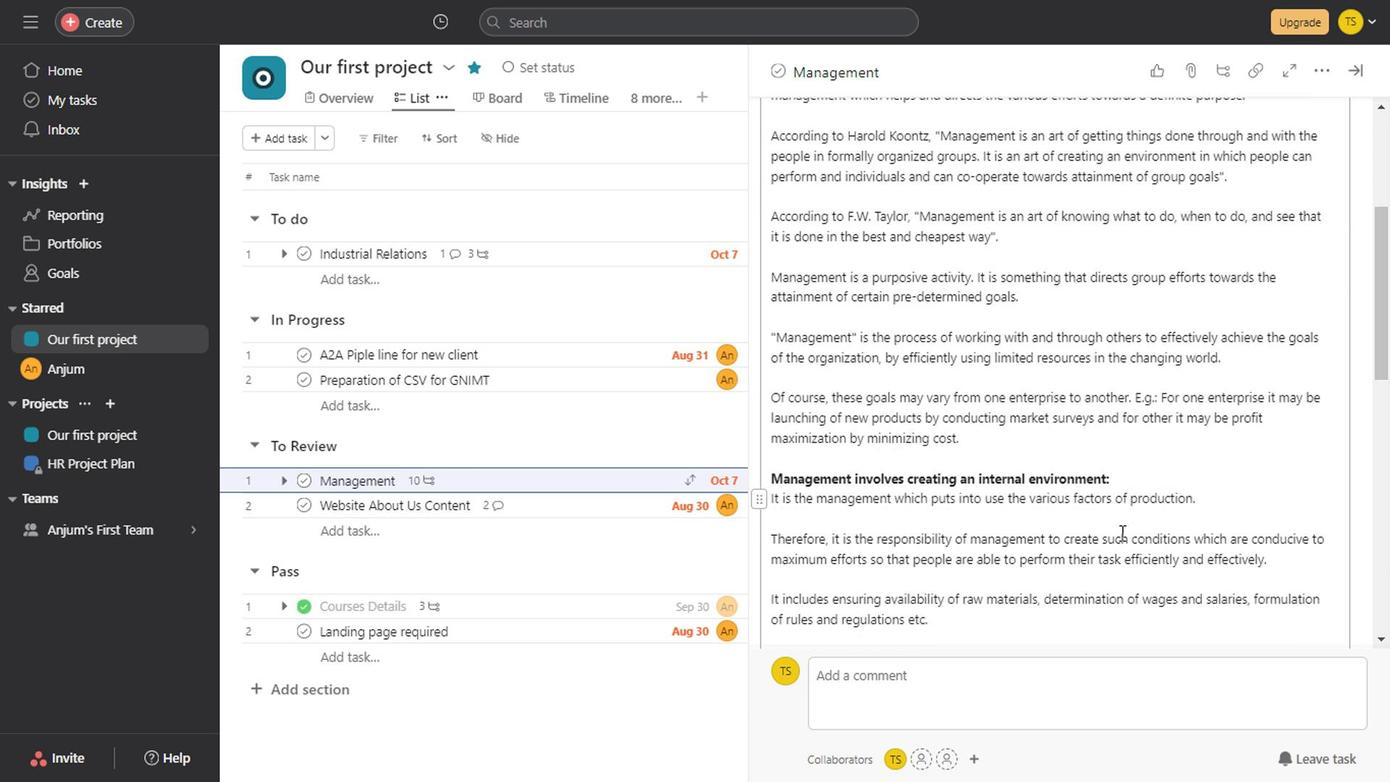 
Action: Mouse scrolled (898, 479) with delta (0, 0)
Screenshot: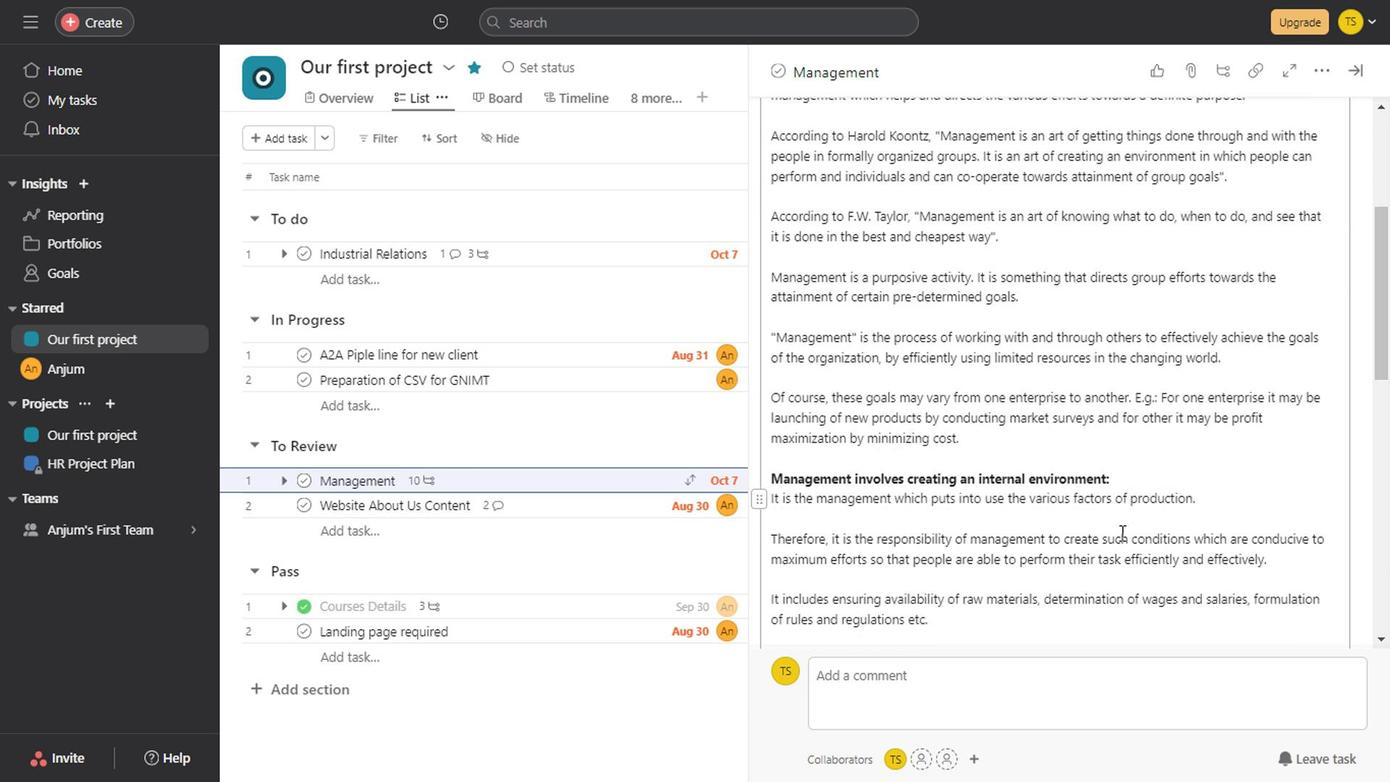 
Action: Mouse scrolled (898, 479) with delta (0, 0)
Screenshot: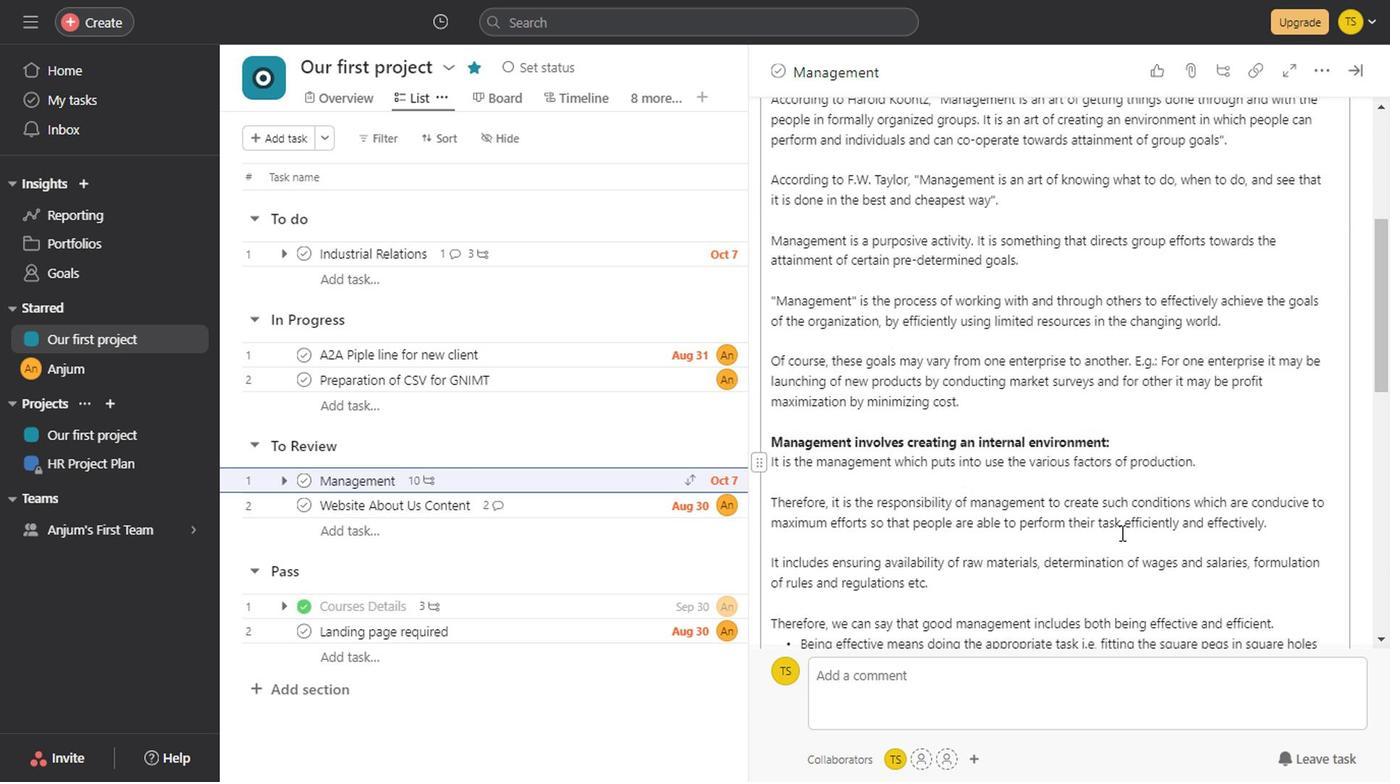 
Action: Mouse scrolled (898, 479) with delta (0, 0)
Screenshot: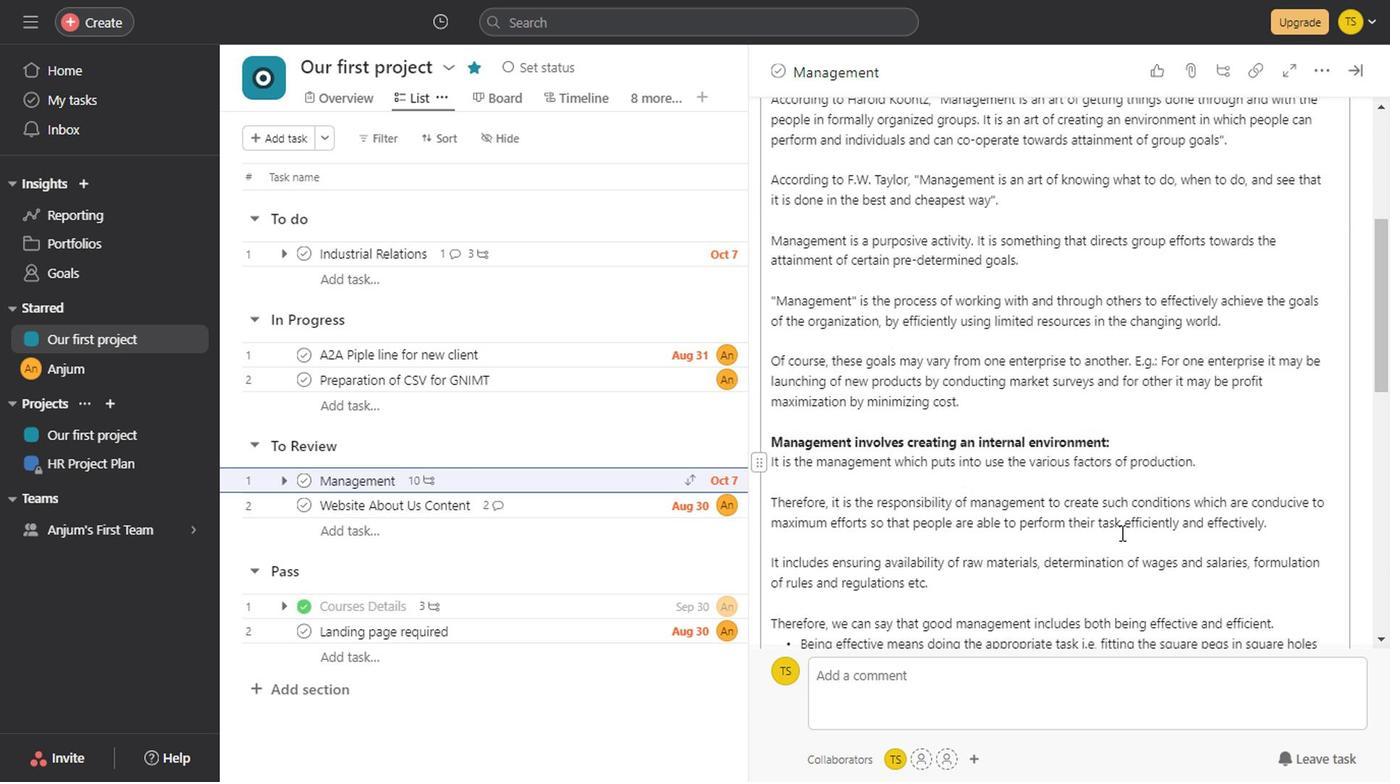 
Action: Mouse scrolled (898, 479) with delta (0, 0)
Screenshot: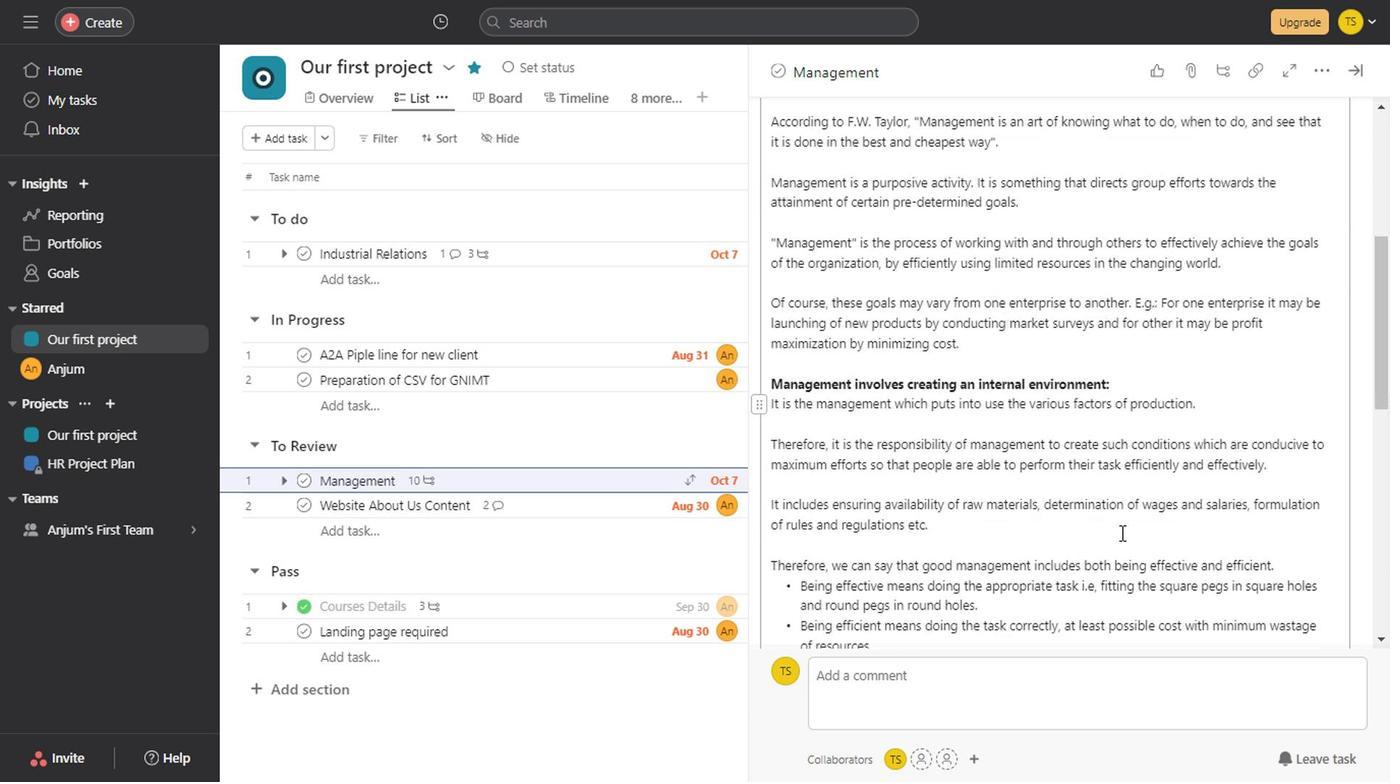 
Action: Mouse scrolled (898, 479) with delta (0, 0)
Screenshot: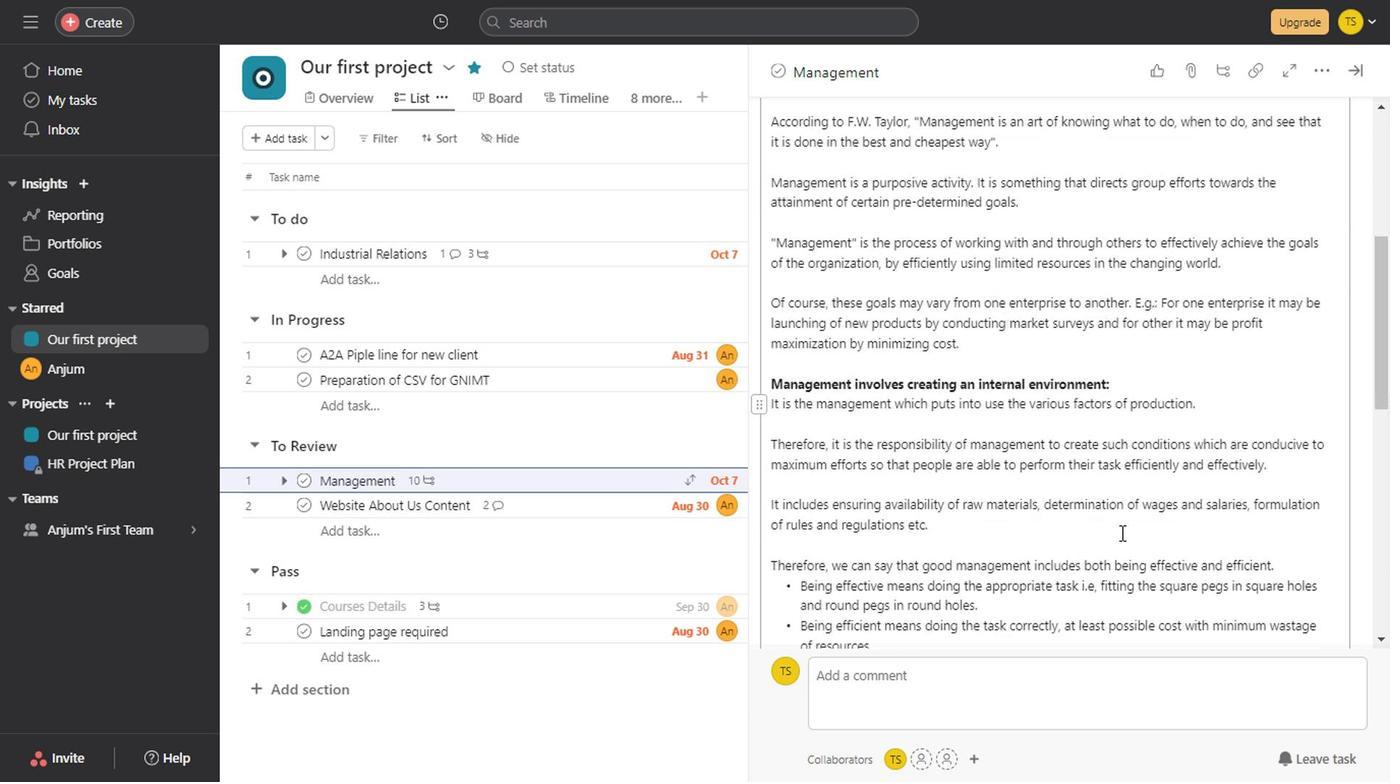 
Action: Mouse scrolled (898, 479) with delta (0, 0)
Screenshot: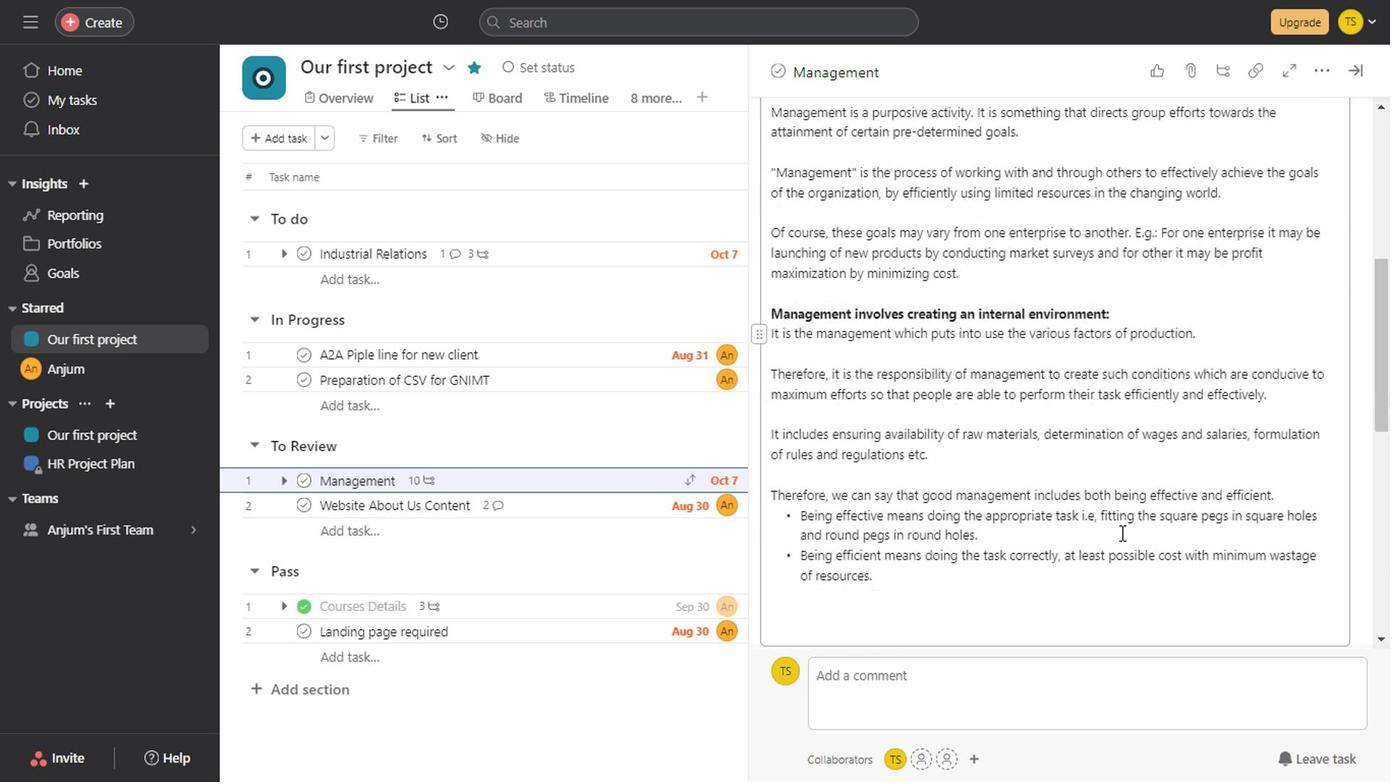 
Action: Mouse scrolled (898, 479) with delta (0, 0)
Screenshot: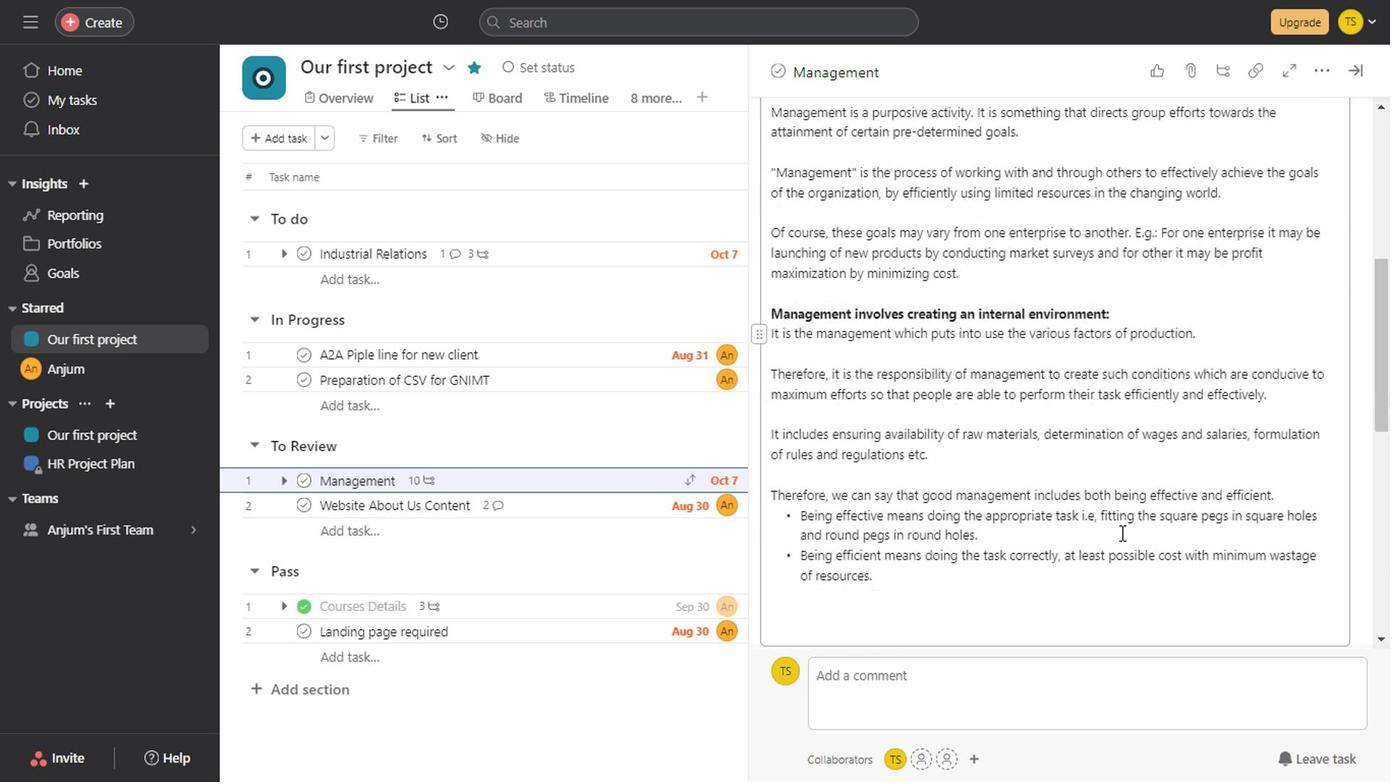 
Action: Mouse scrolled (898, 479) with delta (0, 0)
Screenshot: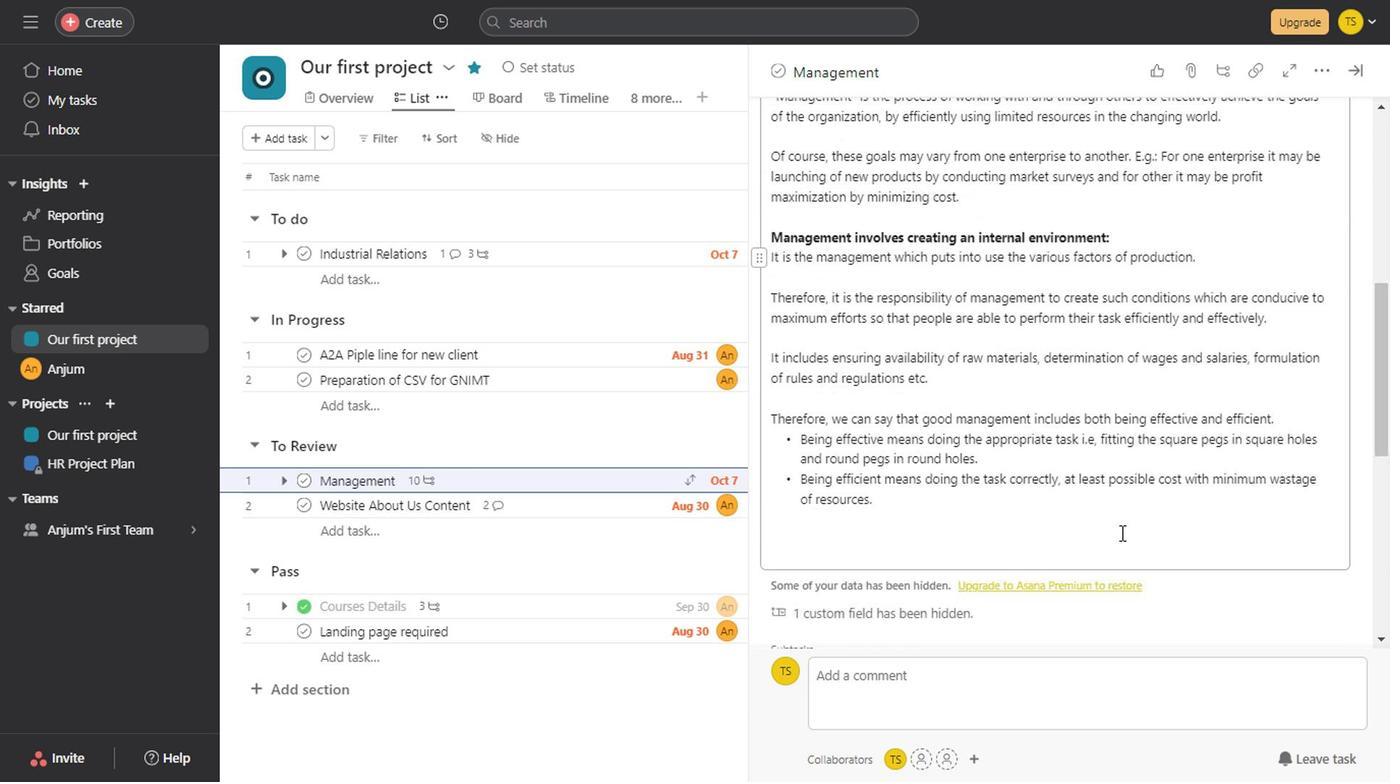 
Action: Mouse scrolled (898, 479) with delta (0, 0)
Screenshot: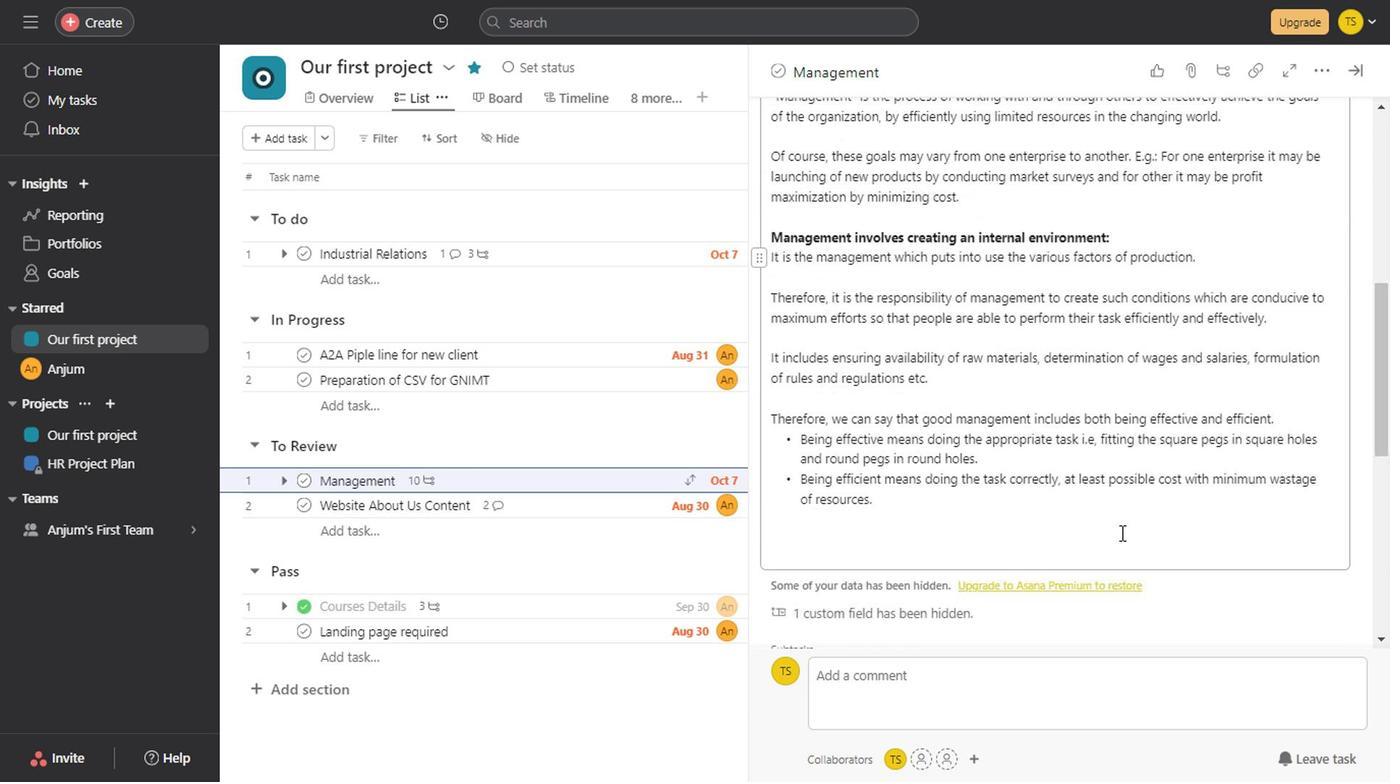 
Action: Mouse scrolled (898, 479) with delta (0, 0)
Screenshot: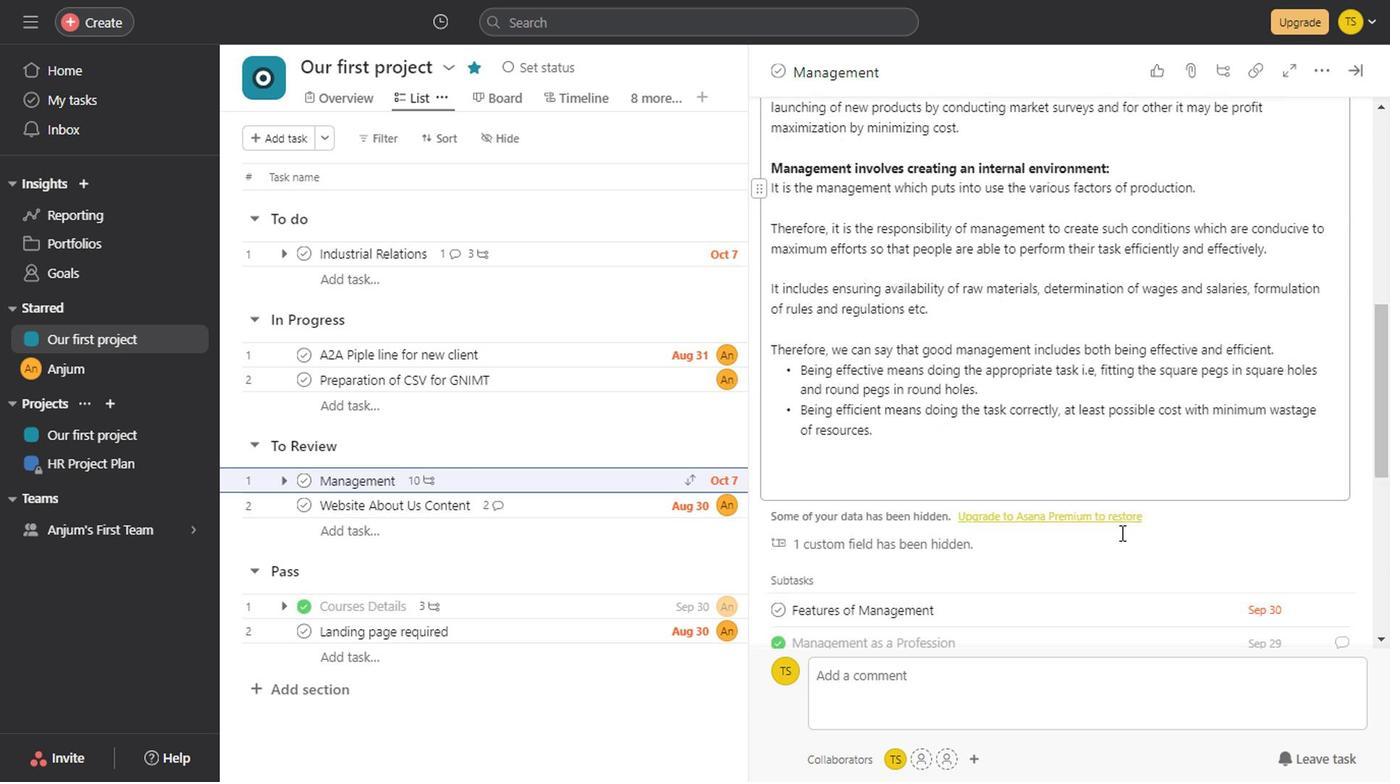 
Action: Mouse scrolled (898, 478) with delta (0, -1)
Screenshot: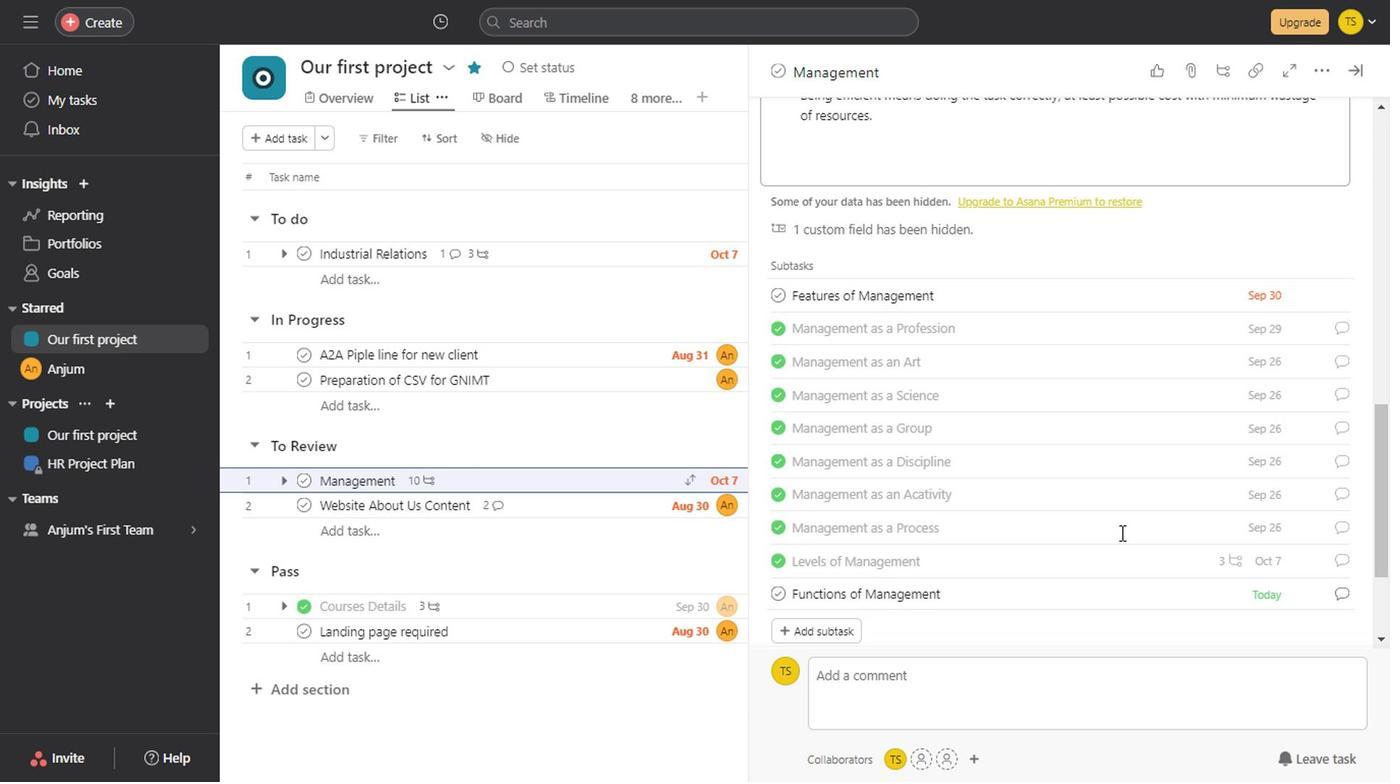 
Action: Mouse scrolled (898, 479) with delta (0, 0)
Screenshot: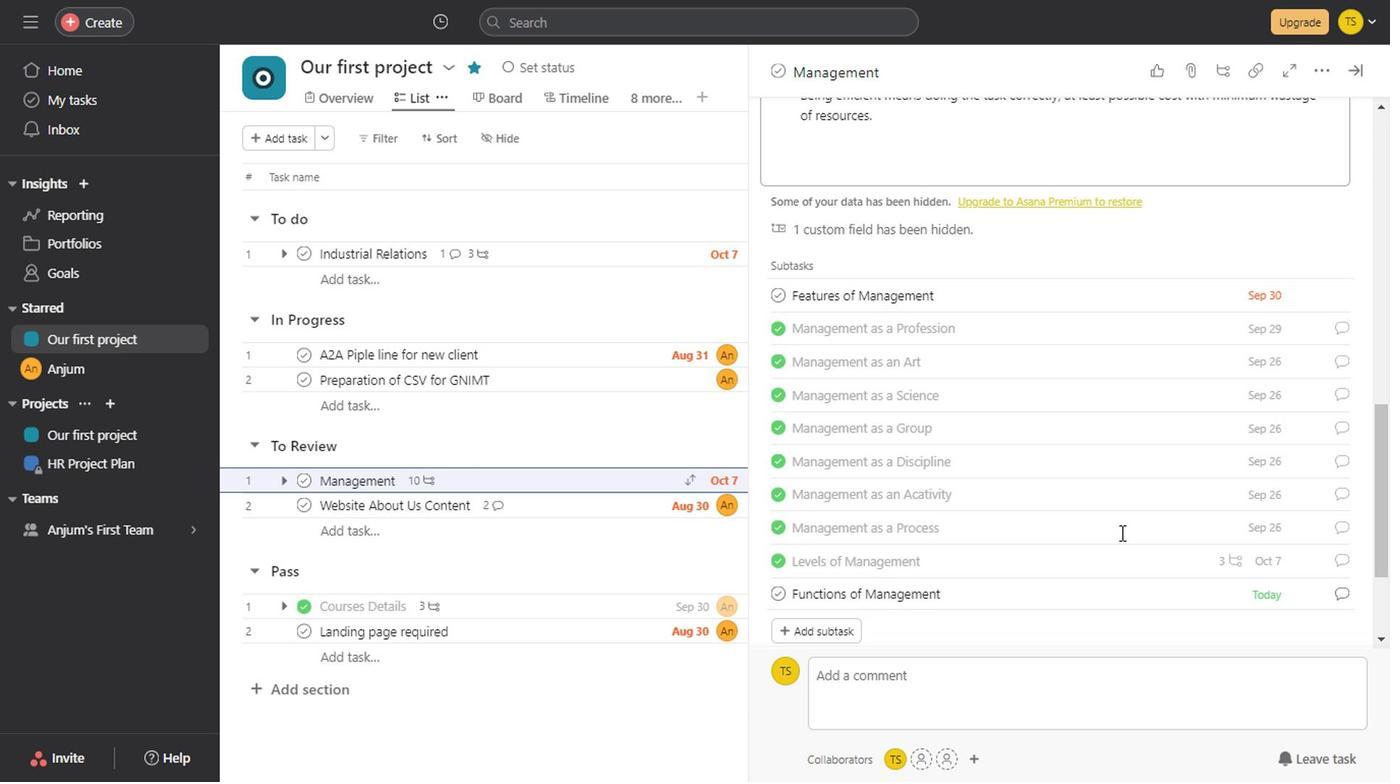 
Action: Mouse scrolled (898, 479) with delta (0, 0)
Screenshot: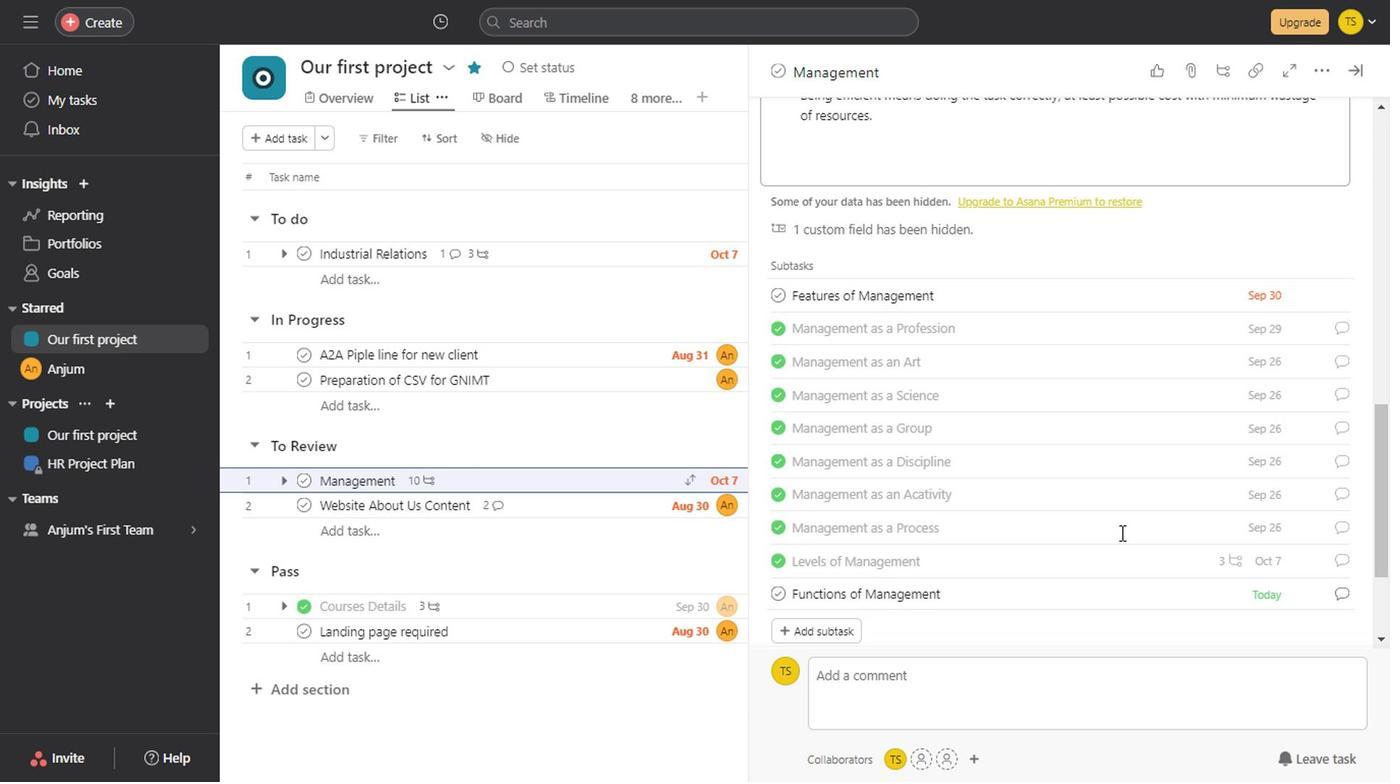 
Action: Mouse scrolled (898, 479) with delta (0, 0)
Screenshot: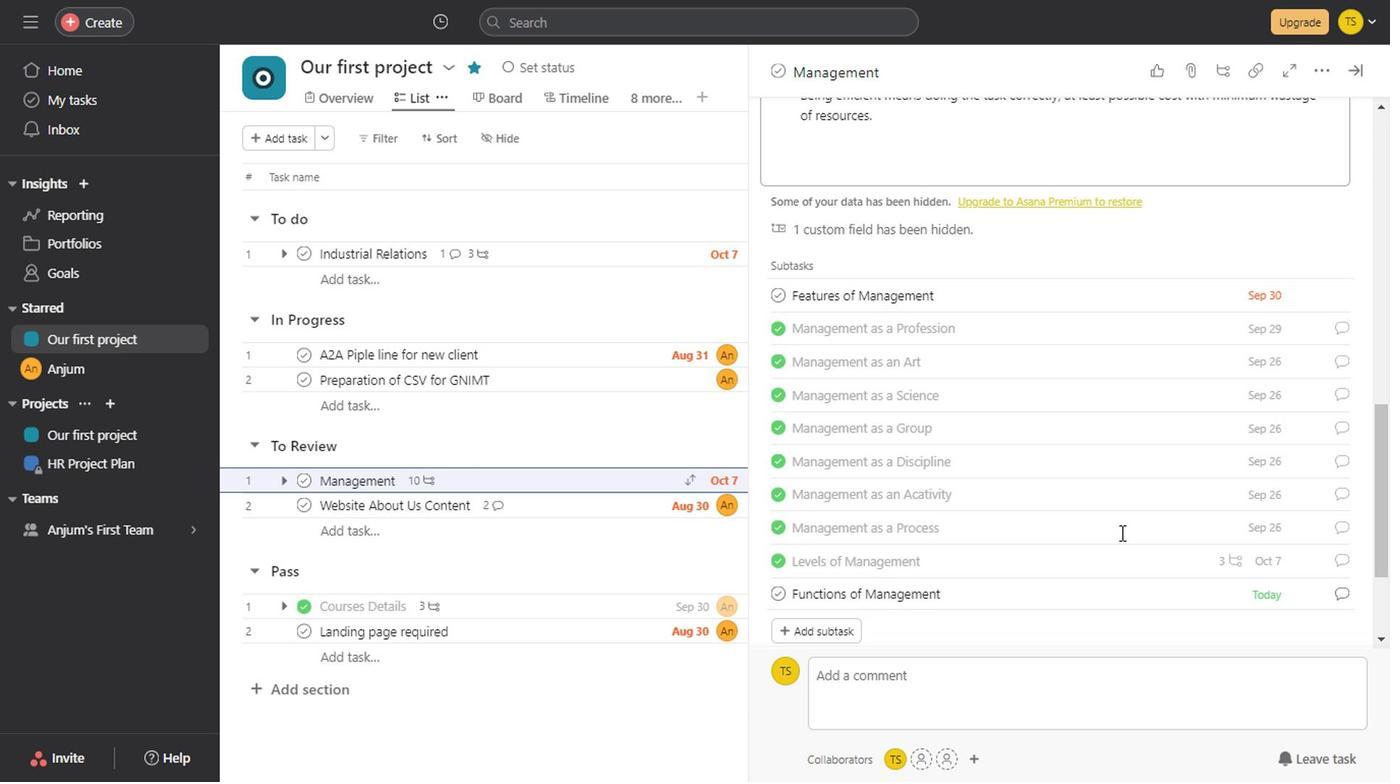
Action: Mouse scrolled (898, 479) with delta (0, 0)
Screenshot: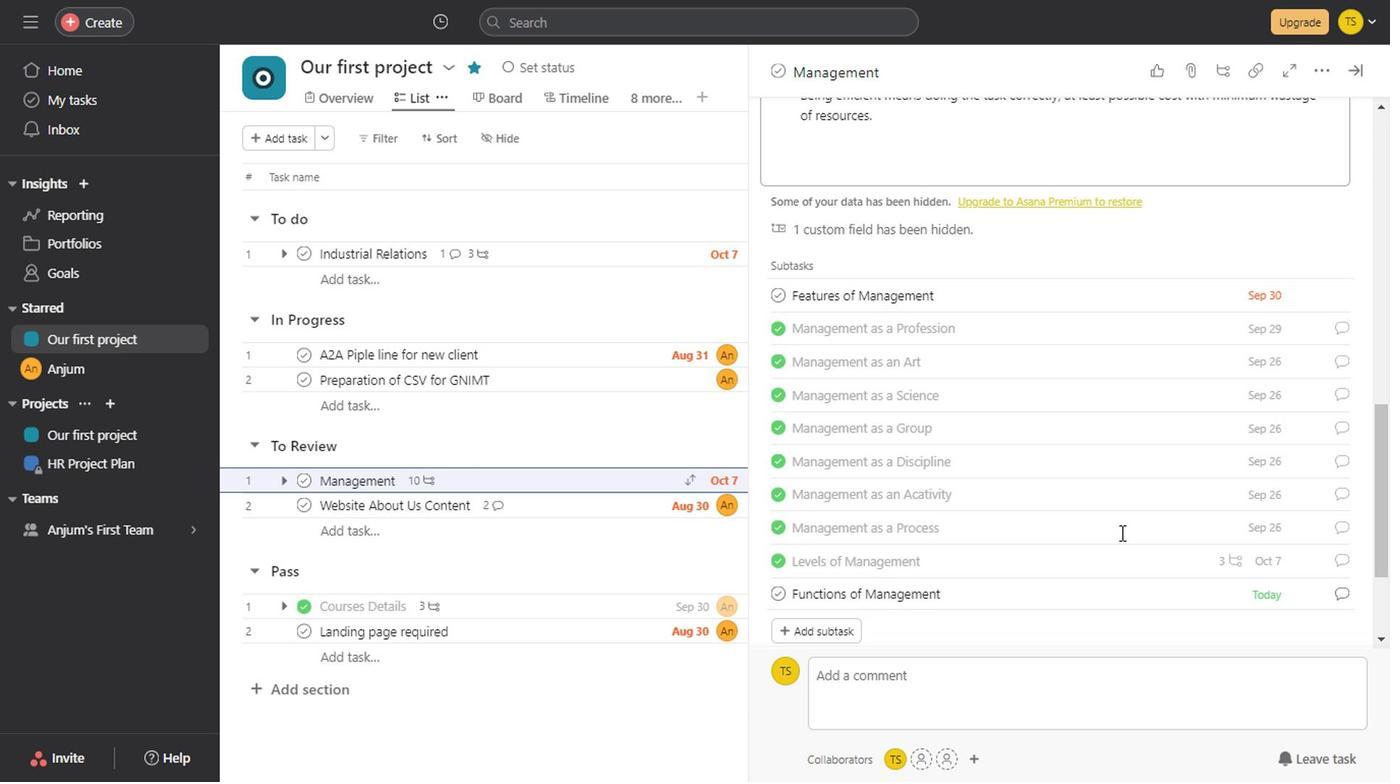 
Action: Mouse scrolled (898, 479) with delta (0, 0)
Screenshot: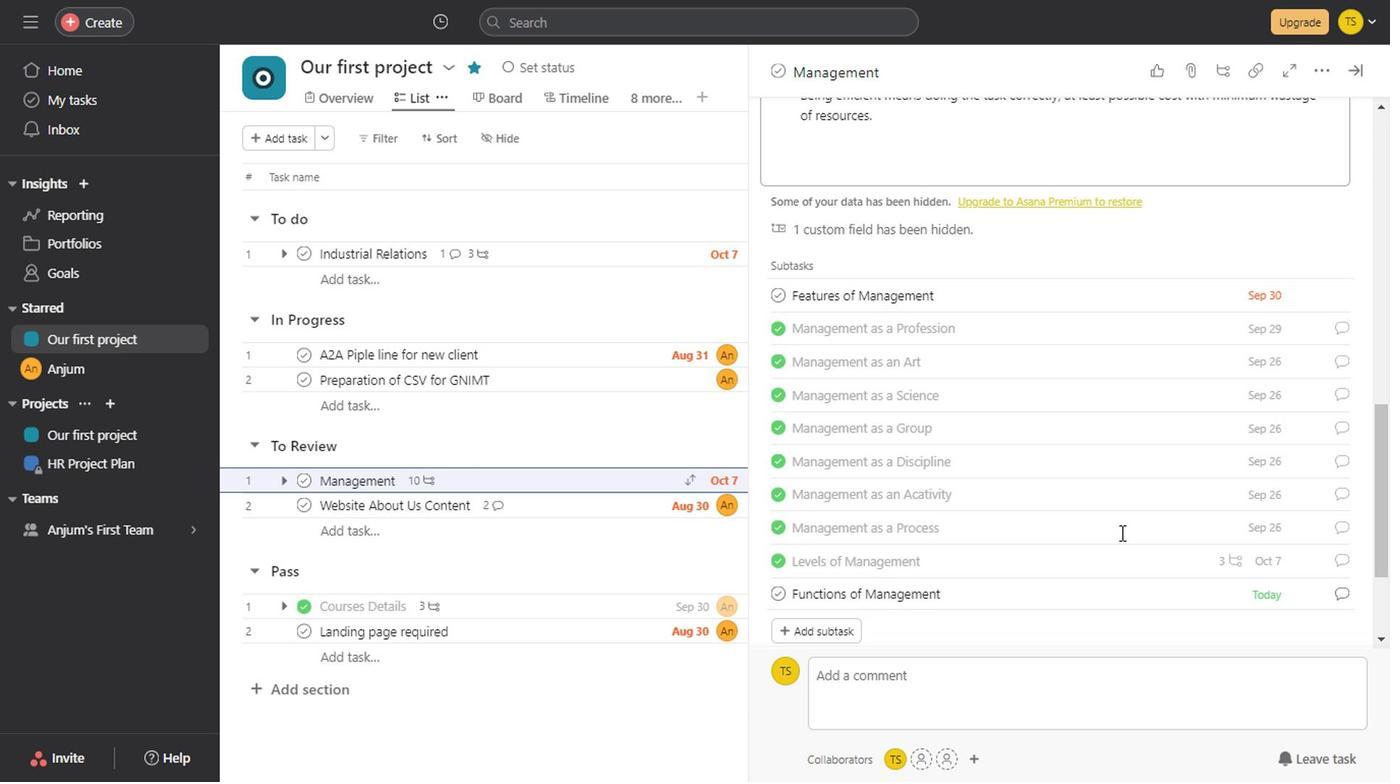 
Action: Mouse scrolled (898, 479) with delta (0, 0)
Screenshot: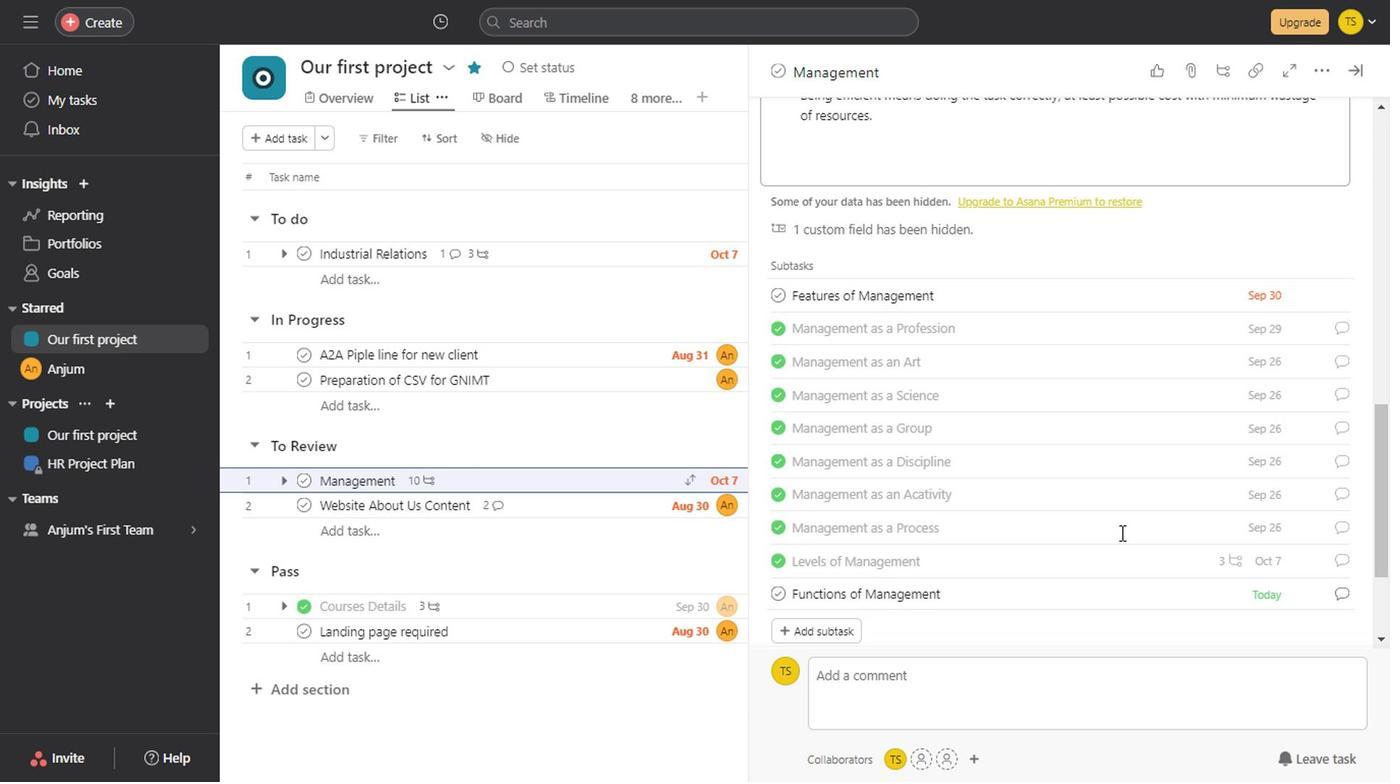 
Action: Mouse scrolled (898, 479) with delta (0, 0)
Screenshot: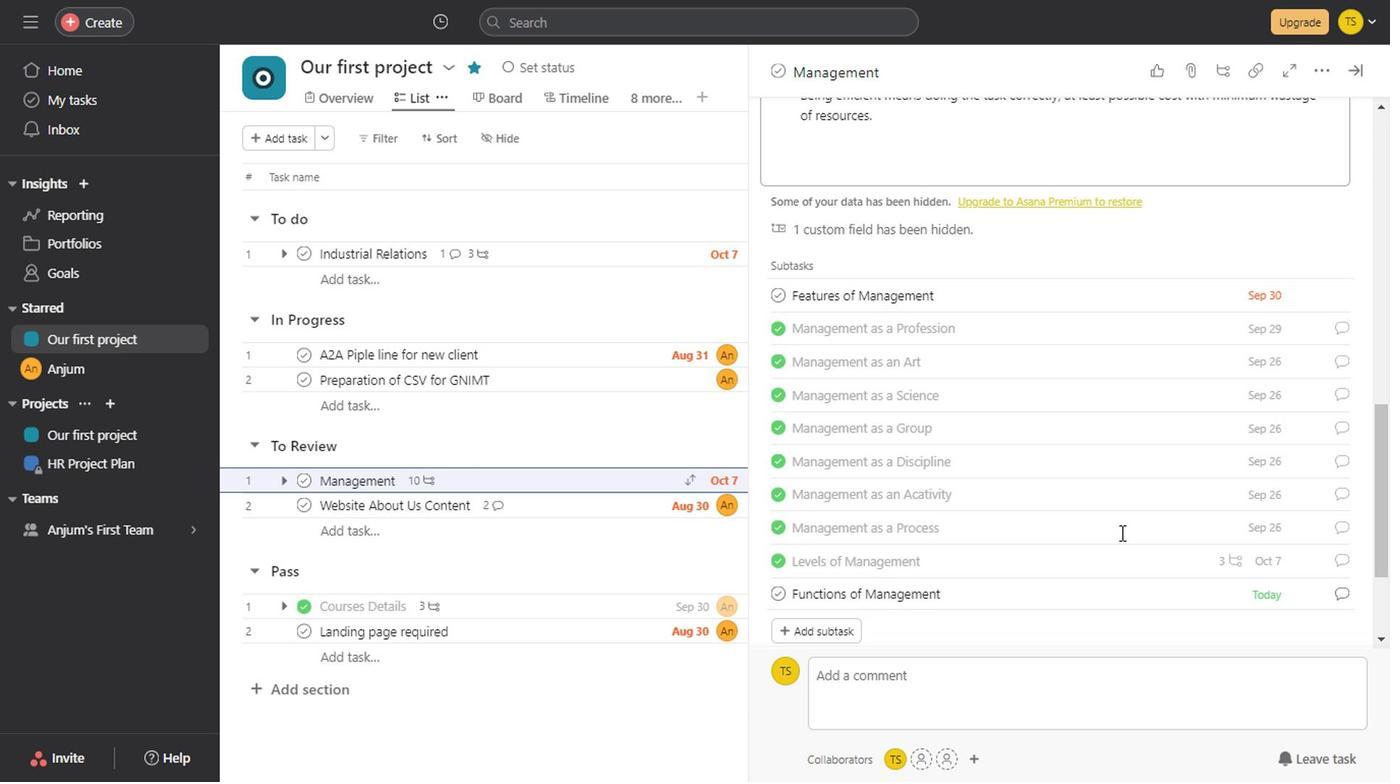 
Action: Mouse scrolled (898, 479) with delta (0, 0)
Screenshot: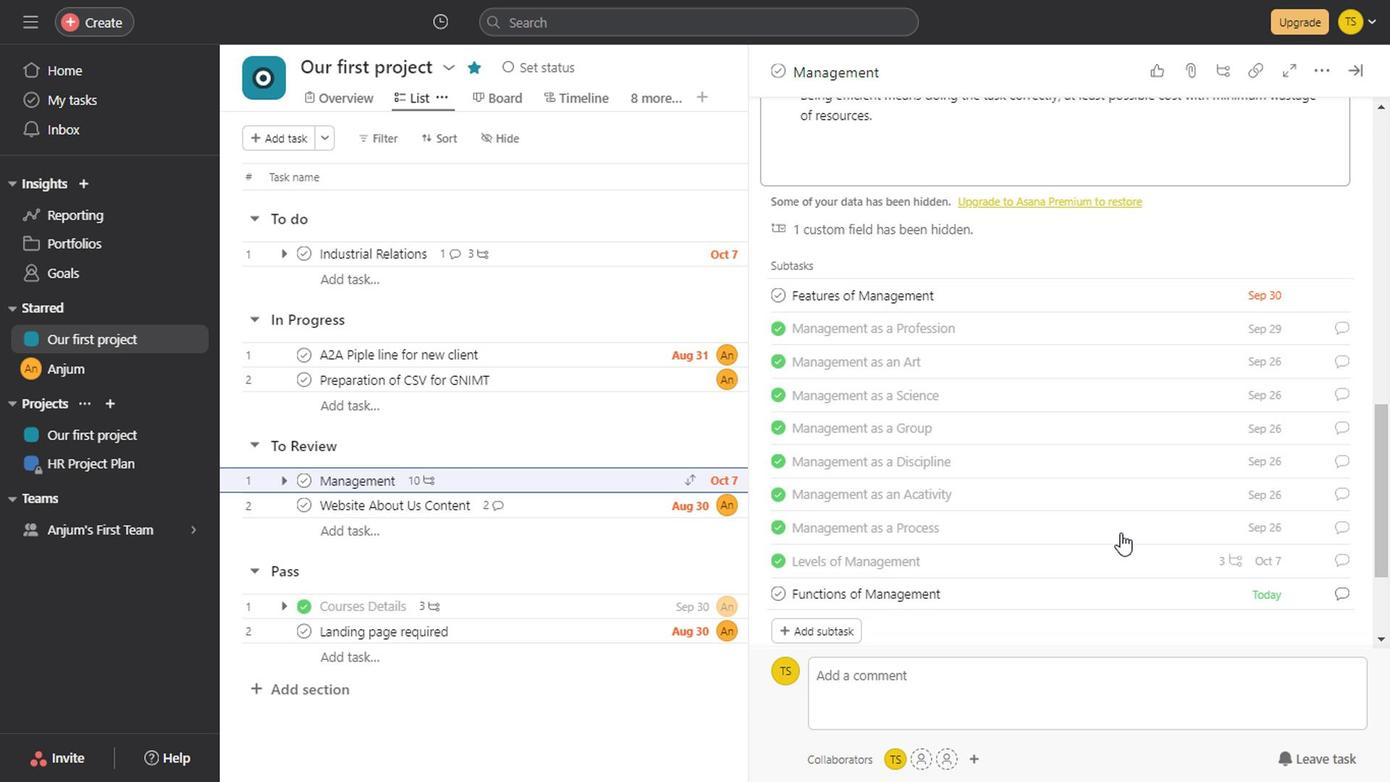 
Action: Mouse scrolled (898, 479) with delta (0, 0)
Screenshot: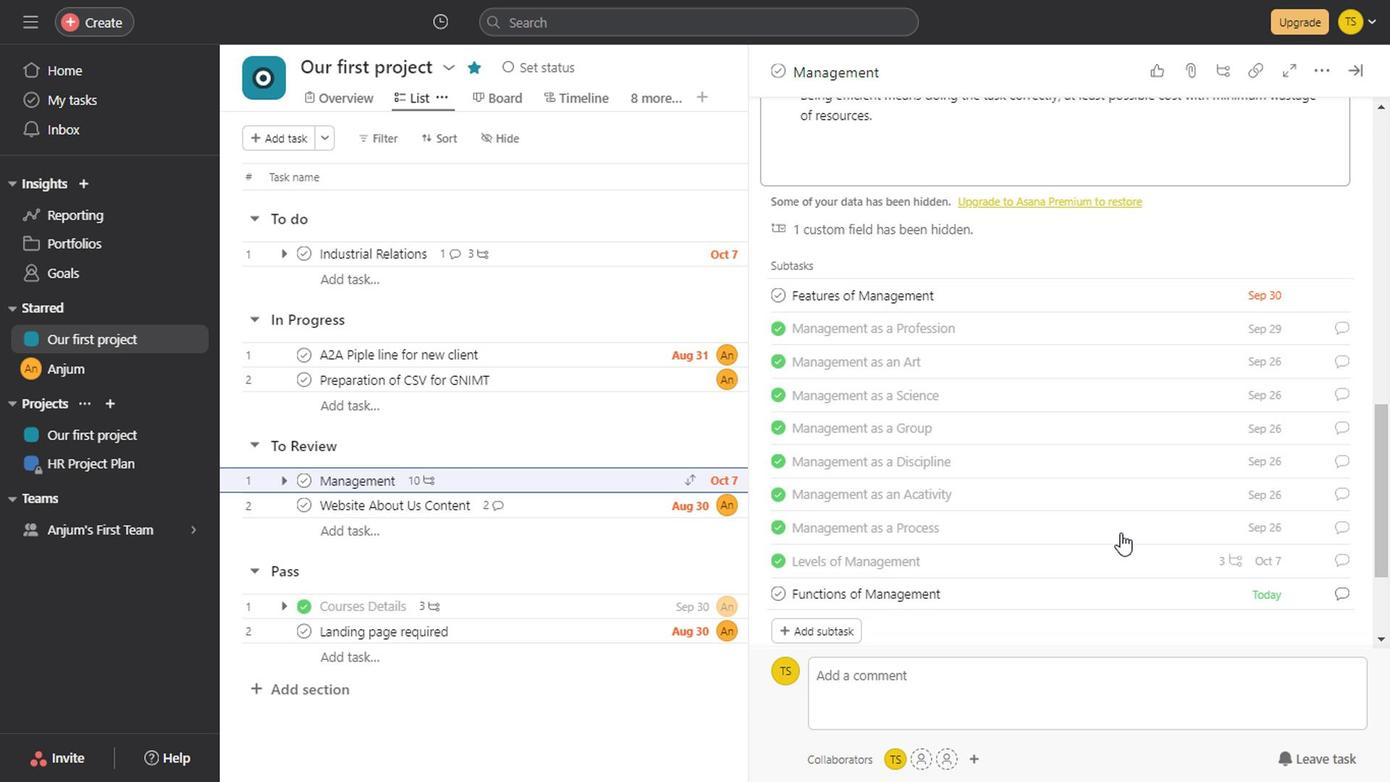 
Action: Mouse scrolled (898, 479) with delta (0, 0)
Screenshot: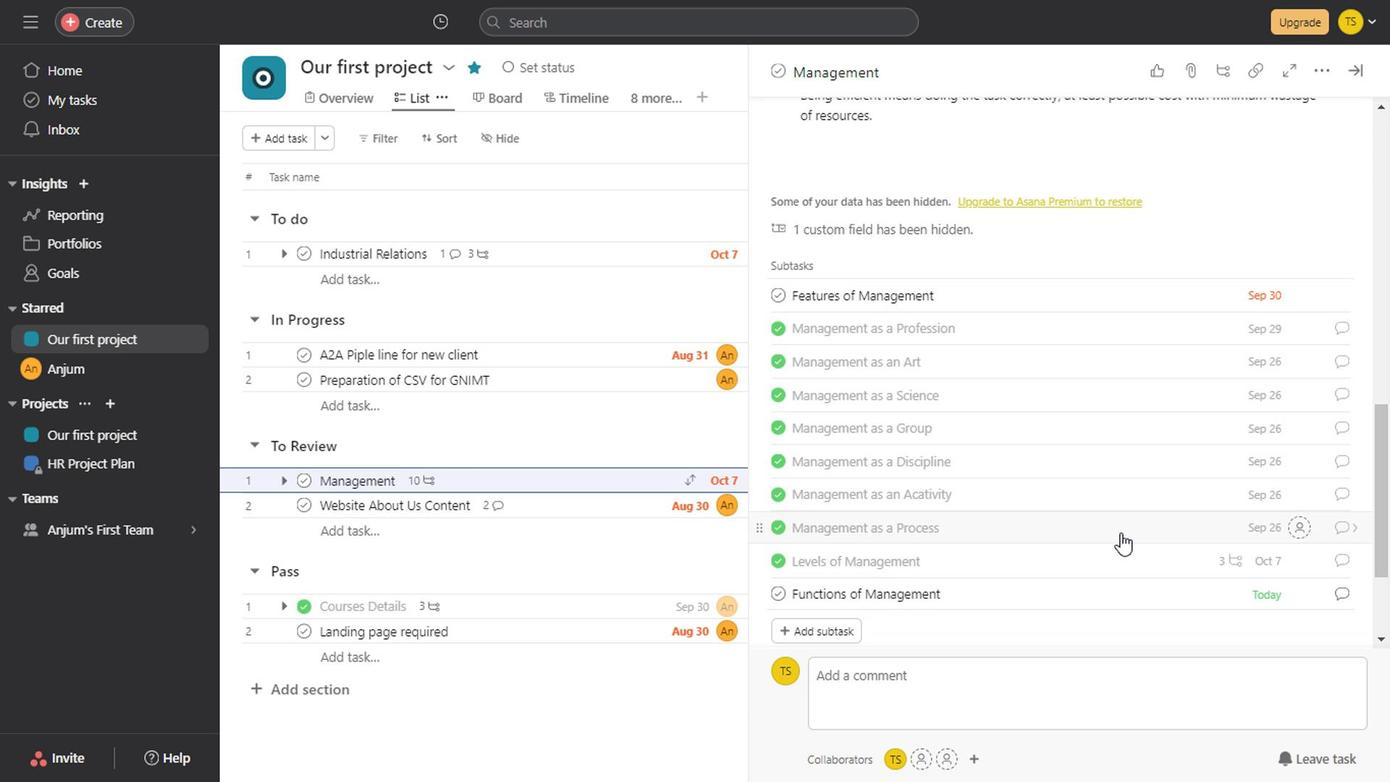 
Action: Mouse moved to (480, 459)
Screenshot: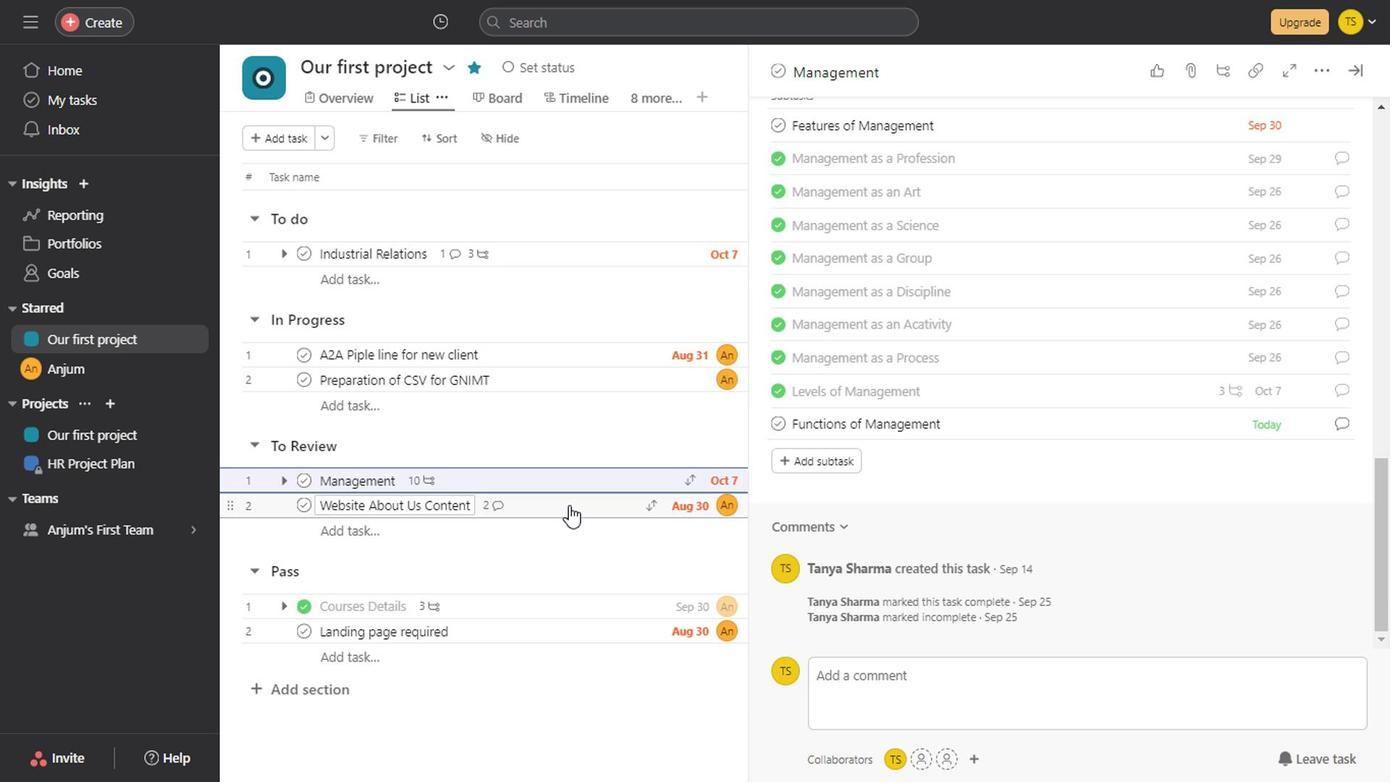 
Action: Mouse pressed left at (480, 459)
Screenshot: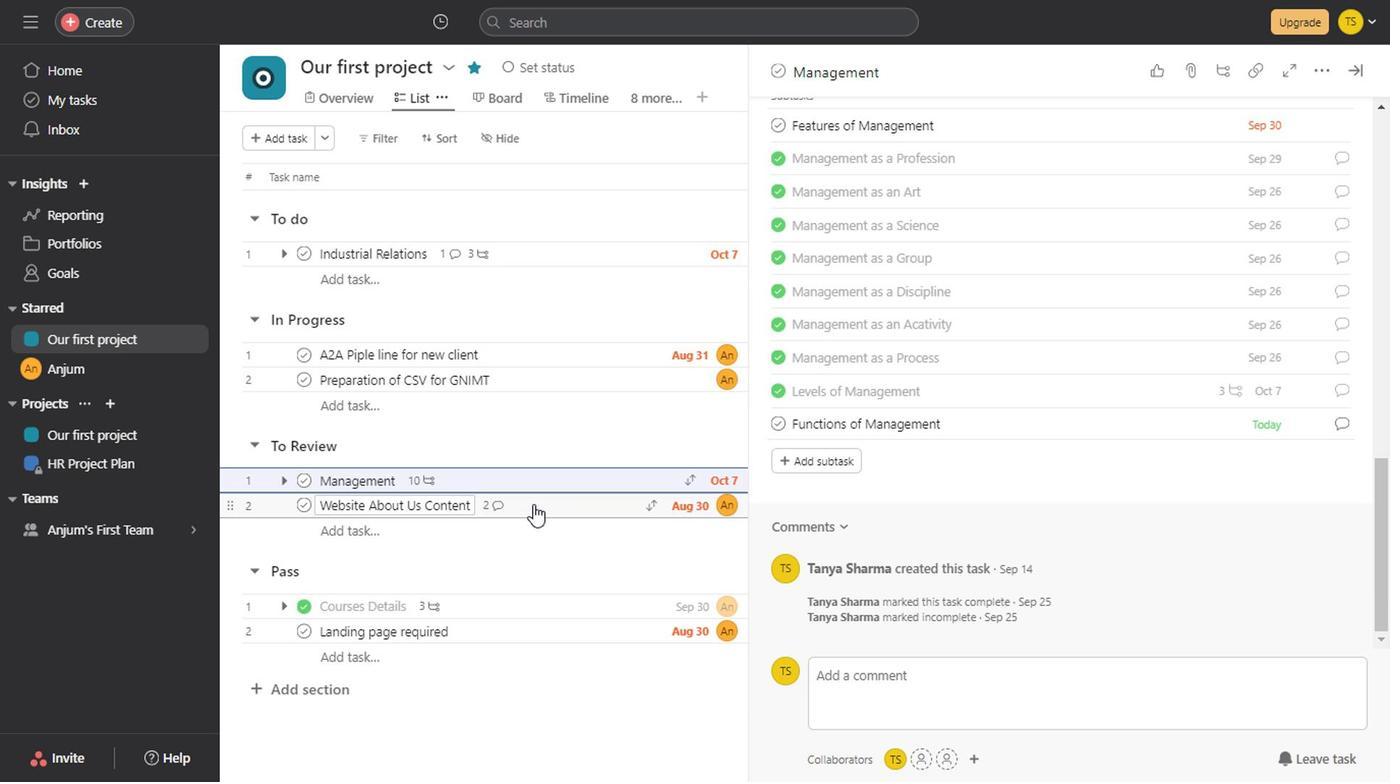 
Action: Mouse moved to (967, 448)
Screenshot: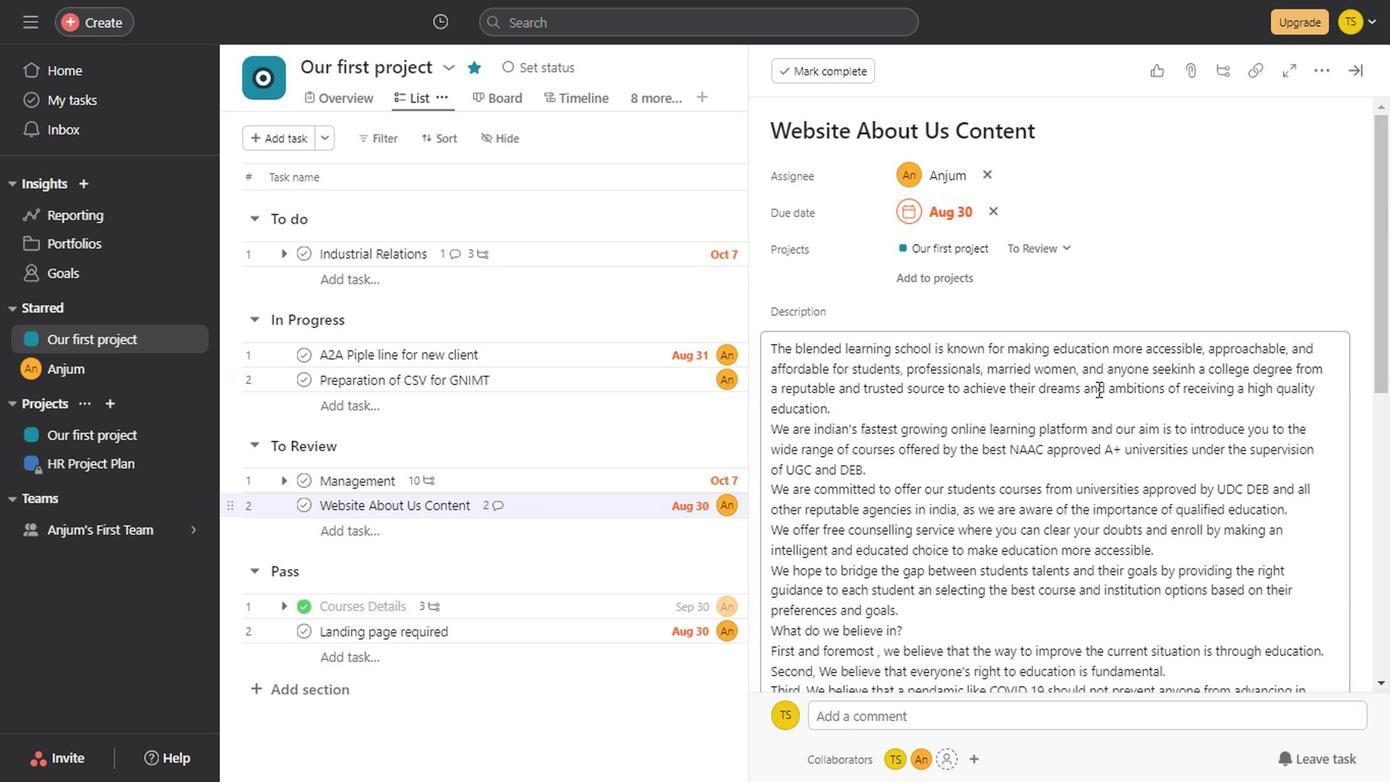 
Action: Mouse scrolled (967, 448) with delta (0, 0)
Screenshot: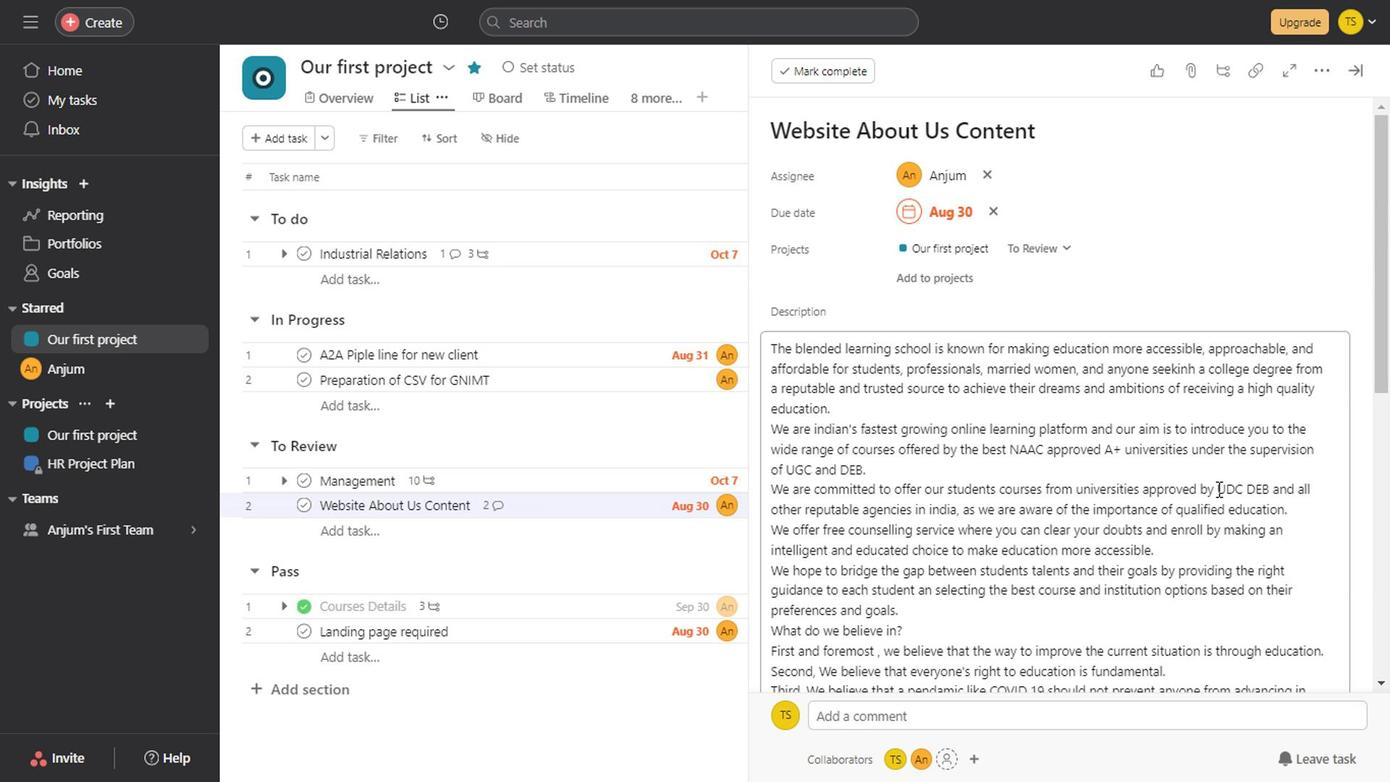 
Action: Mouse scrolled (967, 448) with delta (0, 0)
Screenshot: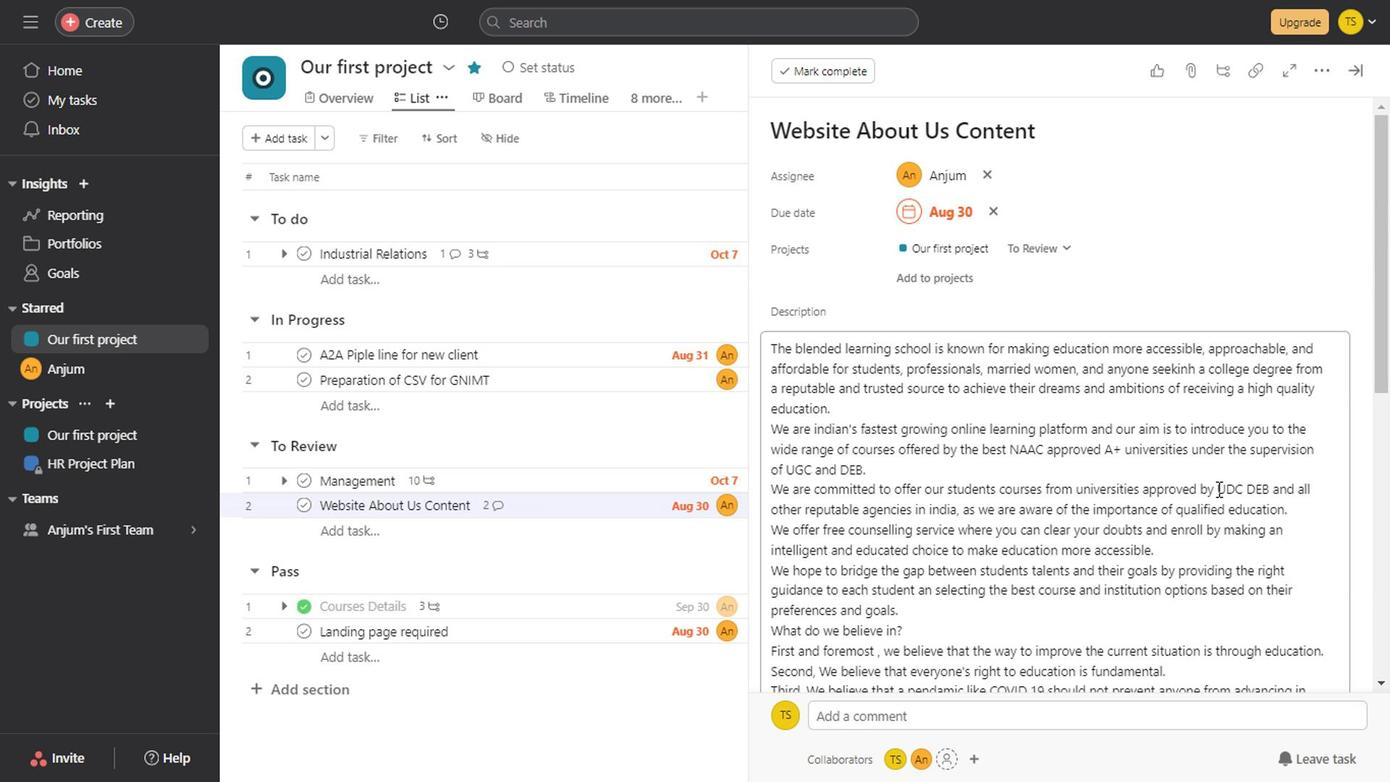 
Action: Mouse scrolled (967, 448) with delta (0, 0)
Screenshot: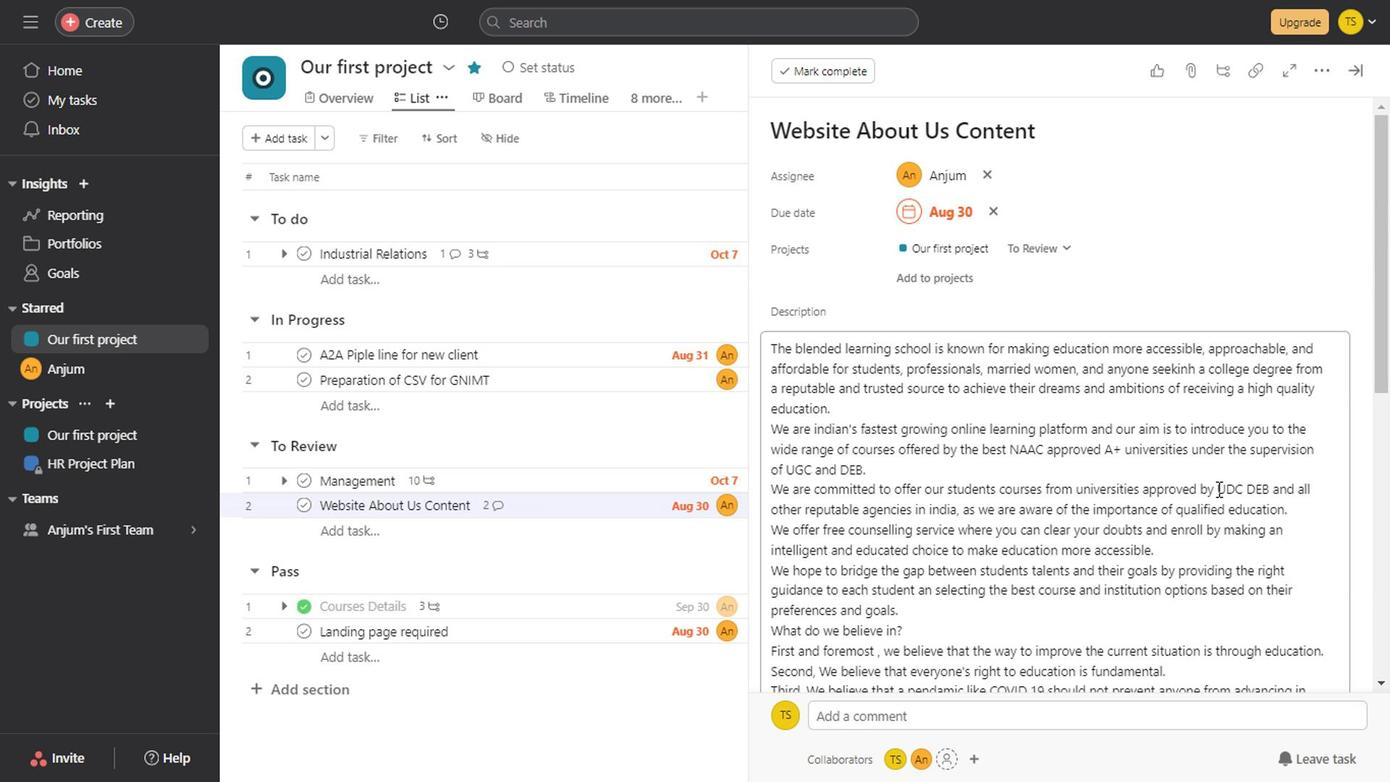 
Action: Mouse scrolled (967, 448) with delta (0, 0)
Screenshot: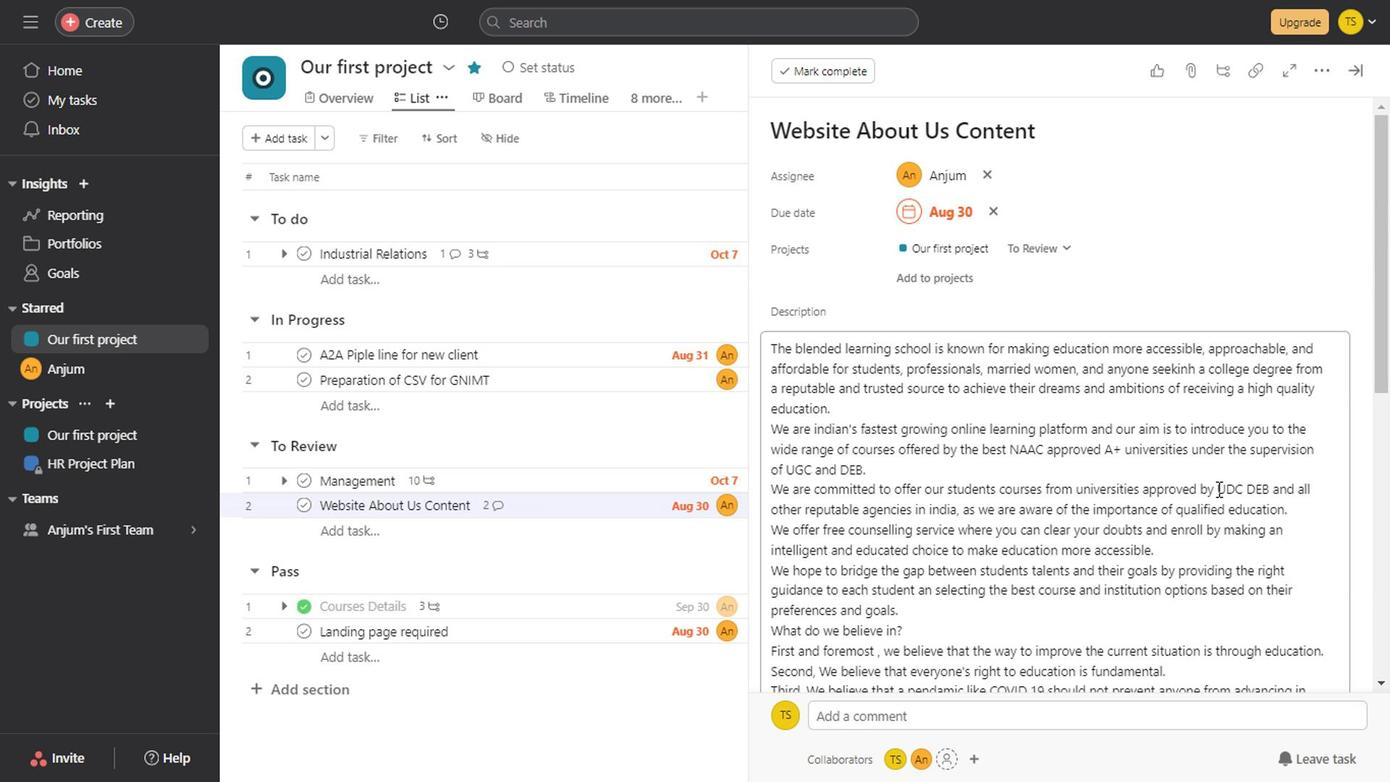 
Action: Mouse scrolled (967, 448) with delta (0, 0)
Screenshot: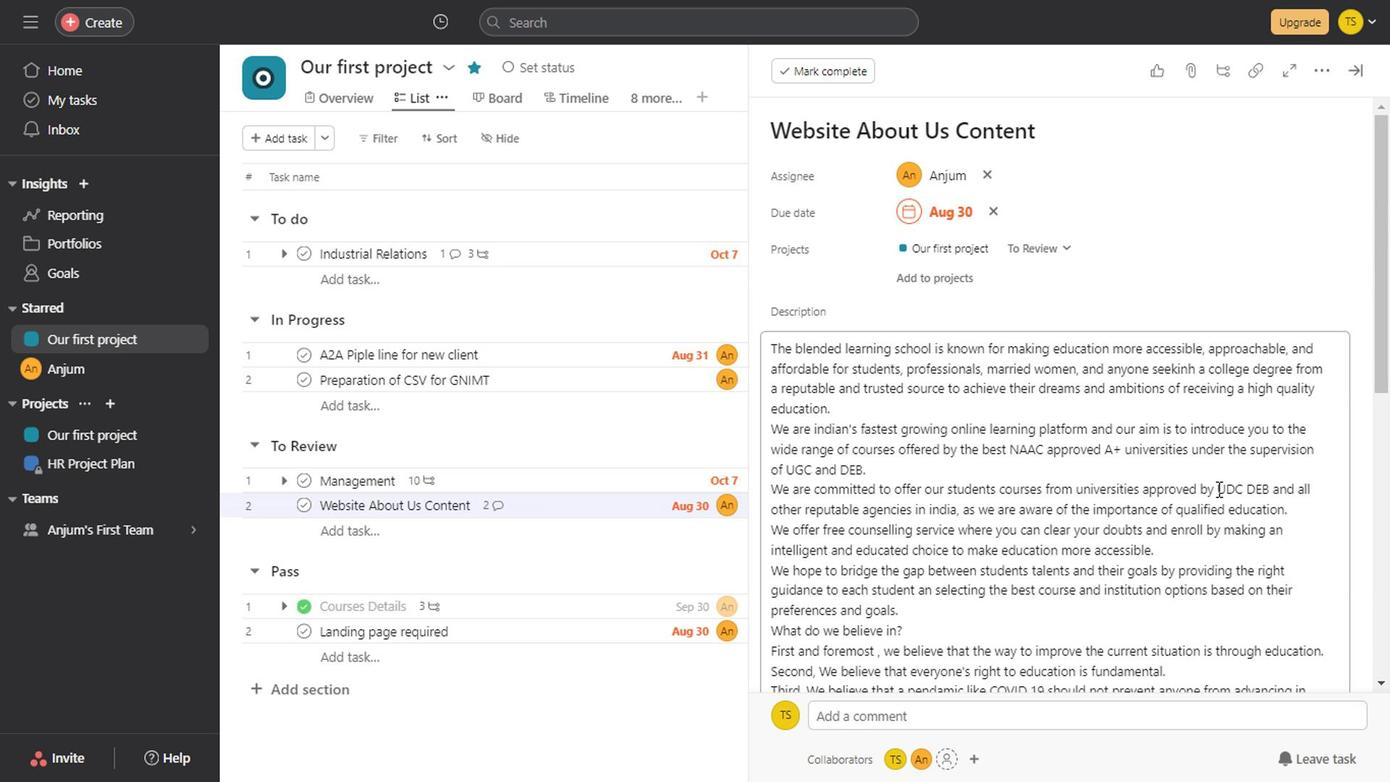 
Action: Mouse scrolled (967, 448) with delta (0, 0)
Screenshot: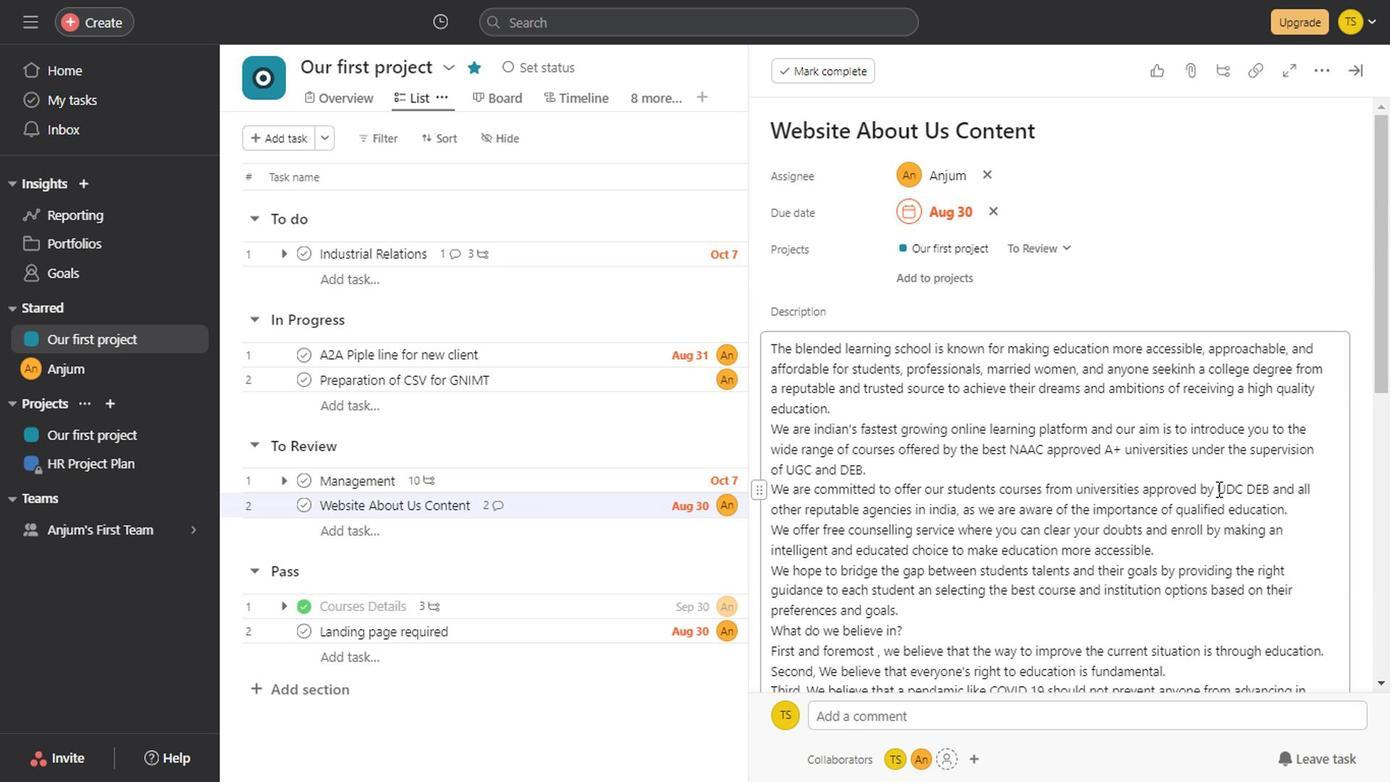 
Action: Mouse scrolled (967, 448) with delta (0, 0)
Screenshot: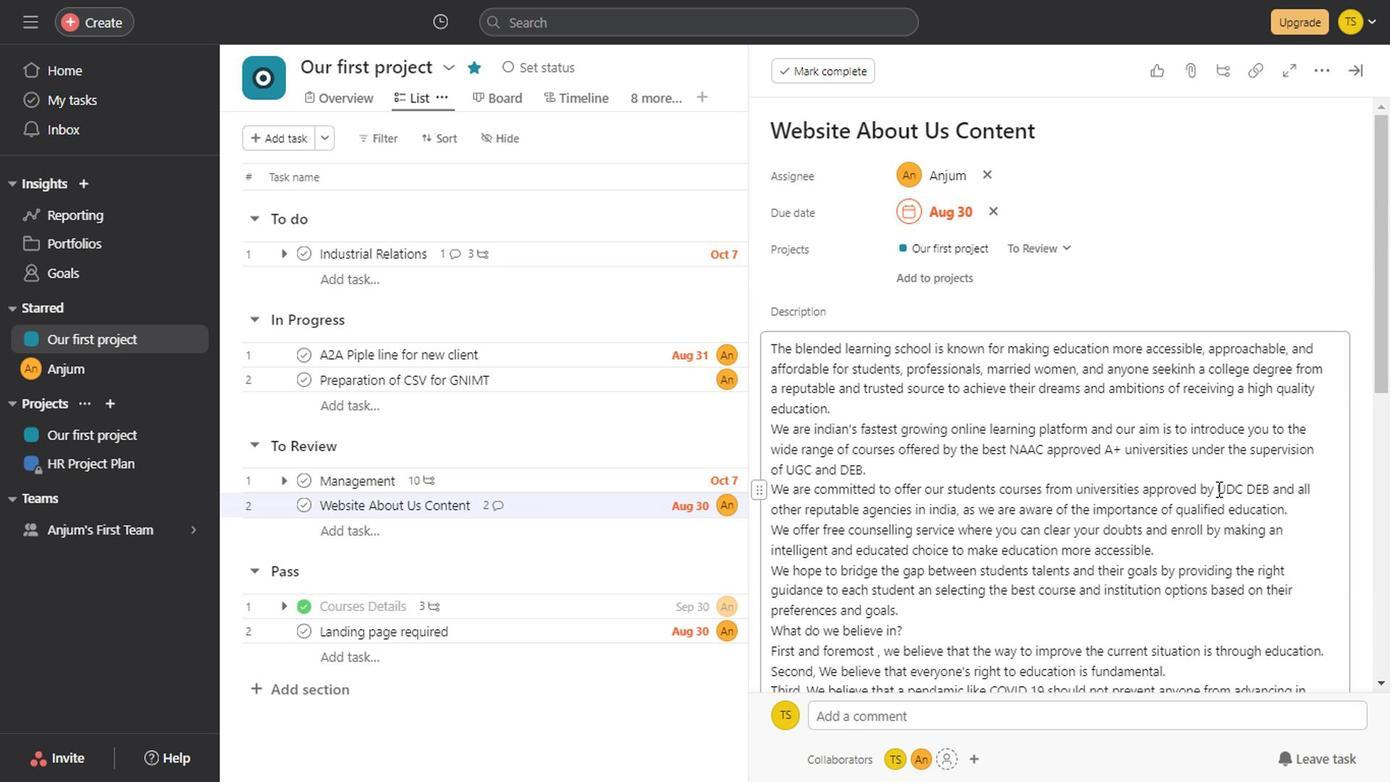 
Action: Mouse scrolled (967, 448) with delta (0, 0)
Screenshot: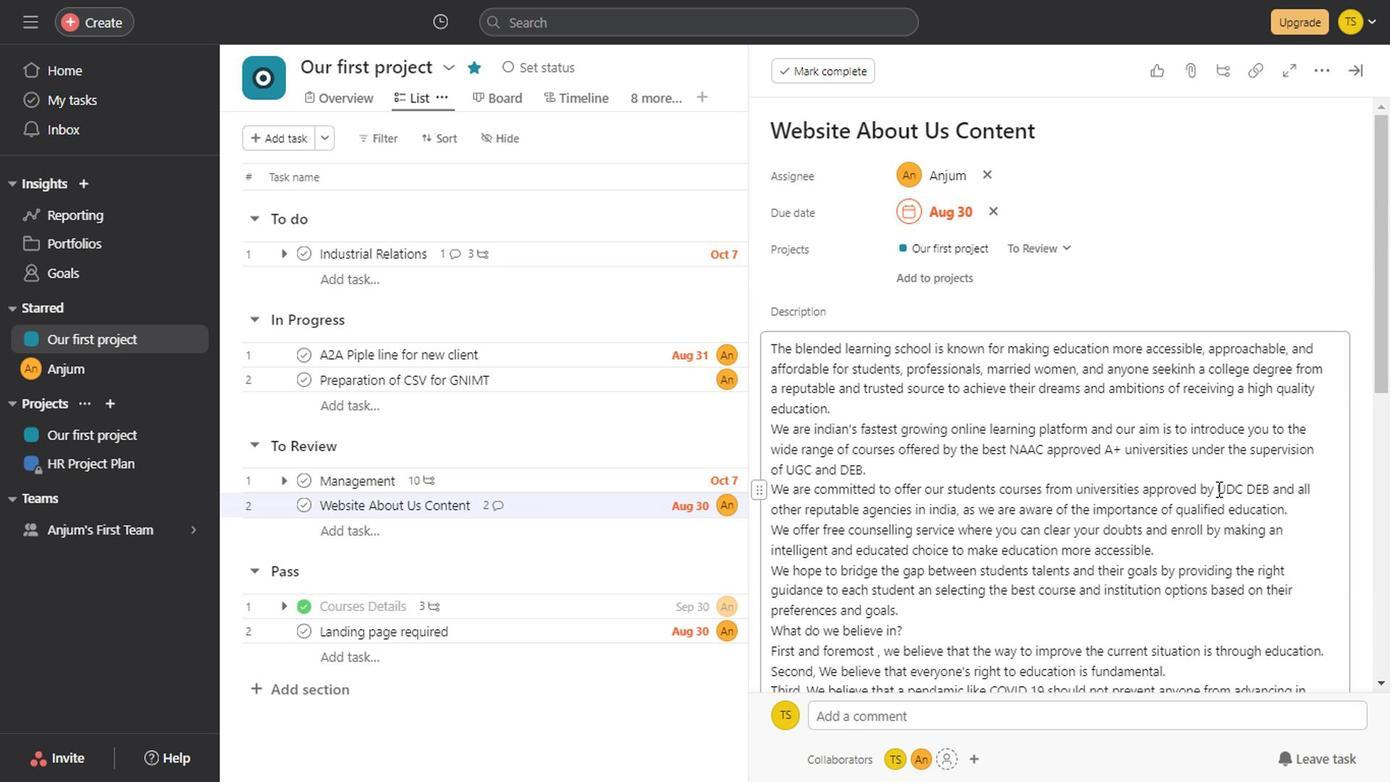 
Action: Mouse scrolled (967, 448) with delta (0, 0)
Screenshot: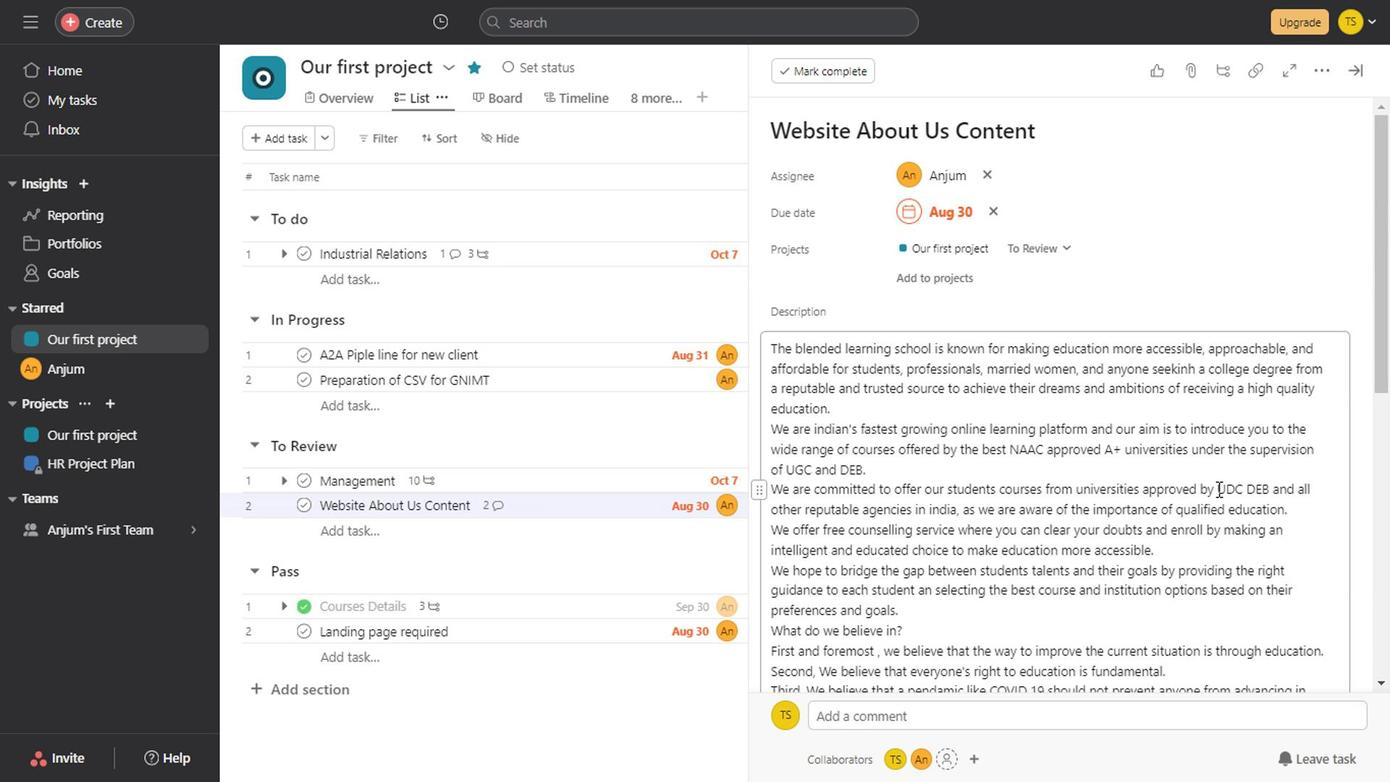 
Action: Mouse scrolled (967, 448) with delta (0, 0)
Screenshot: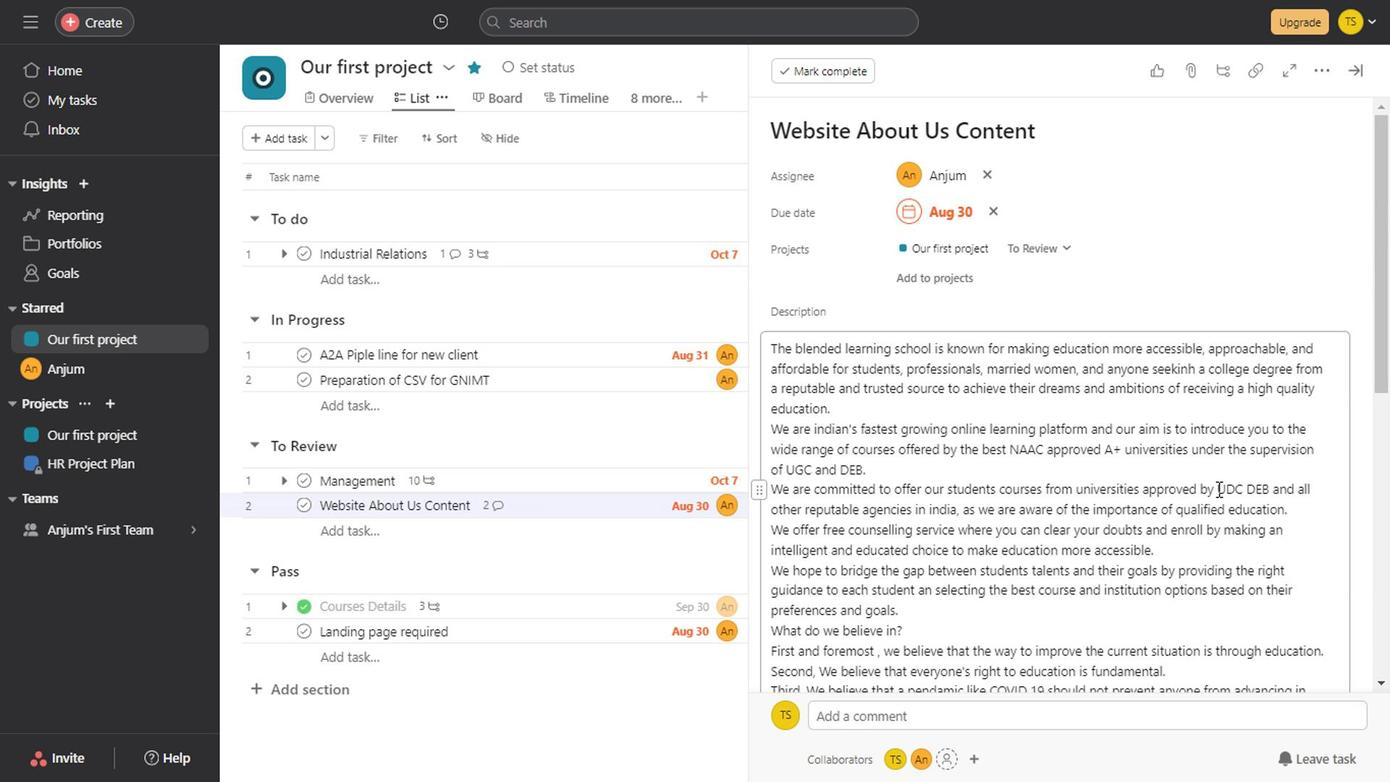 
Action: Mouse scrolled (967, 448) with delta (0, 0)
Screenshot: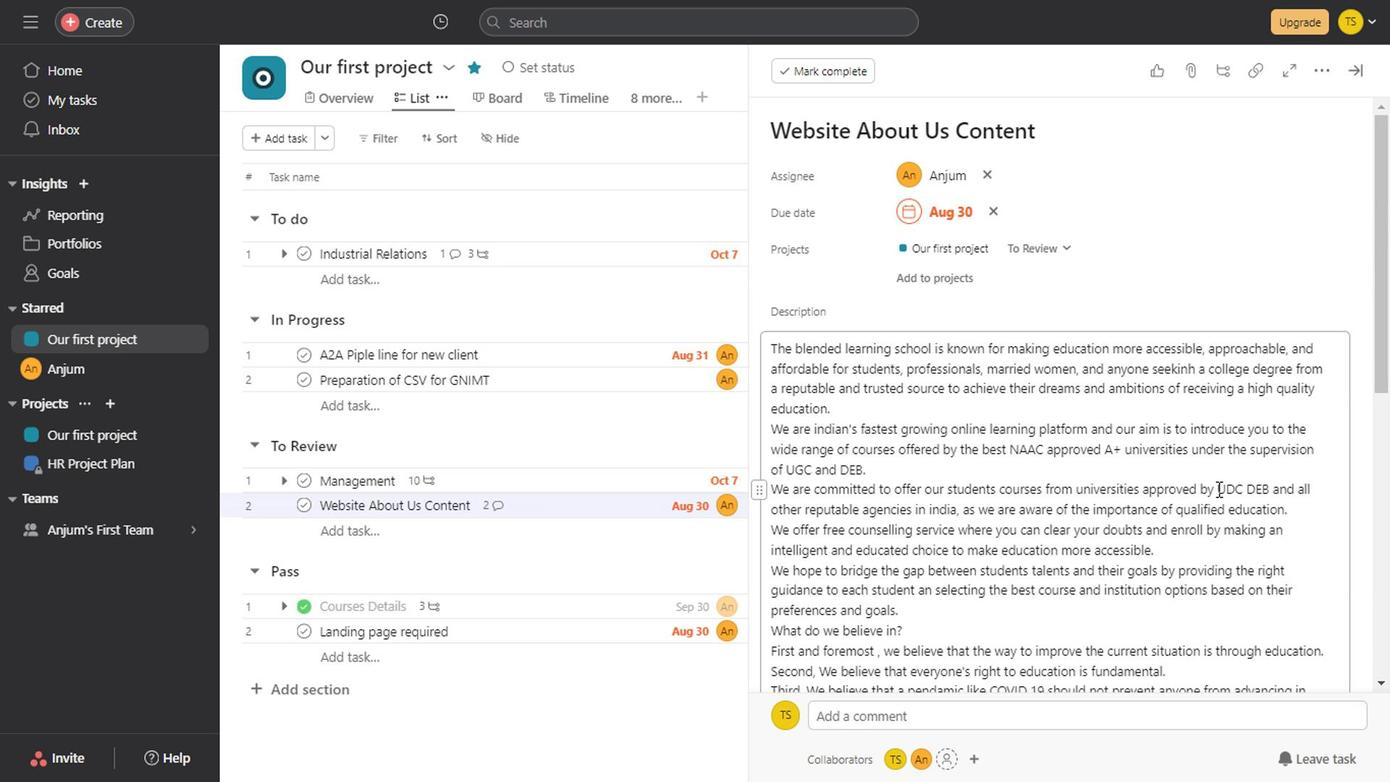 
Action: Mouse scrolled (967, 448) with delta (0, 0)
Screenshot: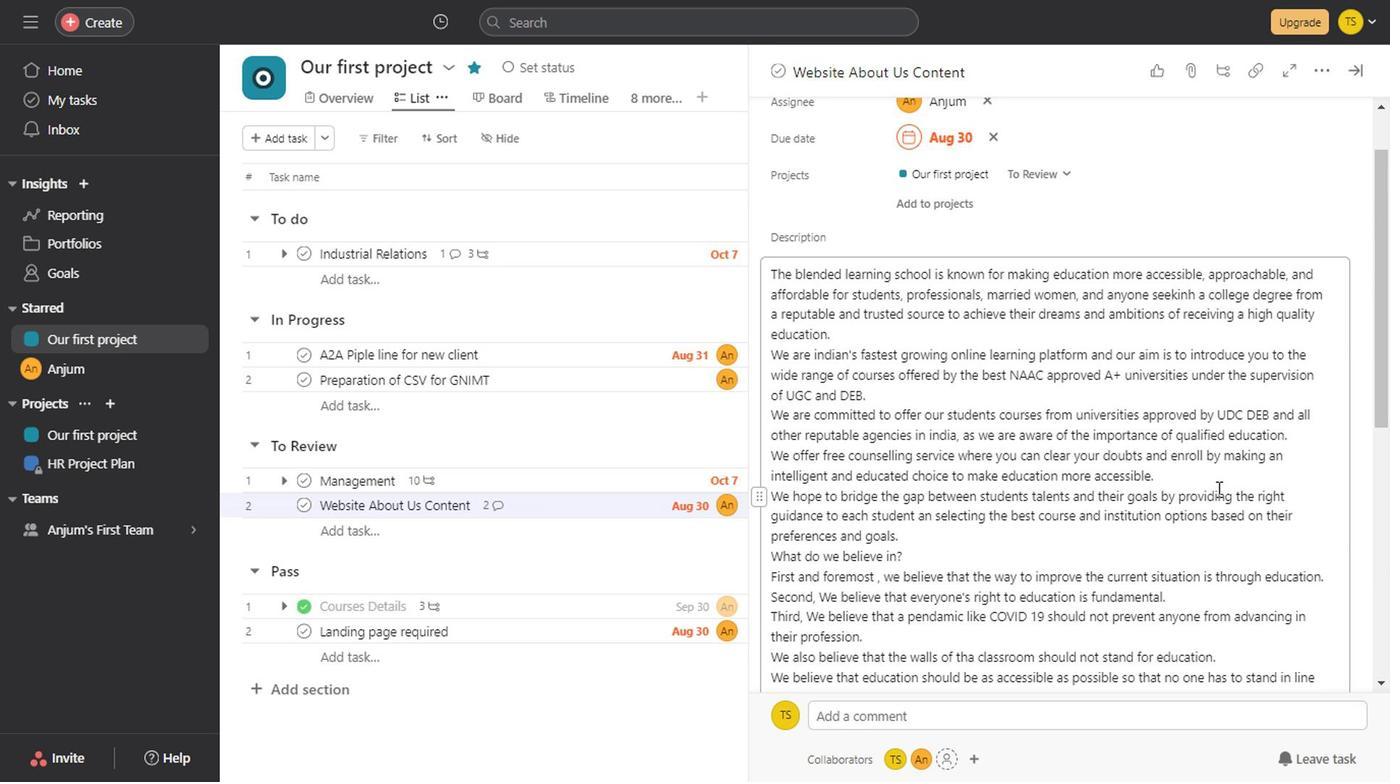 
Action: Mouse scrolled (967, 448) with delta (0, 0)
Screenshot: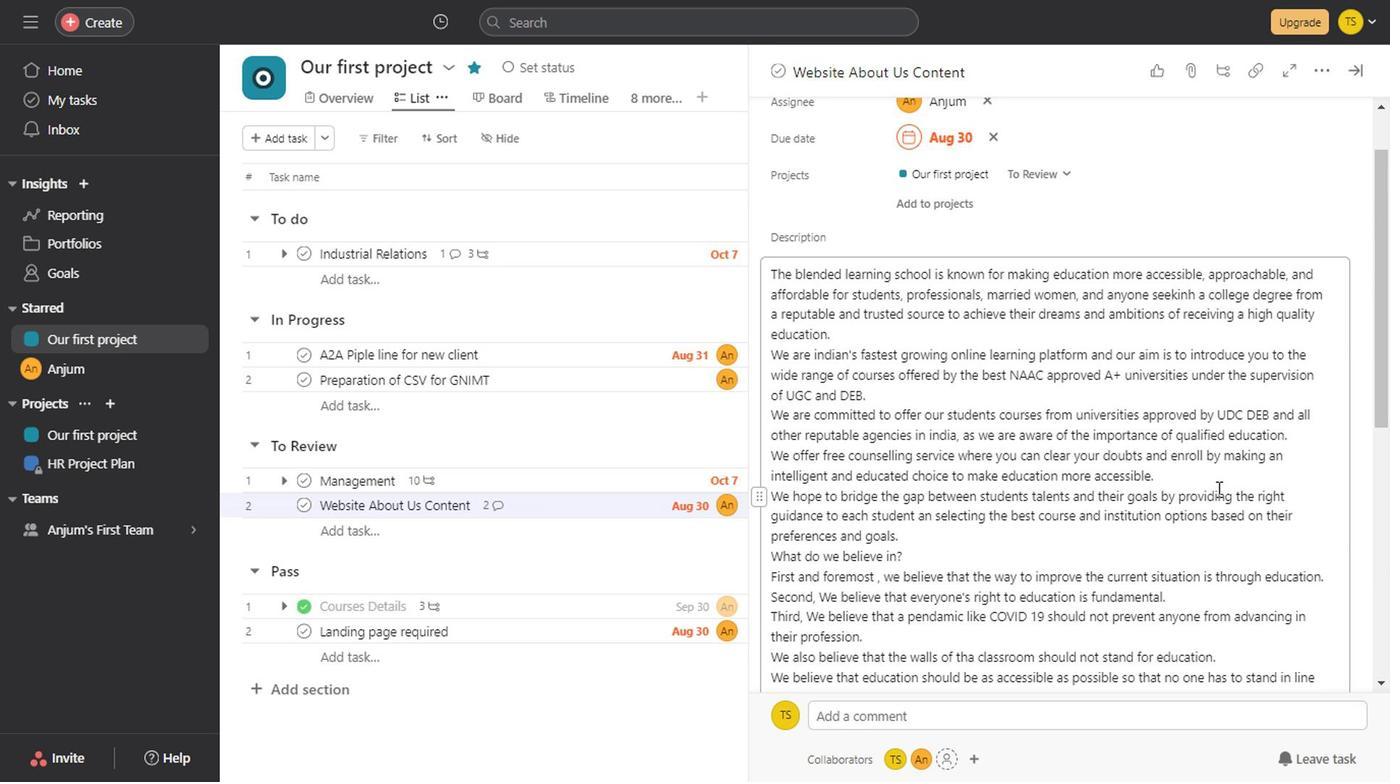 
Action: Mouse scrolled (967, 448) with delta (0, 0)
Screenshot: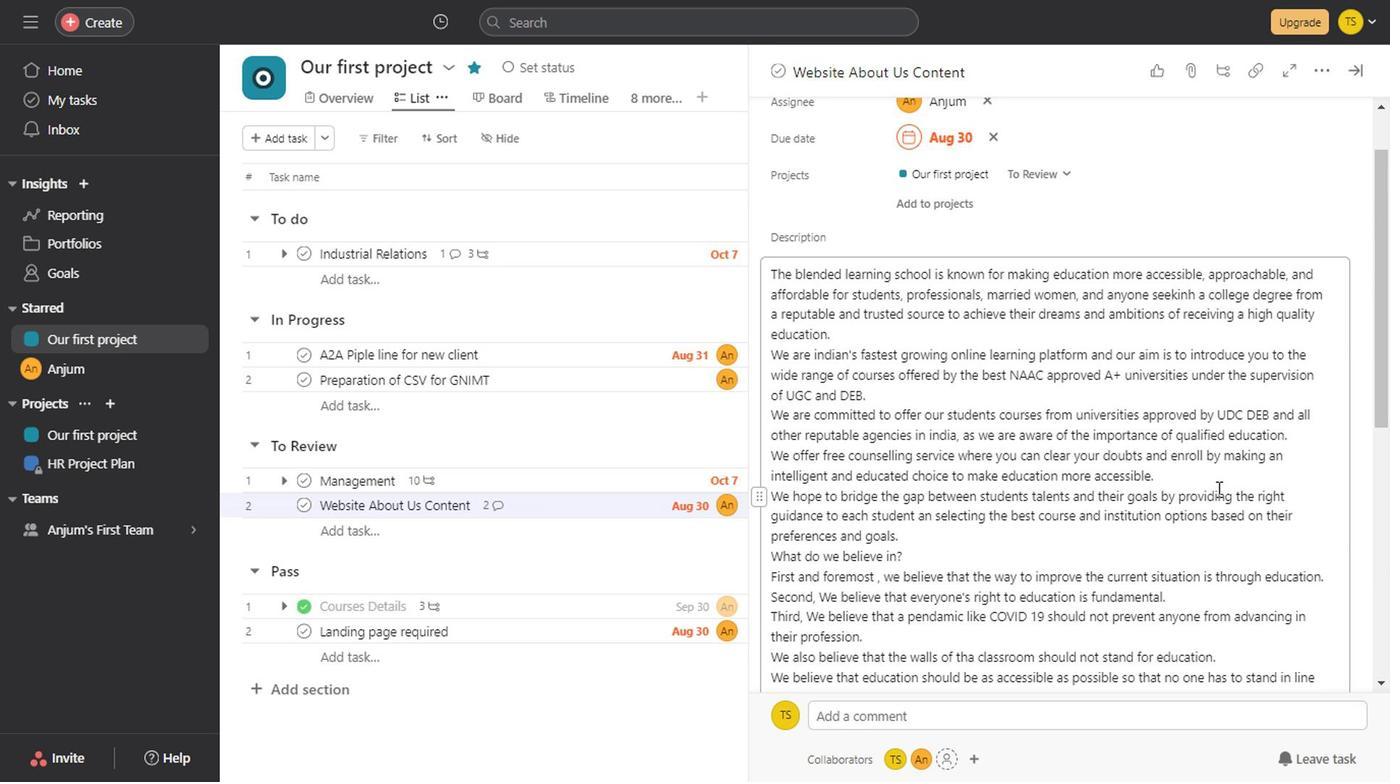 
Action: Mouse scrolled (967, 448) with delta (0, 0)
Screenshot: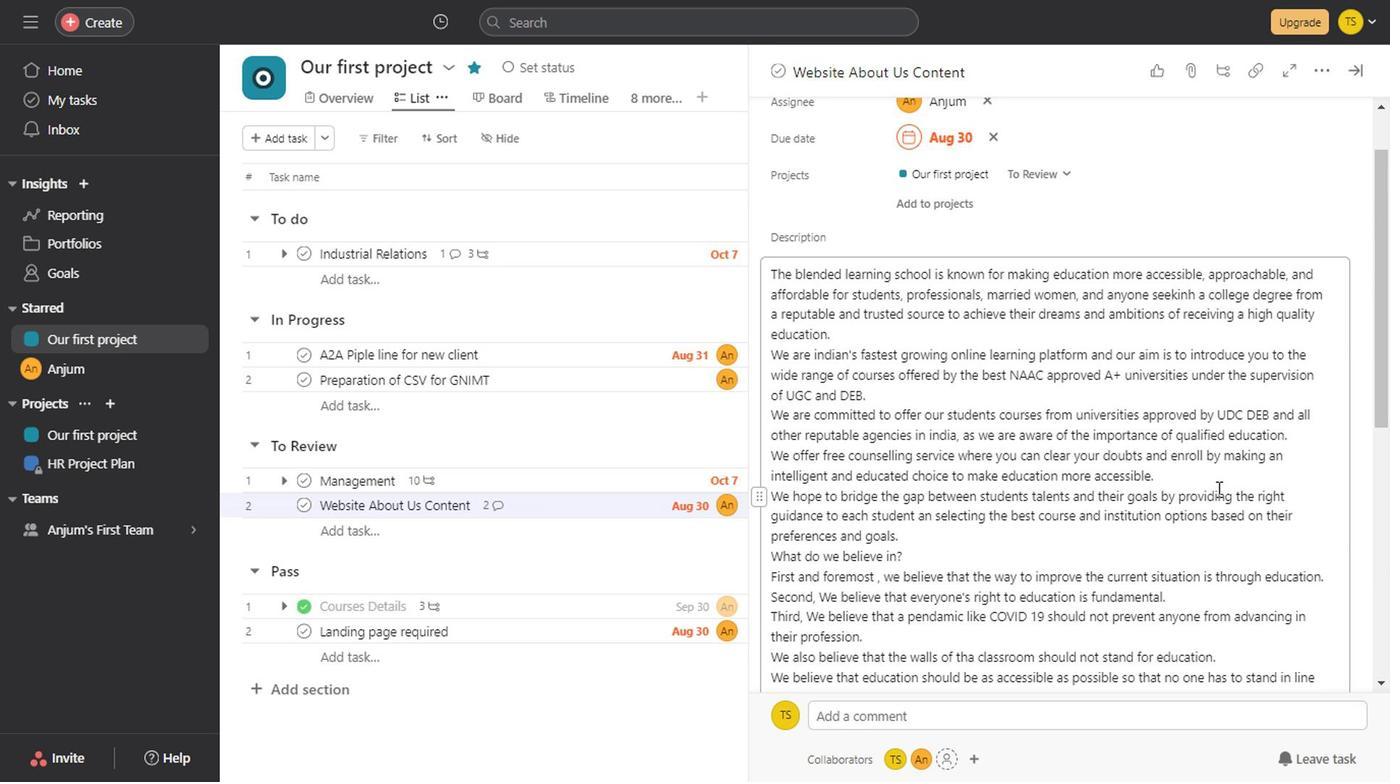 
Action: Mouse scrolled (967, 448) with delta (0, 0)
Screenshot: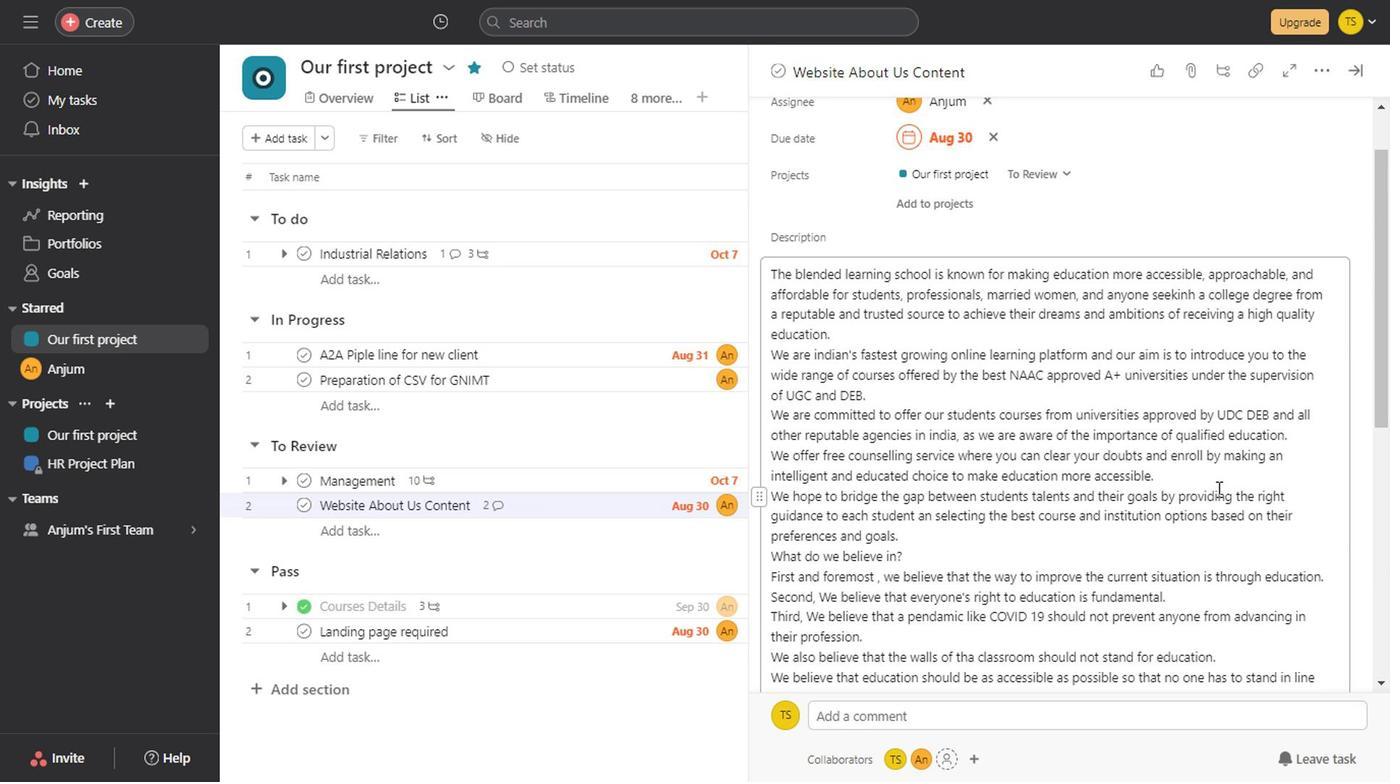 
Action: Mouse scrolled (967, 448) with delta (0, 0)
Screenshot: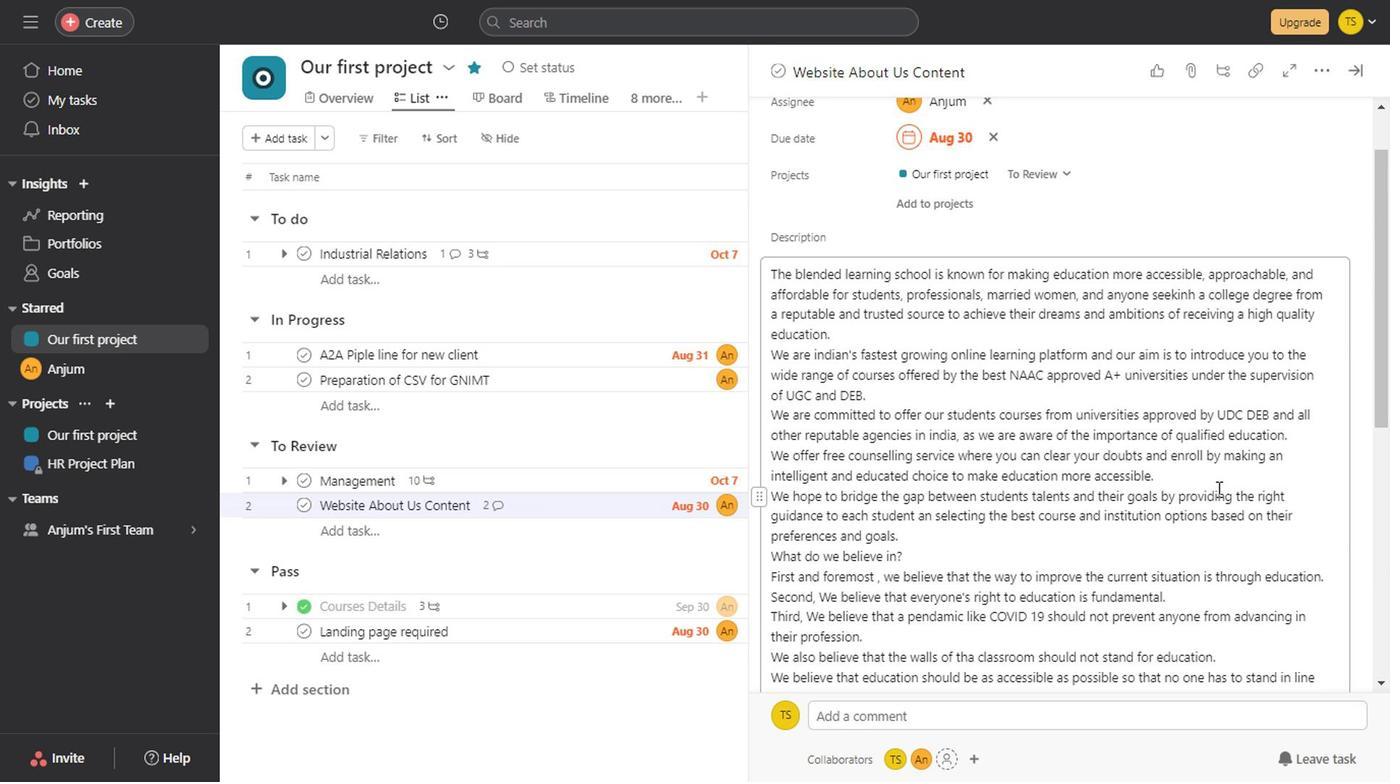 
Action: Mouse scrolled (967, 448) with delta (0, 0)
Screenshot: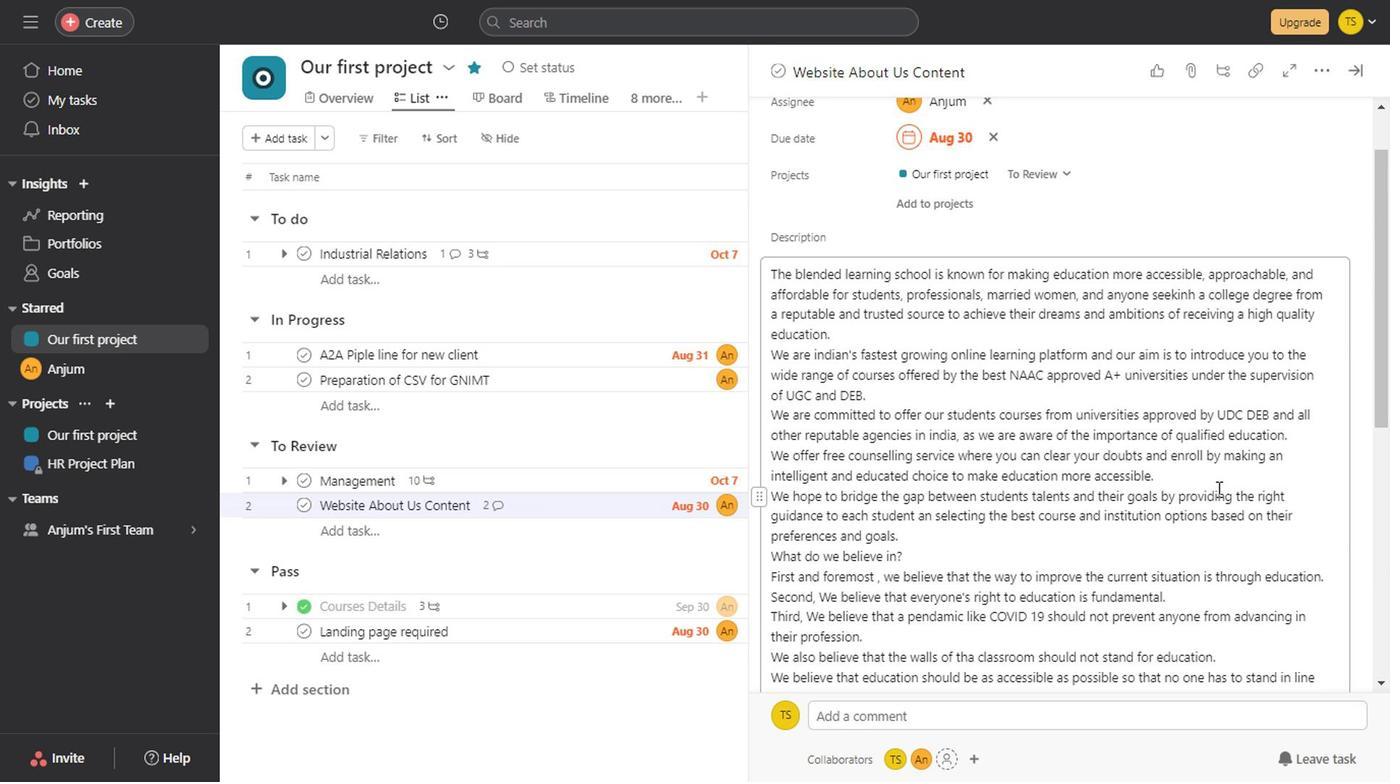 
Action: Mouse scrolled (967, 448) with delta (0, 0)
Screenshot: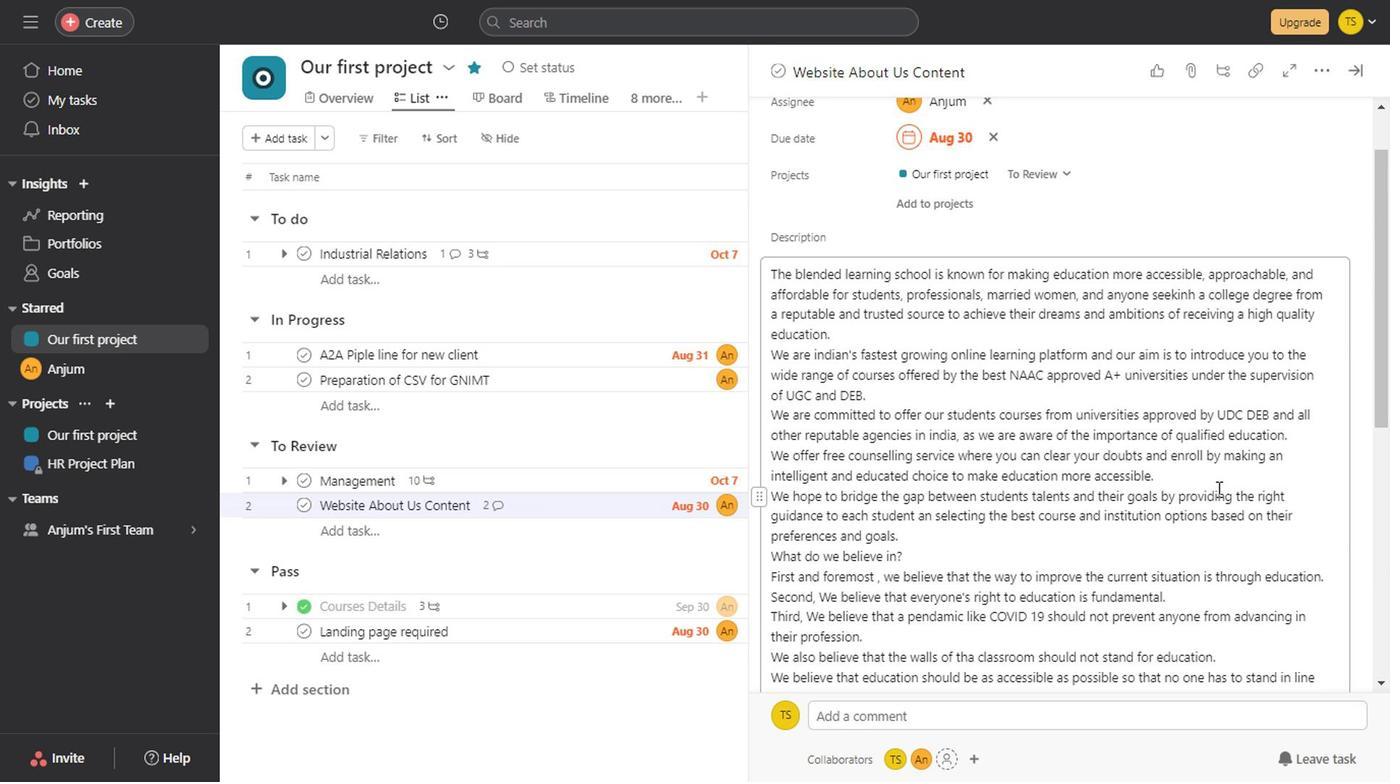 
Action: Mouse scrolled (967, 448) with delta (0, 0)
Screenshot: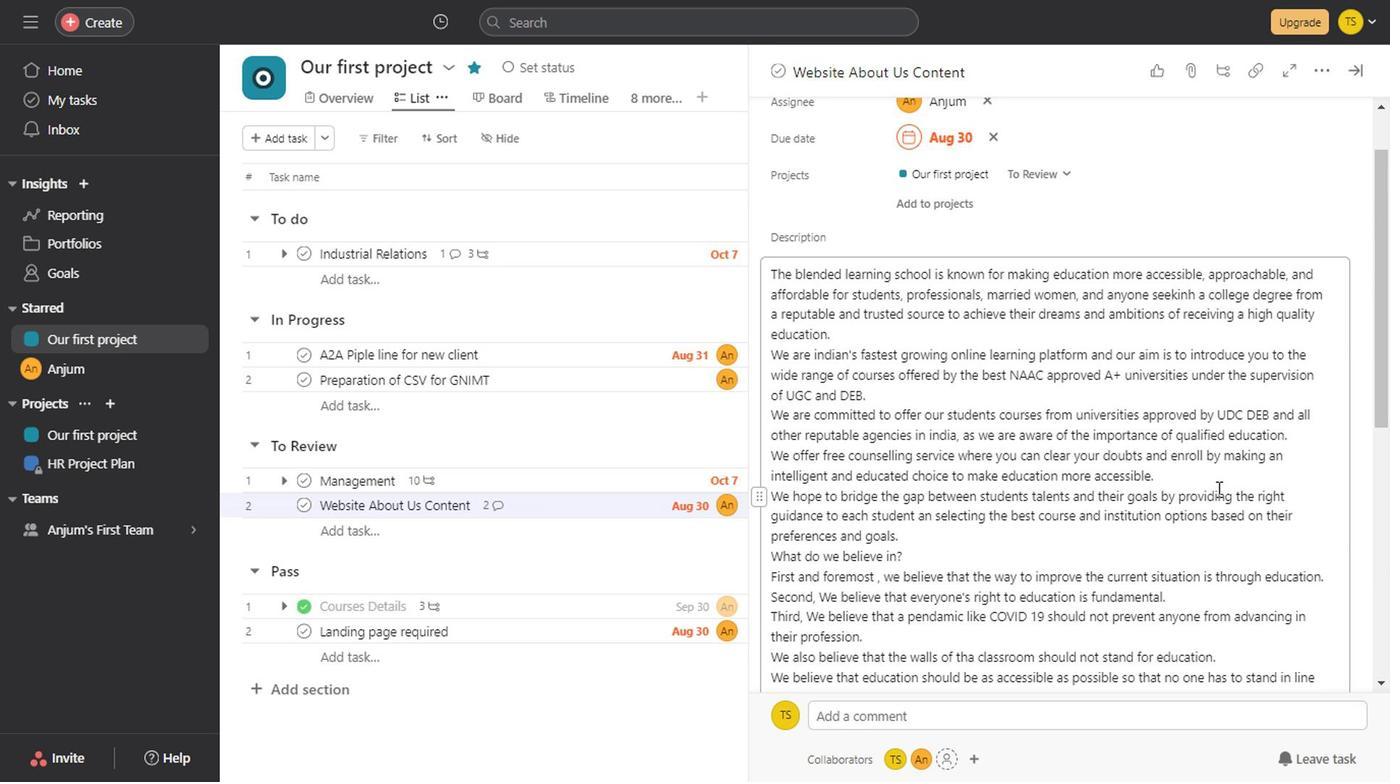 
Action: Mouse scrolled (967, 448) with delta (0, 0)
Screenshot: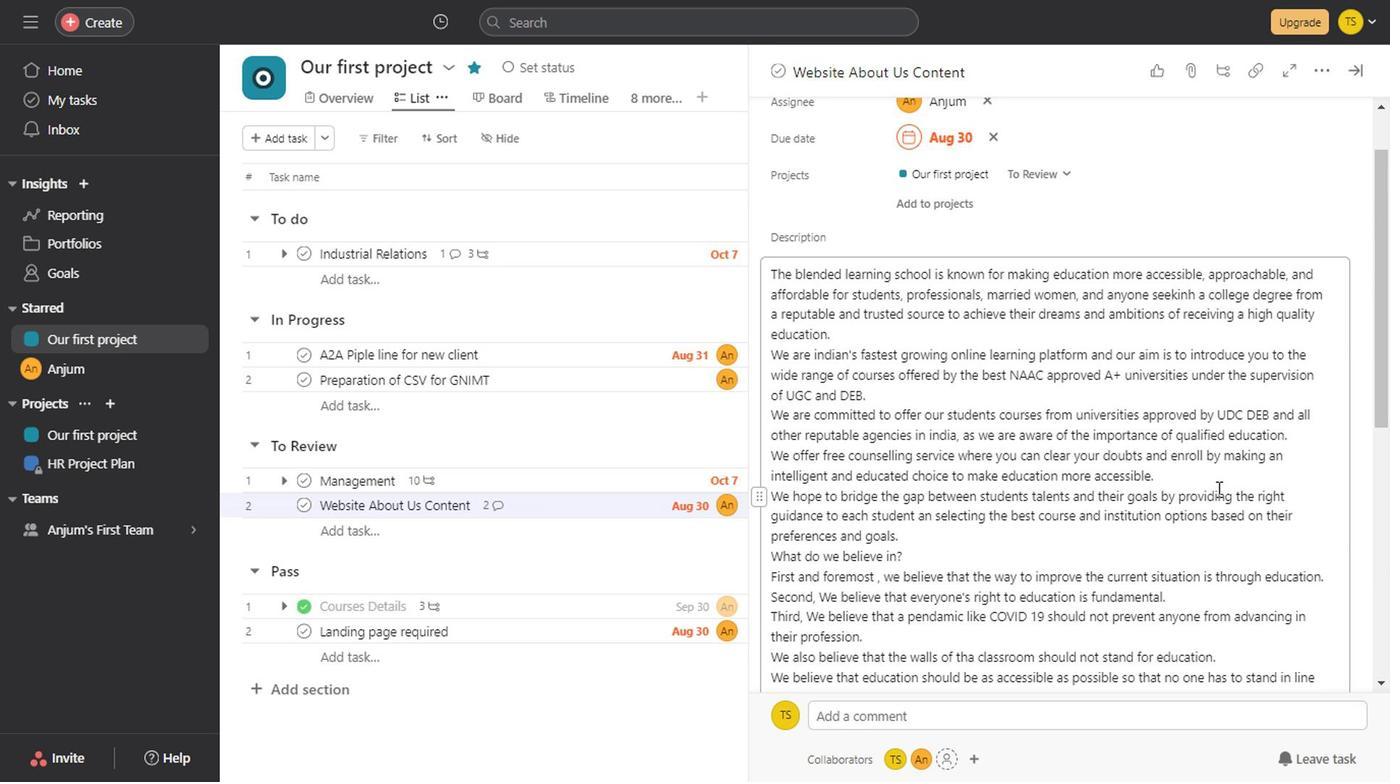 
Action: Mouse scrolled (967, 448) with delta (0, 0)
Screenshot: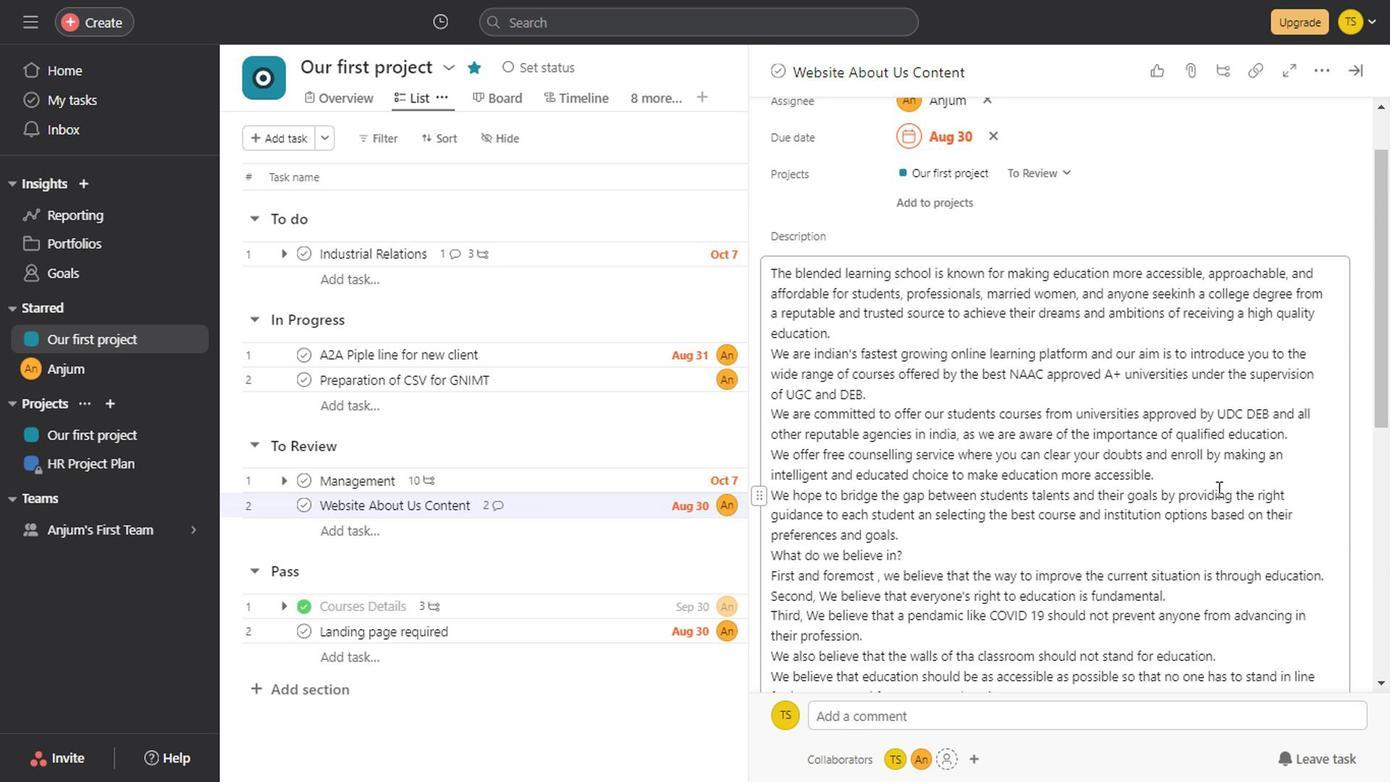 
Action: Mouse scrolled (967, 448) with delta (0, 0)
Screenshot: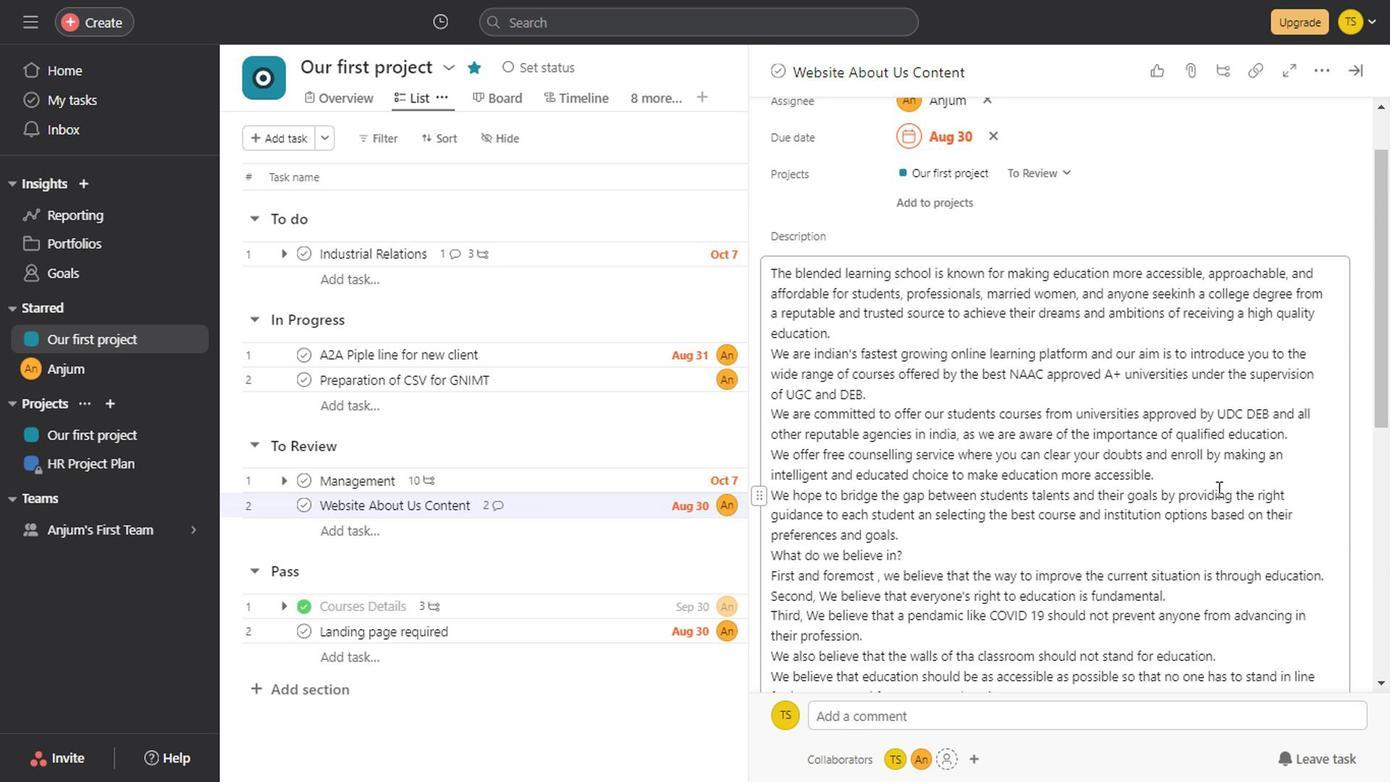 
Action: Mouse scrolled (967, 448) with delta (0, 0)
Screenshot: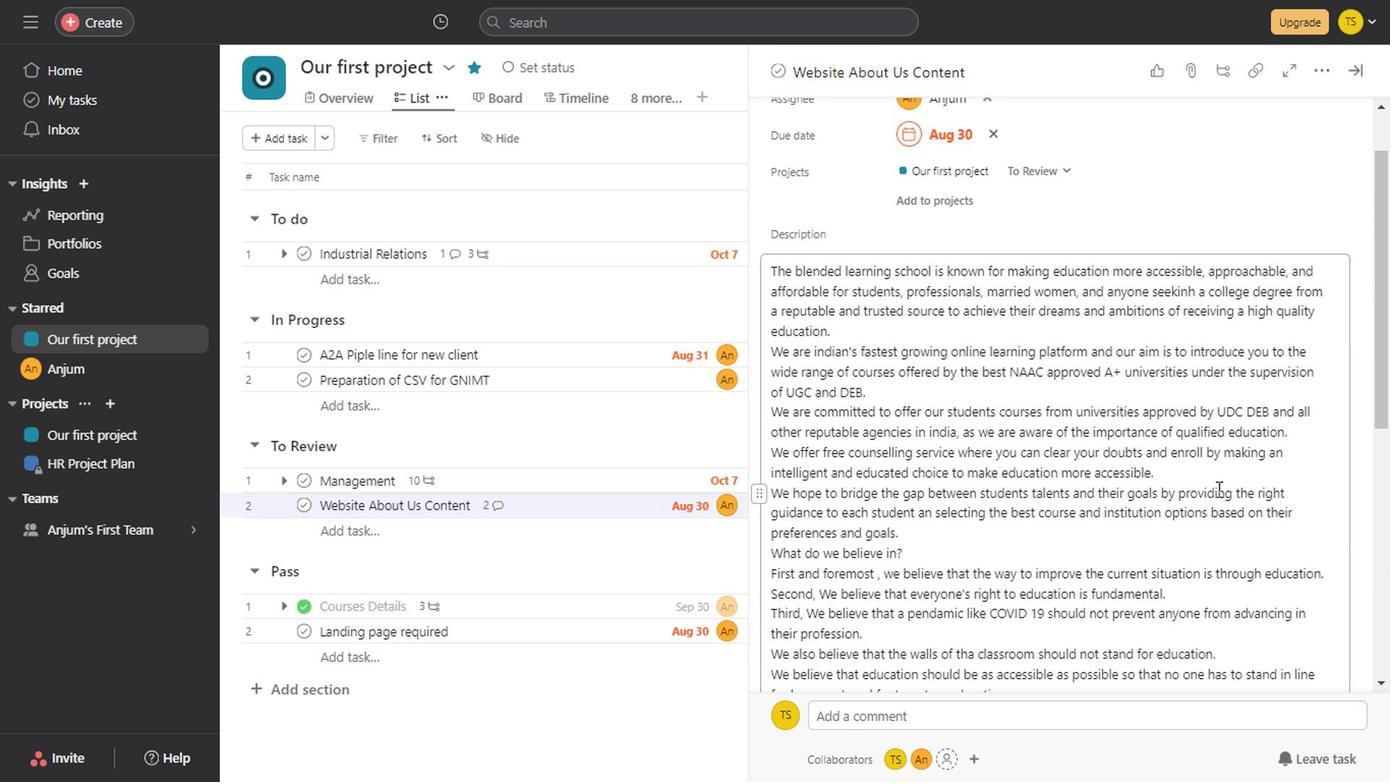 
Action: Mouse scrolled (967, 448) with delta (0, 0)
Screenshot: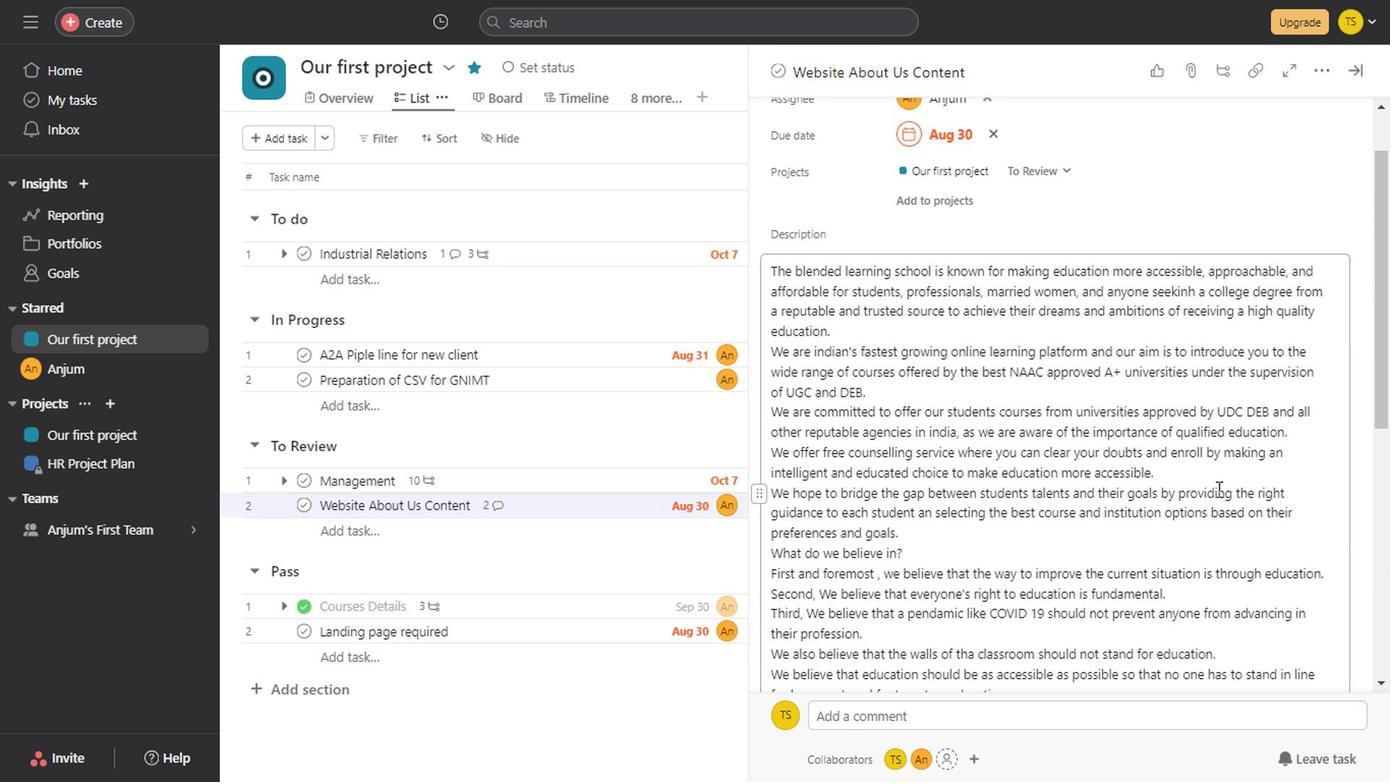 
Action: Mouse scrolled (967, 448) with delta (0, 0)
Screenshot: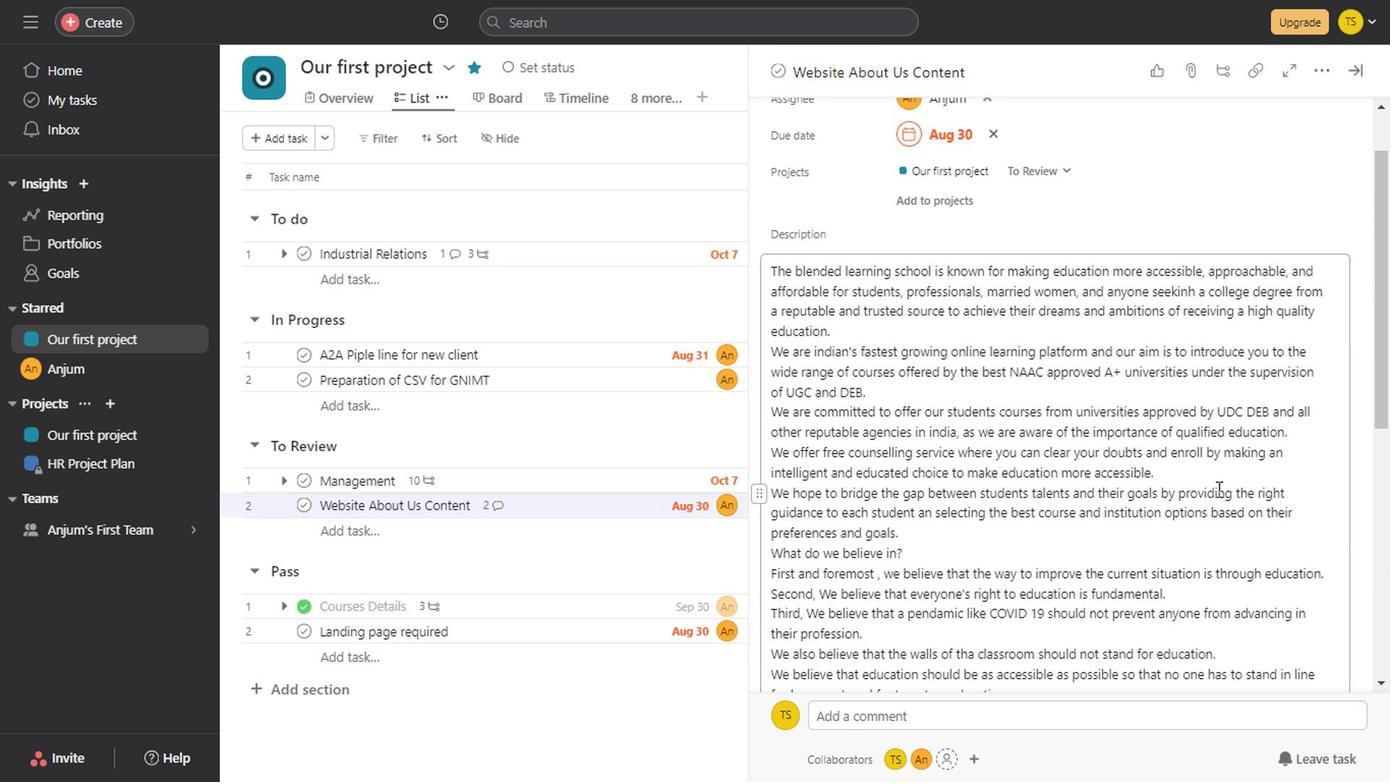 
Action: Mouse scrolled (967, 448) with delta (0, 0)
Screenshot: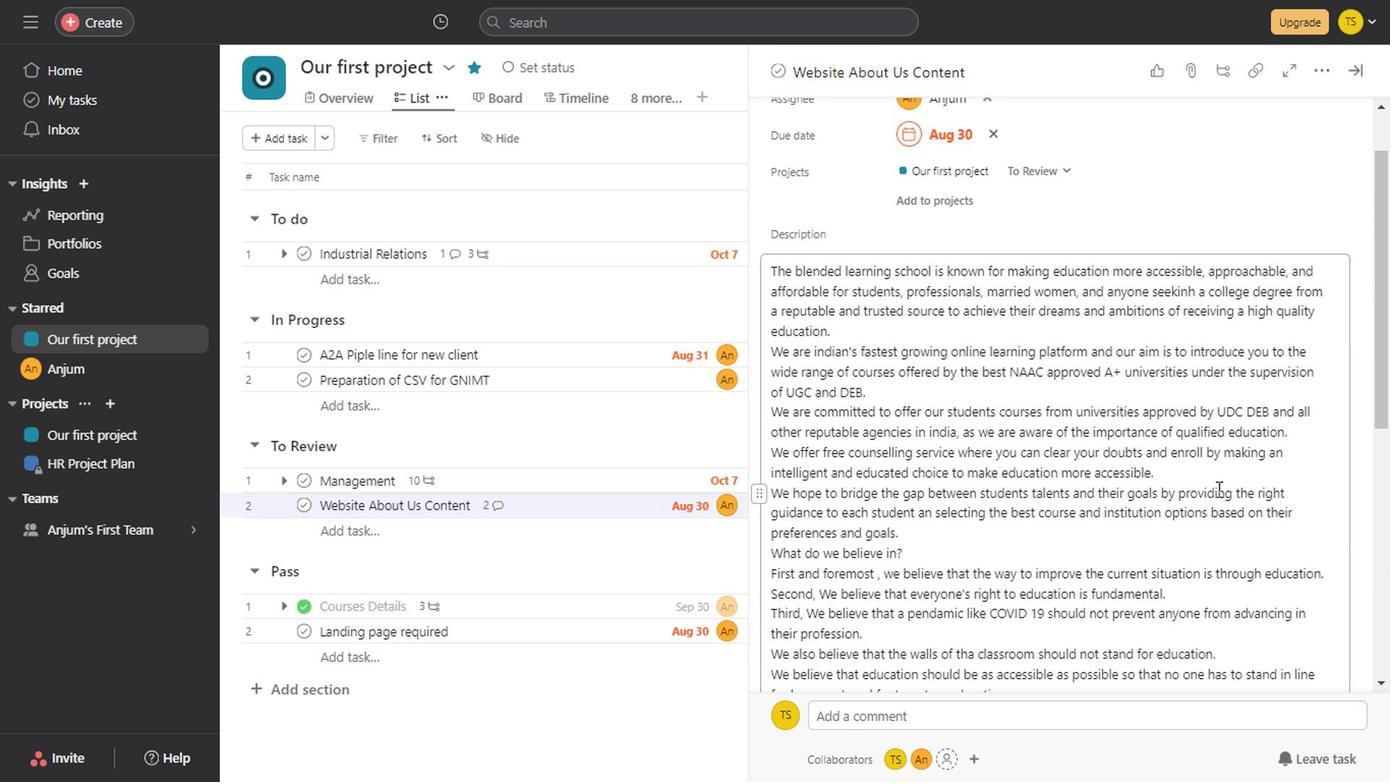 
Action: Mouse scrolled (967, 448) with delta (0, 0)
Screenshot: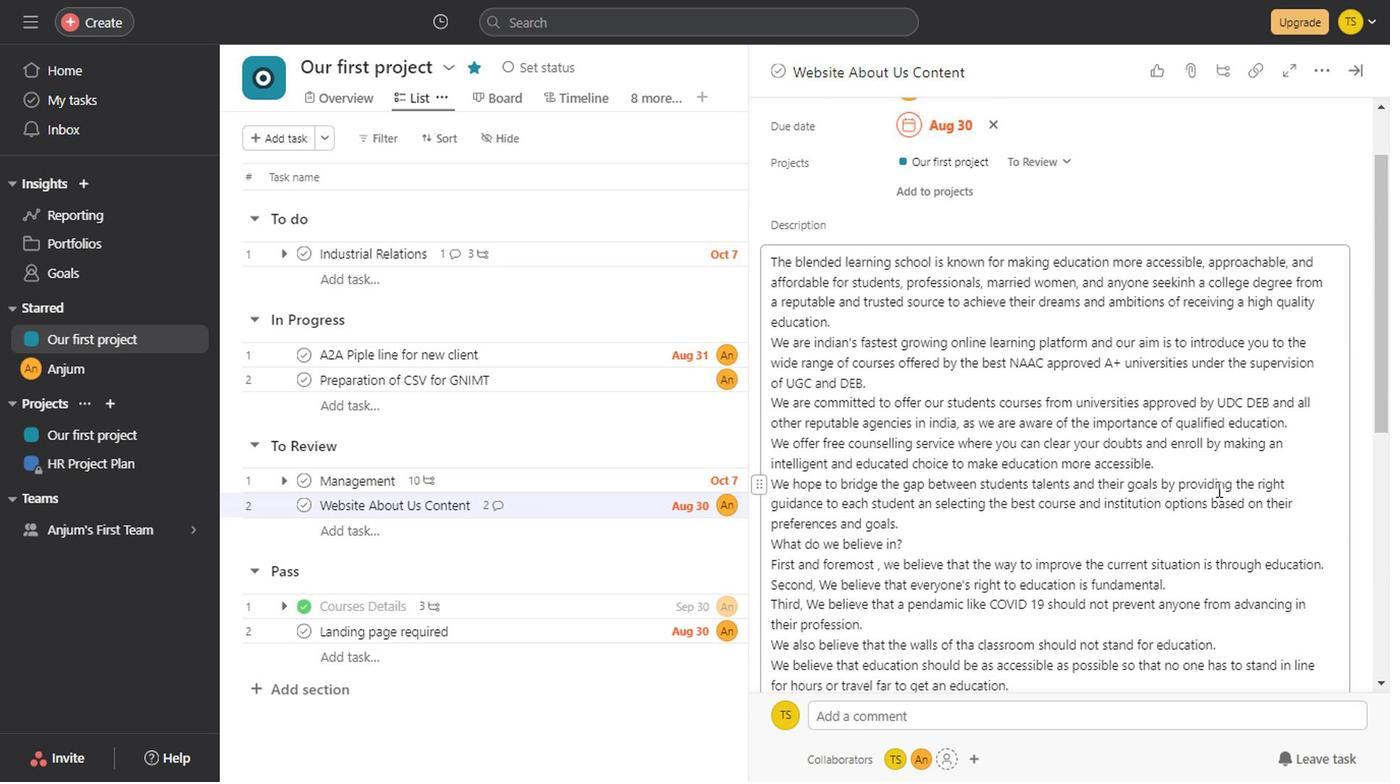 
Action: Mouse scrolled (967, 448) with delta (0, 0)
Screenshot: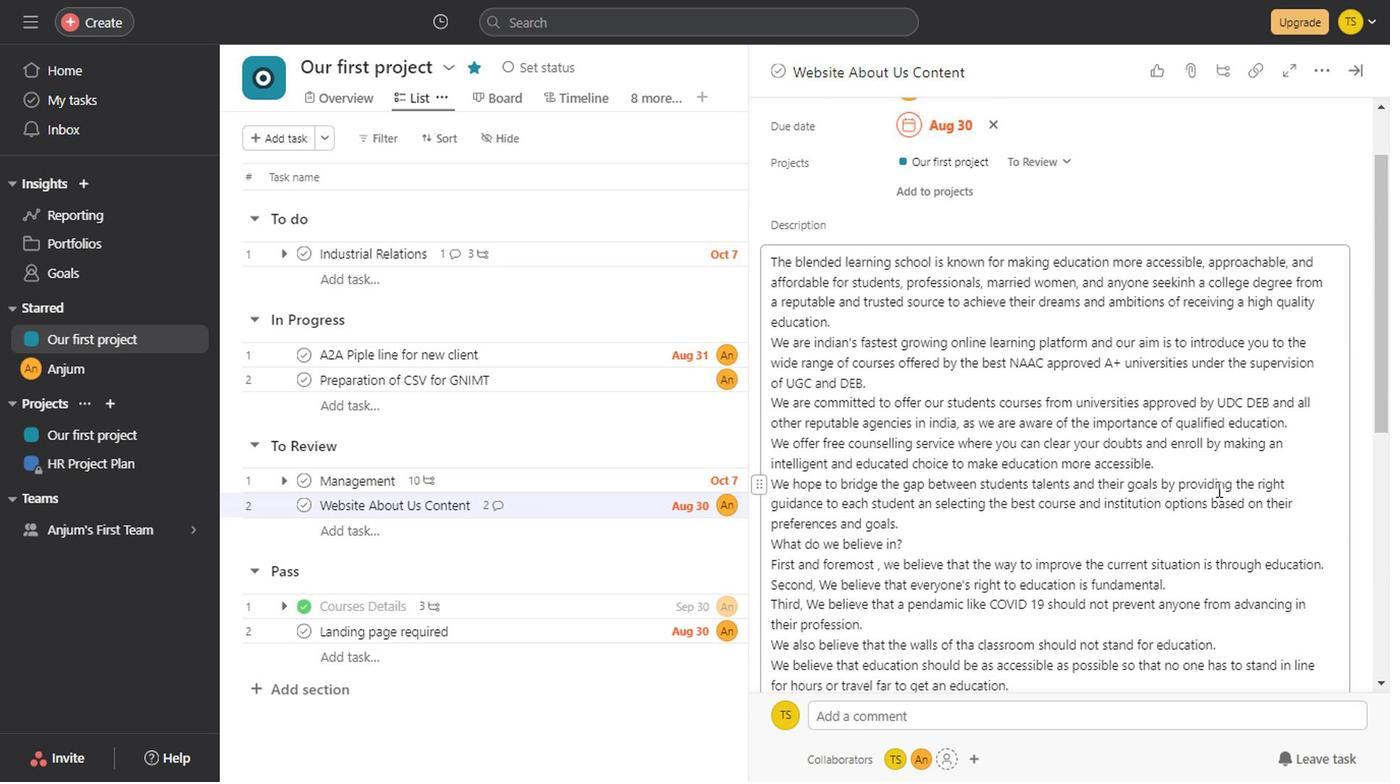 
Action: Mouse scrolled (967, 448) with delta (0, 0)
Screenshot: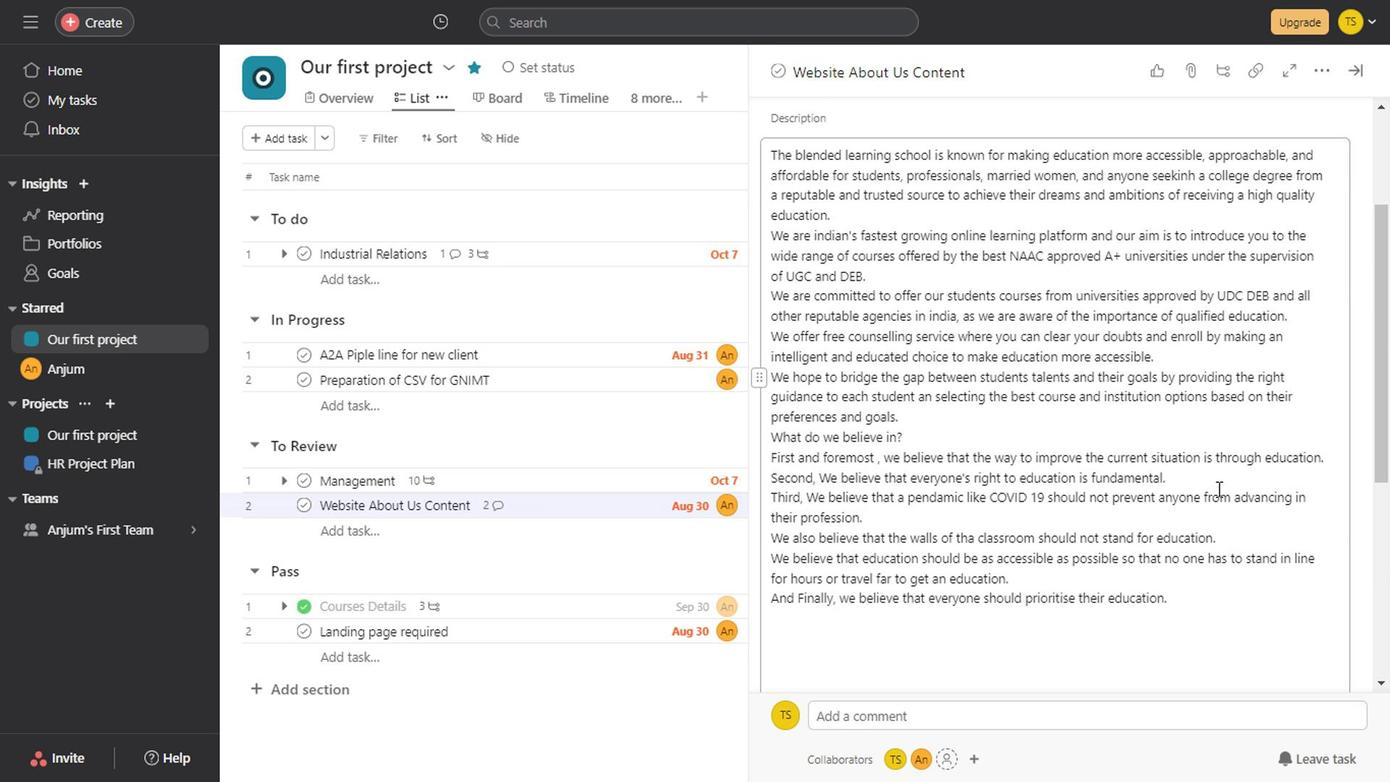 
Action: Mouse scrolled (967, 448) with delta (0, 0)
Screenshot: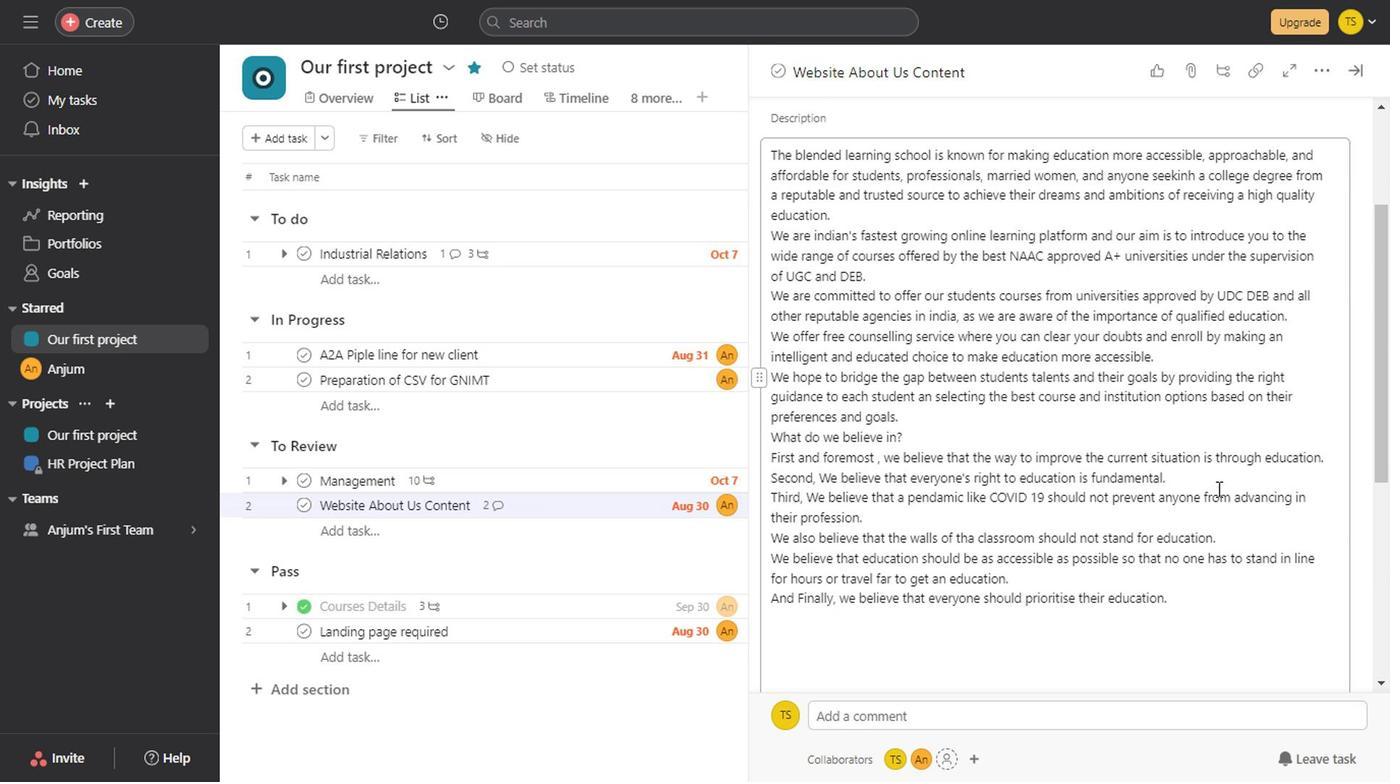 
Action: Mouse scrolled (967, 448) with delta (0, 0)
Screenshot: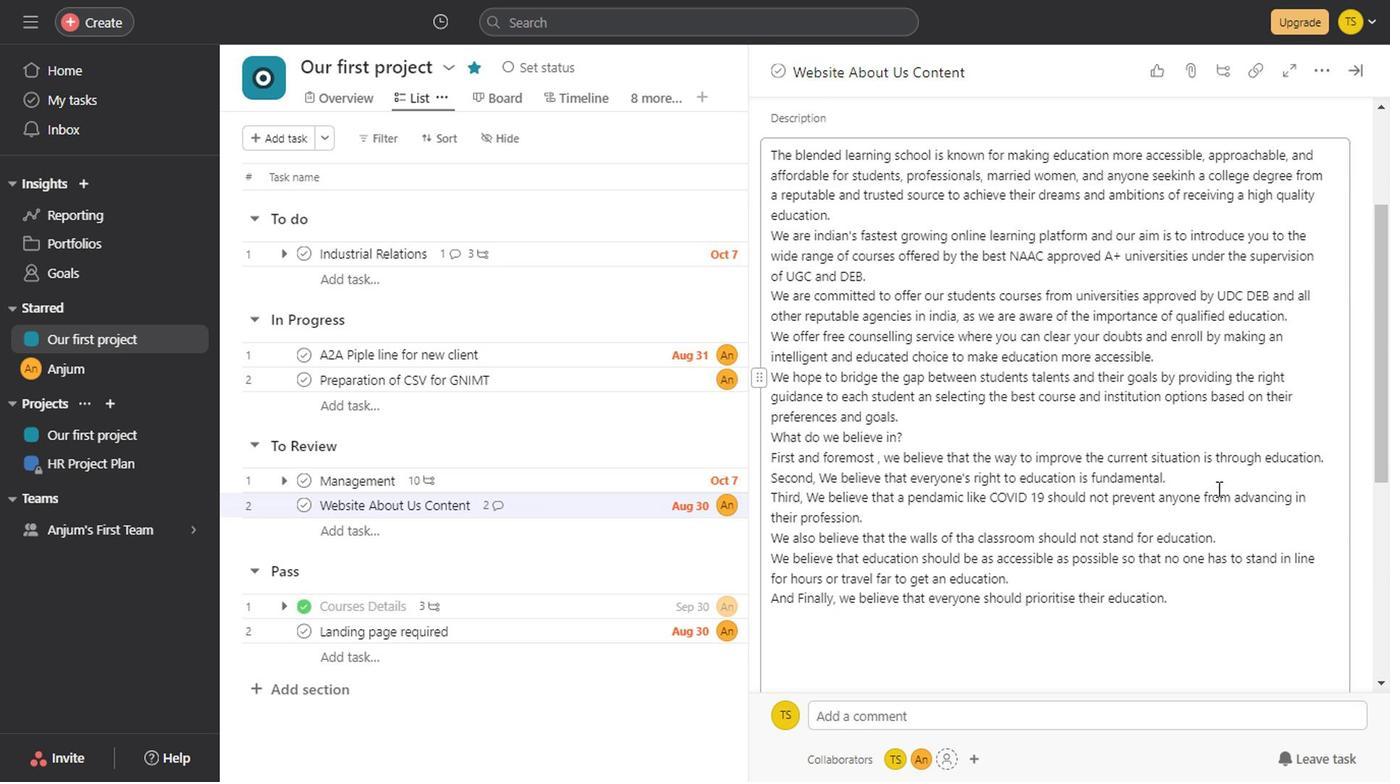 
Action: Mouse scrolled (967, 448) with delta (0, 0)
Screenshot: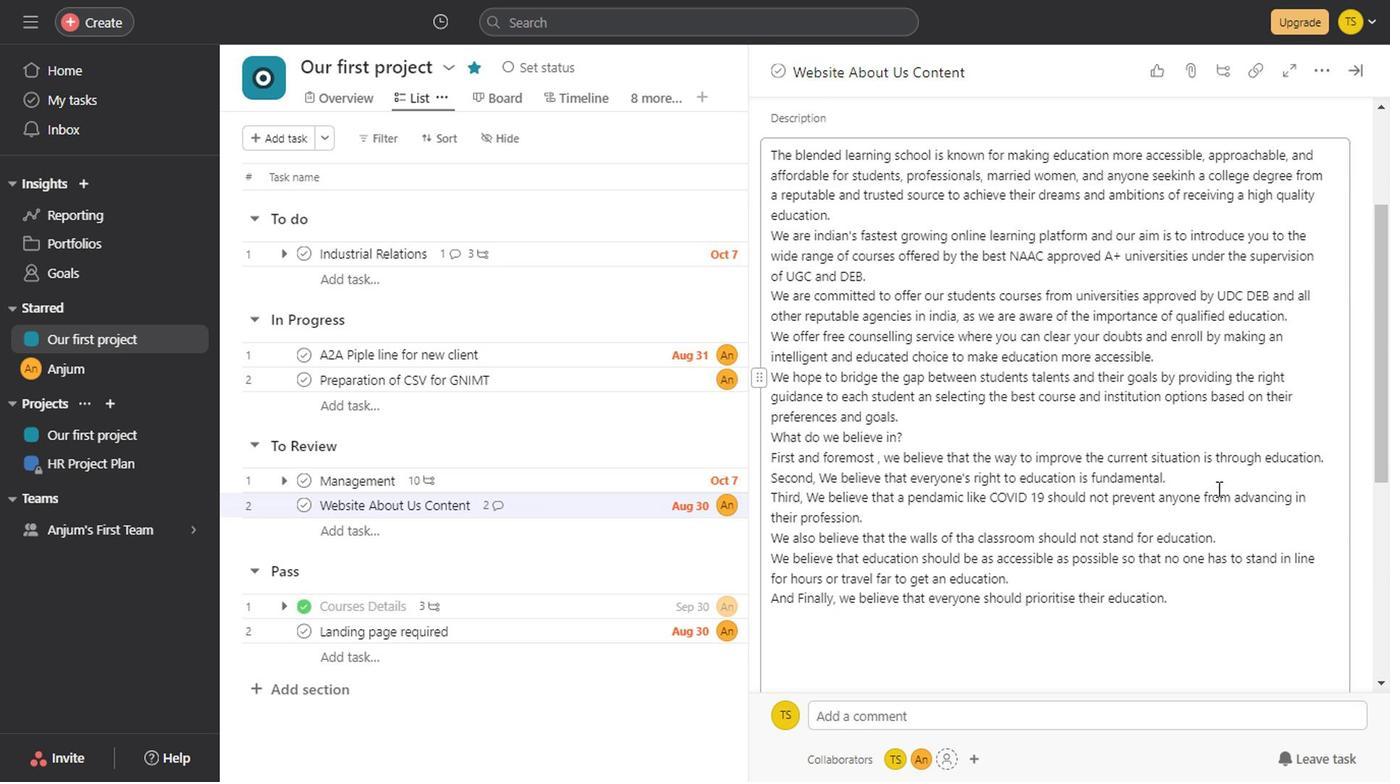 
Action: Mouse scrolled (967, 448) with delta (0, 0)
Screenshot: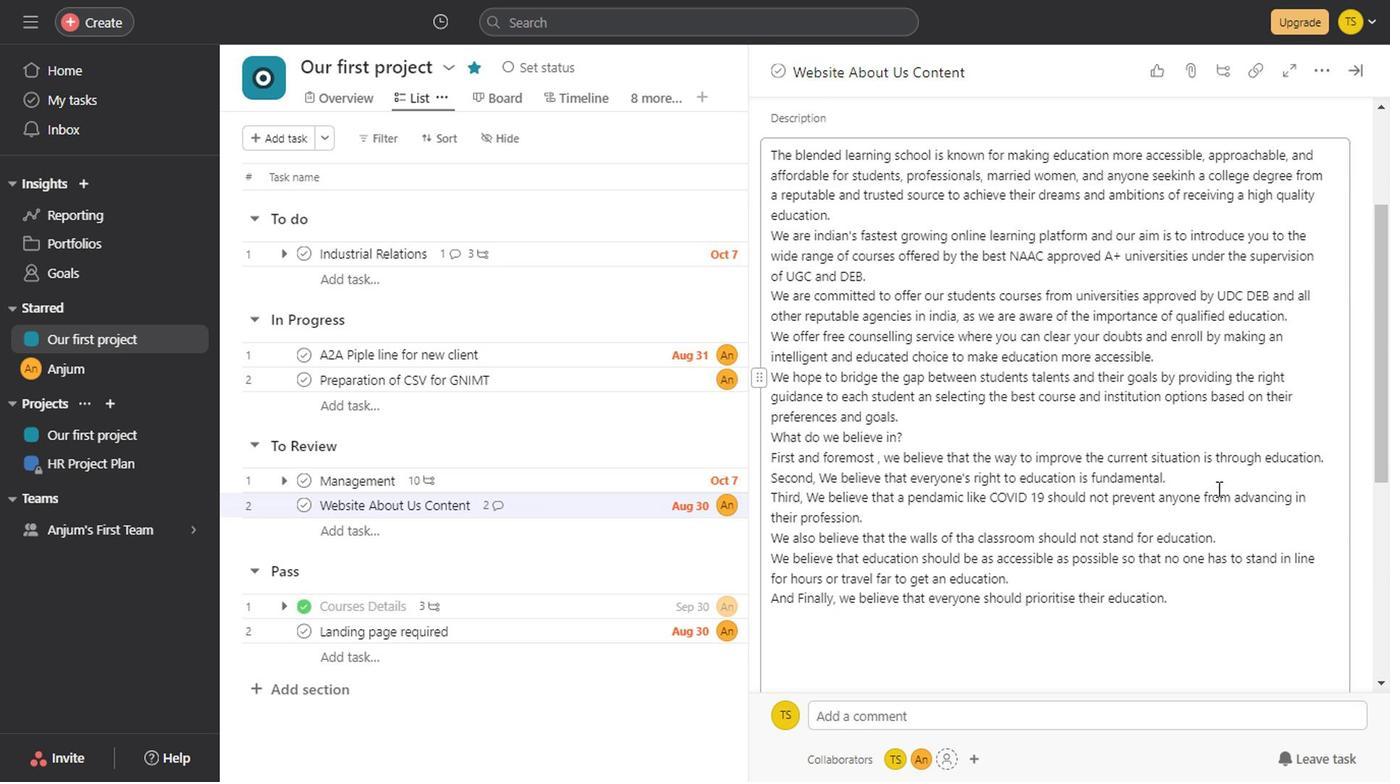 
Action: Mouse scrolled (967, 448) with delta (0, 0)
Screenshot: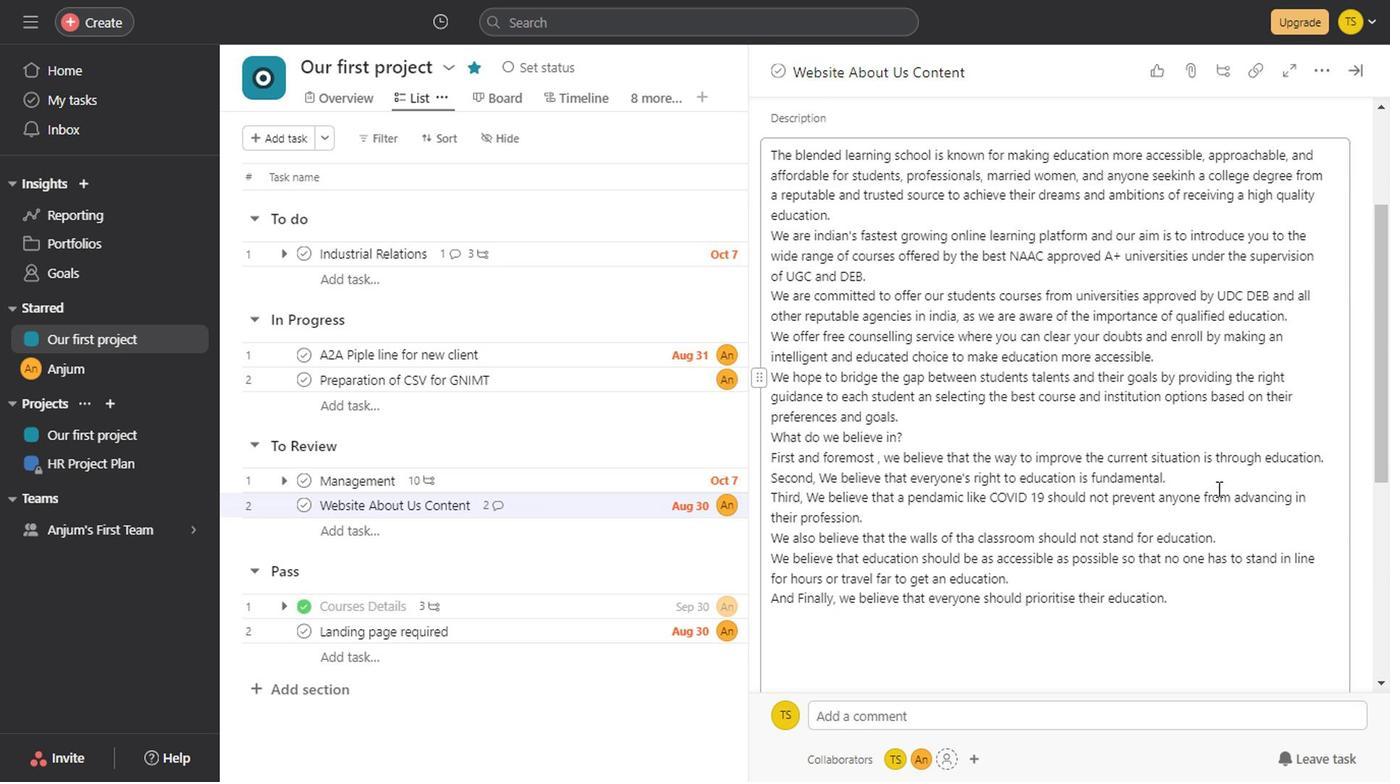 
Action: Mouse scrolled (967, 448) with delta (0, 0)
Screenshot: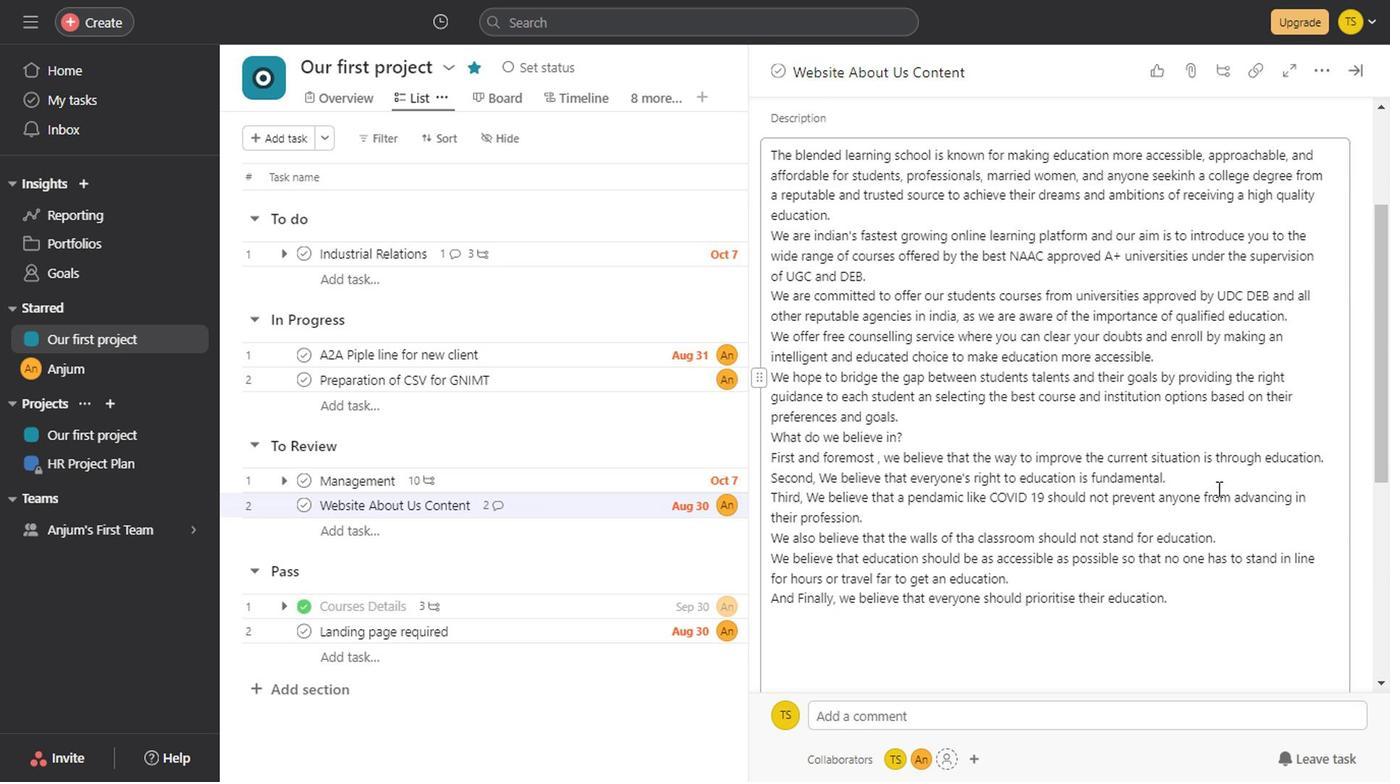 
Action: Mouse scrolled (967, 448) with delta (0, 0)
Screenshot: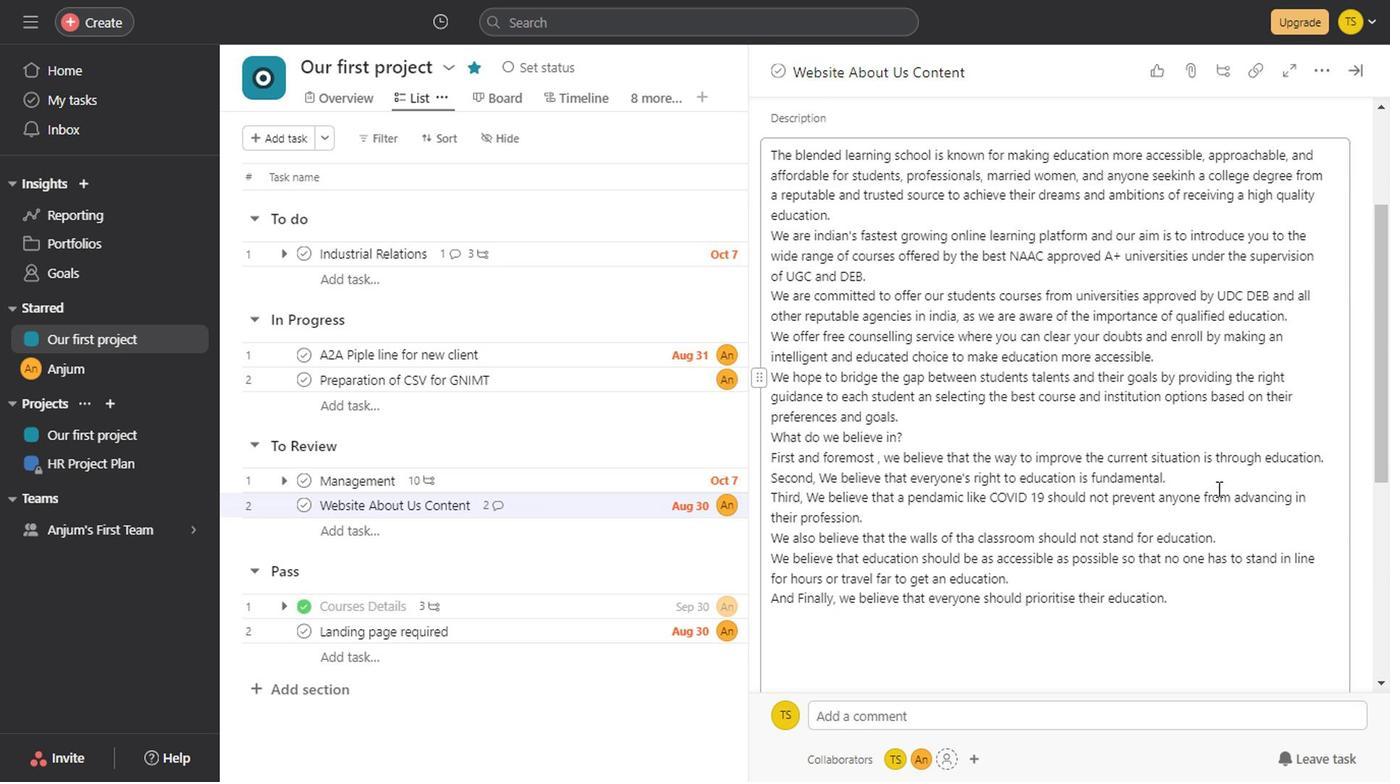 
Action: Mouse scrolled (967, 448) with delta (0, 0)
Screenshot: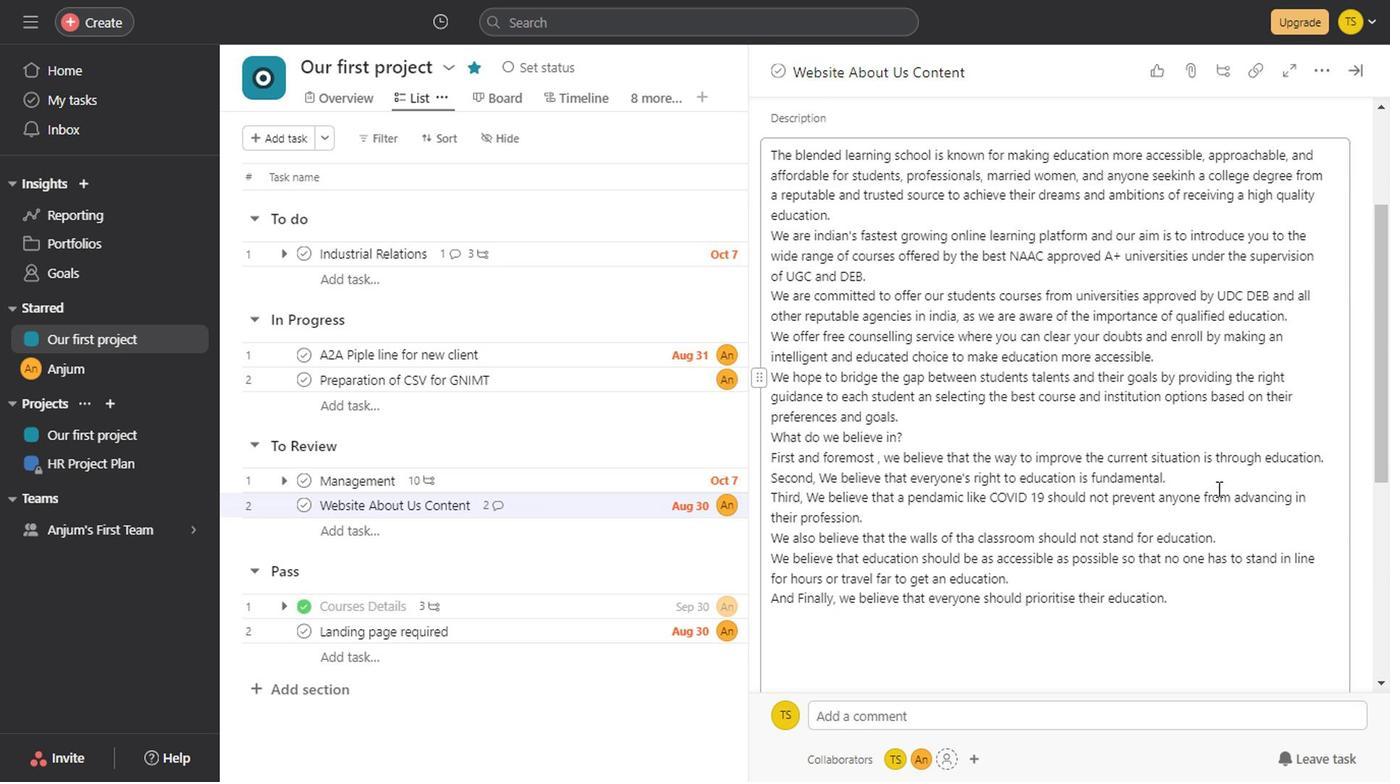
Action: Mouse scrolled (967, 448) with delta (0, 0)
Screenshot: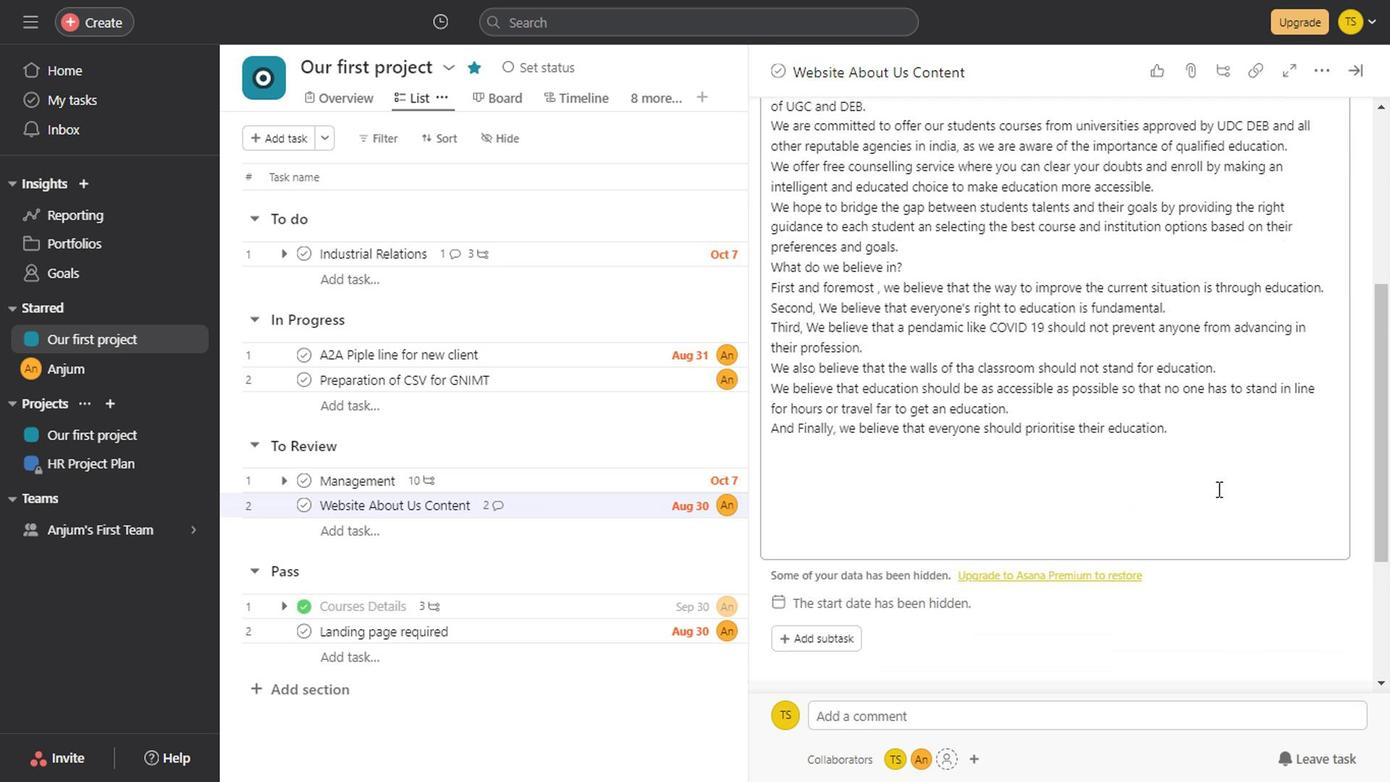 
Action: Mouse scrolled (967, 448) with delta (0, 0)
Screenshot: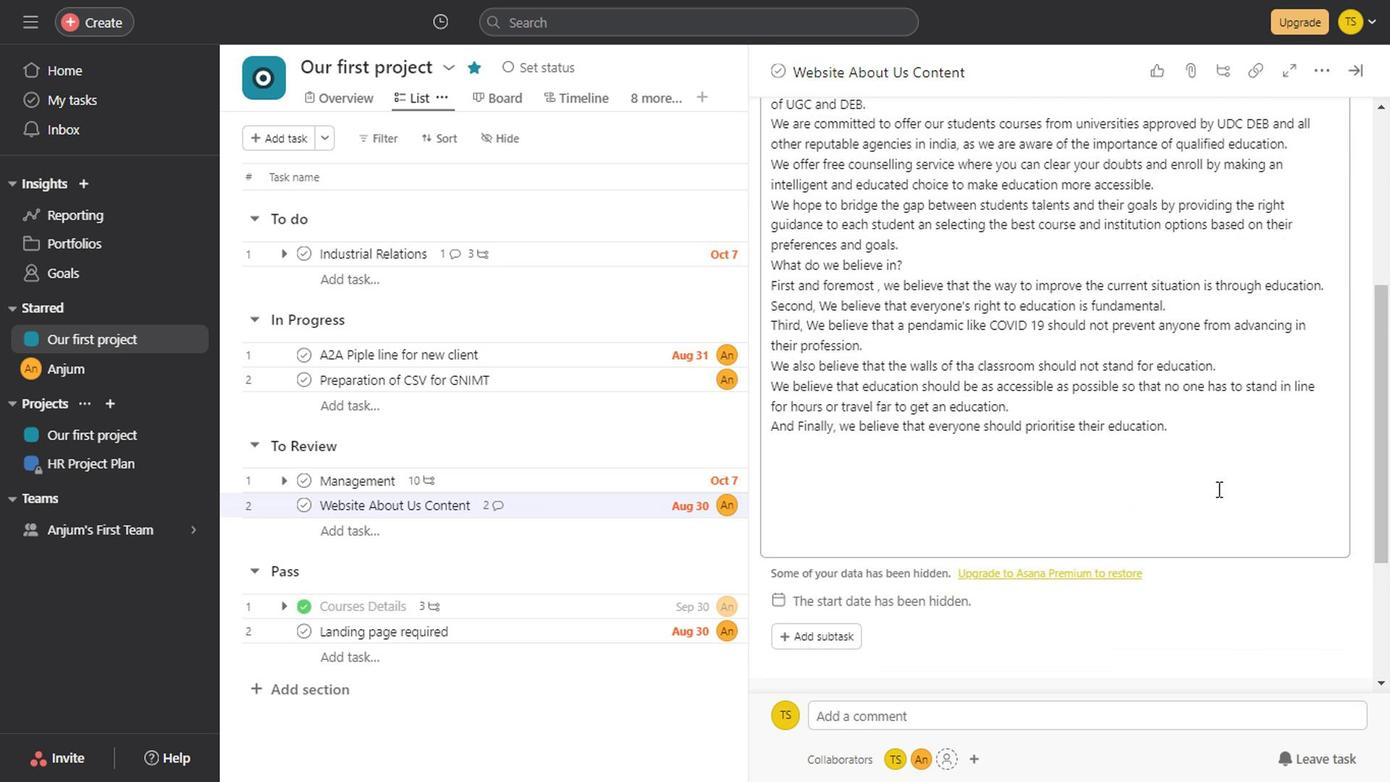 
Action: Mouse scrolled (967, 448) with delta (0, 0)
Screenshot: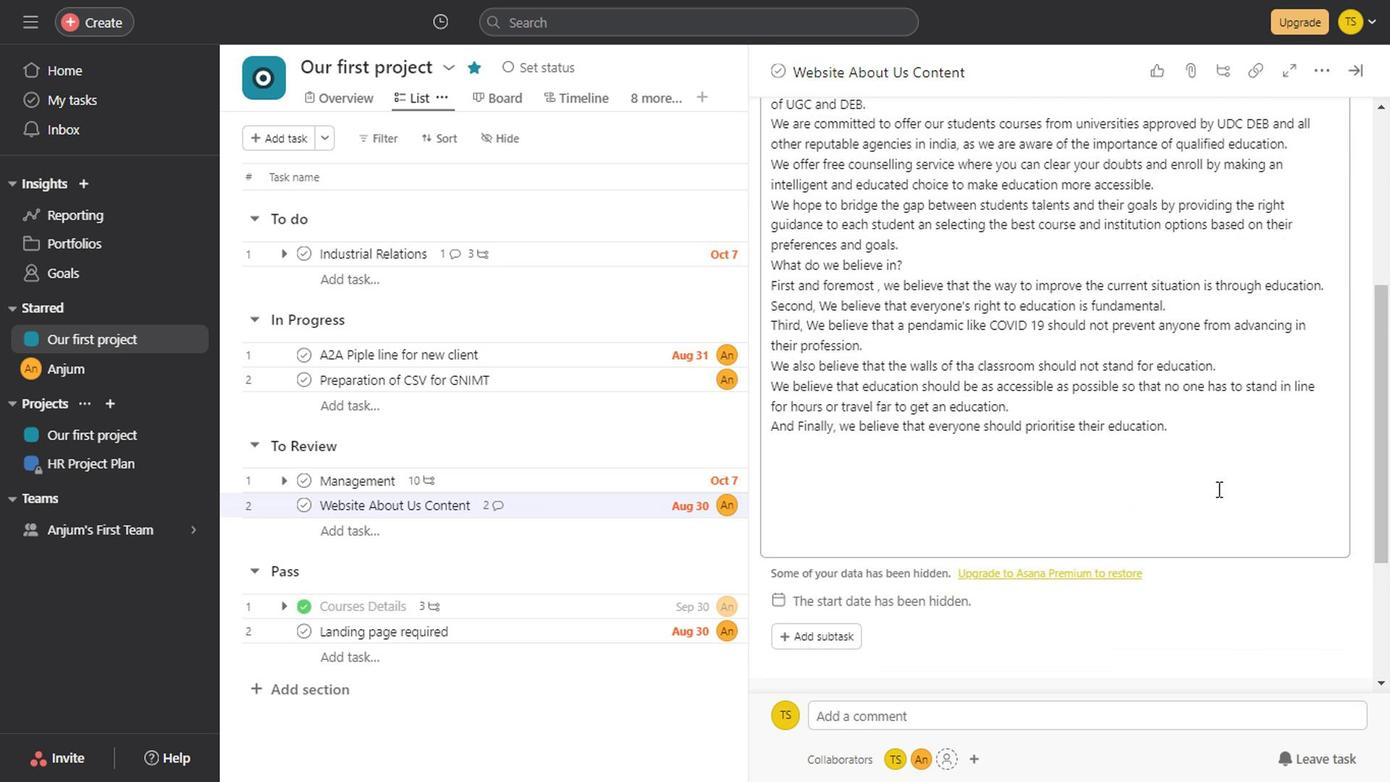 
Action: Mouse scrolled (967, 448) with delta (0, 0)
Screenshot: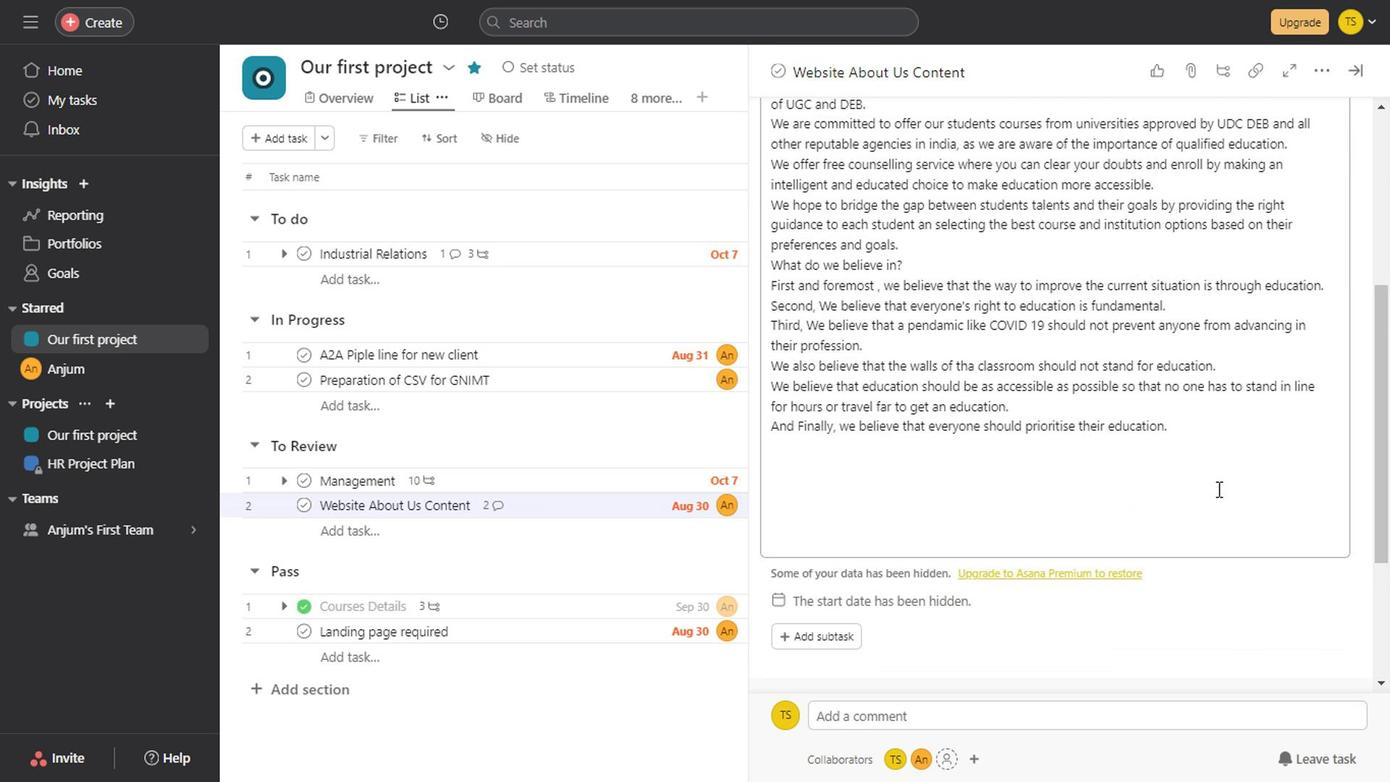 
Action: Mouse scrolled (967, 448) with delta (0, 0)
Screenshot: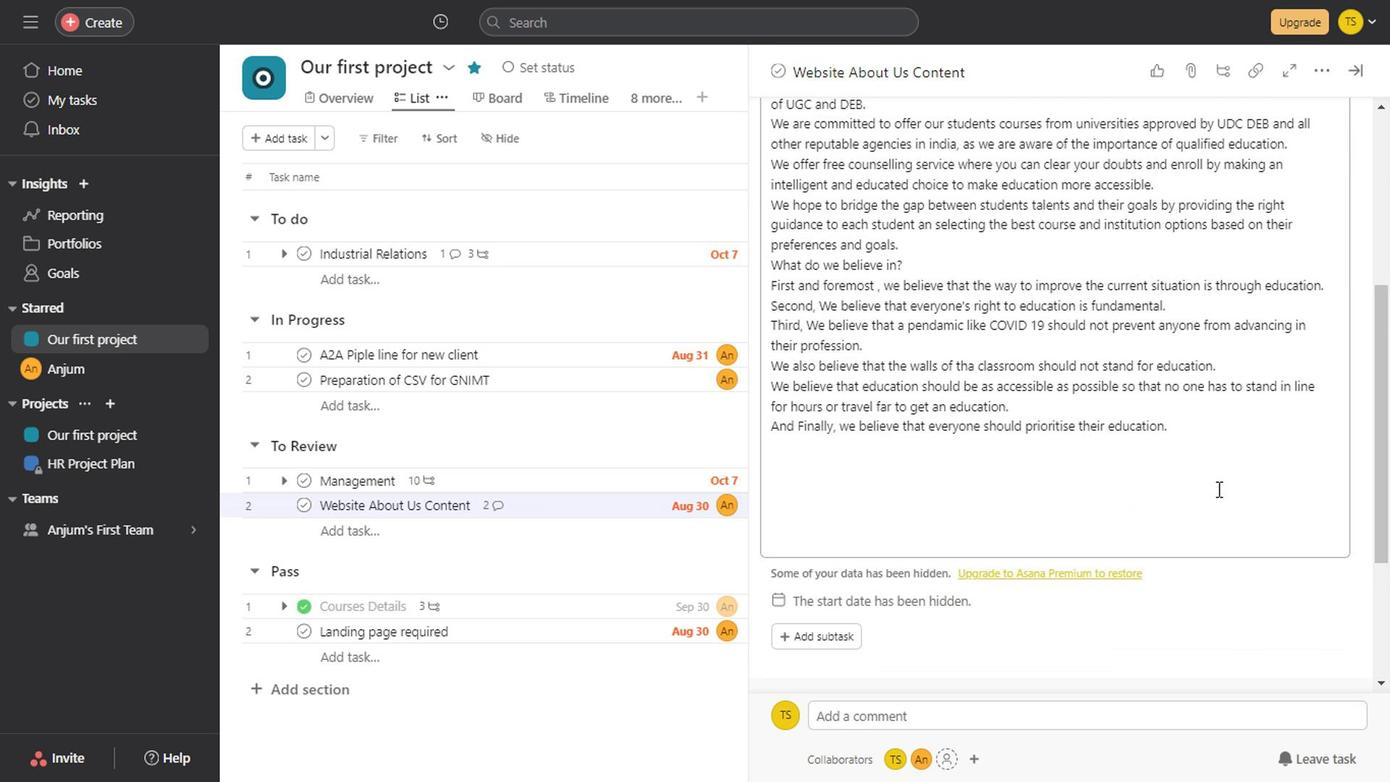 
Action: Mouse scrolled (967, 448) with delta (0, 0)
Screenshot: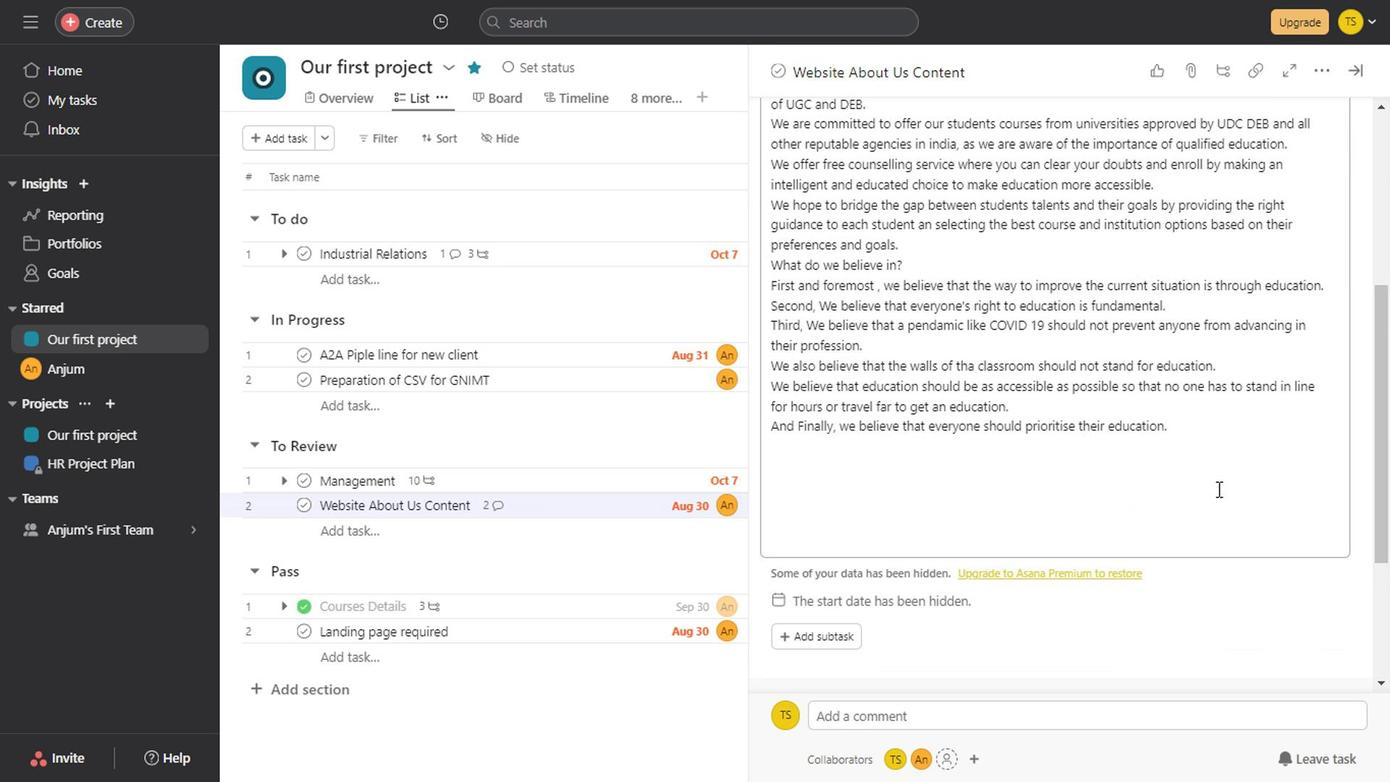 
Action: Mouse scrolled (967, 448) with delta (0, 0)
Screenshot: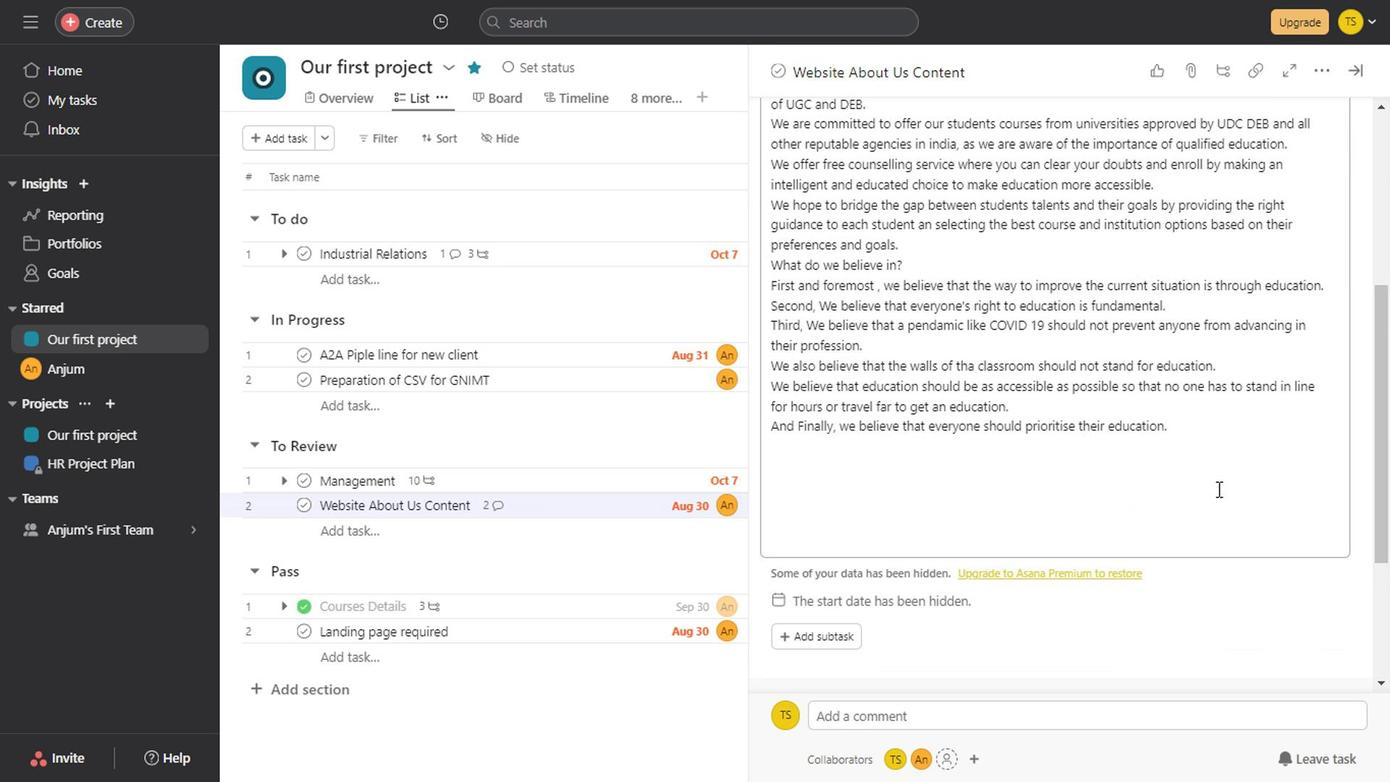 
Action: Mouse scrolled (967, 448) with delta (0, 0)
Screenshot: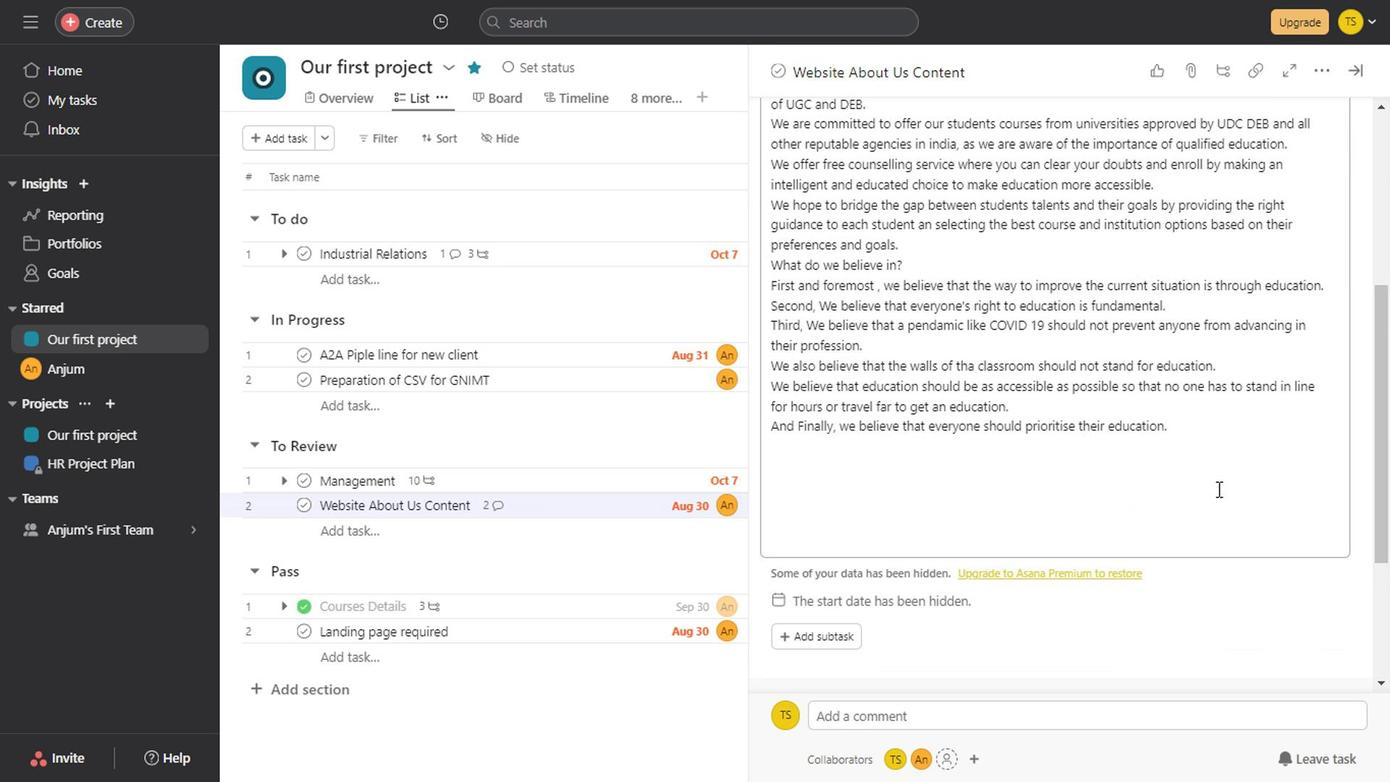 
Action: Mouse scrolled (967, 448) with delta (0, 0)
Screenshot: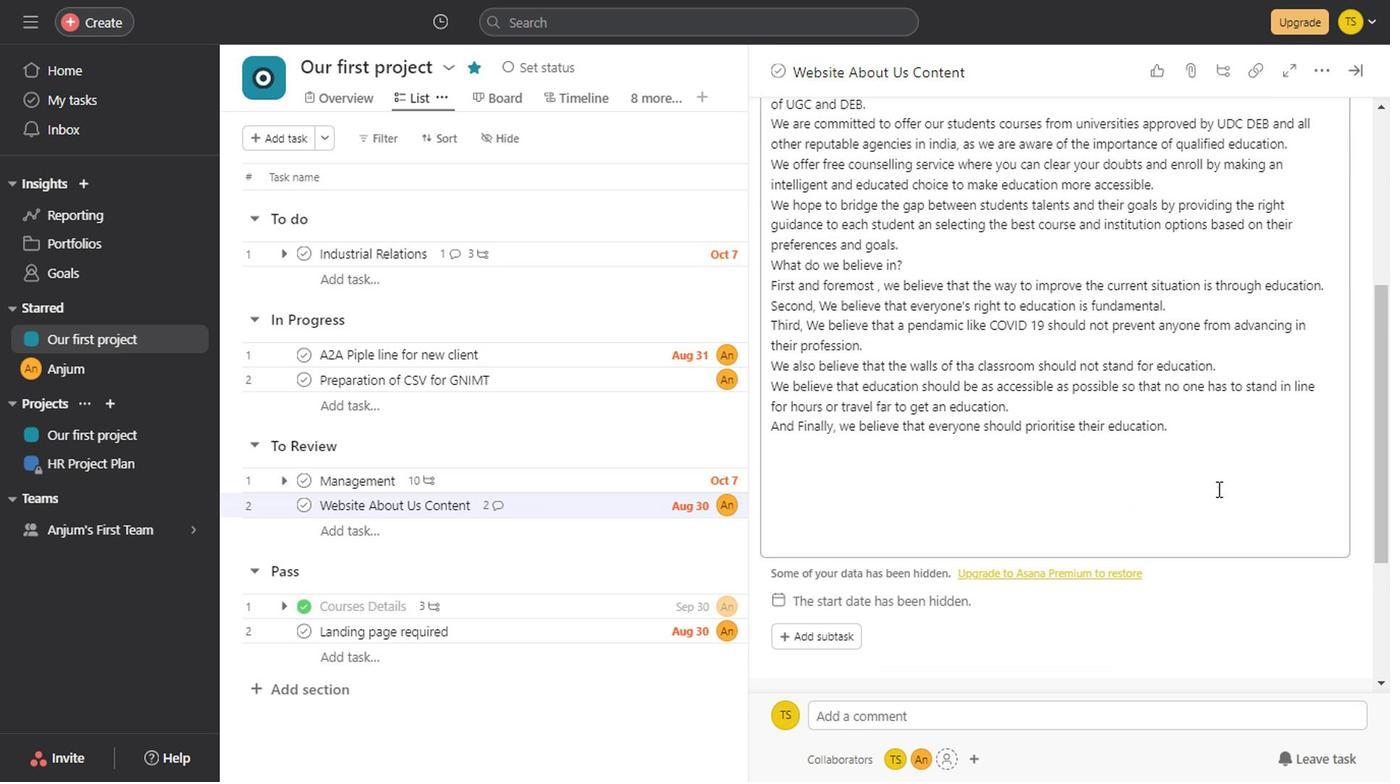 
Action: Mouse scrolled (967, 448) with delta (0, 0)
Screenshot: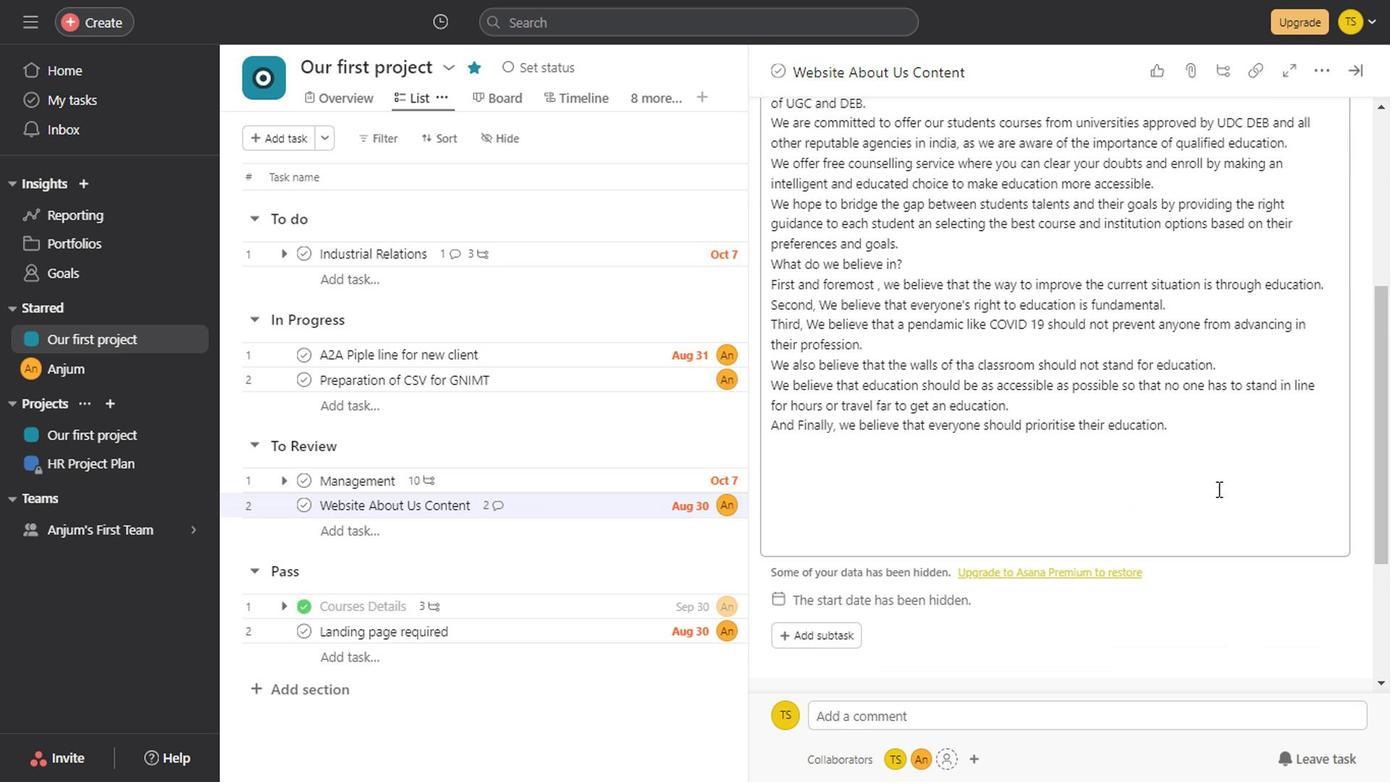 
Action: Mouse scrolled (967, 448) with delta (0, 0)
Screenshot: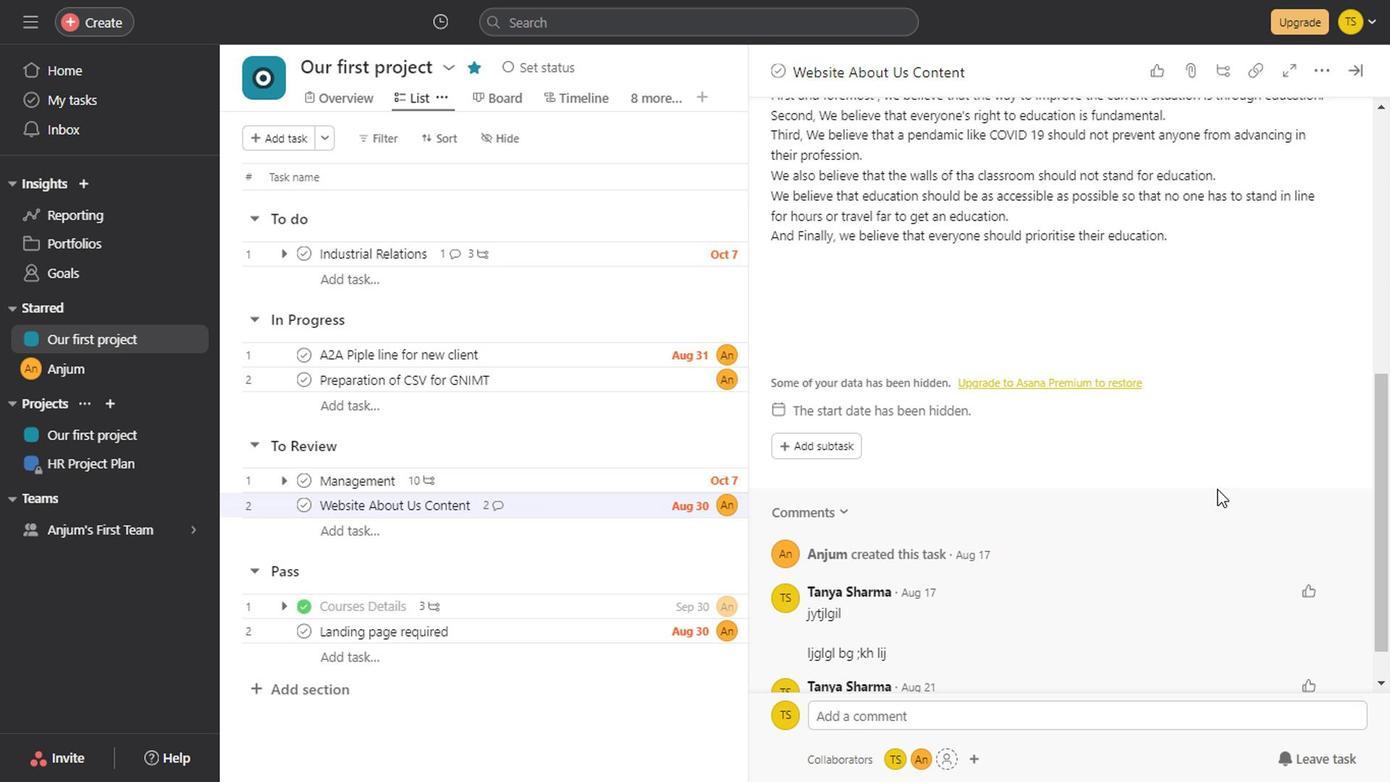 
Action: Mouse scrolled (967, 448) with delta (0, 0)
Screenshot: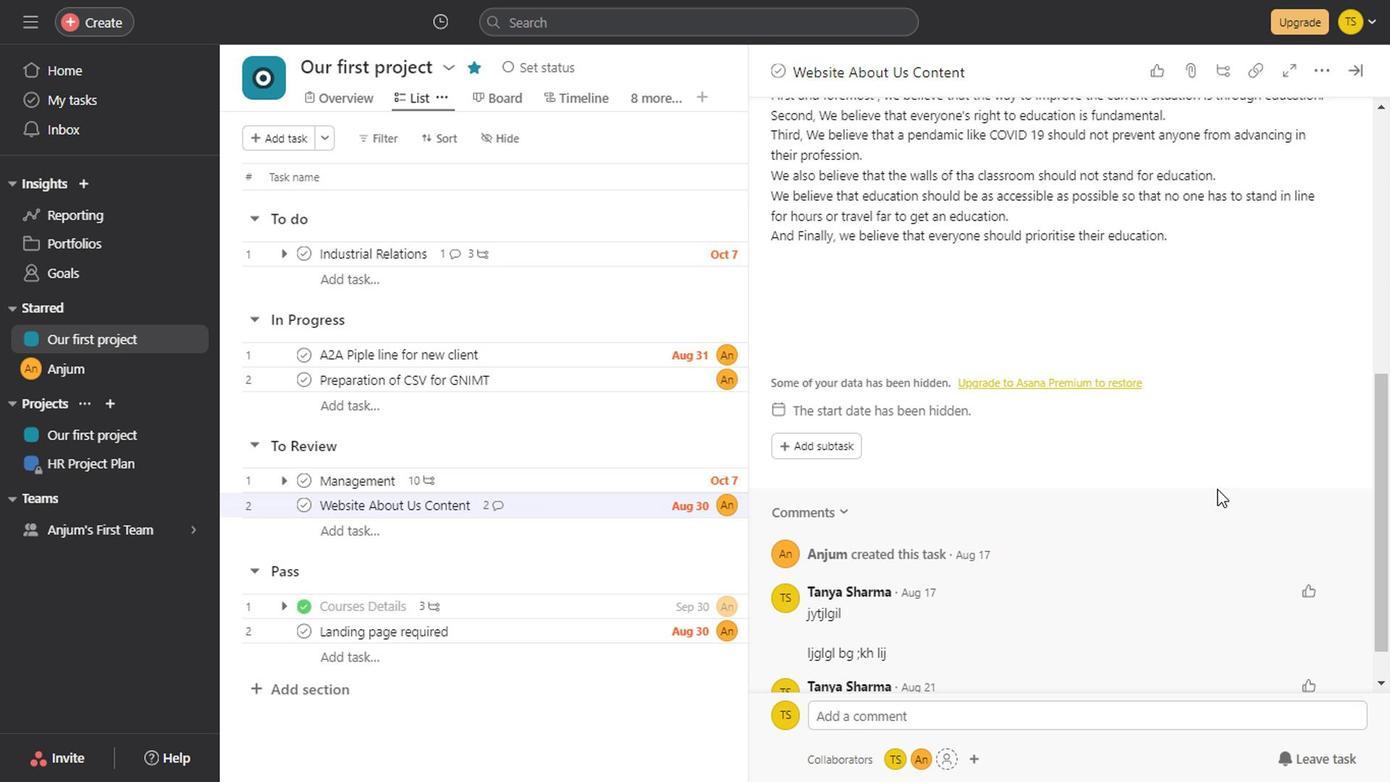
Action: Mouse scrolled (967, 448) with delta (0, 0)
Screenshot: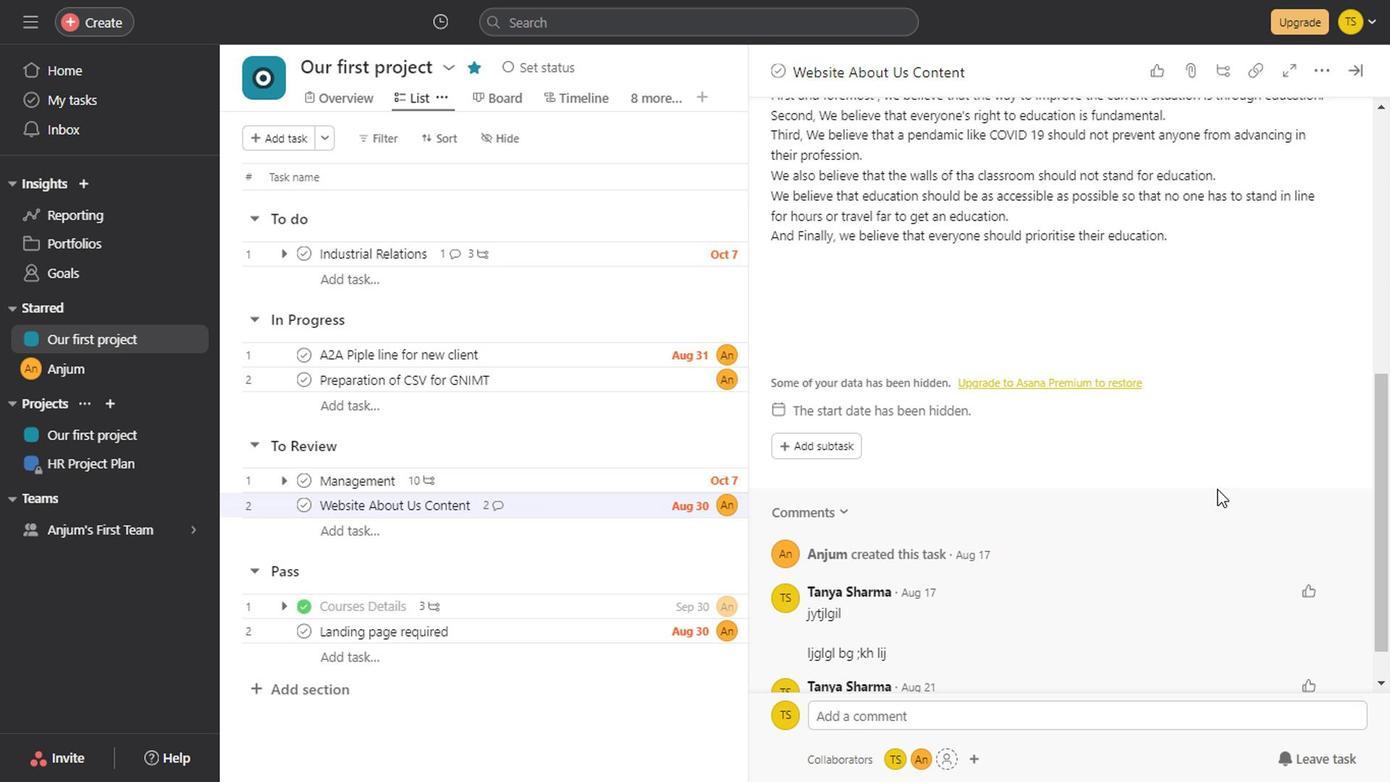 
Action: Mouse scrolled (967, 448) with delta (0, 0)
Screenshot: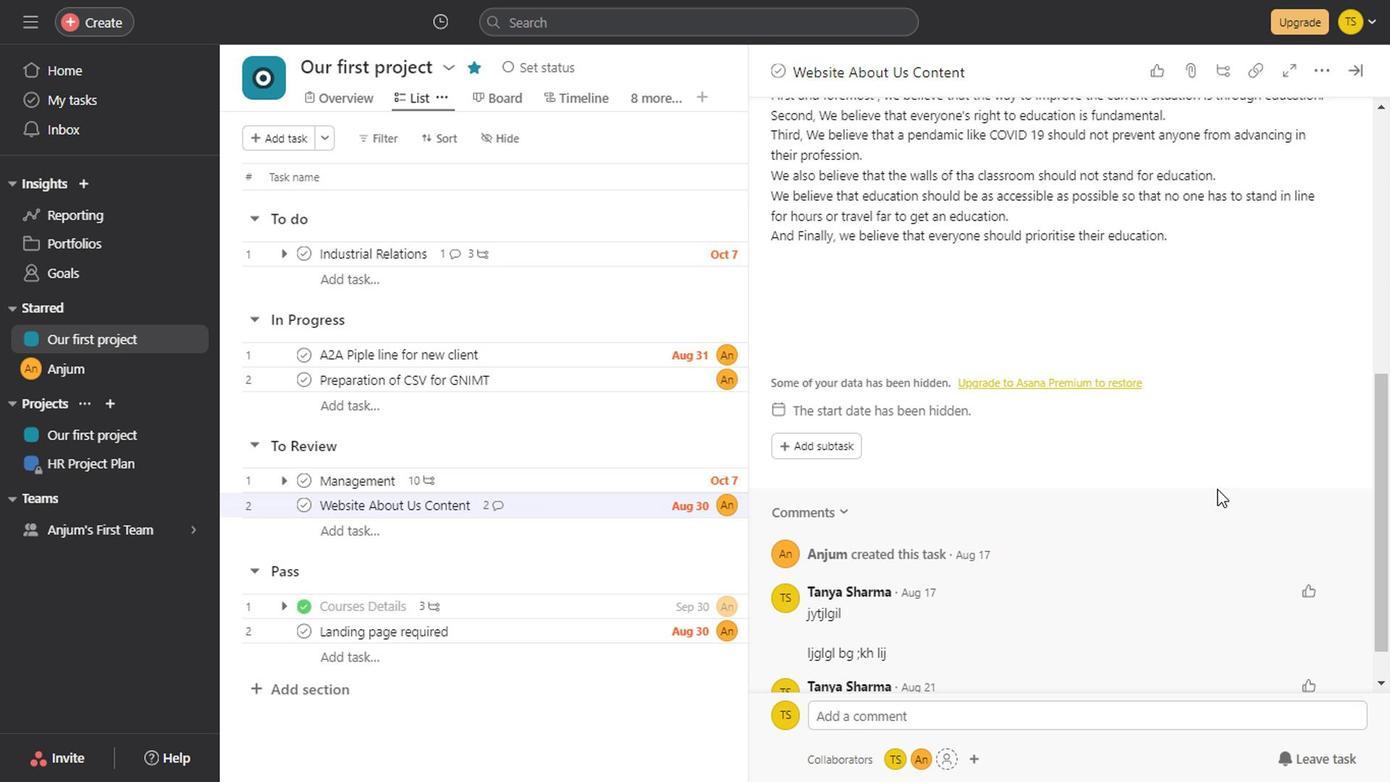 
Action: Mouse scrolled (967, 448) with delta (0, 0)
Screenshot: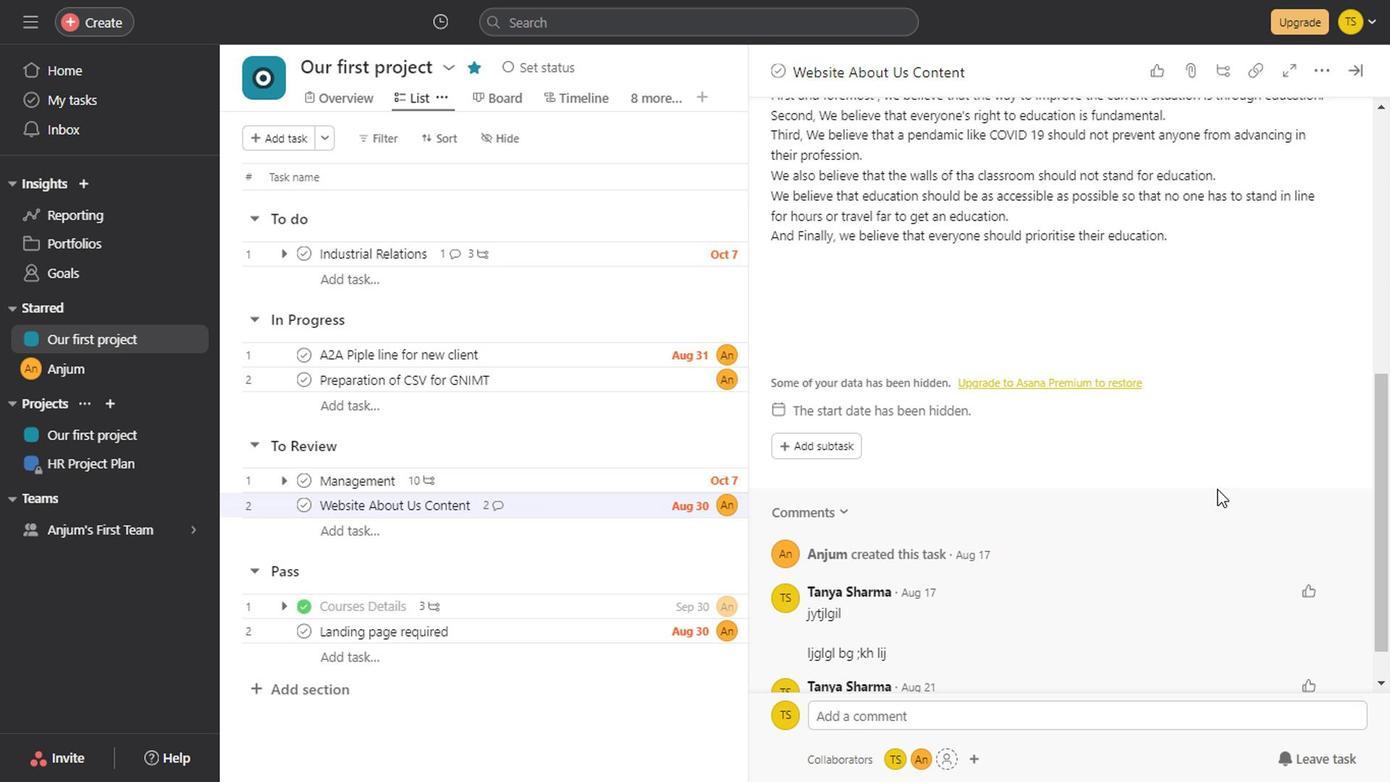 
Action: Mouse scrolled (967, 448) with delta (0, 0)
Screenshot: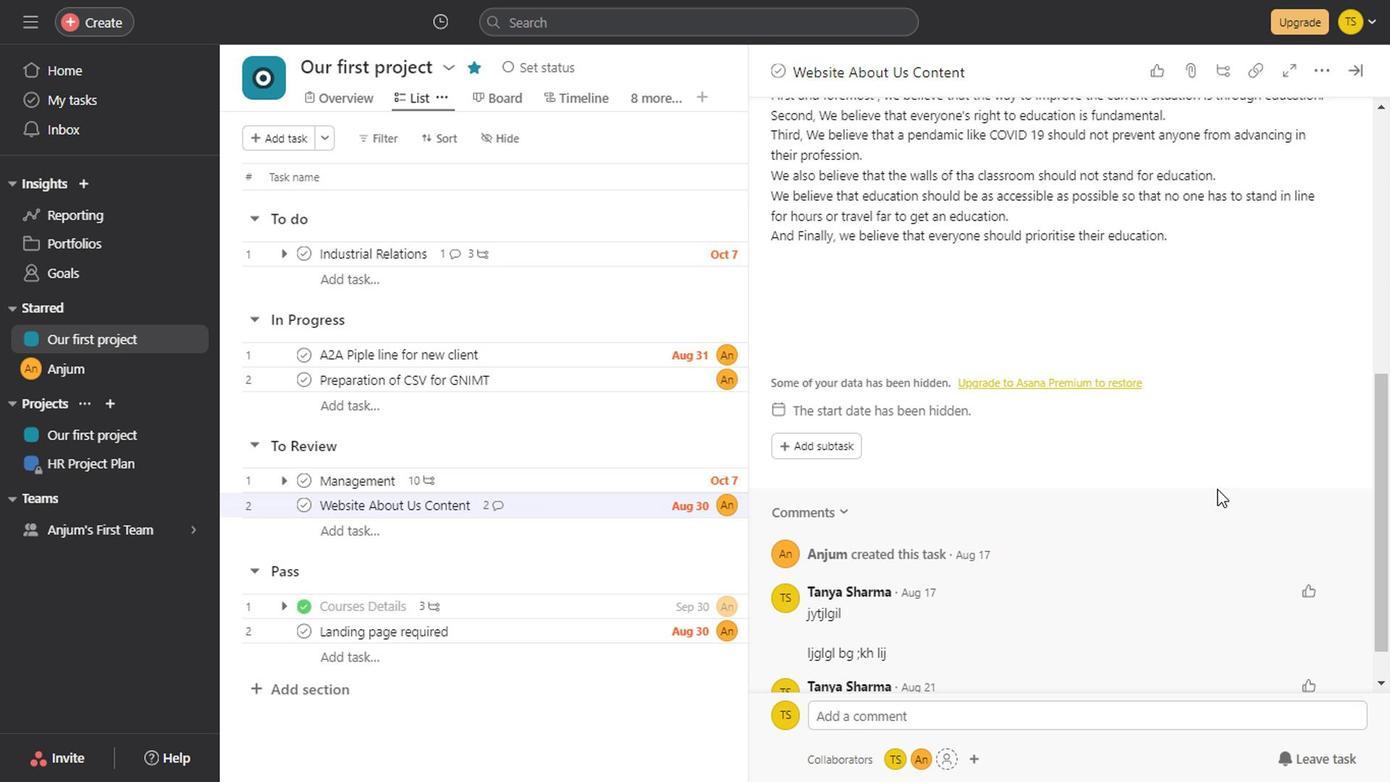 
Action: Mouse scrolled (967, 448) with delta (0, 0)
Screenshot: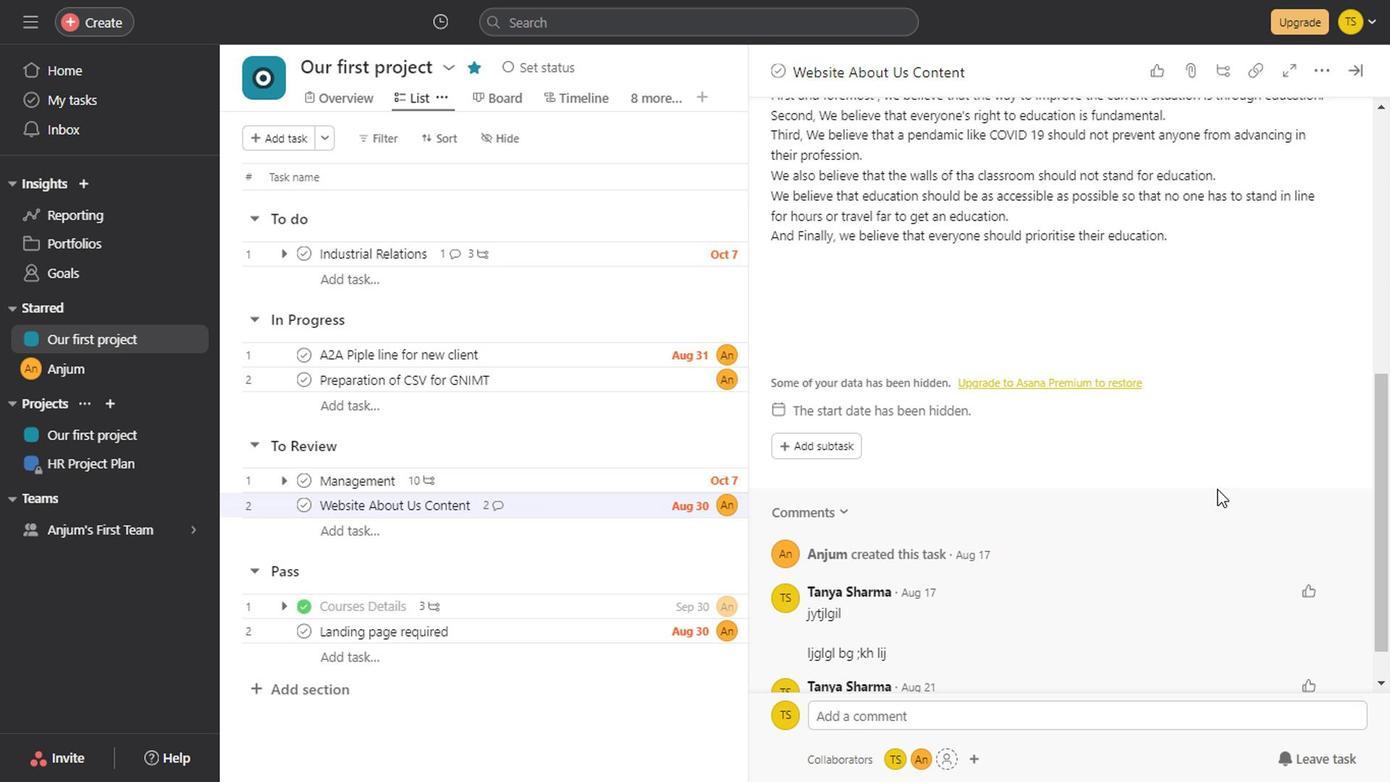 
Action: Mouse scrolled (967, 448) with delta (0, 0)
Screenshot: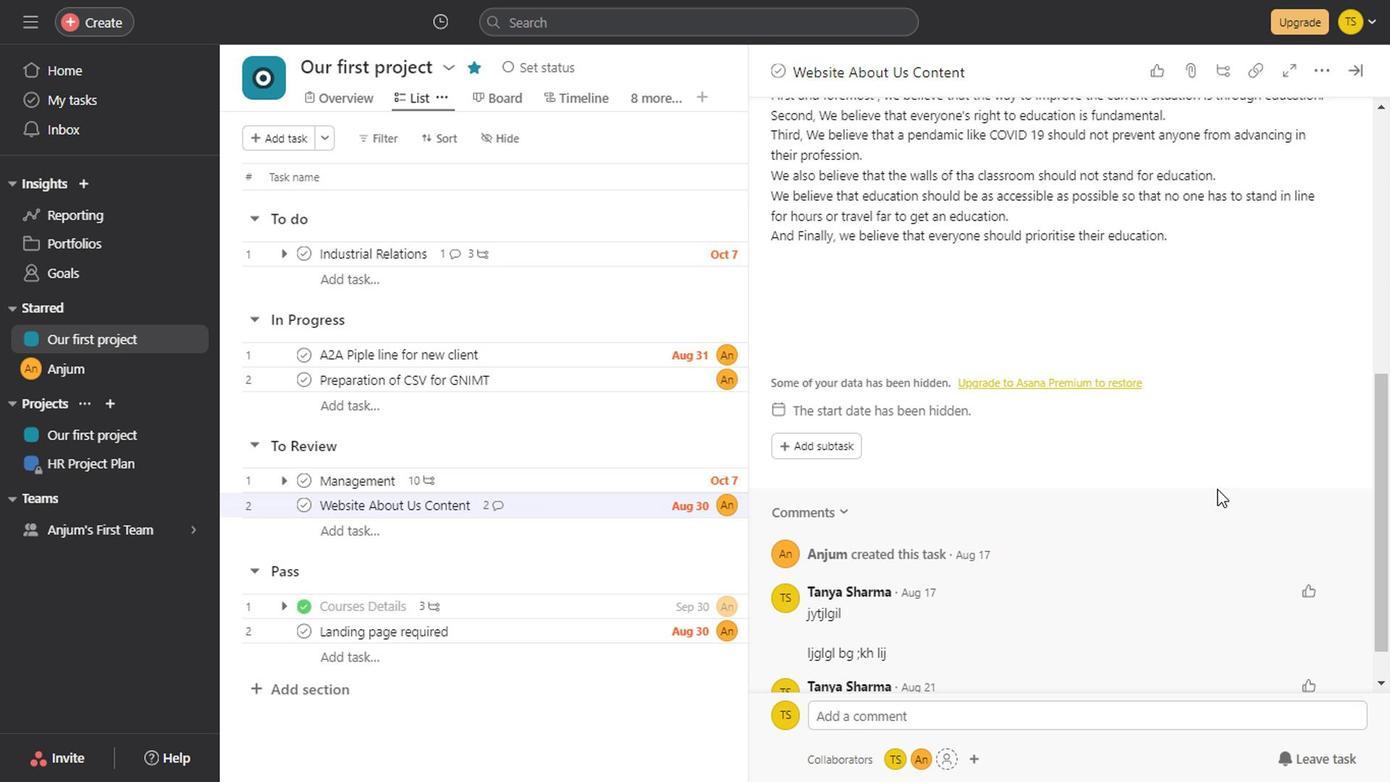 
Action: Mouse scrolled (967, 448) with delta (0, 0)
Screenshot: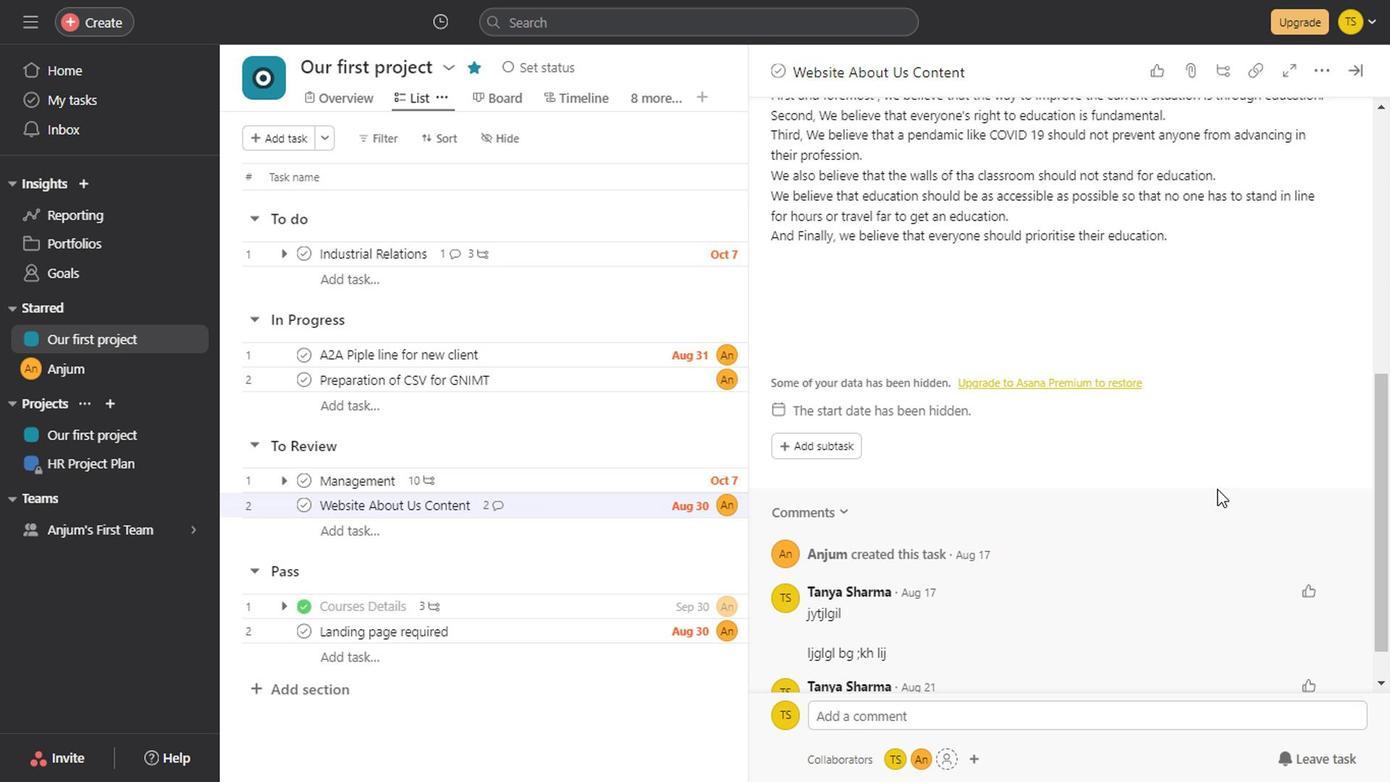 
Action: Mouse scrolled (967, 448) with delta (0, 0)
Screenshot: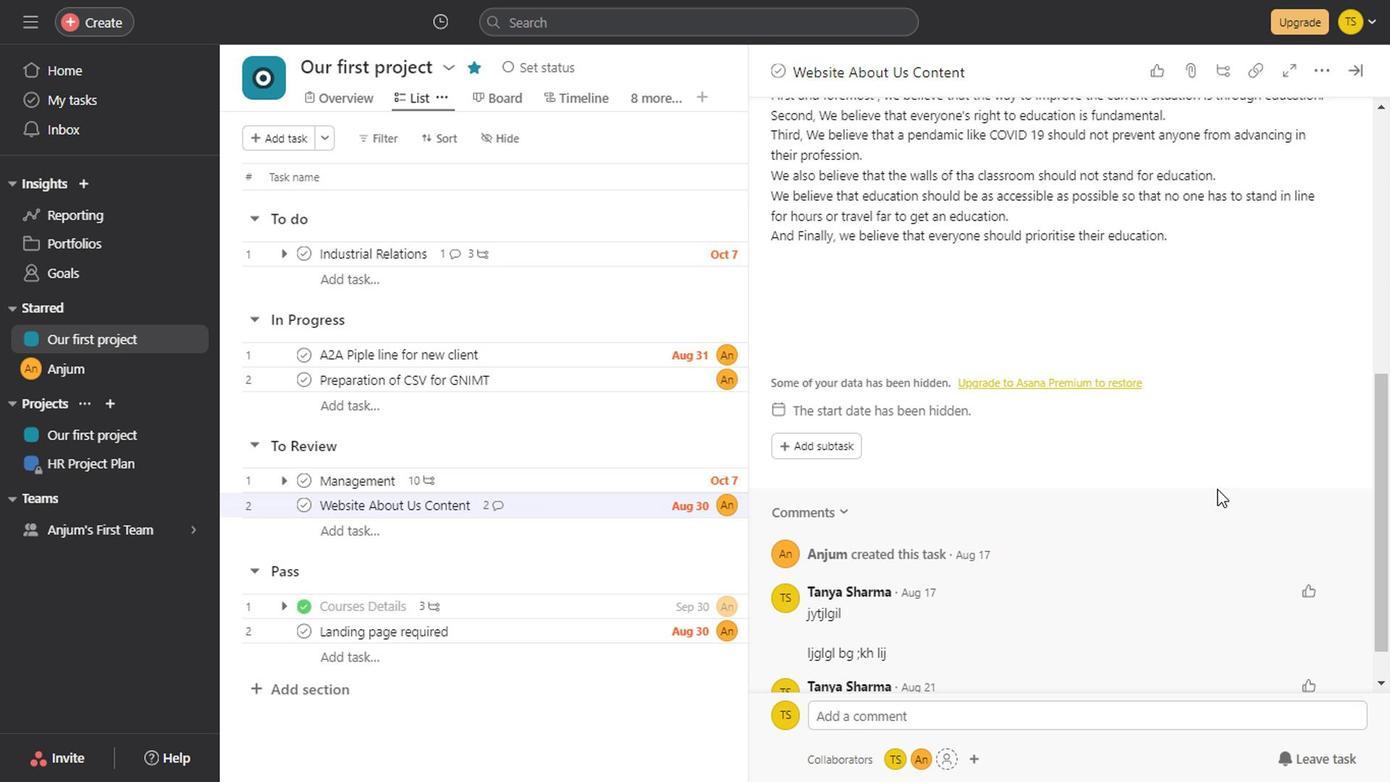 
Action: Mouse scrolled (967, 448) with delta (0, 0)
Screenshot: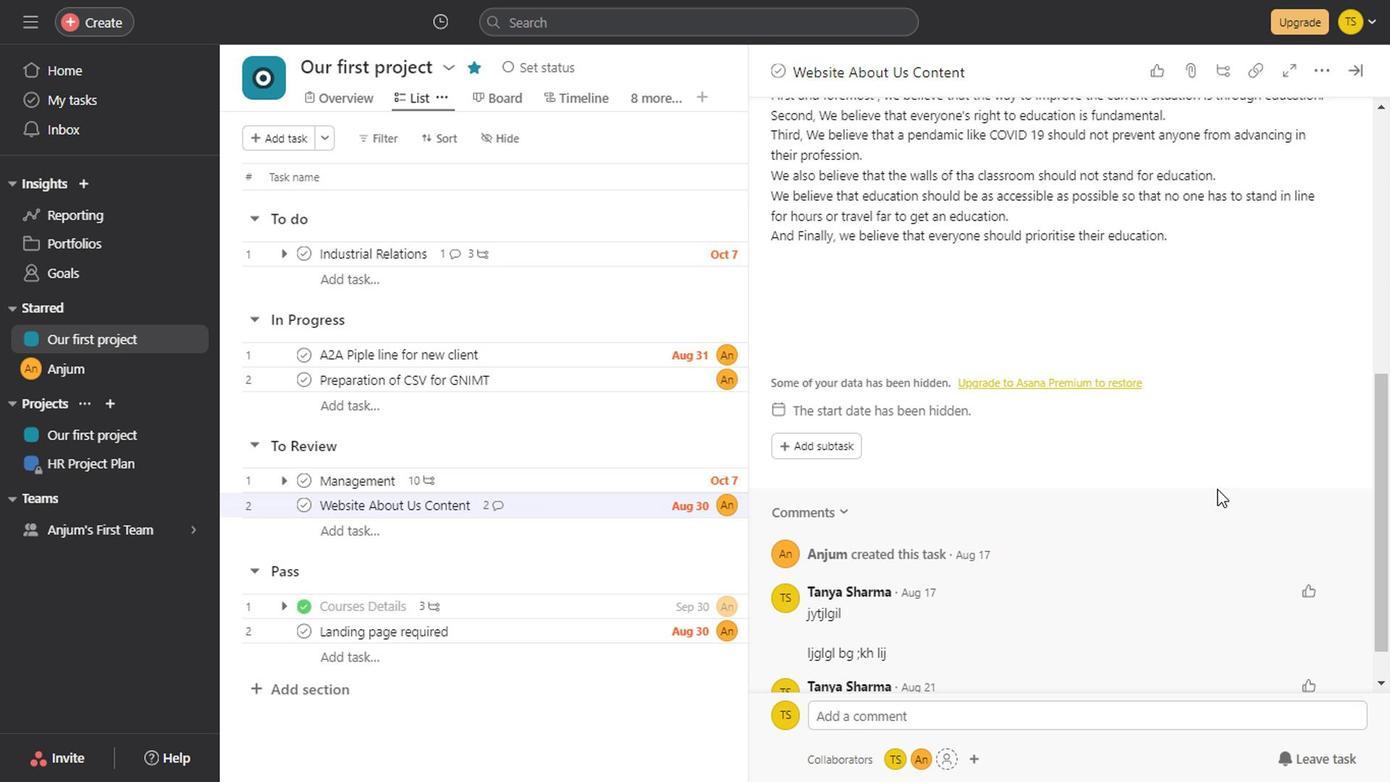 
Action: Mouse scrolled (967, 448) with delta (0, 0)
Screenshot: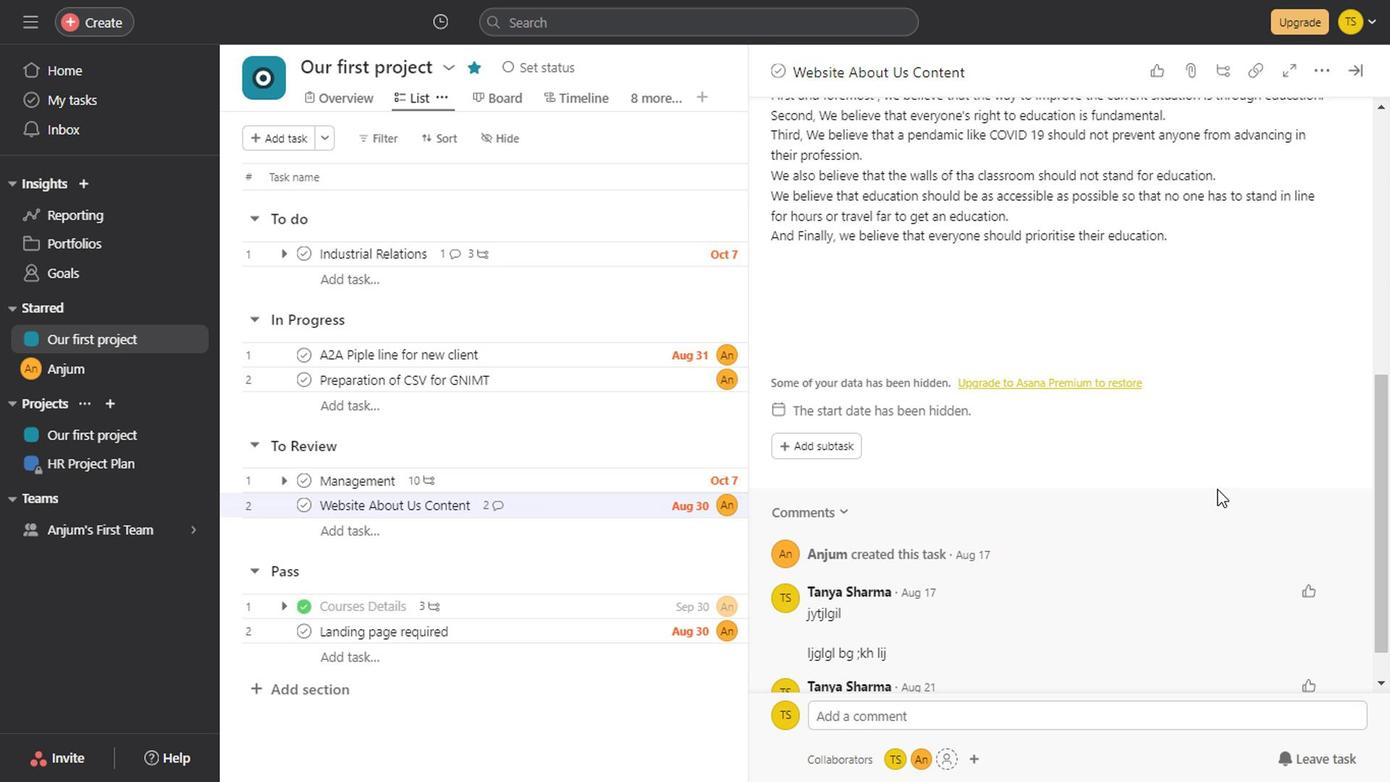 
Action: Mouse scrolled (967, 448) with delta (0, 0)
Screenshot: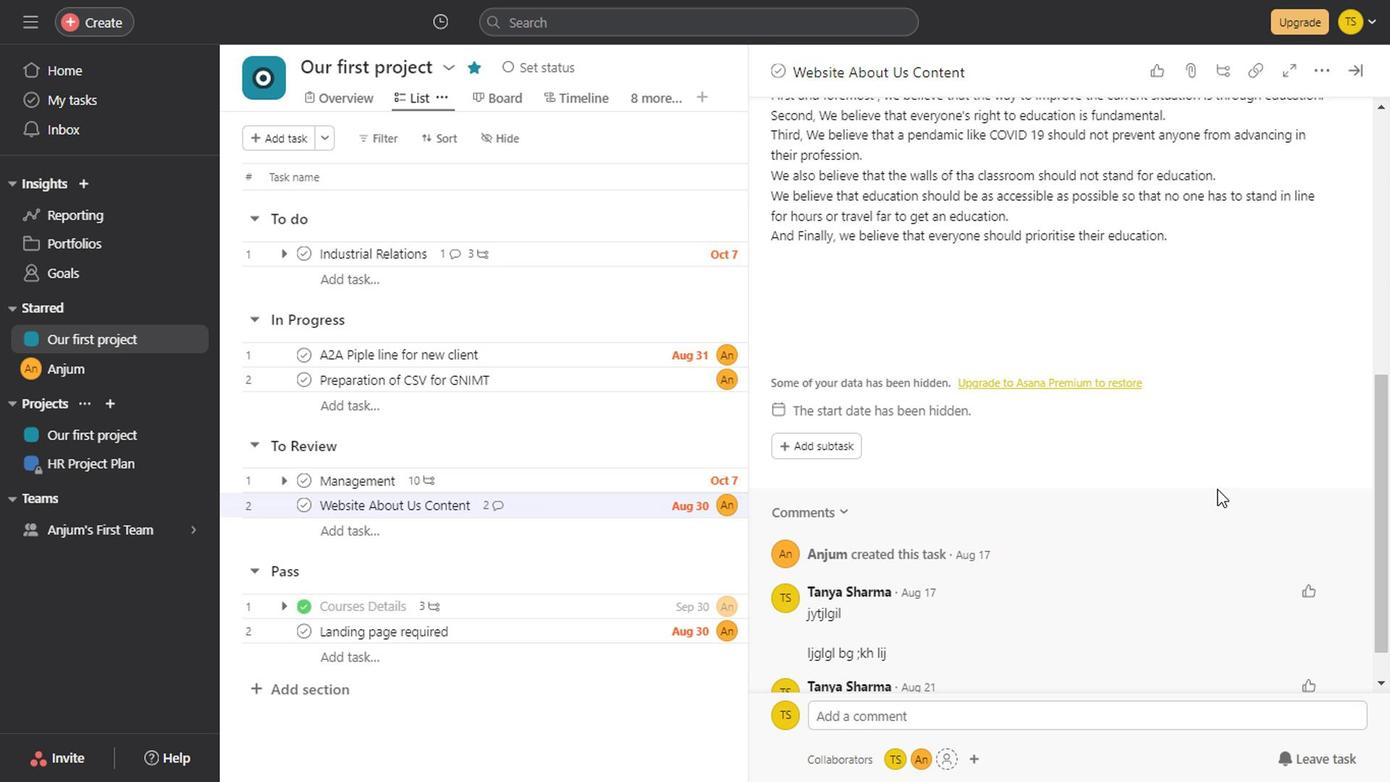 
Action: Mouse scrolled (967, 448) with delta (0, 0)
Screenshot: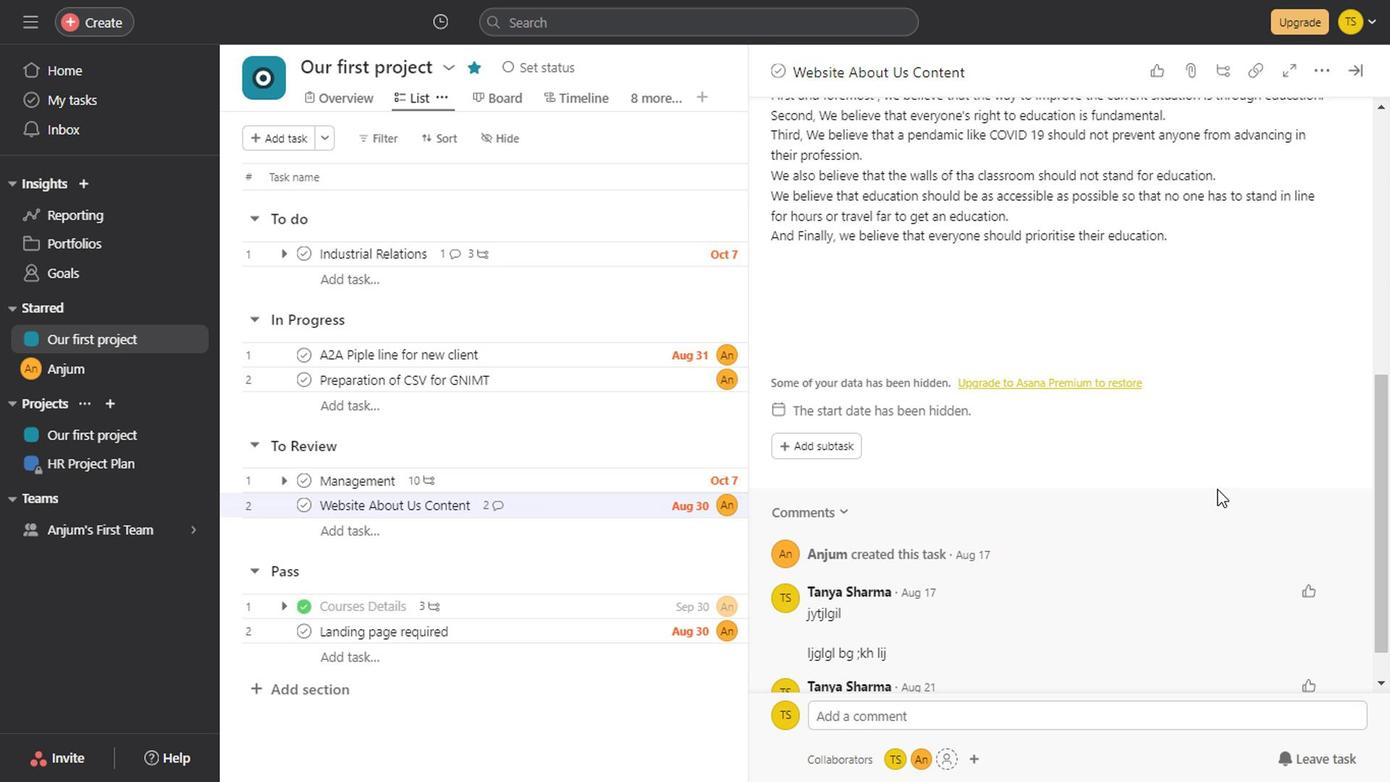 
Action: Mouse scrolled (967, 448) with delta (0, 0)
Screenshot: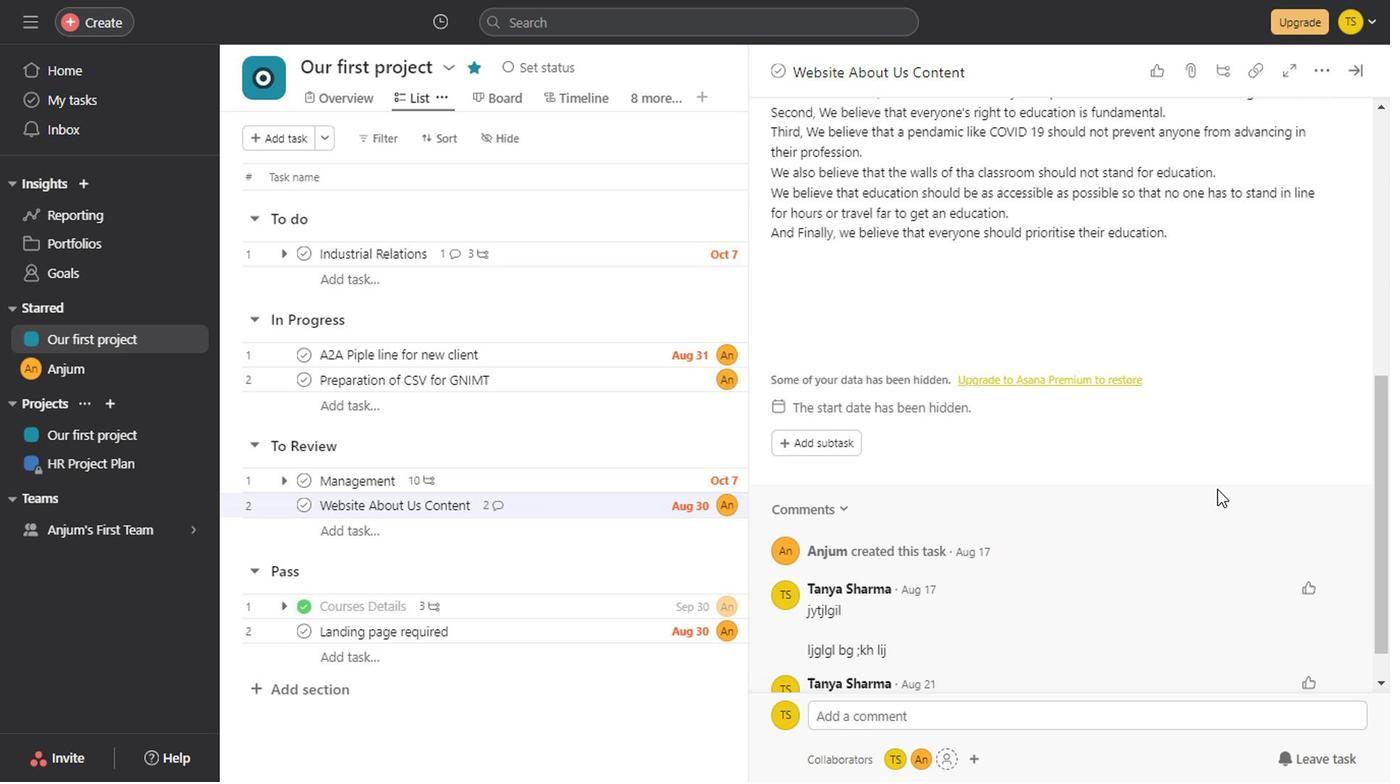 
Action: Mouse scrolled (967, 448) with delta (0, 0)
Screenshot: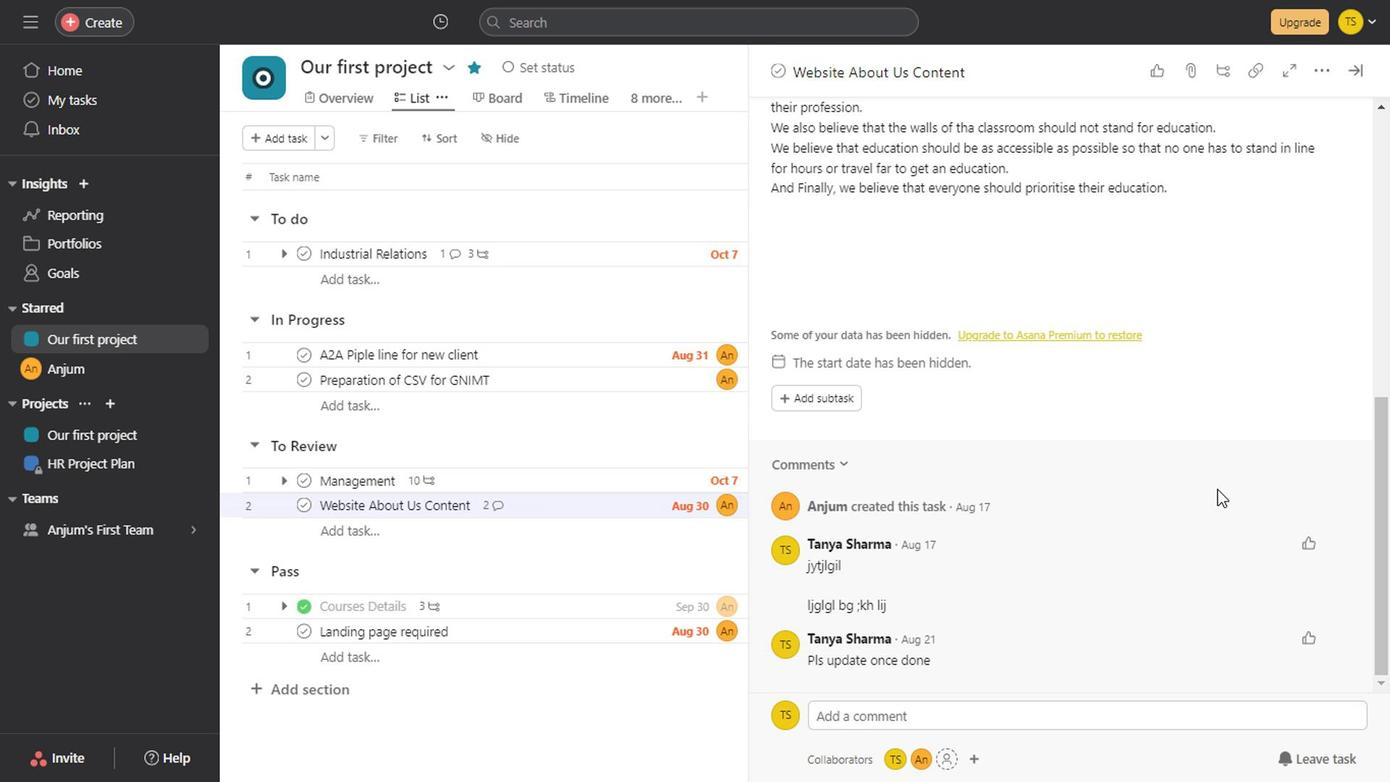
Action: Mouse scrolled (967, 448) with delta (0, 0)
Screenshot: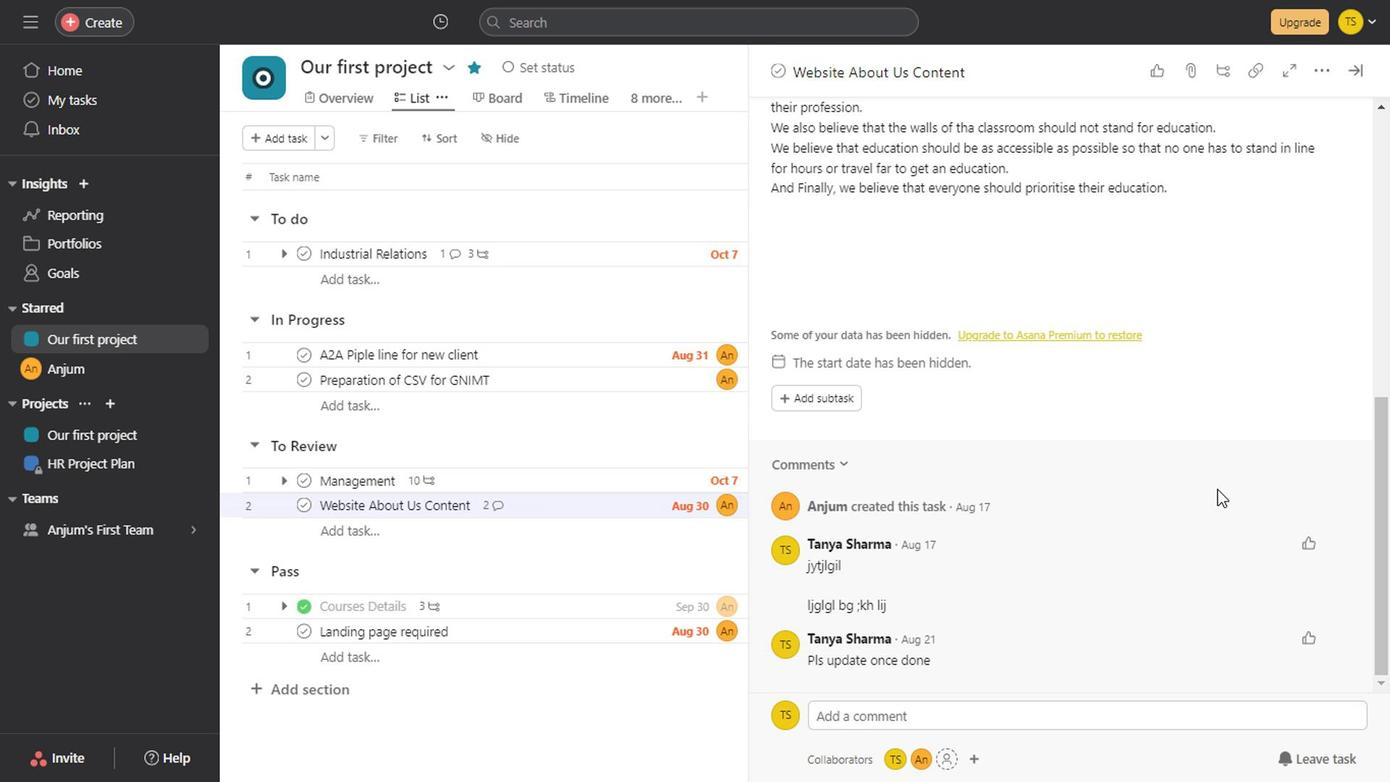 
Action: Mouse scrolled (967, 448) with delta (0, 0)
Screenshot: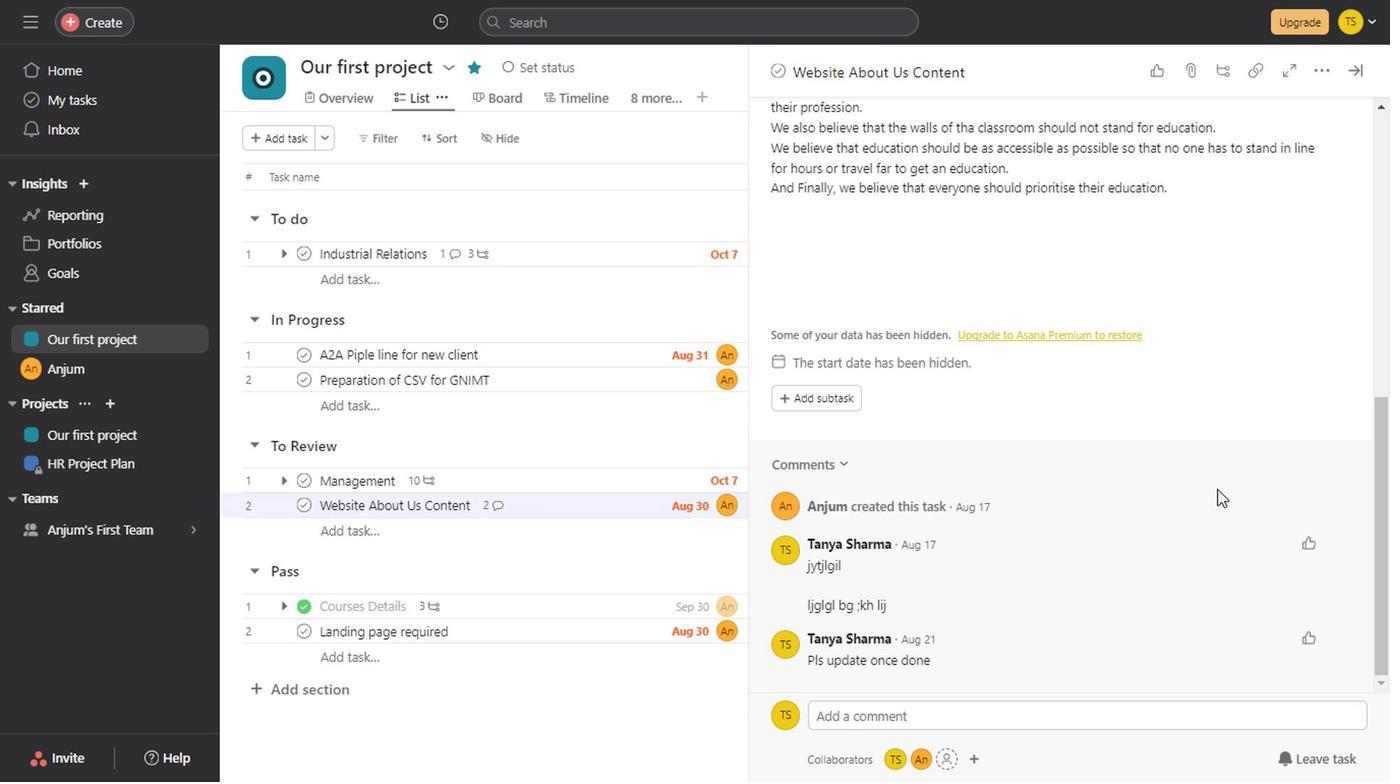 
Action: Mouse scrolled (967, 448) with delta (0, 0)
Screenshot: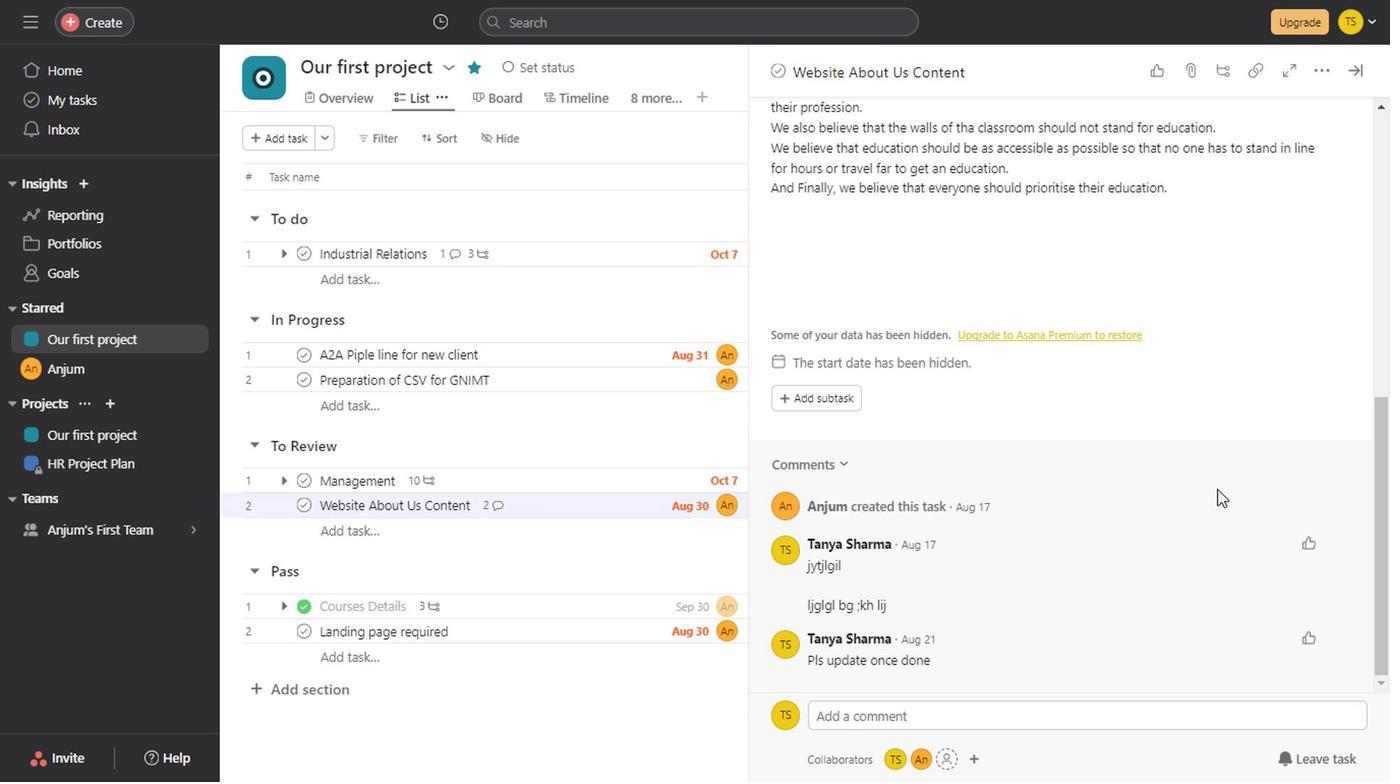 
Action: Mouse scrolled (967, 448) with delta (0, 0)
Screenshot: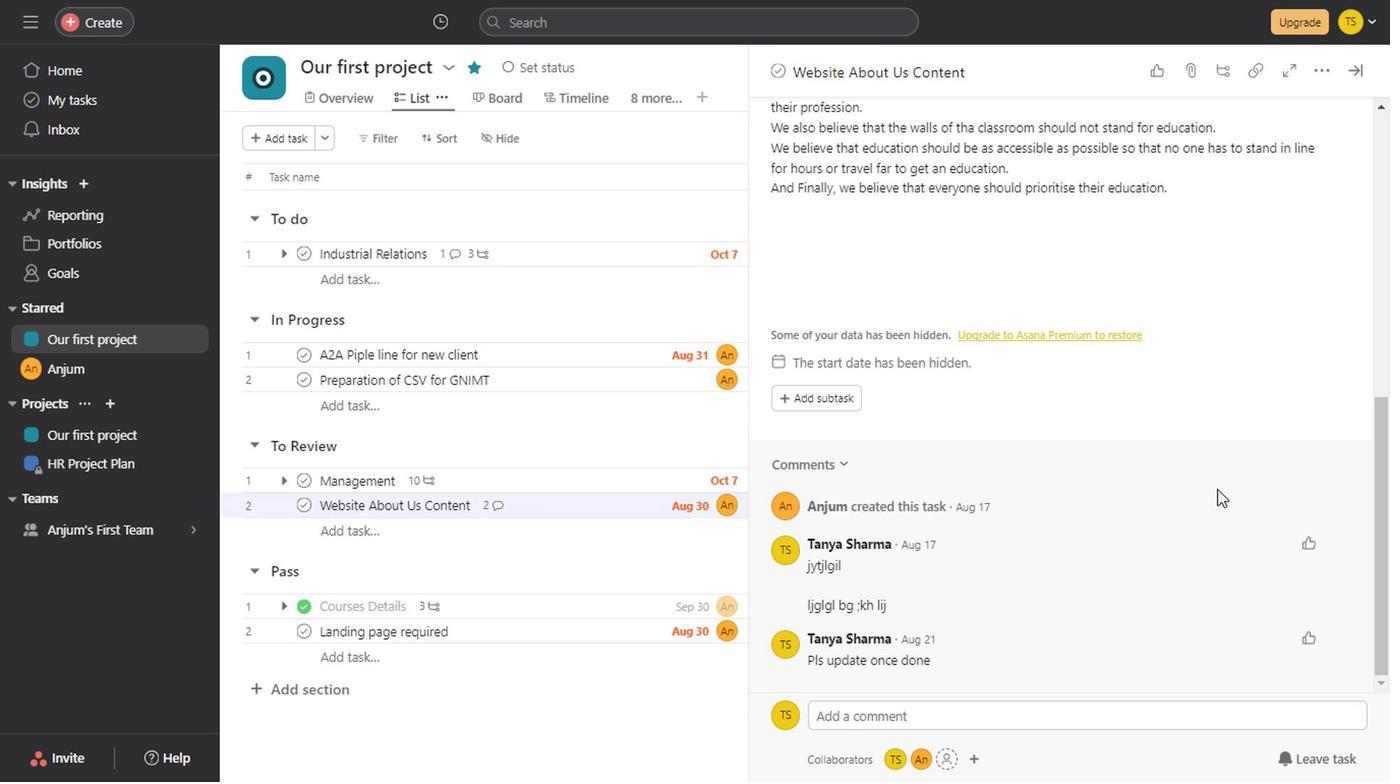 
Action: Mouse scrolled (967, 448) with delta (0, 0)
Screenshot: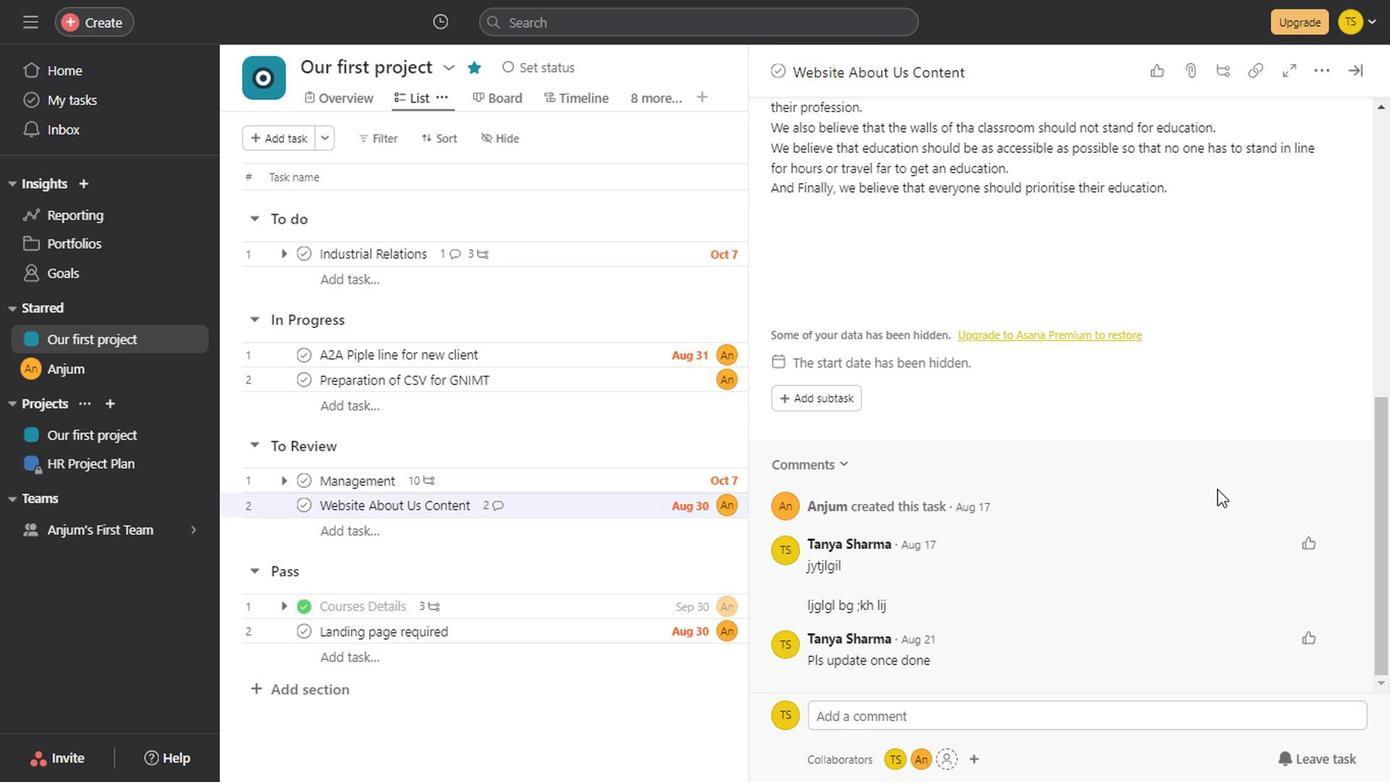 
Action: Mouse scrolled (967, 448) with delta (0, 0)
Screenshot: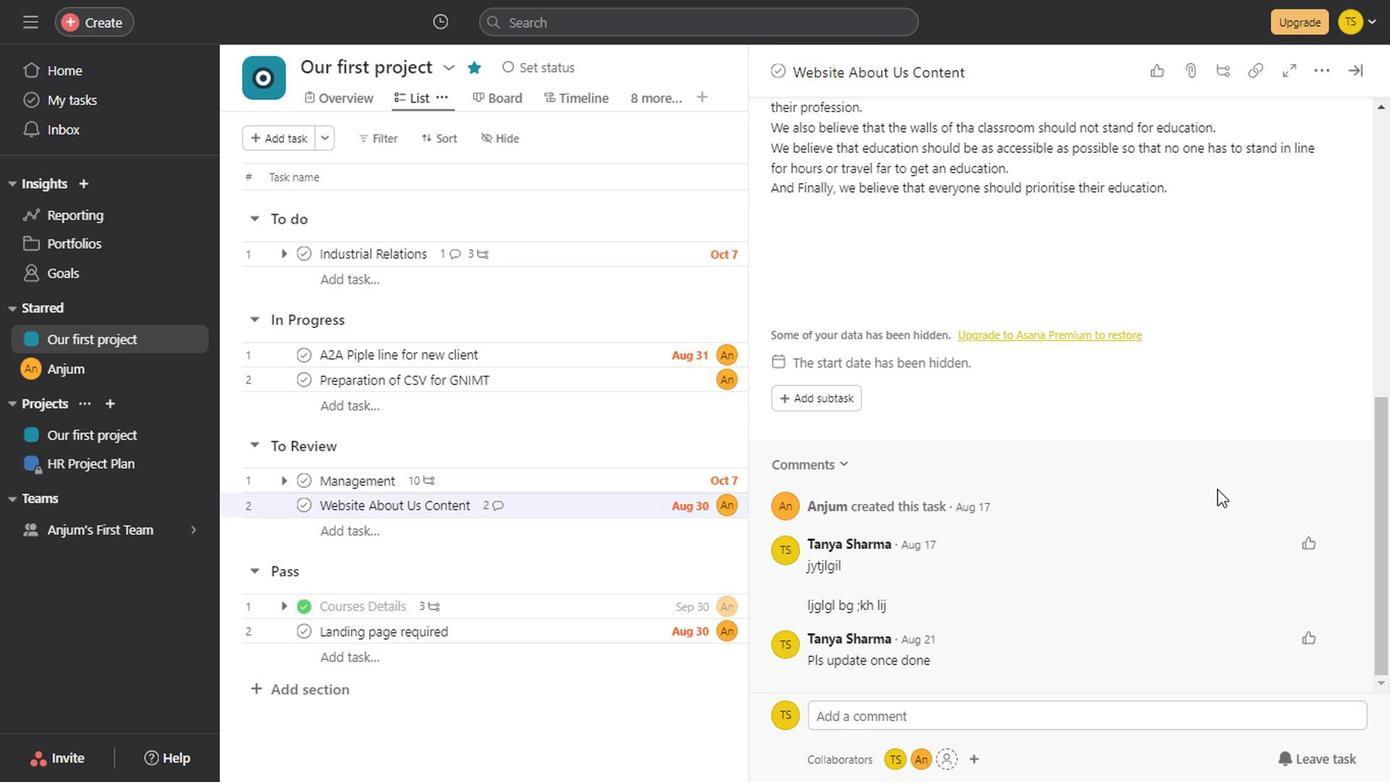 
Action: Mouse scrolled (967, 448) with delta (0, 0)
Screenshot: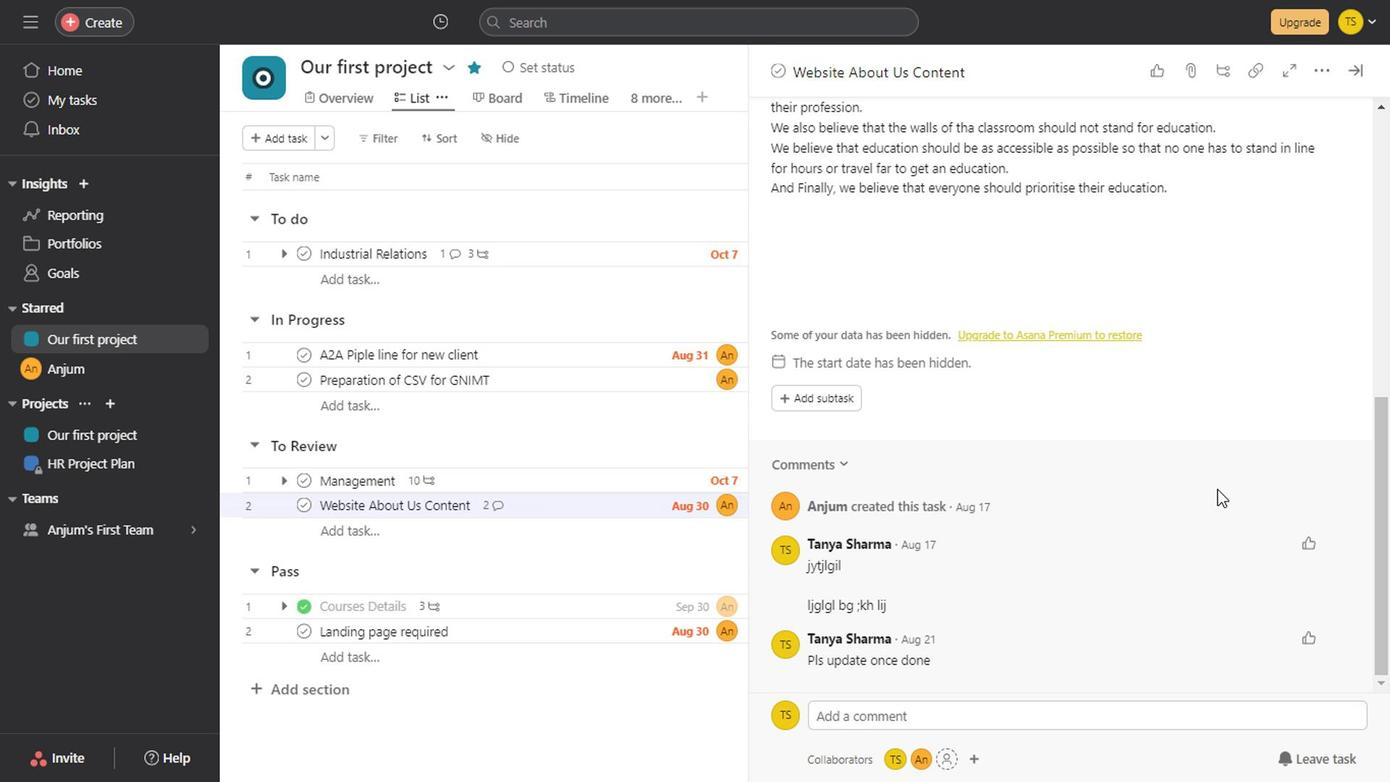 
Action: Mouse scrolled (967, 448) with delta (0, 0)
Screenshot: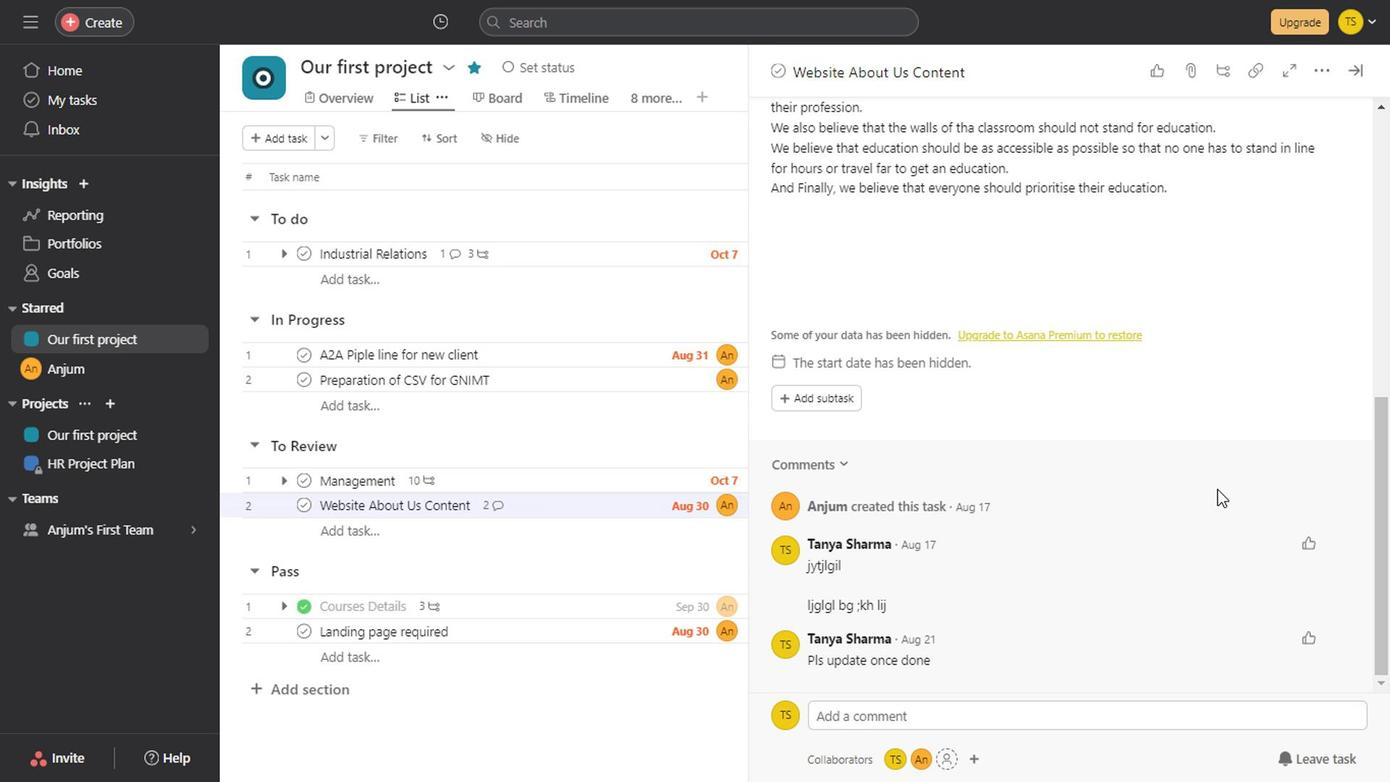 
Action: Mouse scrolled (967, 448) with delta (0, 0)
Screenshot: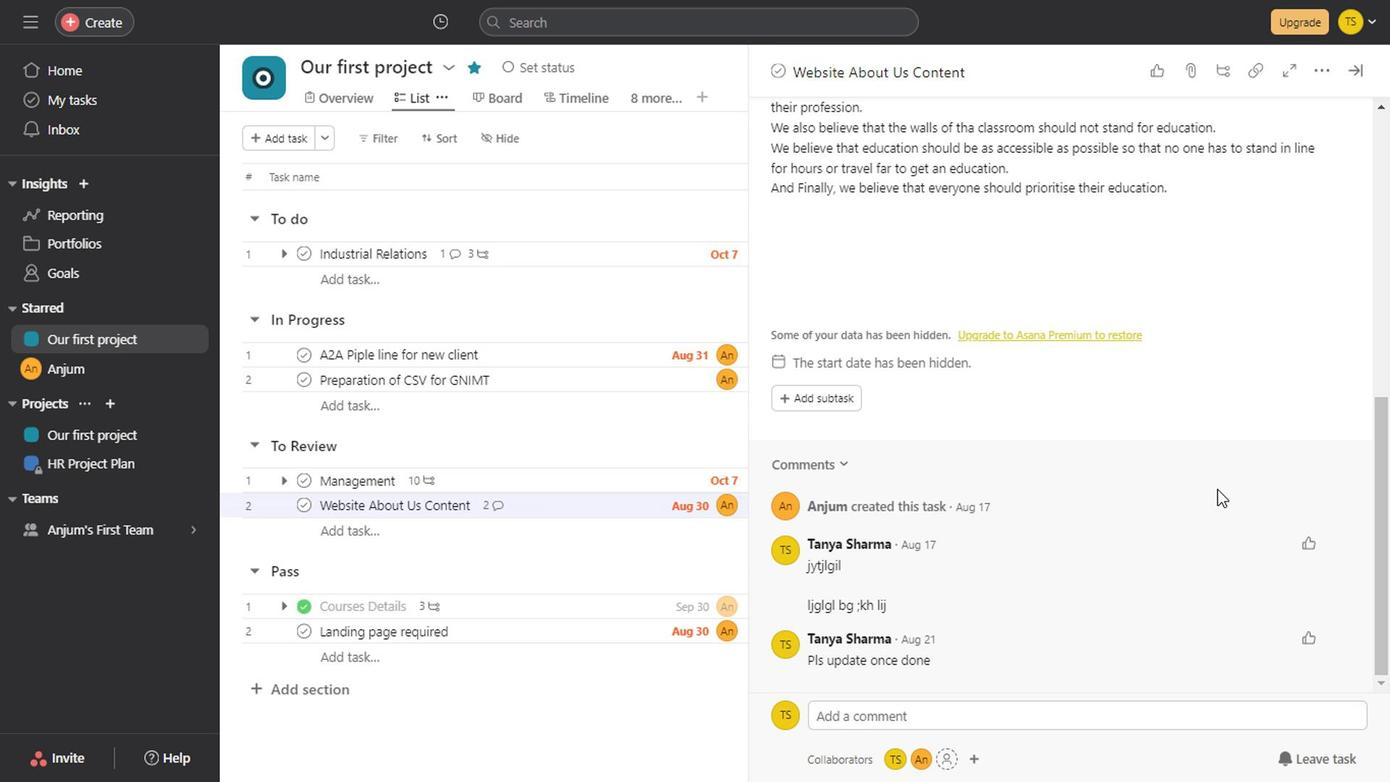 
Action: Mouse scrolled (967, 448) with delta (0, 0)
Screenshot: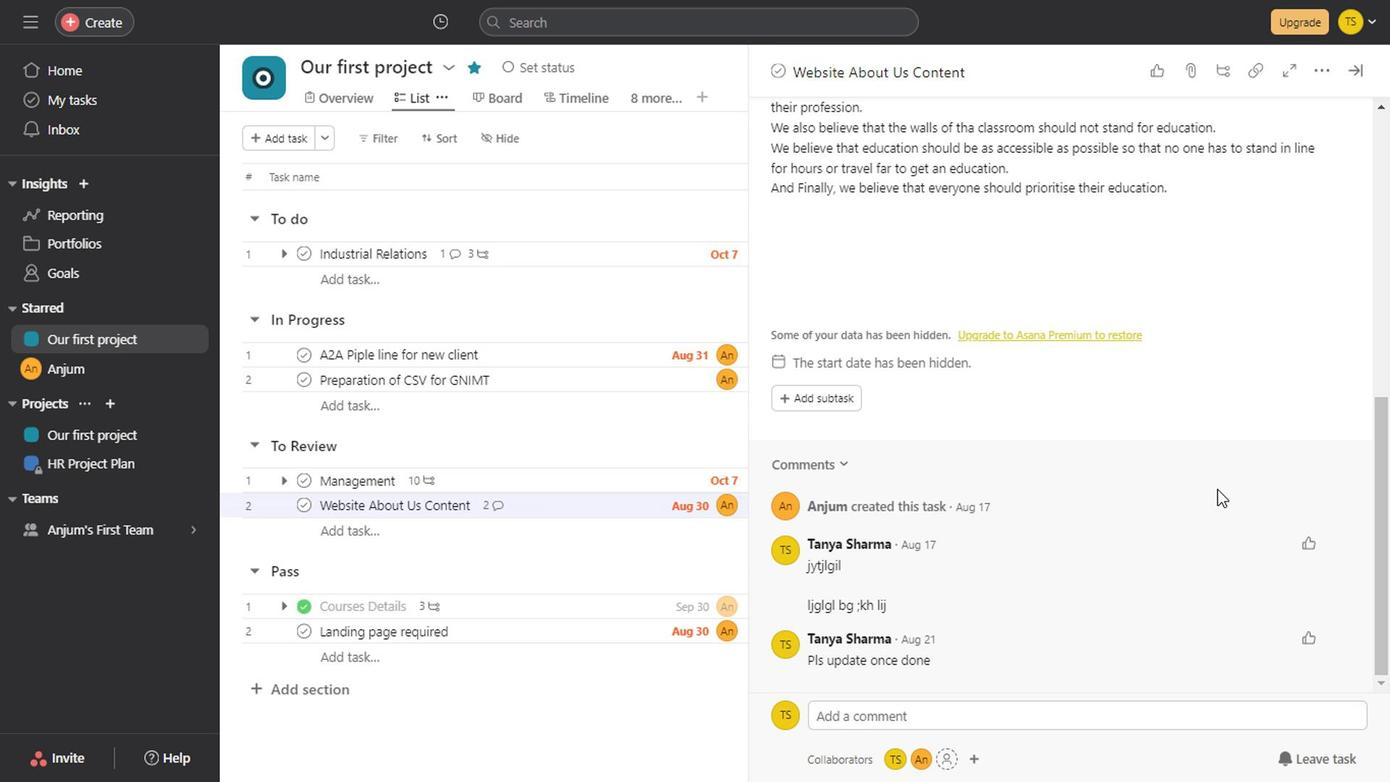 
Action: Mouse scrolled (967, 448) with delta (0, 0)
Screenshot: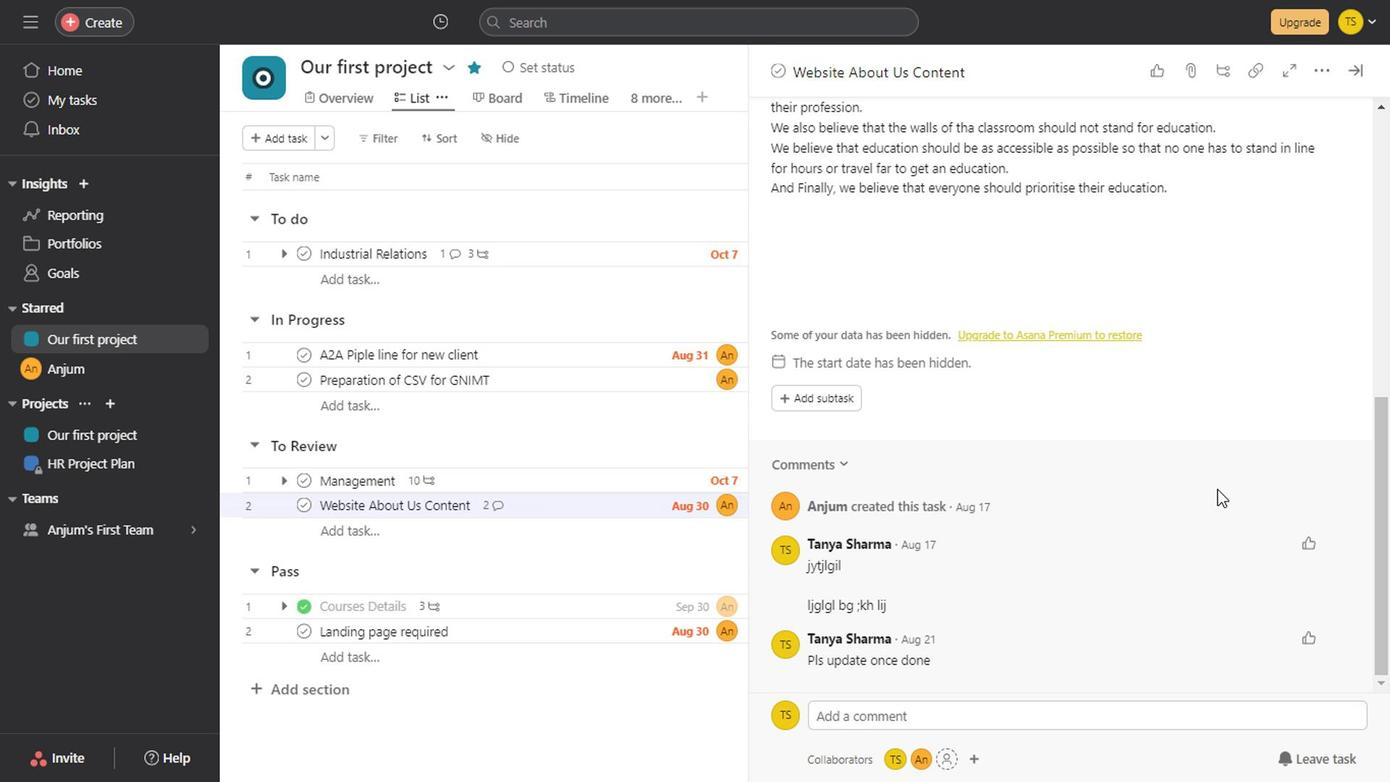 
Action: Mouse scrolled (967, 448) with delta (0, 0)
Screenshot: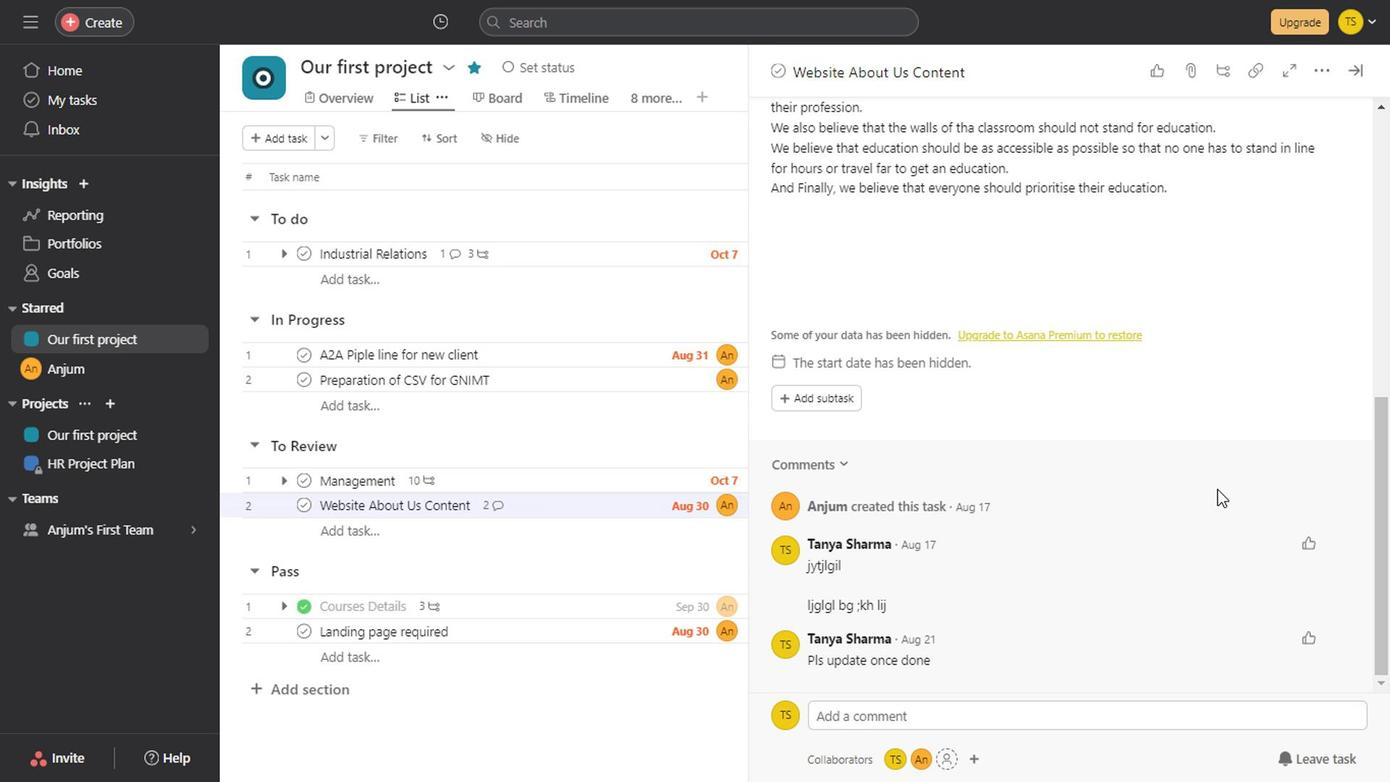 
Action: Mouse moved to (1073, 146)
Screenshot: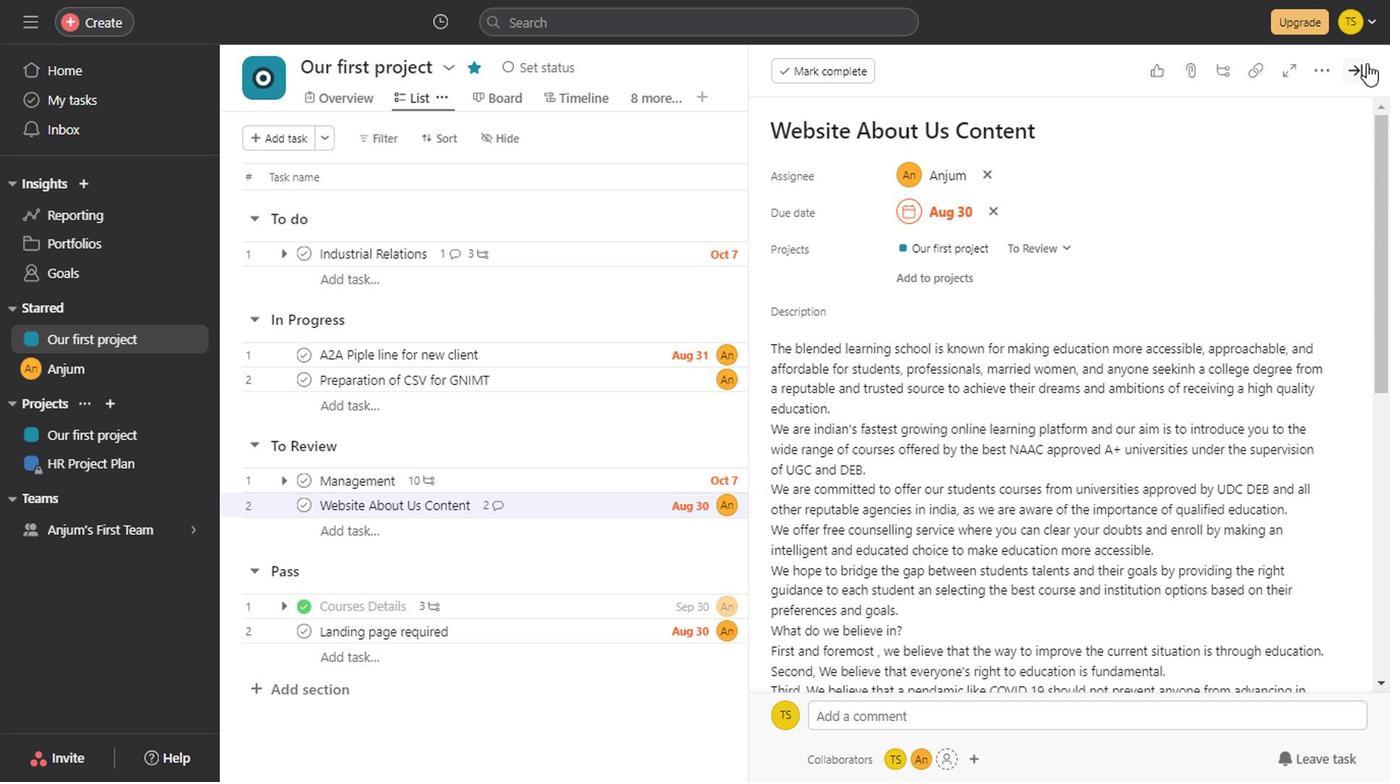
Action: Mouse pressed left at (1073, 146)
Screenshot: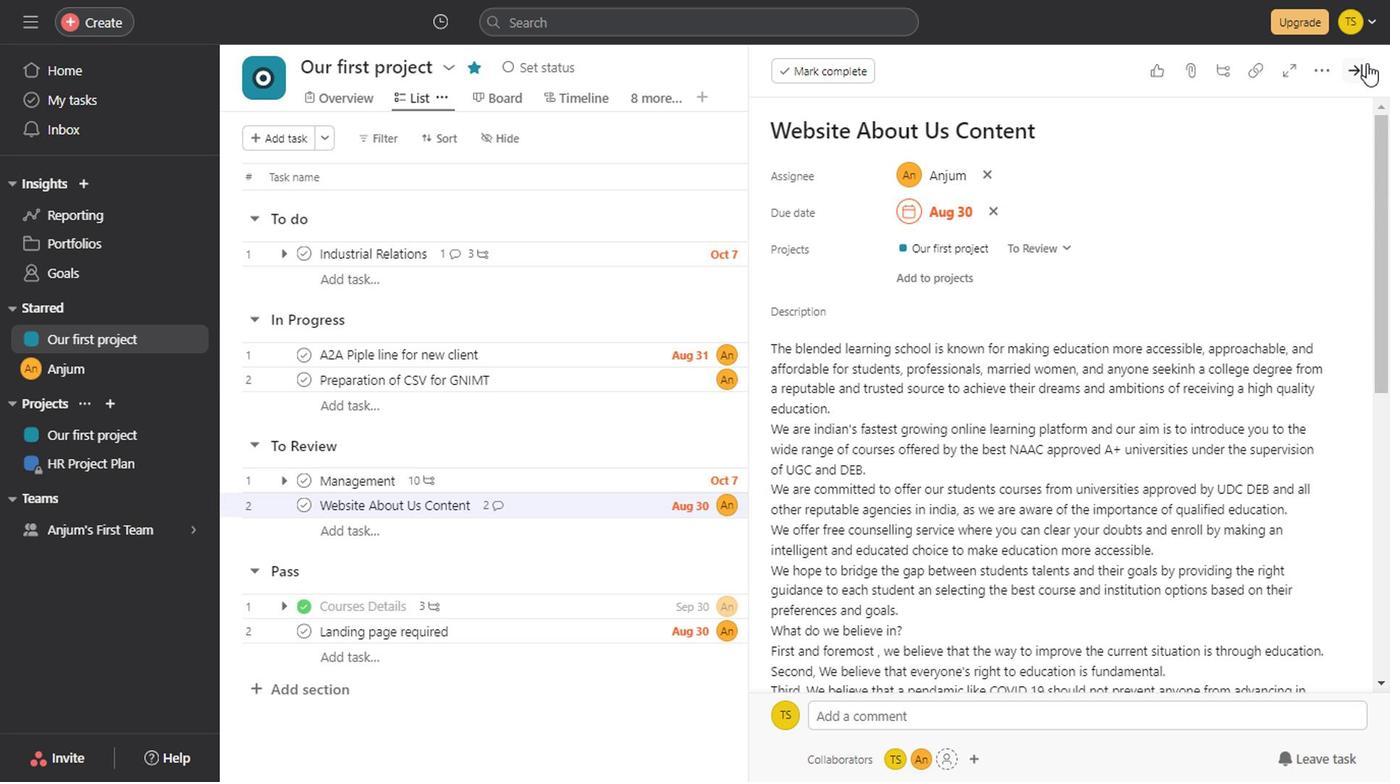 
Action: Mouse moved to (525, 532)
Screenshot: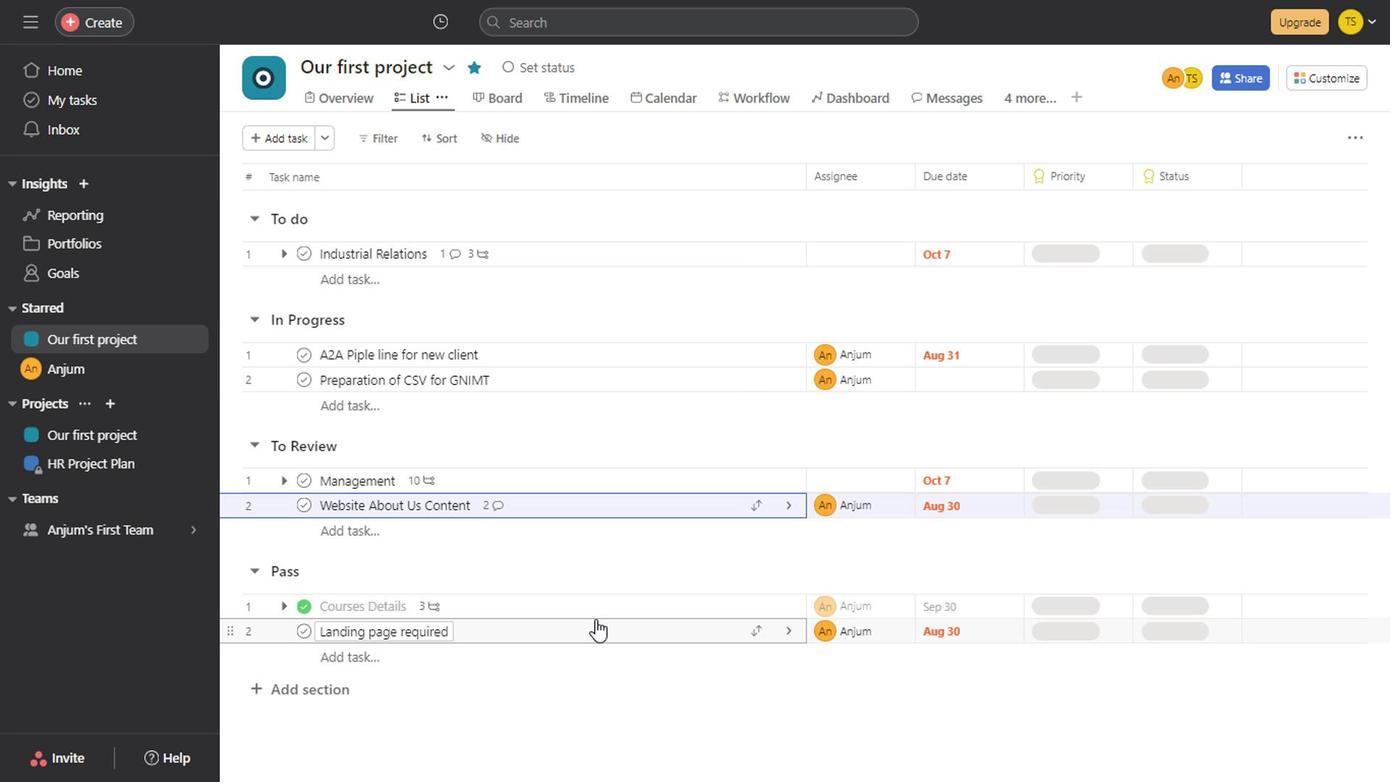 
Action: Mouse pressed left at (525, 532)
Screenshot: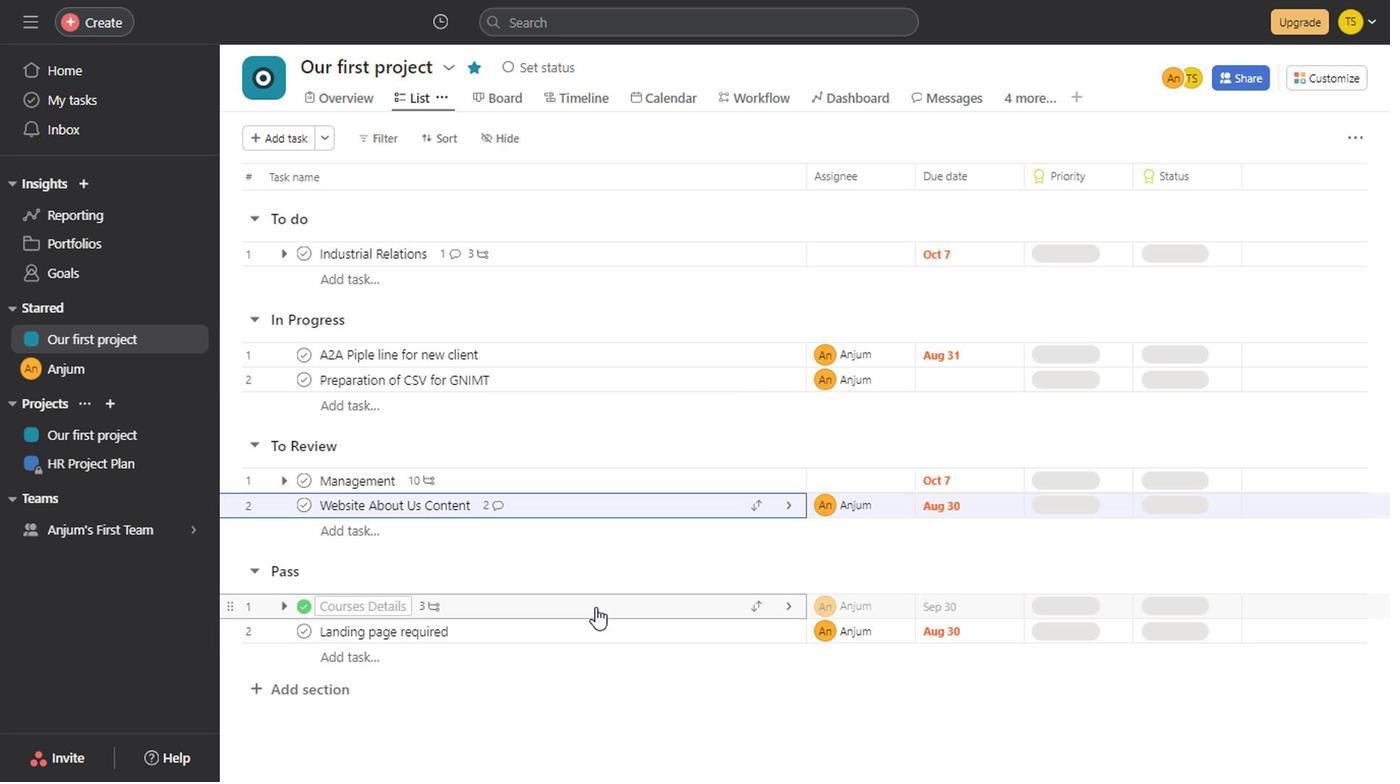 
Action: Mouse moved to (803, 399)
Screenshot: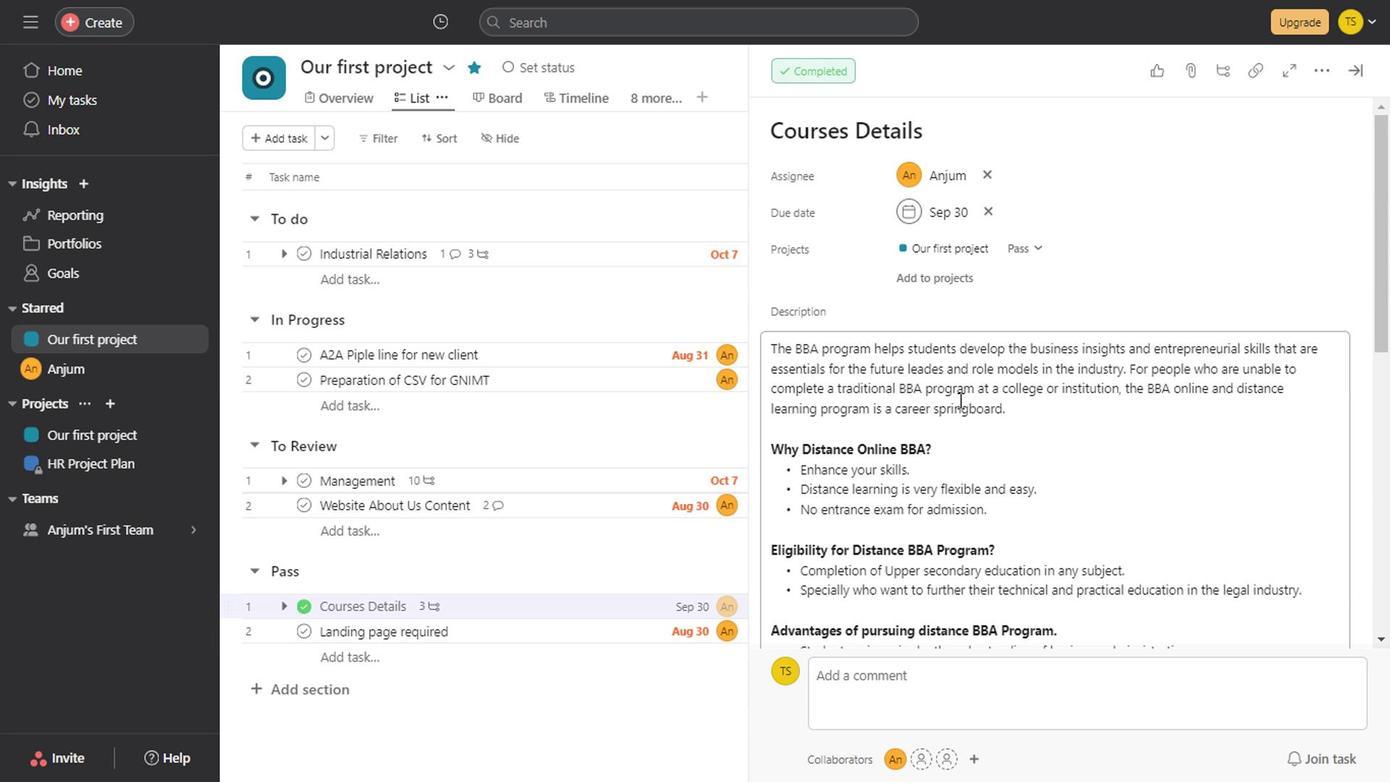 
Action: Mouse scrolled (803, 398) with delta (0, 0)
Screenshot: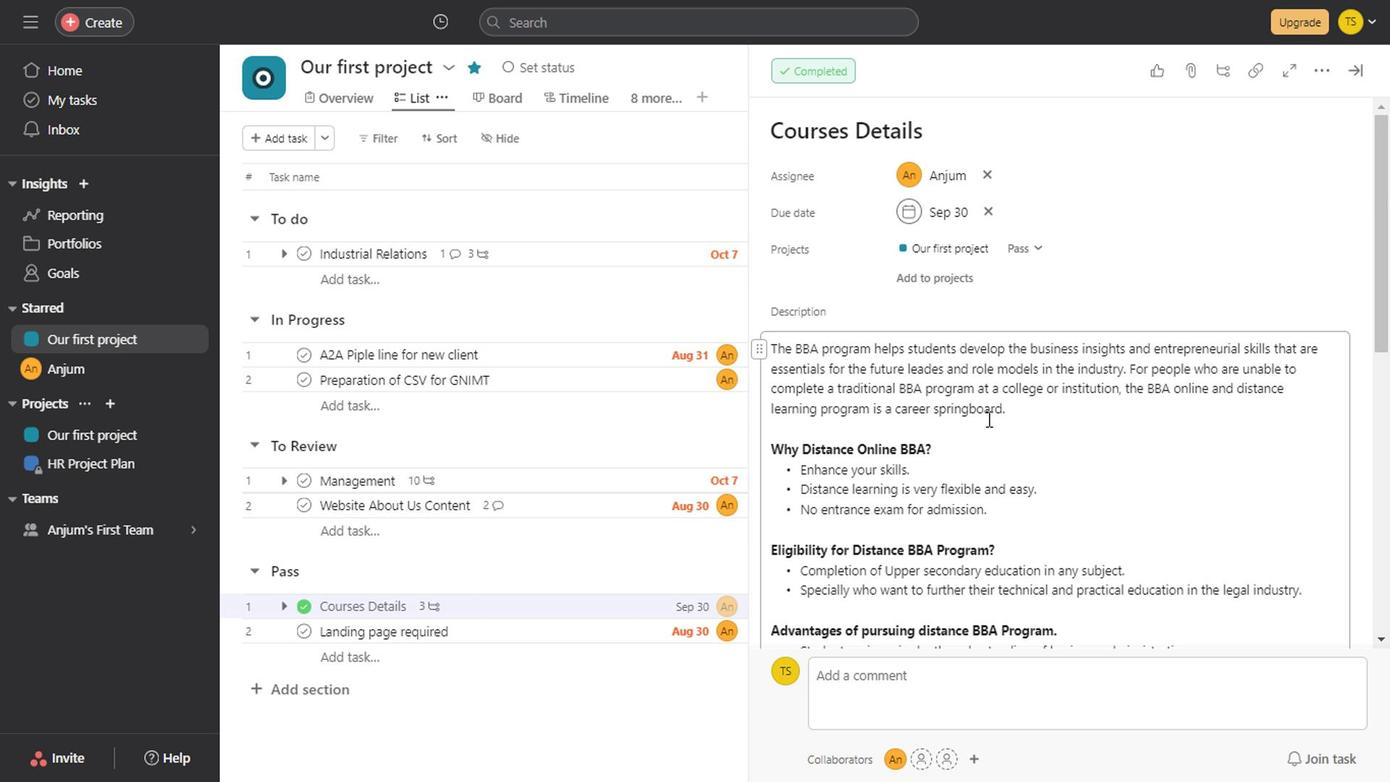 
Action: Mouse scrolled (803, 398) with delta (0, 0)
Screenshot: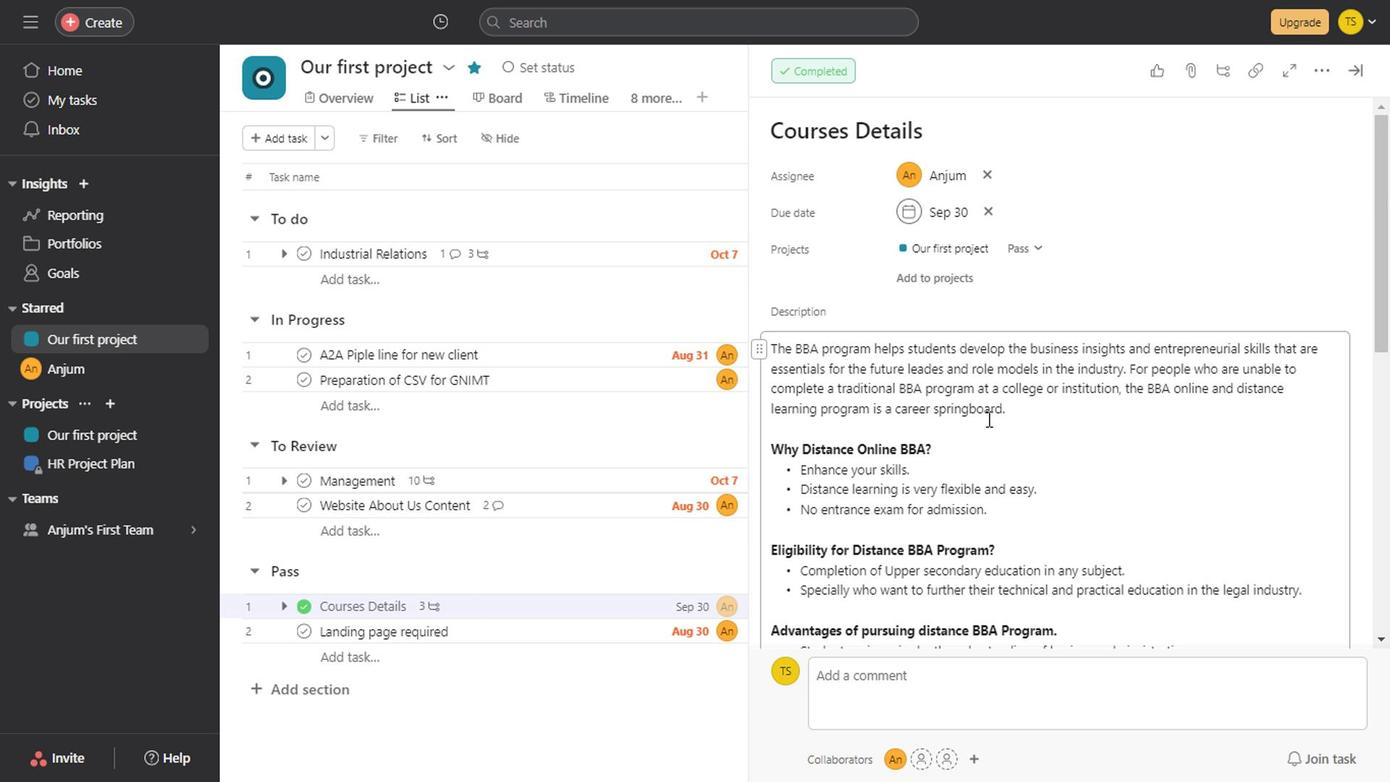 
Action: Mouse scrolled (803, 398) with delta (0, 0)
Screenshot: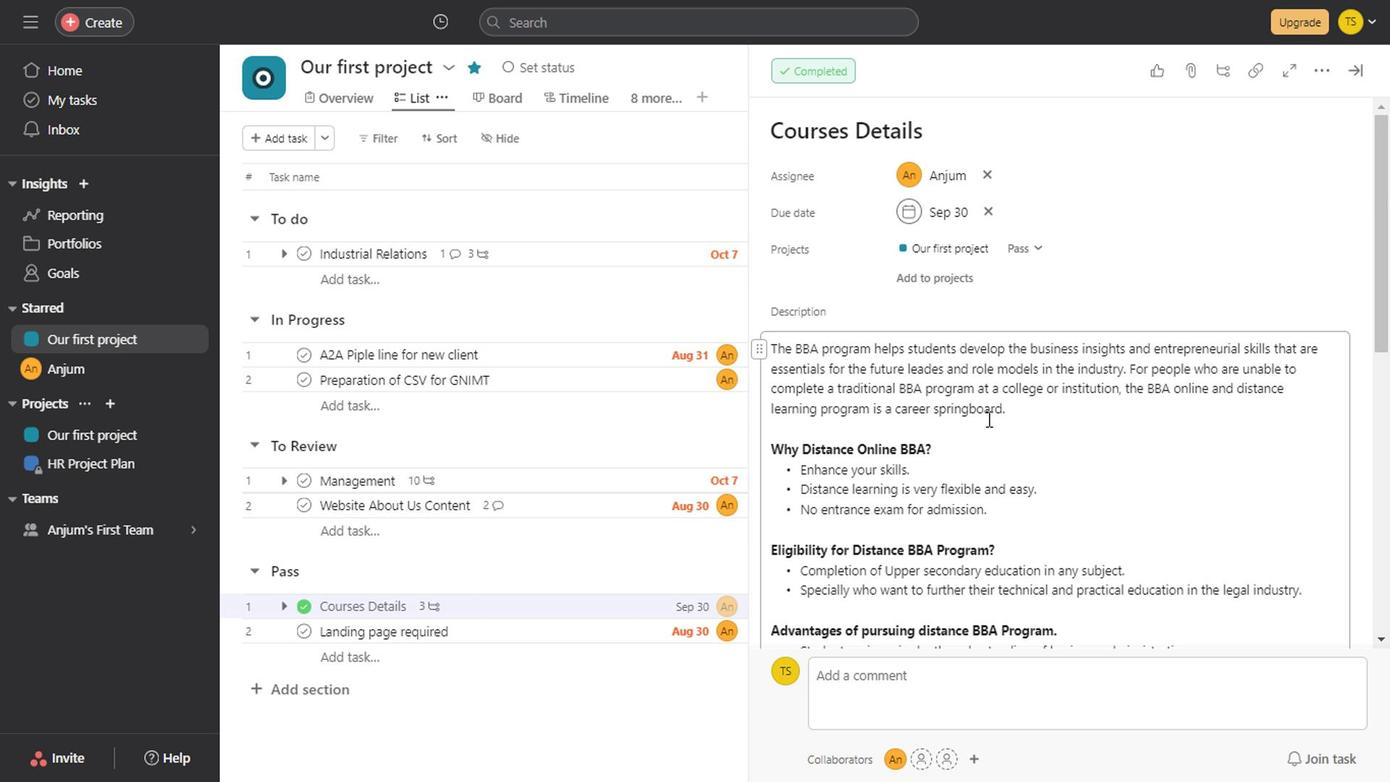 
Action: Mouse scrolled (803, 398) with delta (0, 0)
Screenshot: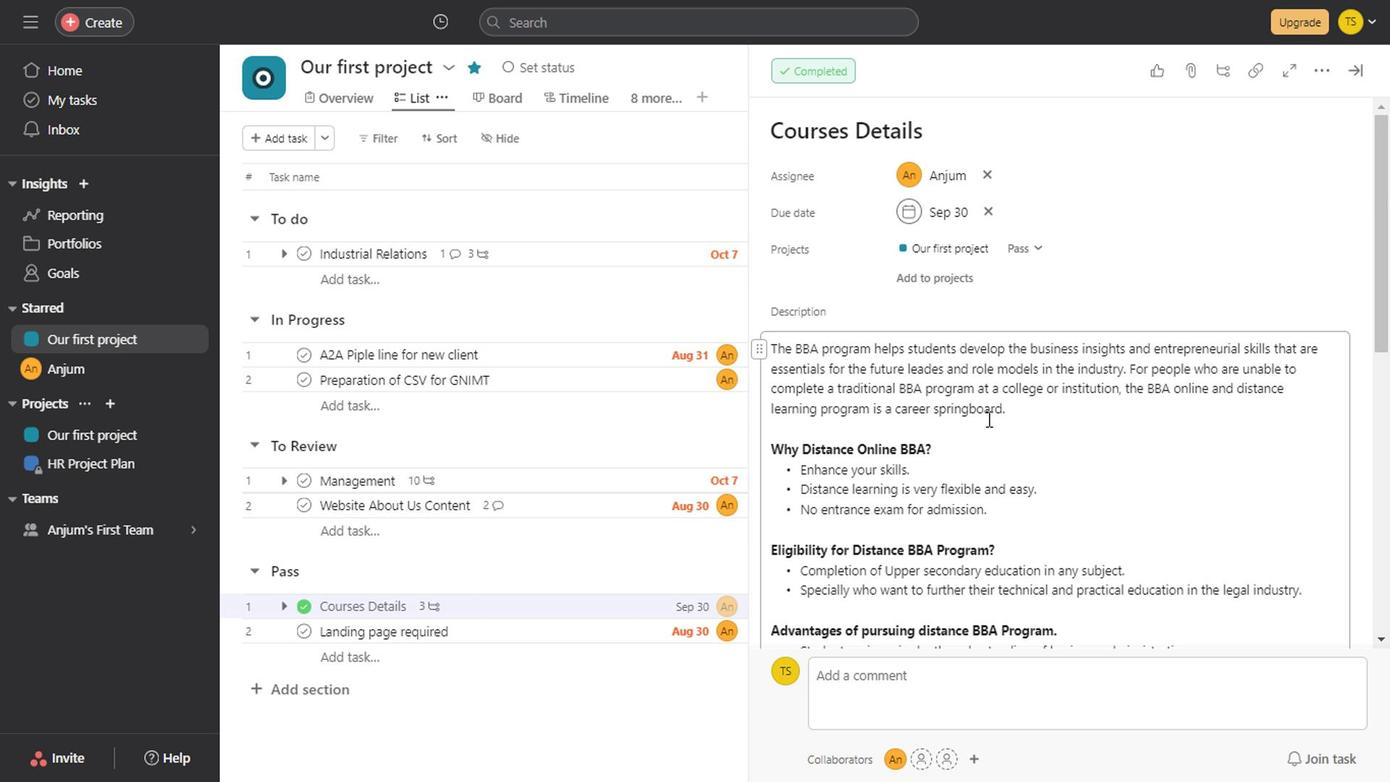 
Action: Mouse scrolled (803, 398) with delta (0, 0)
Screenshot: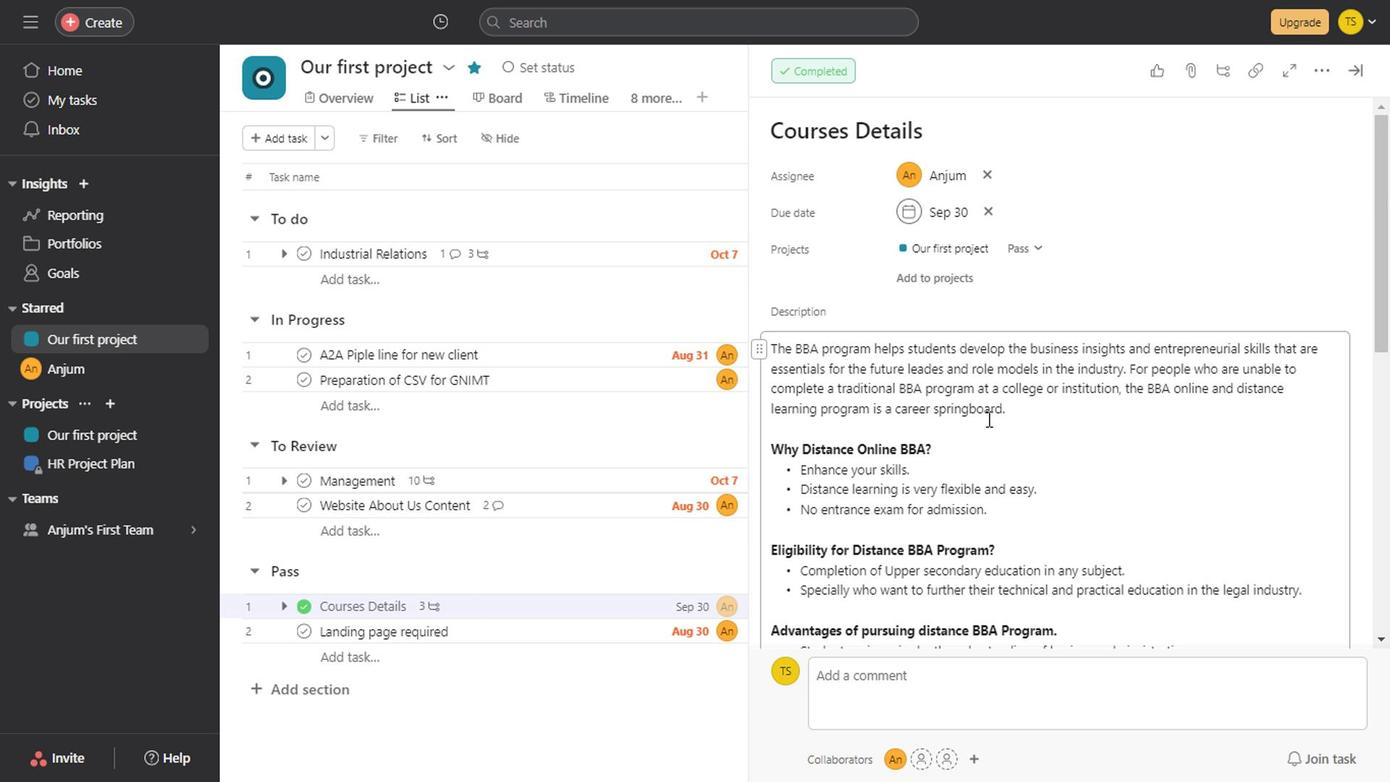 
Action: Mouse scrolled (803, 398) with delta (0, 0)
Screenshot: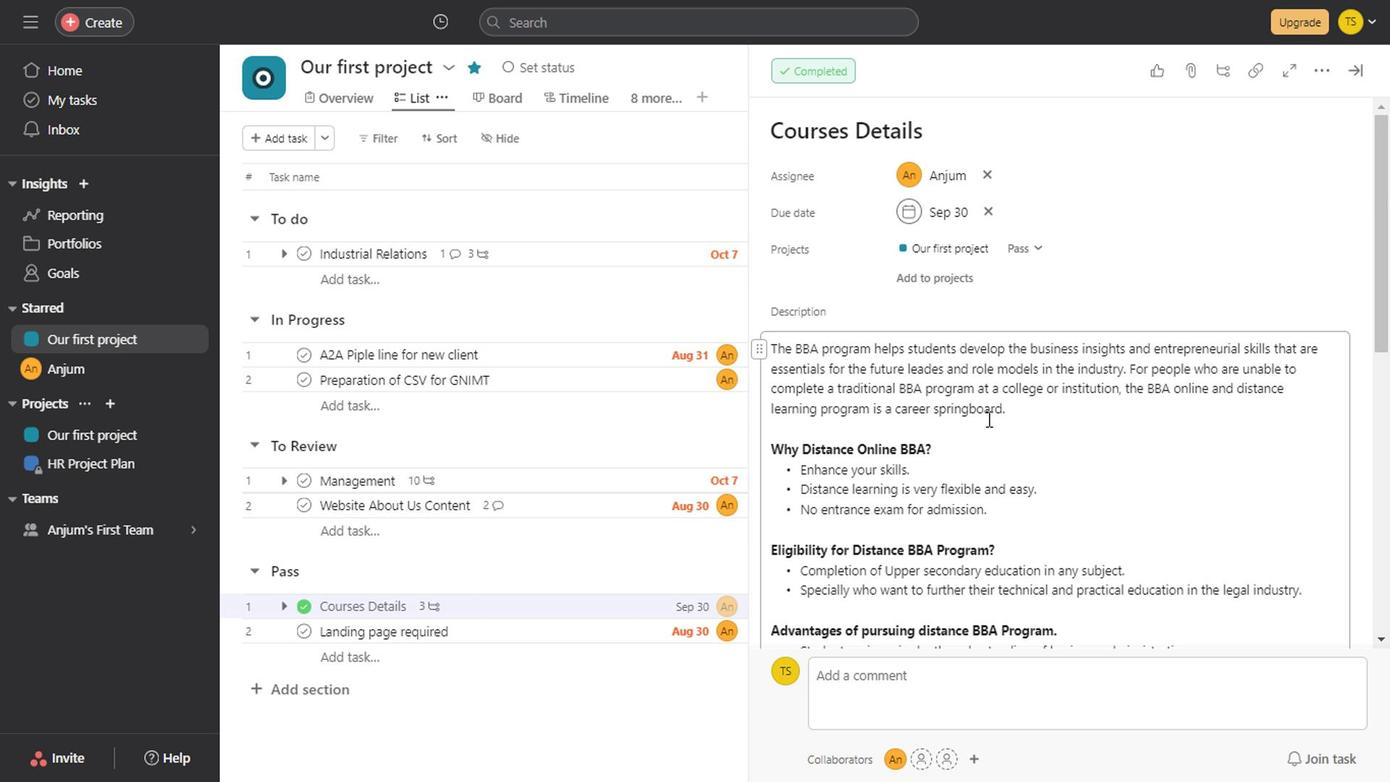
Action: Mouse scrolled (803, 398) with delta (0, 0)
Screenshot: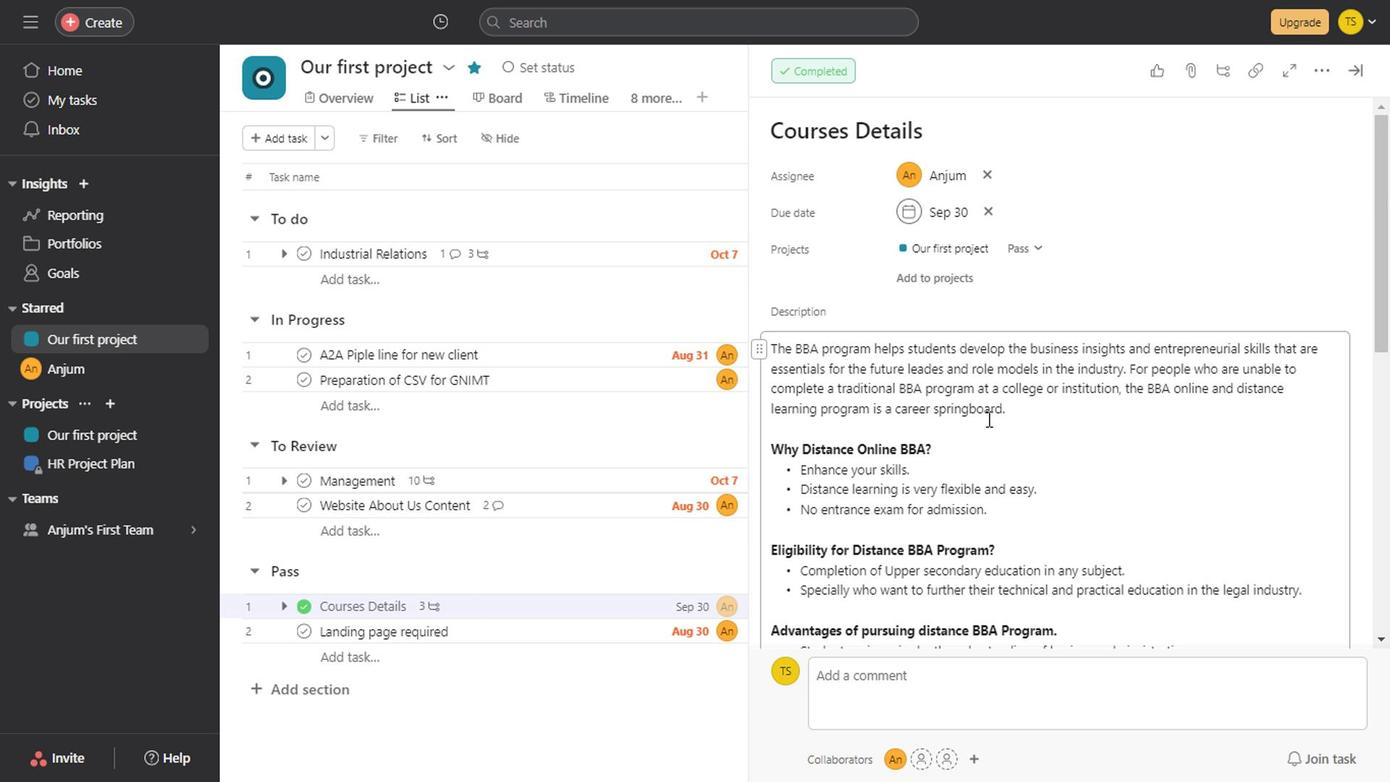 
Action: Mouse scrolled (803, 398) with delta (0, 0)
Screenshot: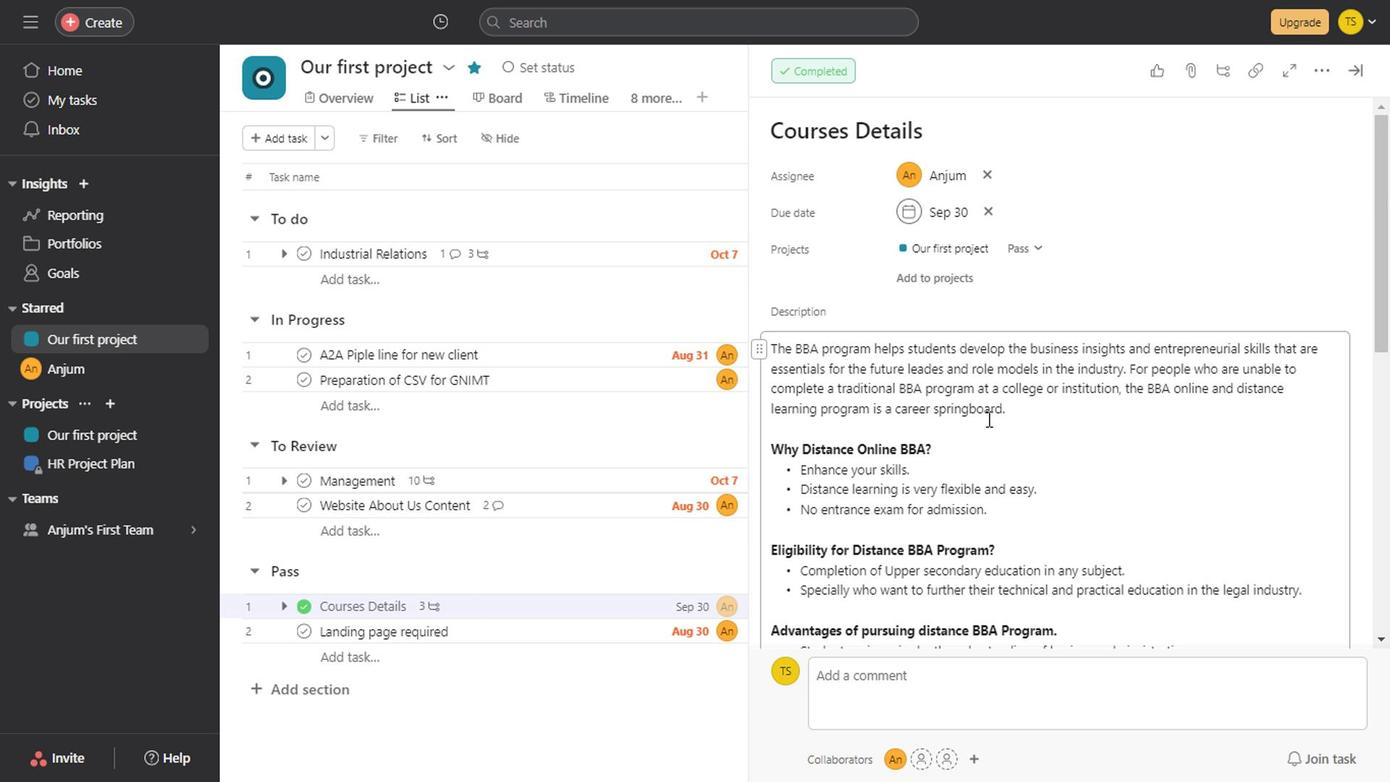 
Action: Mouse scrolled (803, 398) with delta (0, 0)
Screenshot: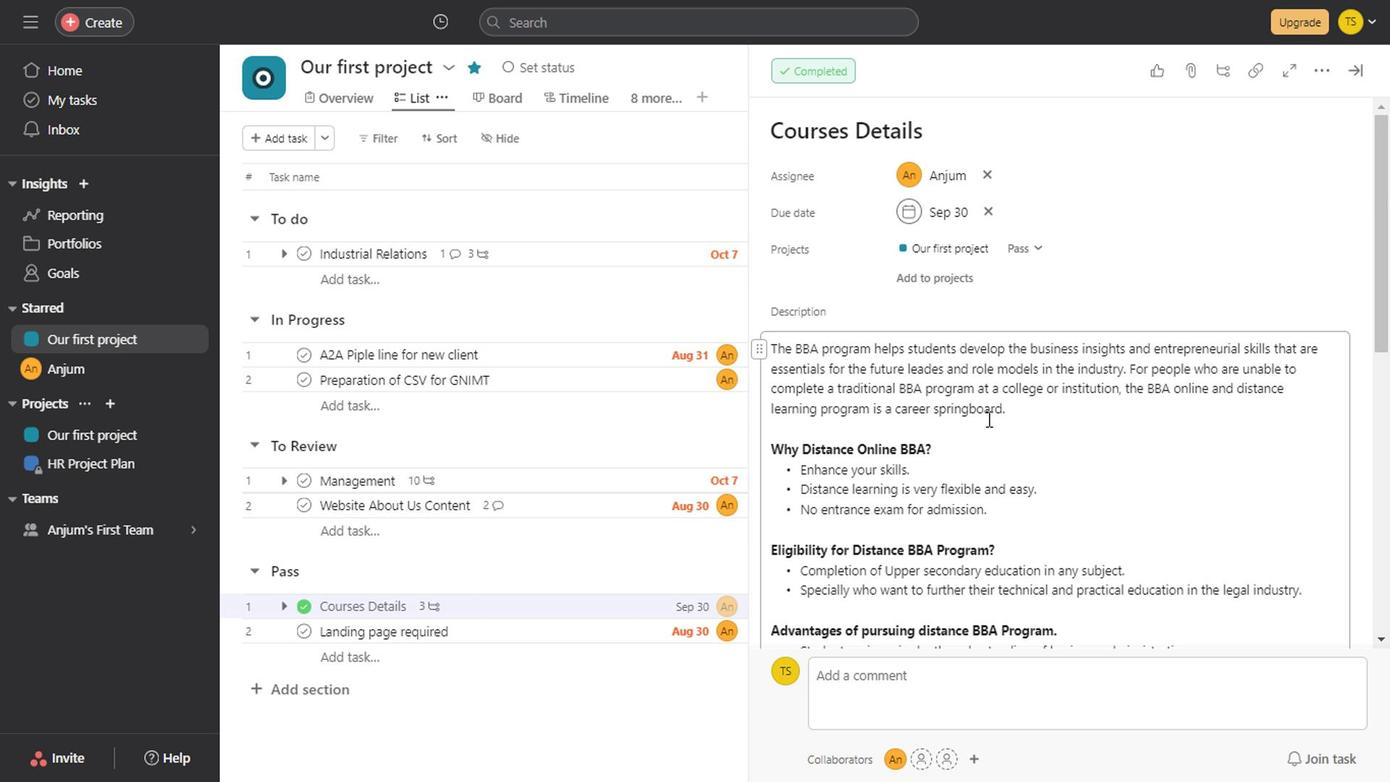 
Action: Mouse scrolled (803, 398) with delta (0, 0)
Screenshot: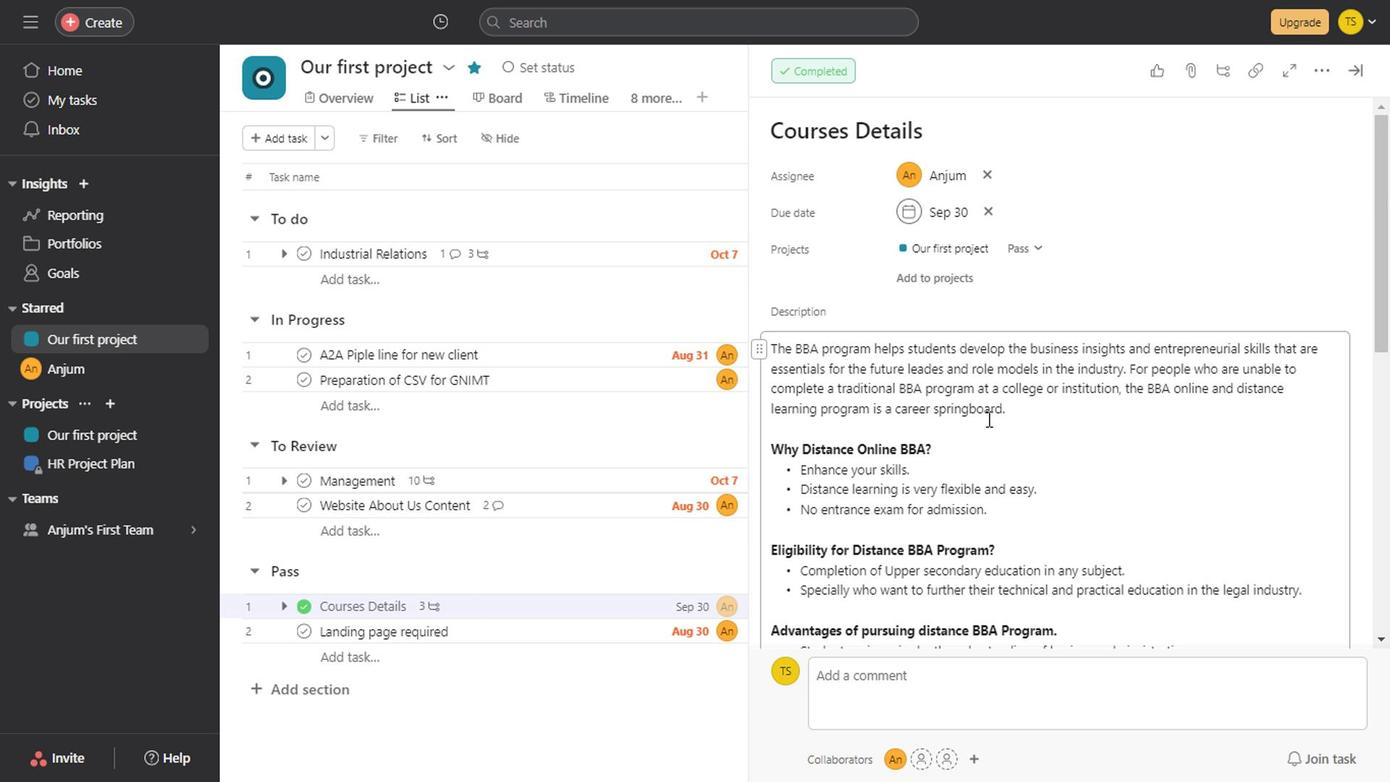 
Action: Mouse scrolled (803, 398) with delta (0, 0)
Screenshot: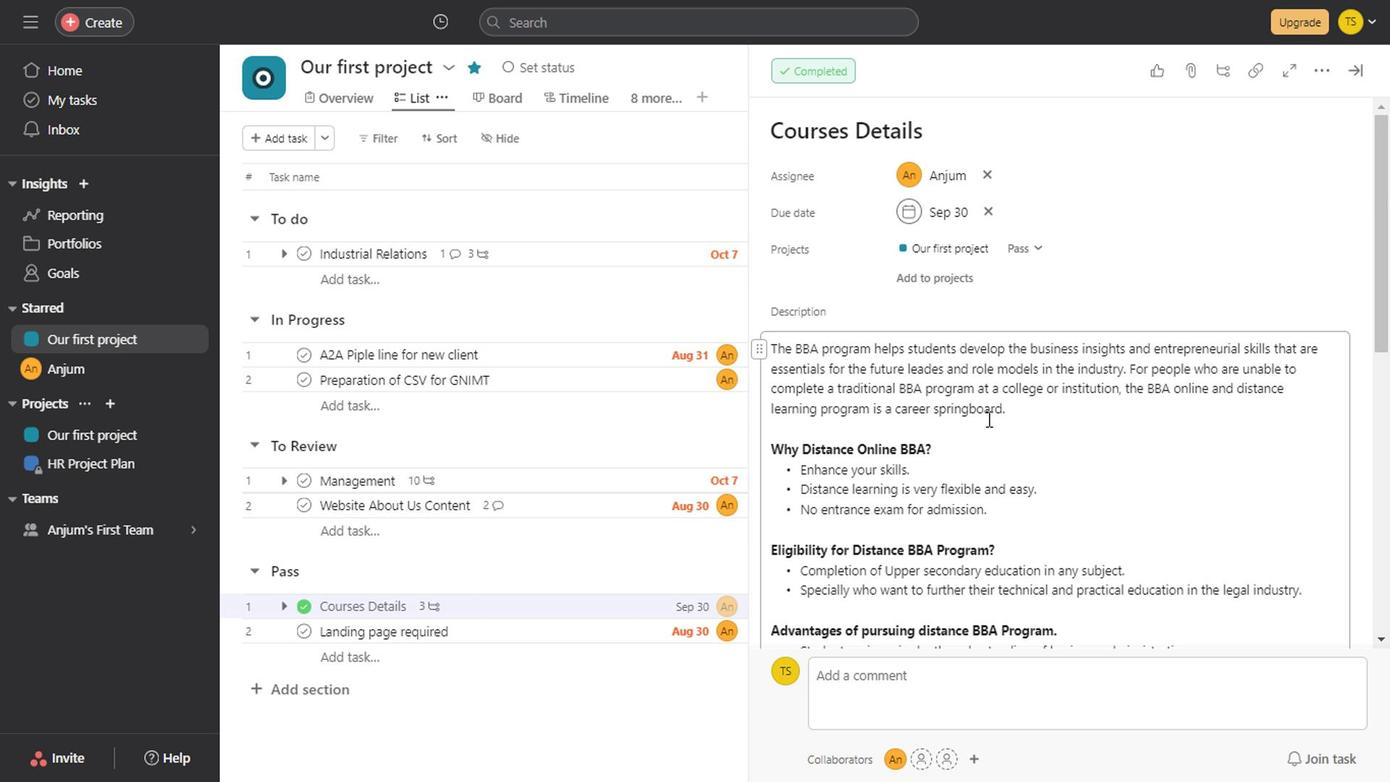 
Action: Mouse scrolled (803, 398) with delta (0, 0)
Screenshot: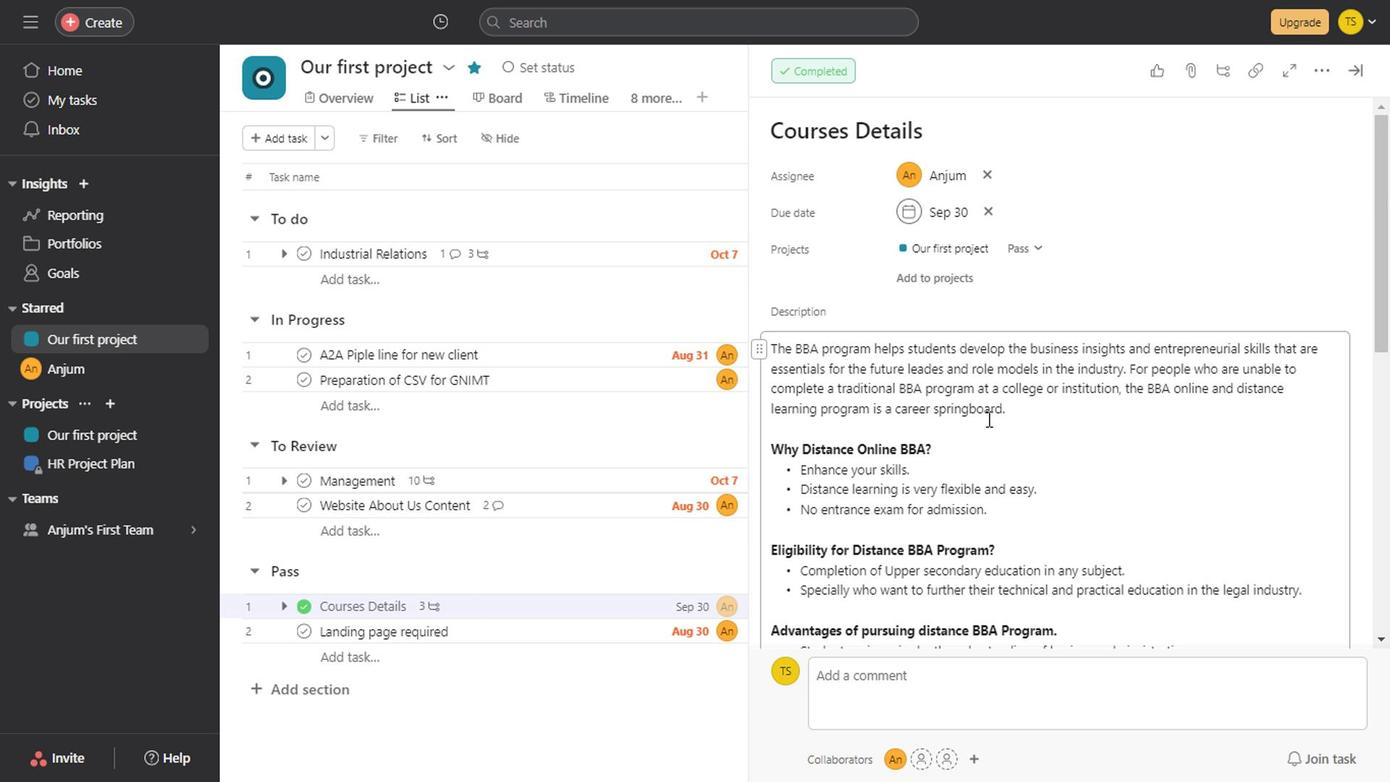 
Action: Mouse scrolled (803, 398) with delta (0, 0)
Screenshot: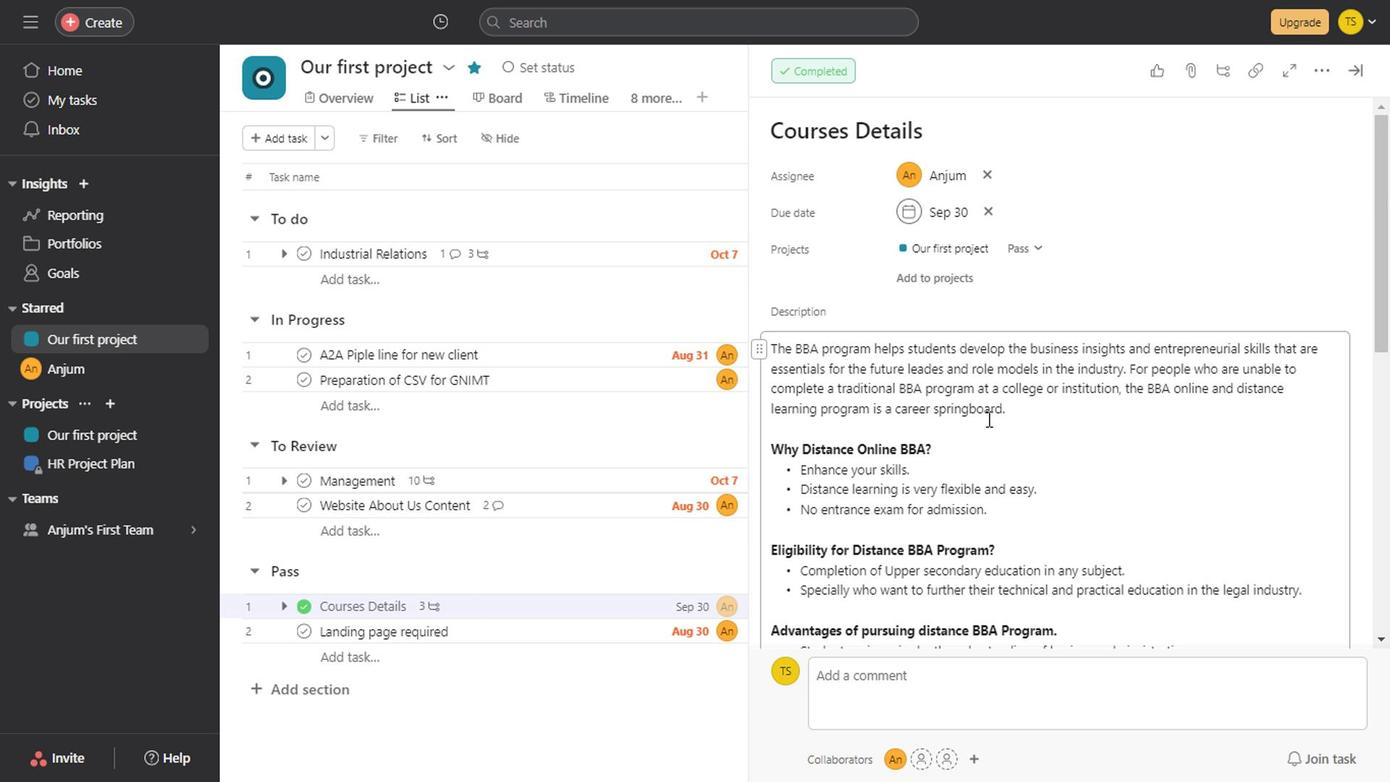 
Action: Mouse scrolled (803, 398) with delta (0, 0)
Screenshot: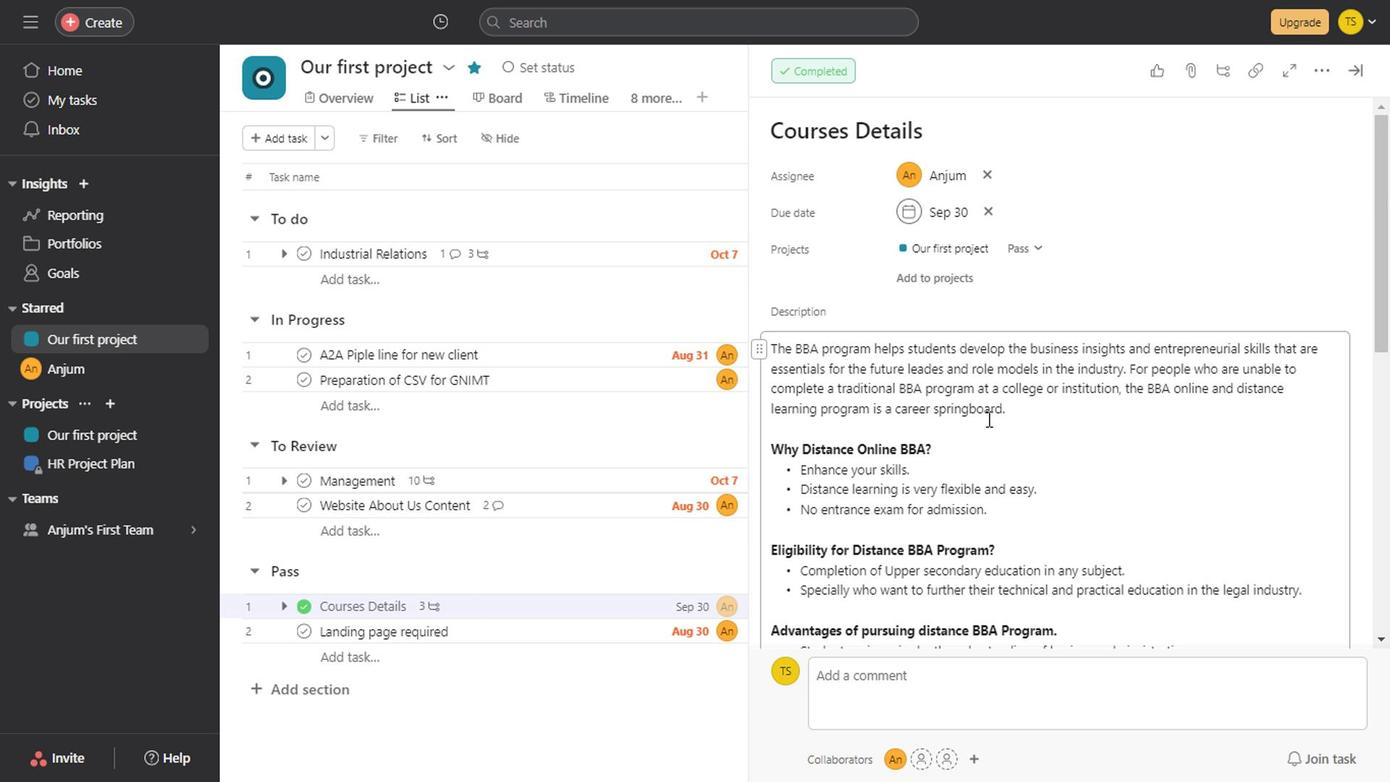 
Action: Mouse scrolled (803, 398) with delta (0, 0)
Screenshot: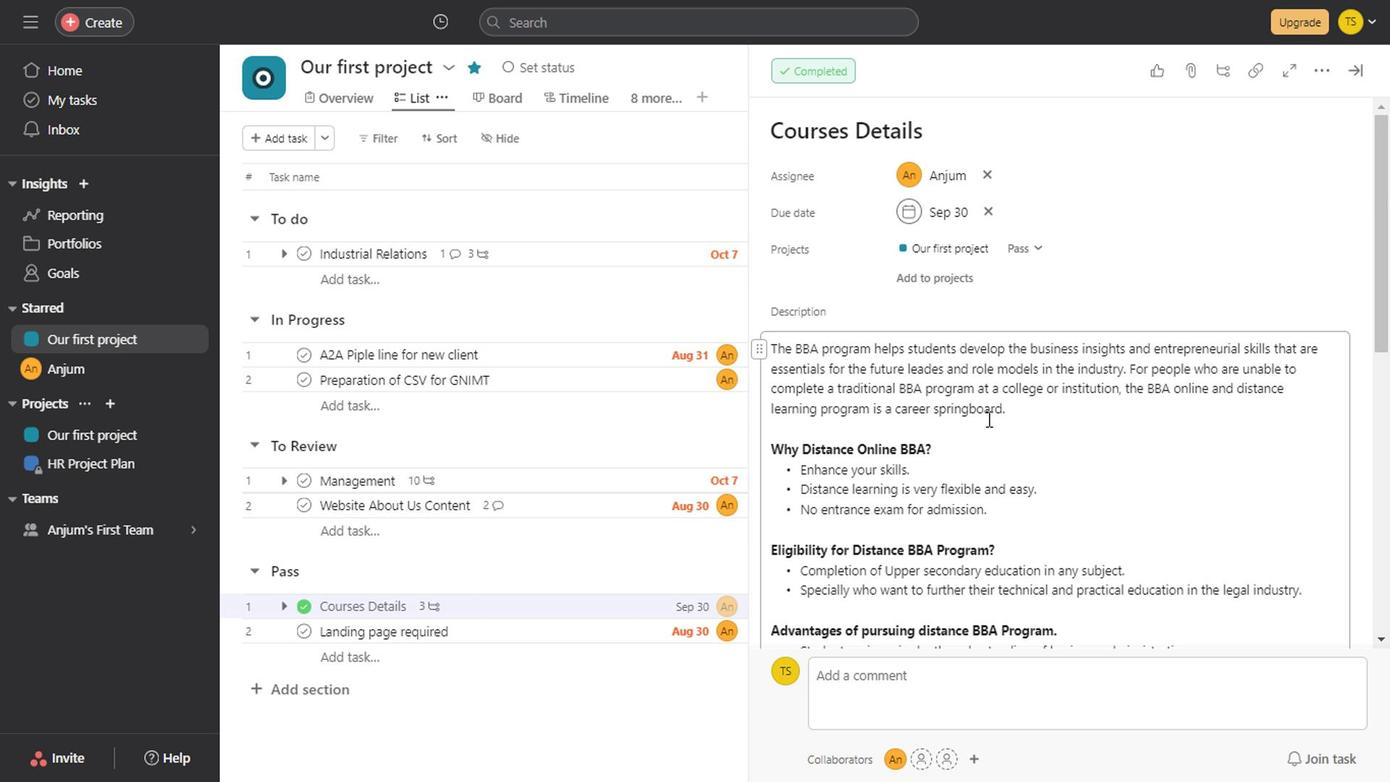 
Action: Mouse scrolled (803, 398) with delta (0, 0)
Screenshot: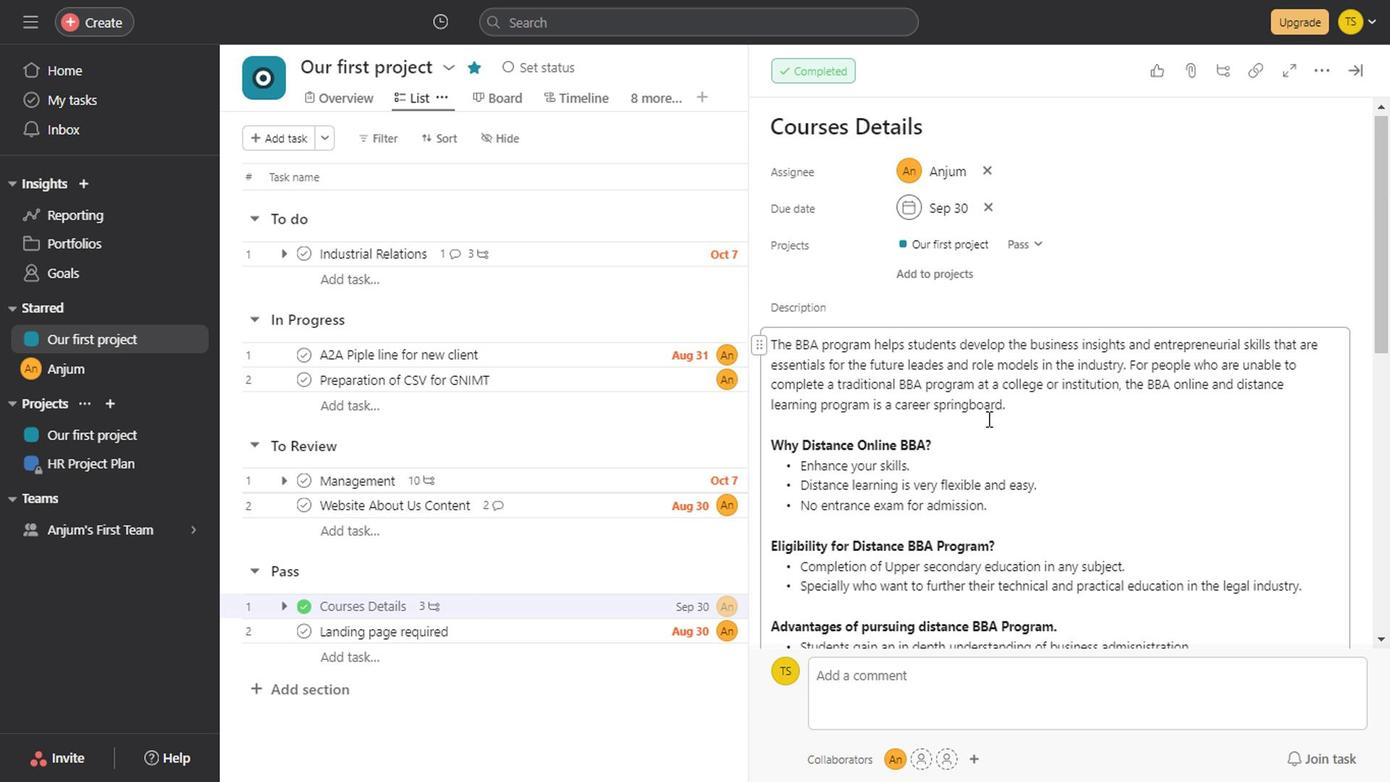 
Action: Mouse scrolled (803, 398) with delta (0, 0)
Screenshot: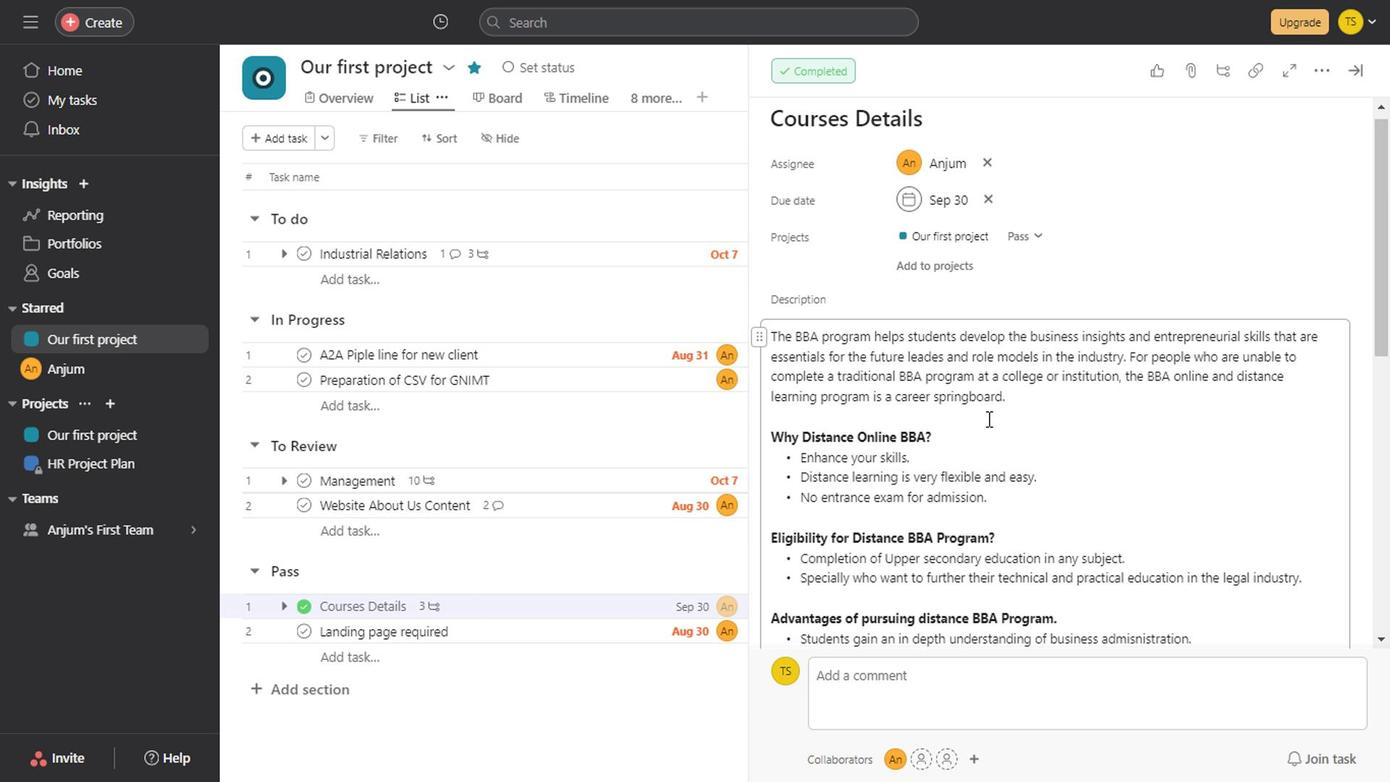 
Action: Mouse scrolled (803, 398) with delta (0, 0)
Screenshot: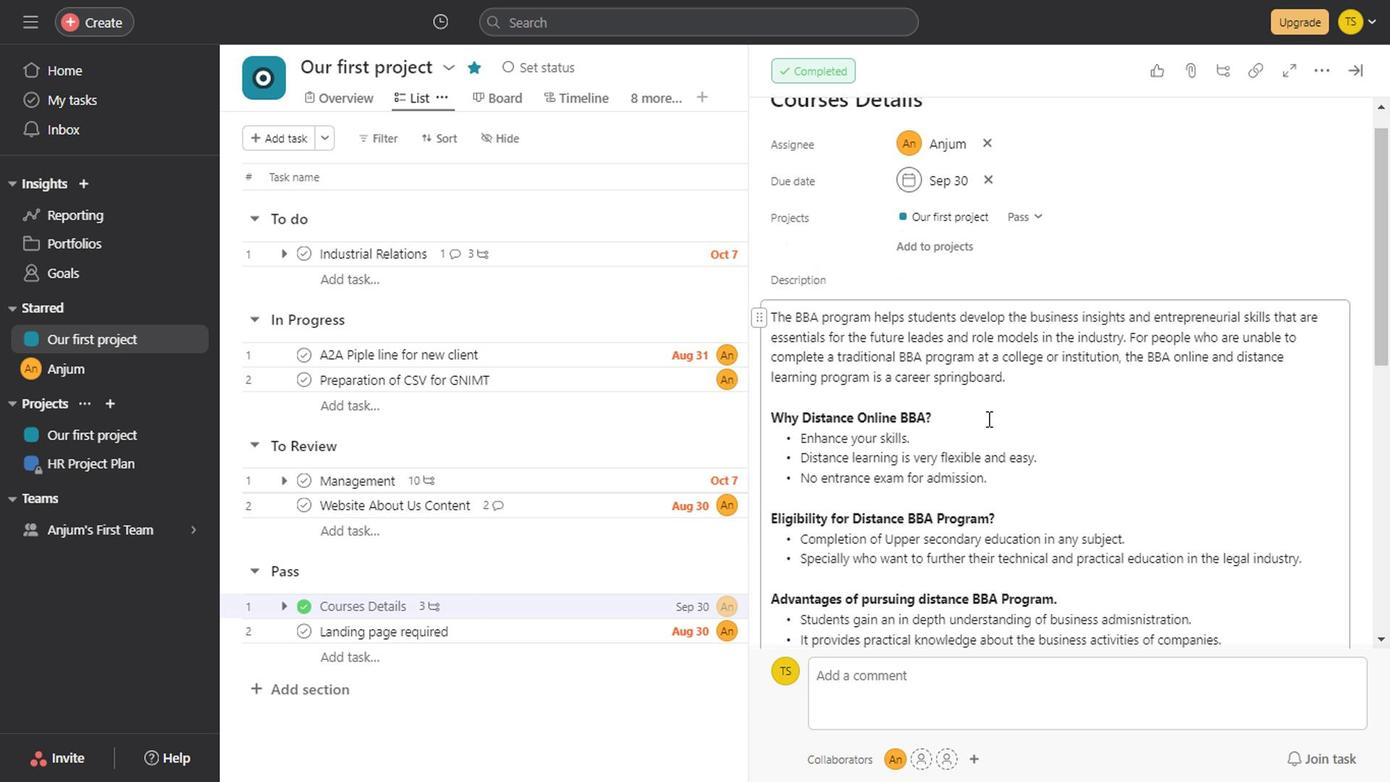 
Action: Mouse scrolled (803, 398) with delta (0, 0)
